 Task: Log into Facebook and post a personal story using ideas from a Google search.
Action: Mouse moved to (127, 30)
Screenshot: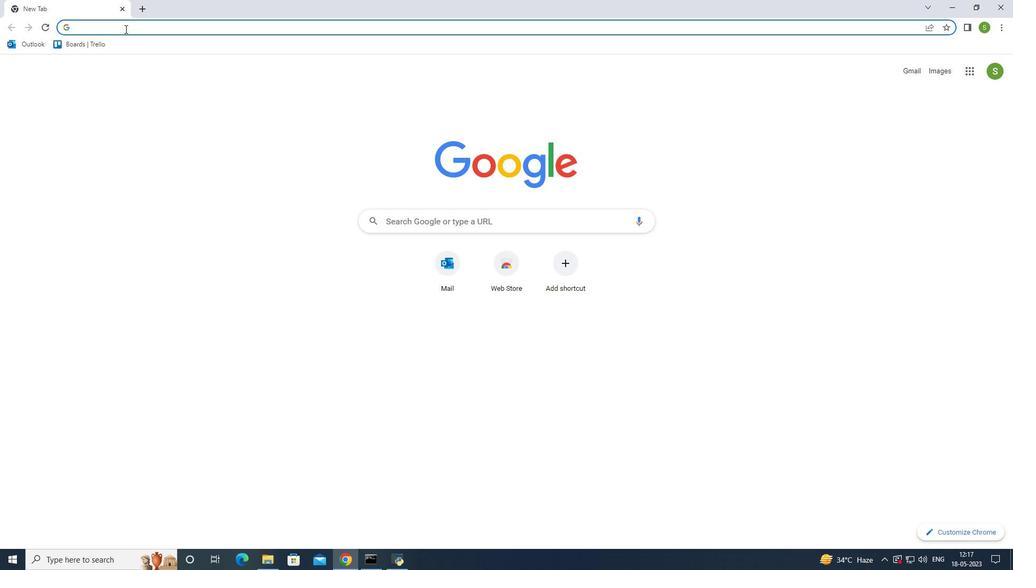 
Action: Key pressed facebook<Key.enter>
Screenshot: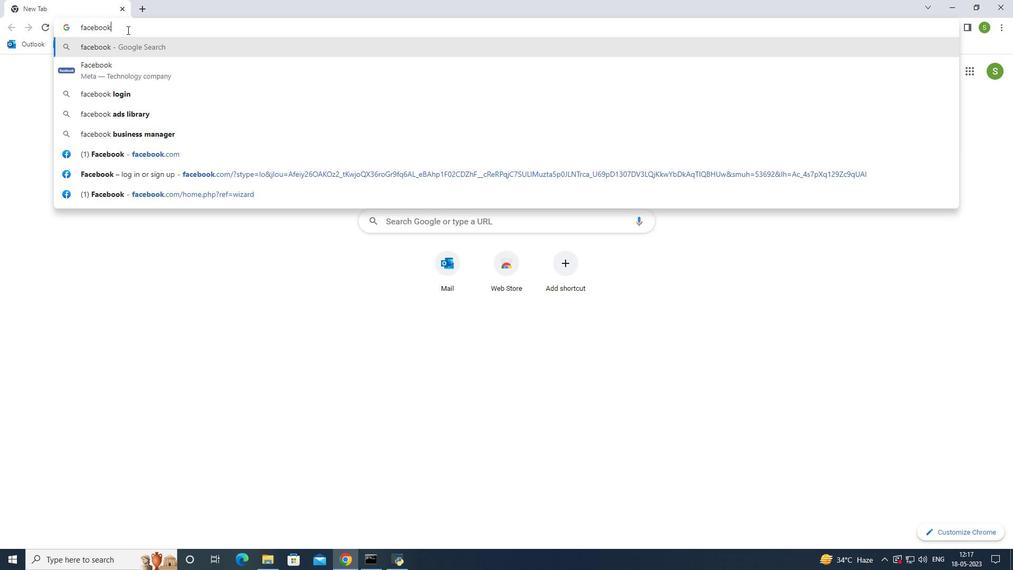 
Action: Mouse moved to (173, 159)
Screenshot: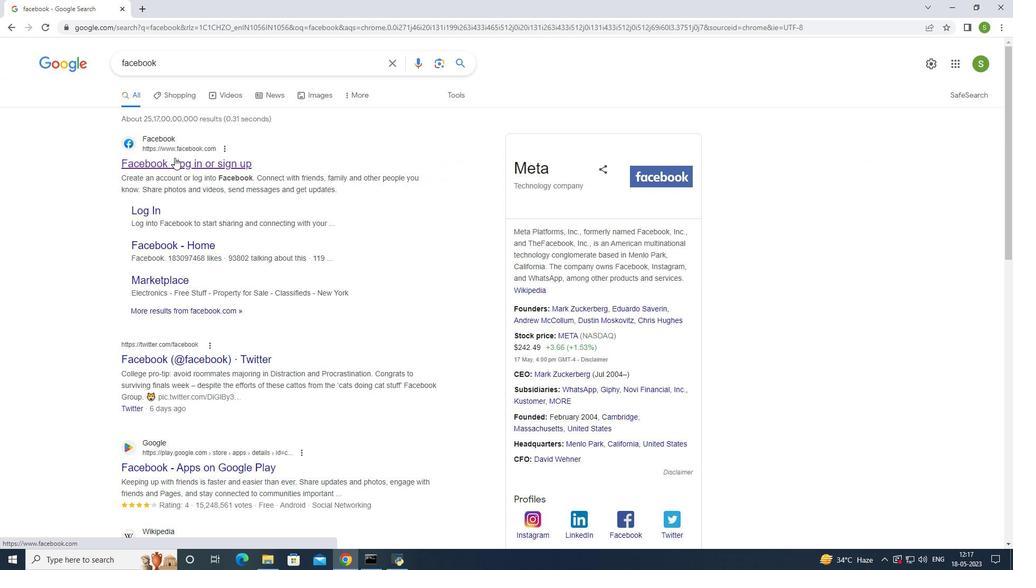 
Action: Mouse pressed left at (173, 159)
Screenshot: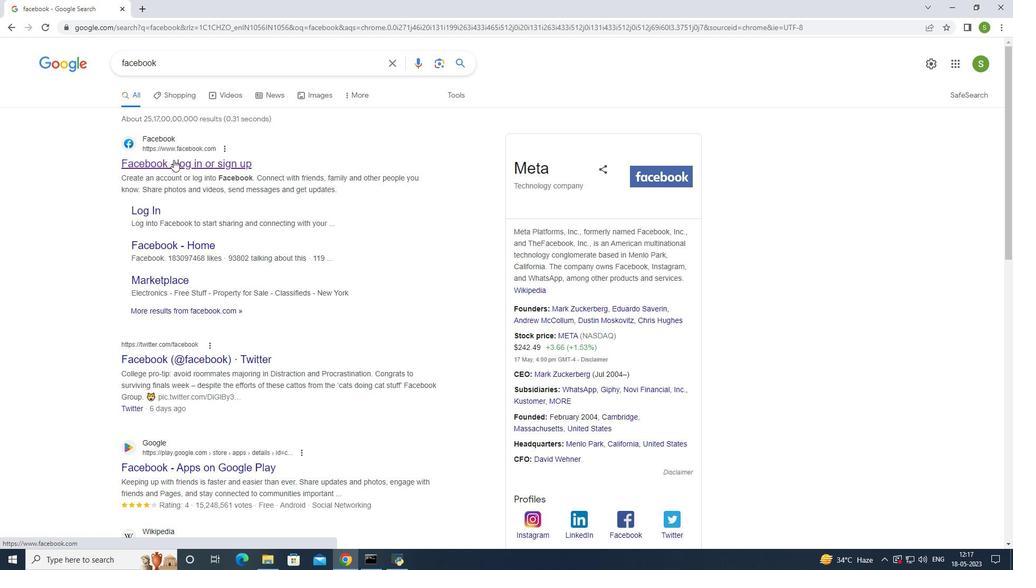 
Action: Mouse moved to (290, 195)
Screenshot: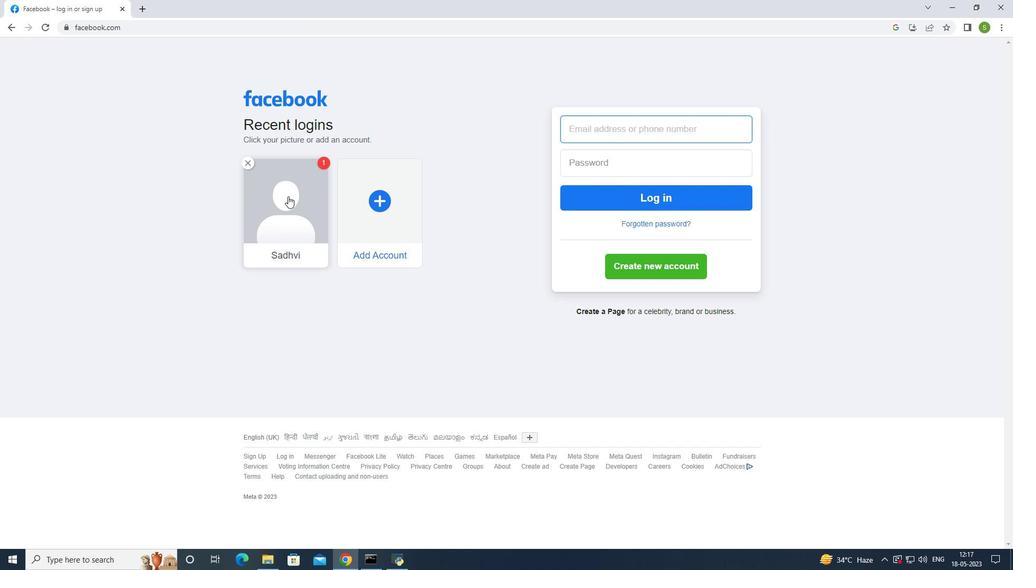 
Action: Mouse pressed left at (290, 195)
Screenshot: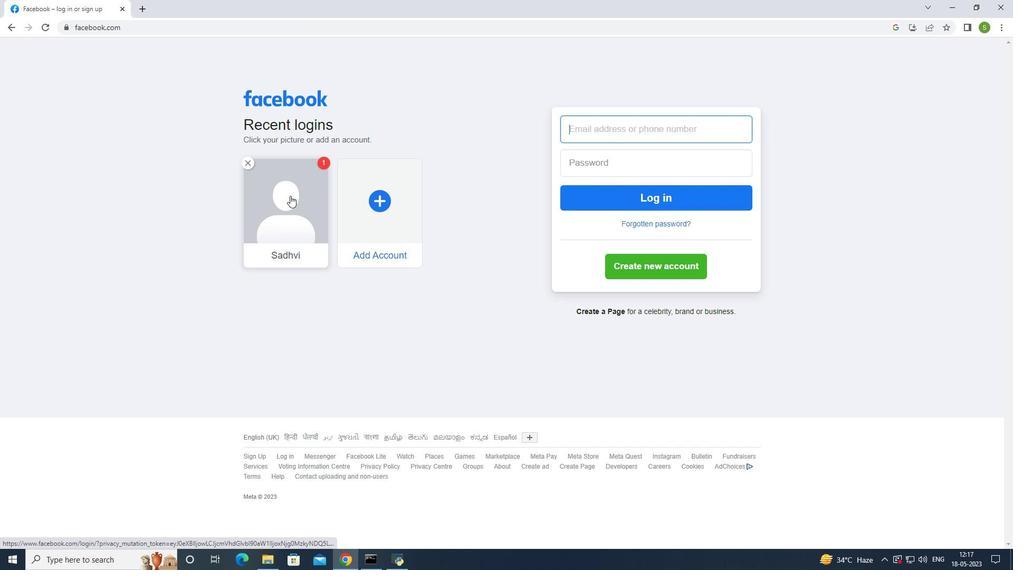 
Action: Mouse moved to (442, 274)
Screenshot: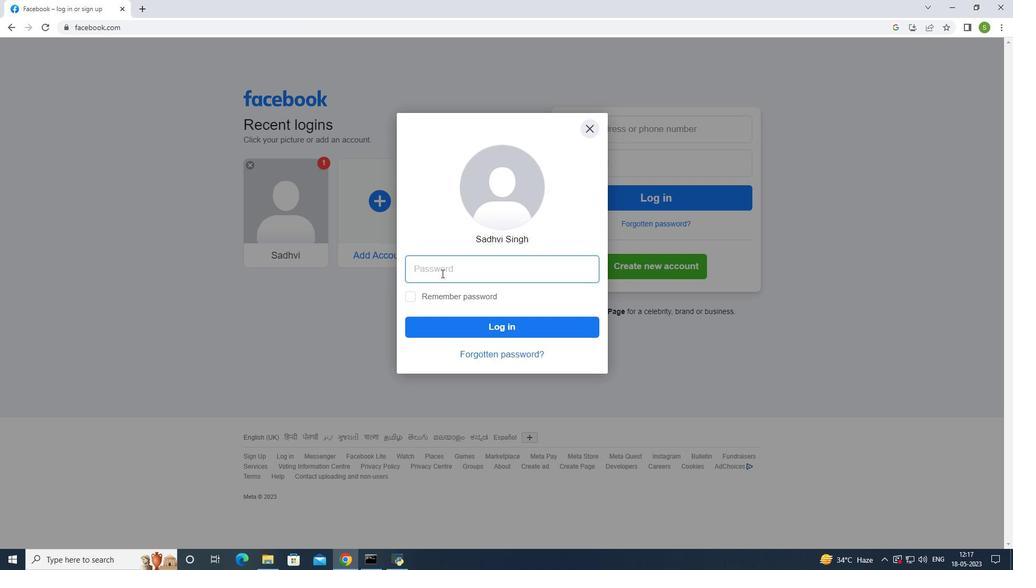 
Action: Key pressed <Key.caps_lock>SOFTAGE<Key.shift>@123<Key.enter>
Screenshot: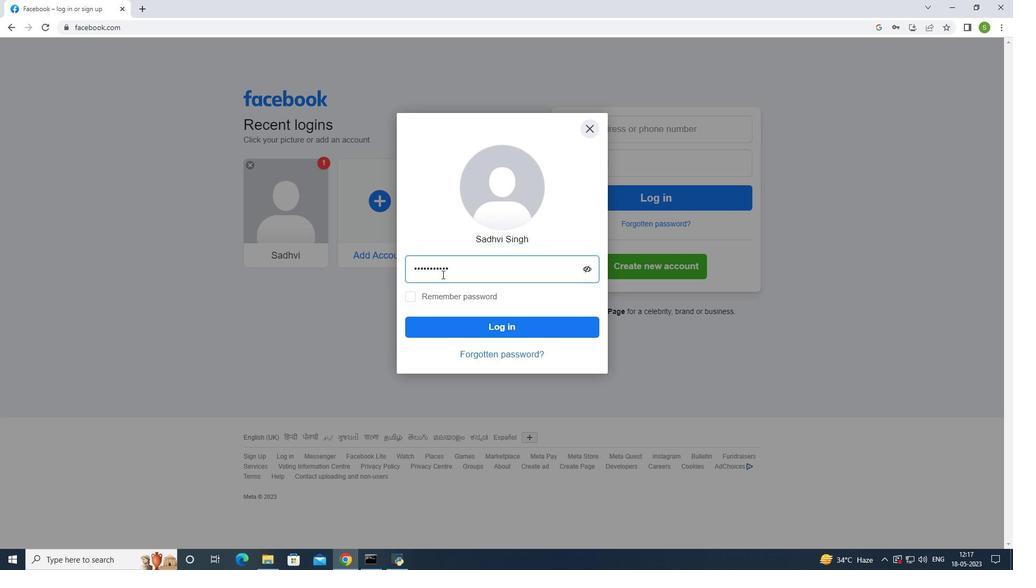 
Action: Mouse moved to (431, 228)
Screenshot: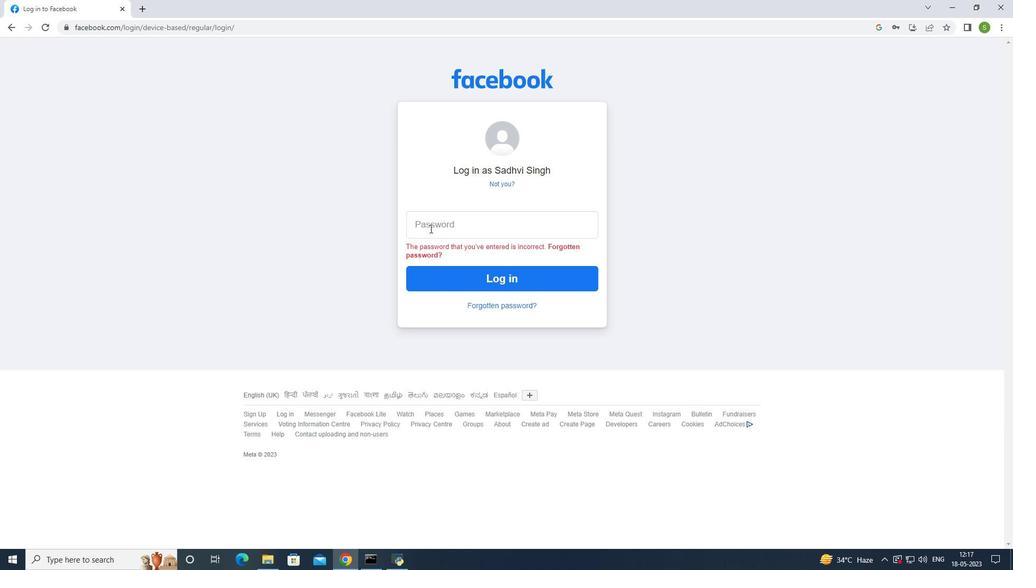 
Action: Mouse pressed left at (431, 228)
Screenshot: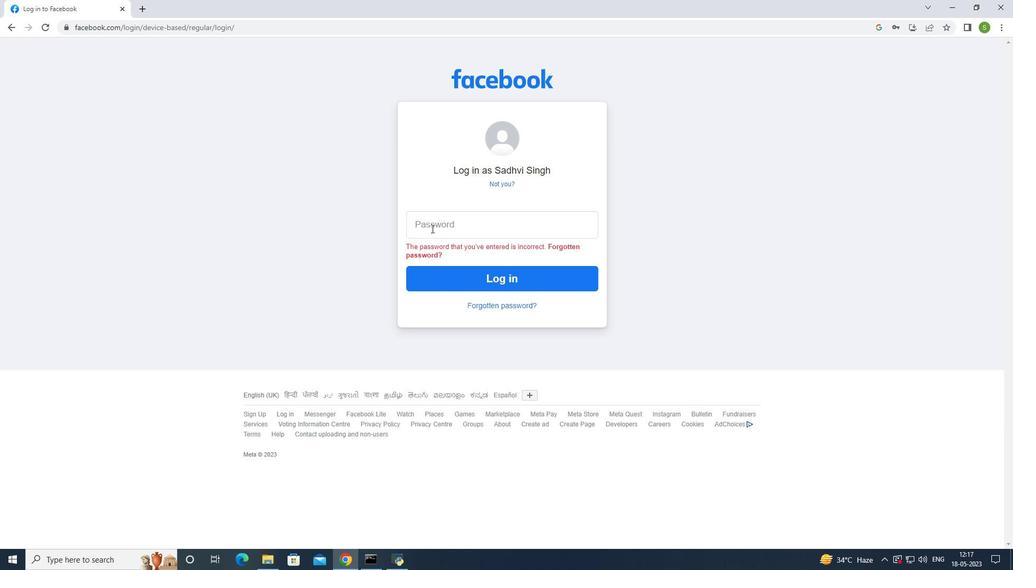 
Action: Key pressed <Key.shift><Key.shift><Key.shift><Key.shift>sOF
Screenshot: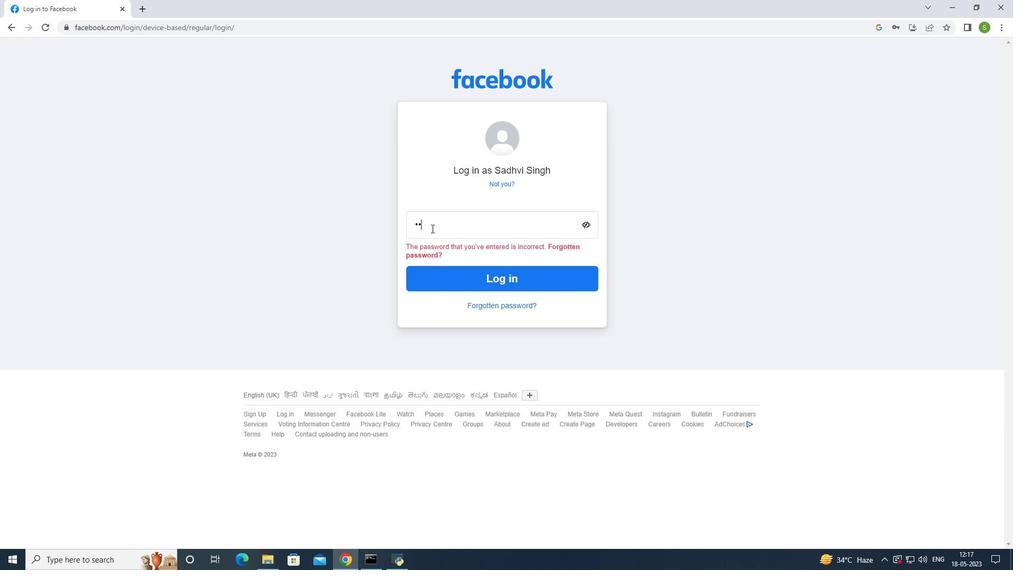 
Action: Mouse moved to (587, 204)
Screenshot: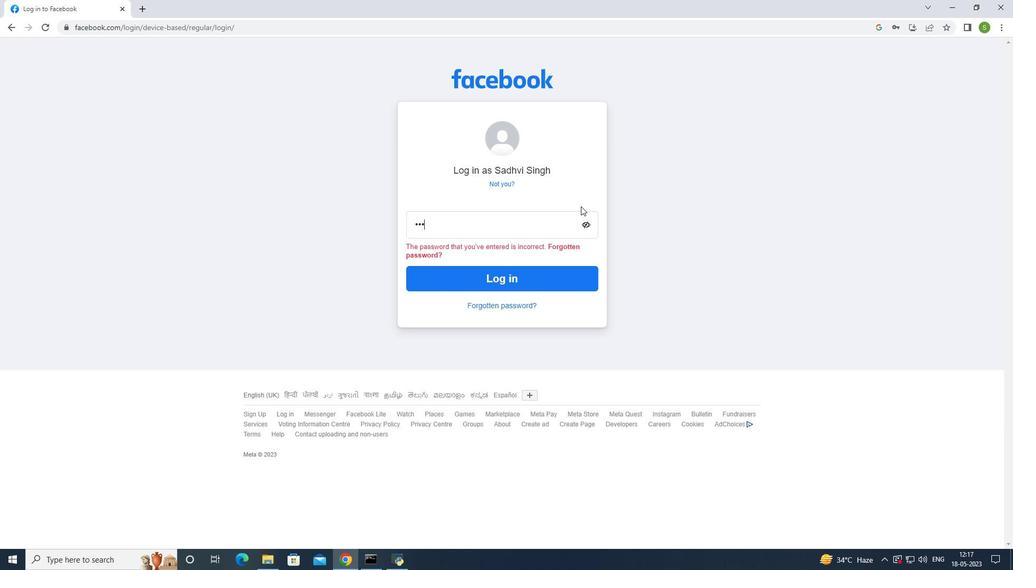 
Action: Key pressed T
Screenshot: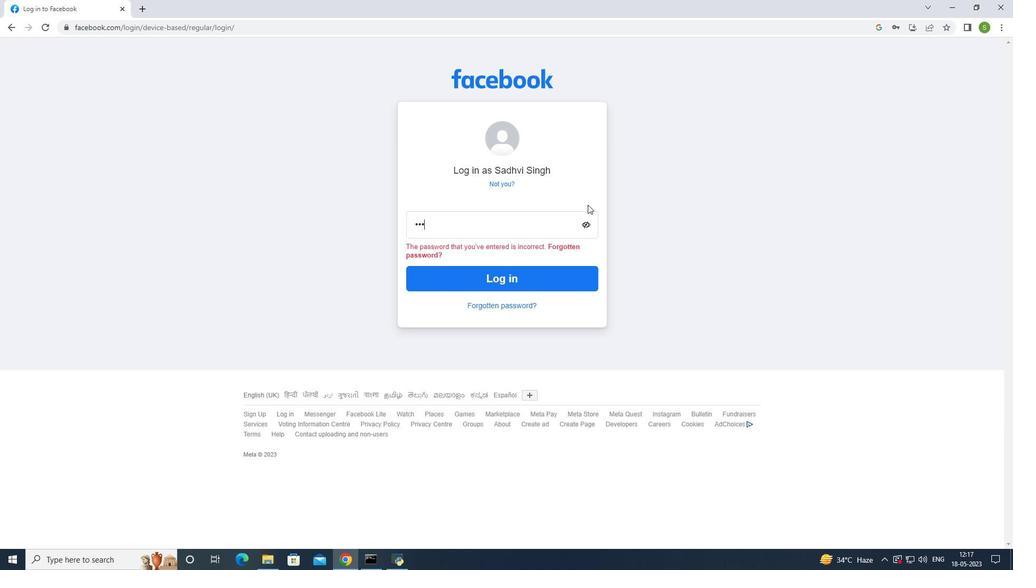 
Action: Mouse moved to (583, 230)
Screenshot: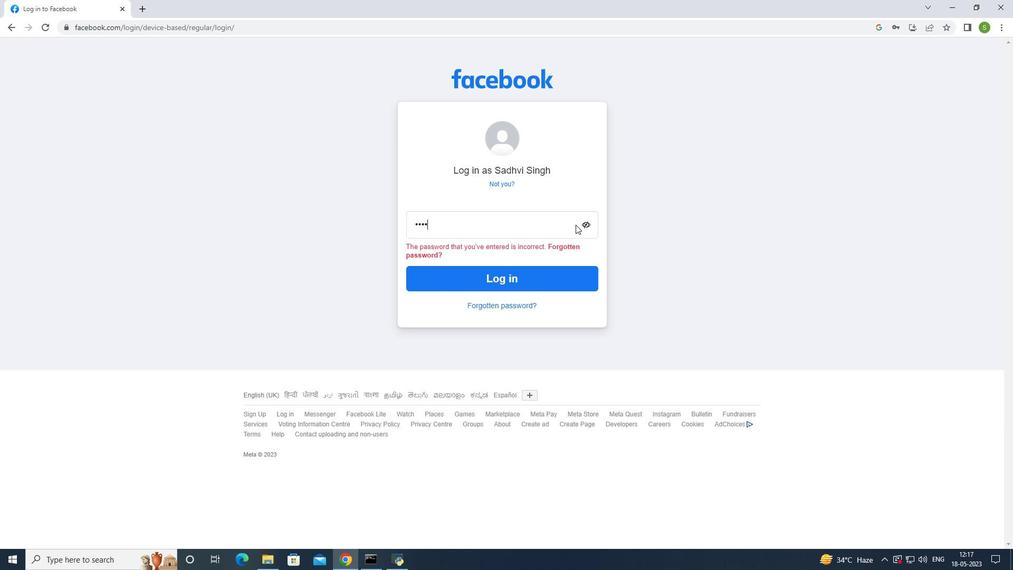 
Action: Key pressed A
Screenshot: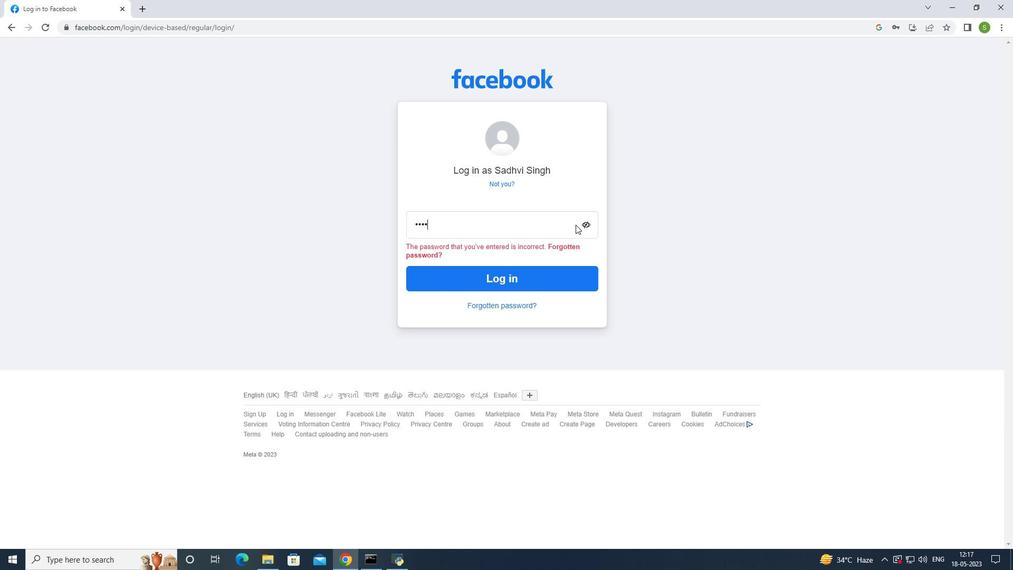 
Action: Mouse moved to (590, 225)
Screenshot: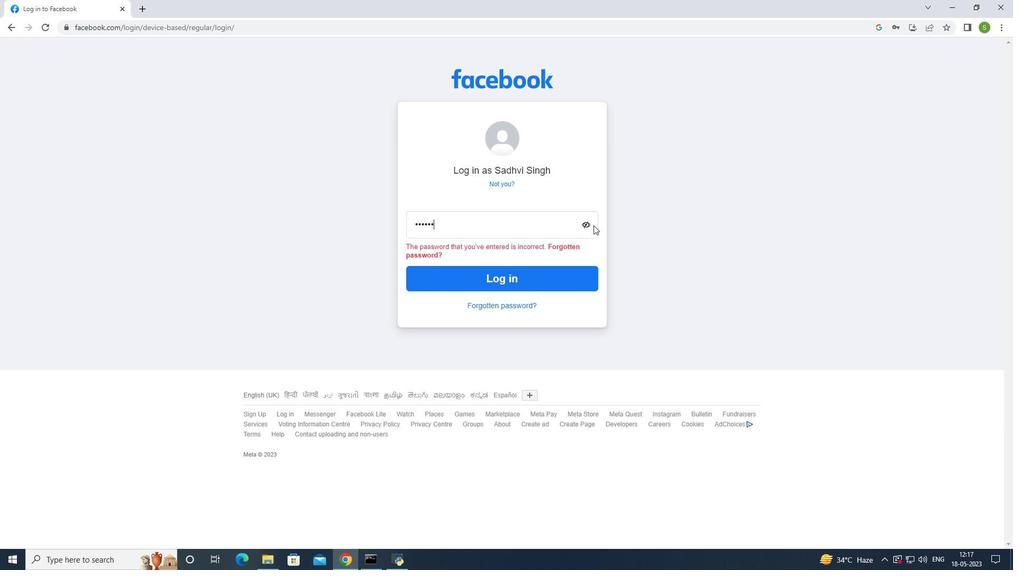 
Action: Key pressed E
Screenshot: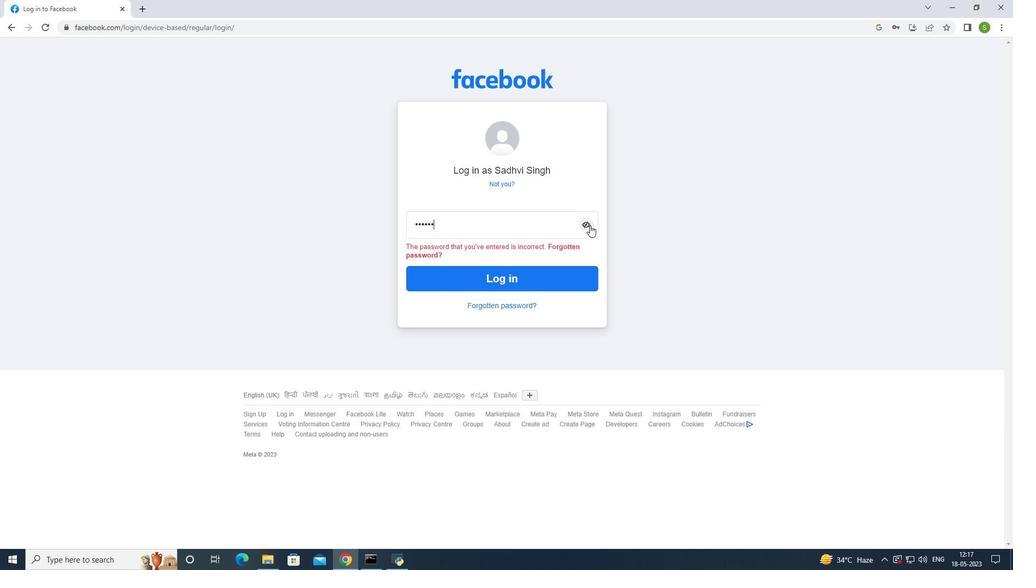 
Action: Mouse moved to (587, 224)
Screenshot: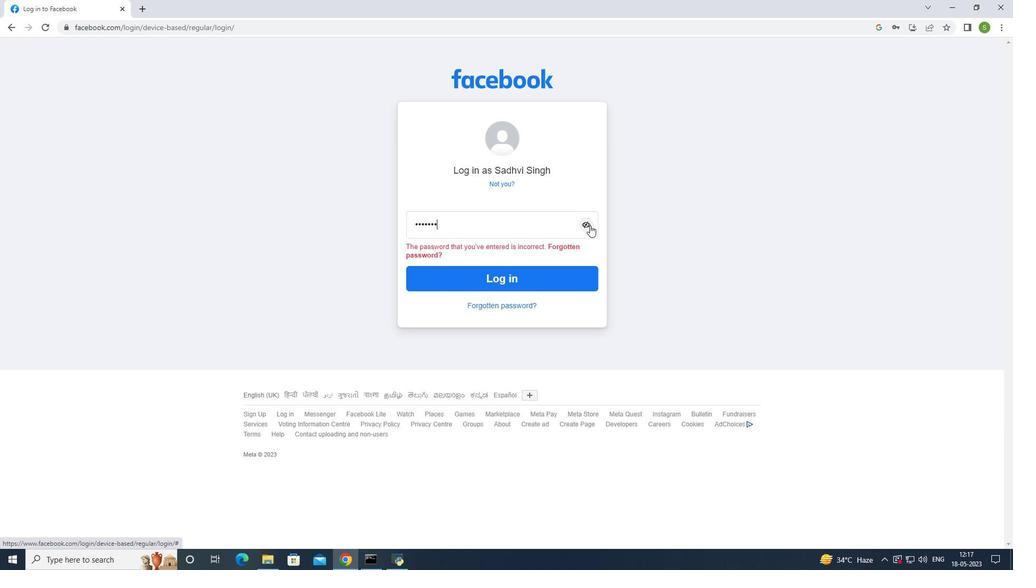 
Action: Mouse pressed left at (587, 224)
Screenshot: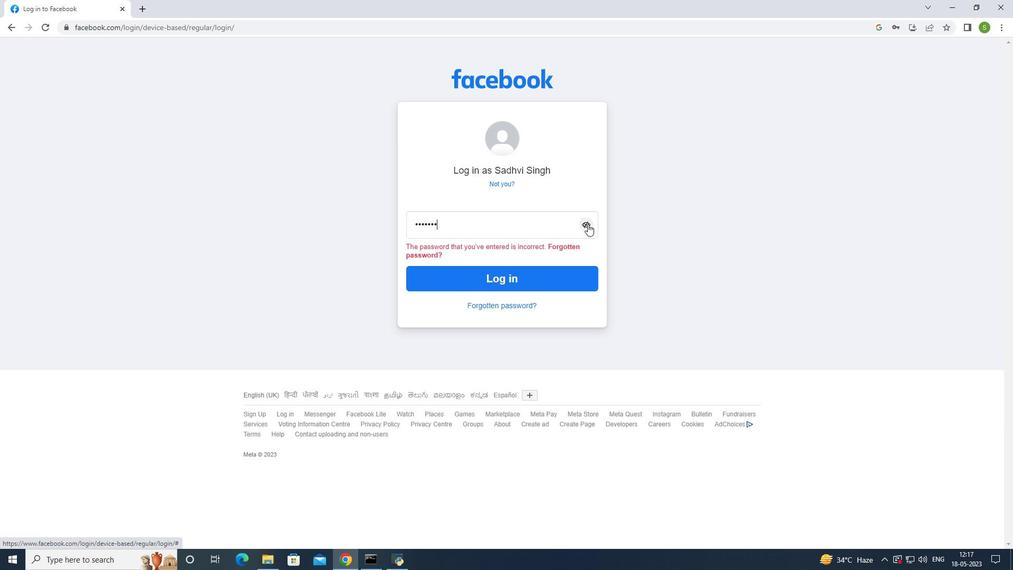 
Action: Key pressed <Key.backspace><Key.backspace><Key.backspace><Key.backspace>
Screenshot: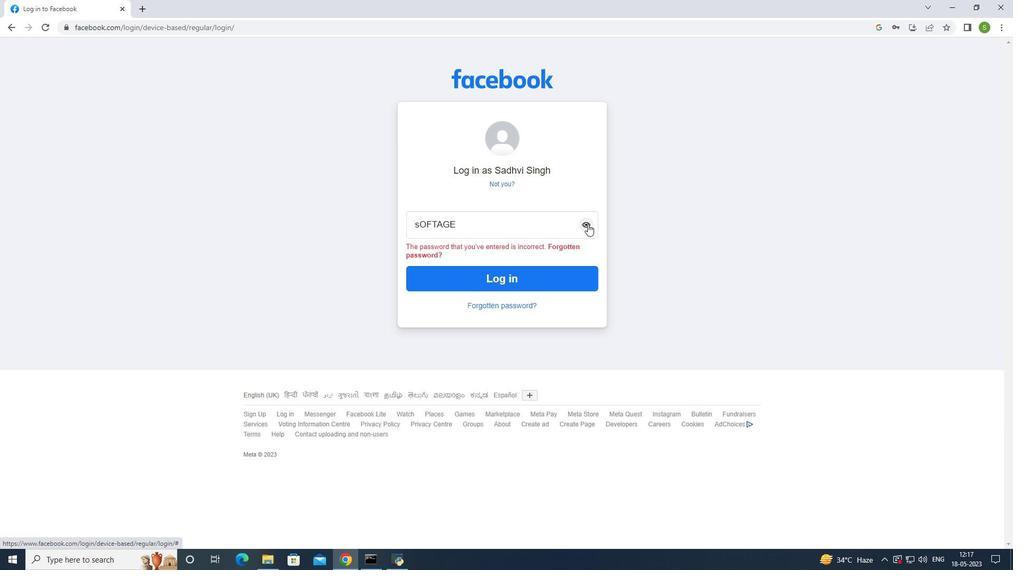 
Action: Mouse pressed left at (587, 224)
Screenshot: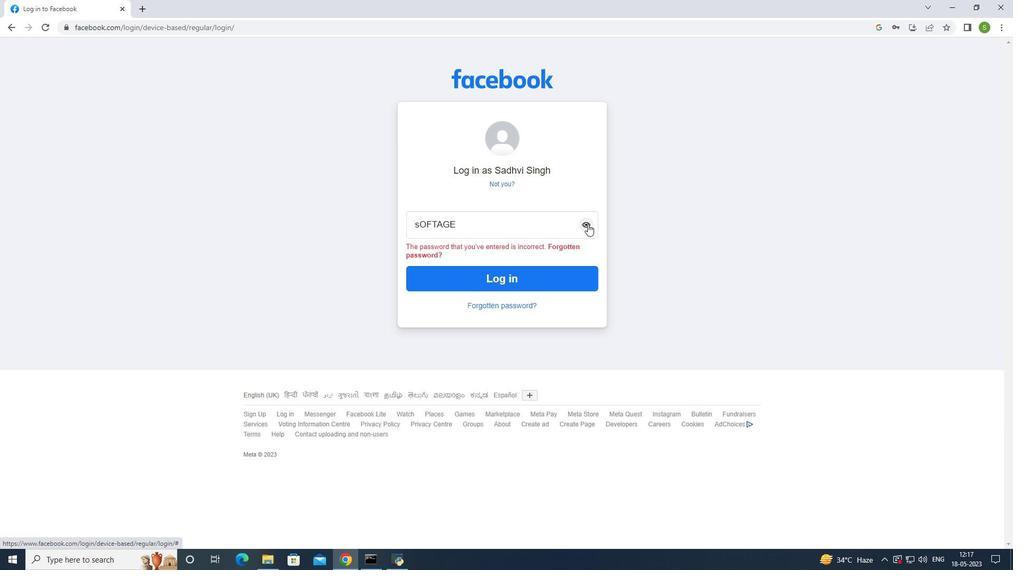 
Action: Mouse moved to (451, 221)
Screenshot: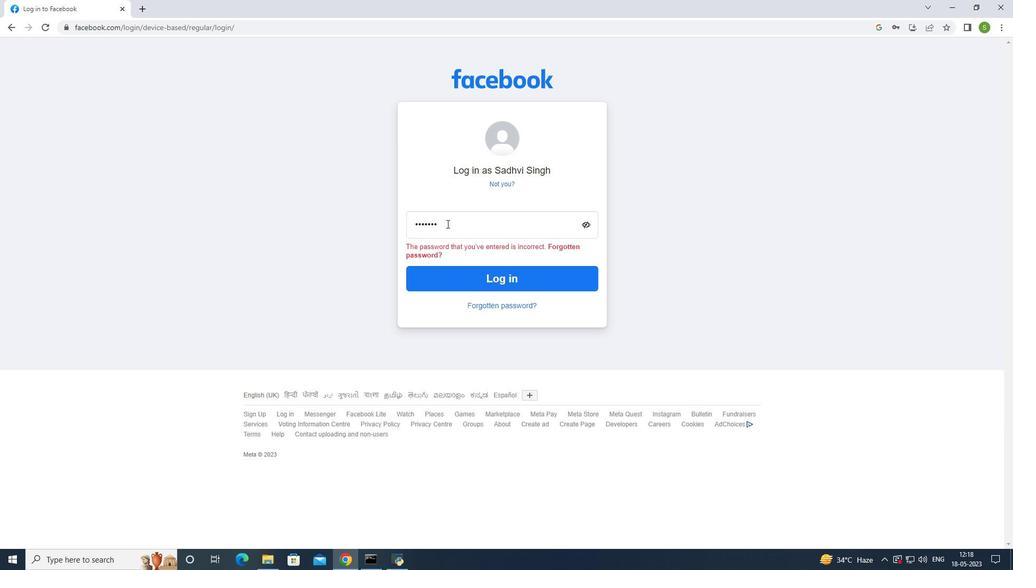 
Action: Mouse pressed left at (451, 221)
Screenshot: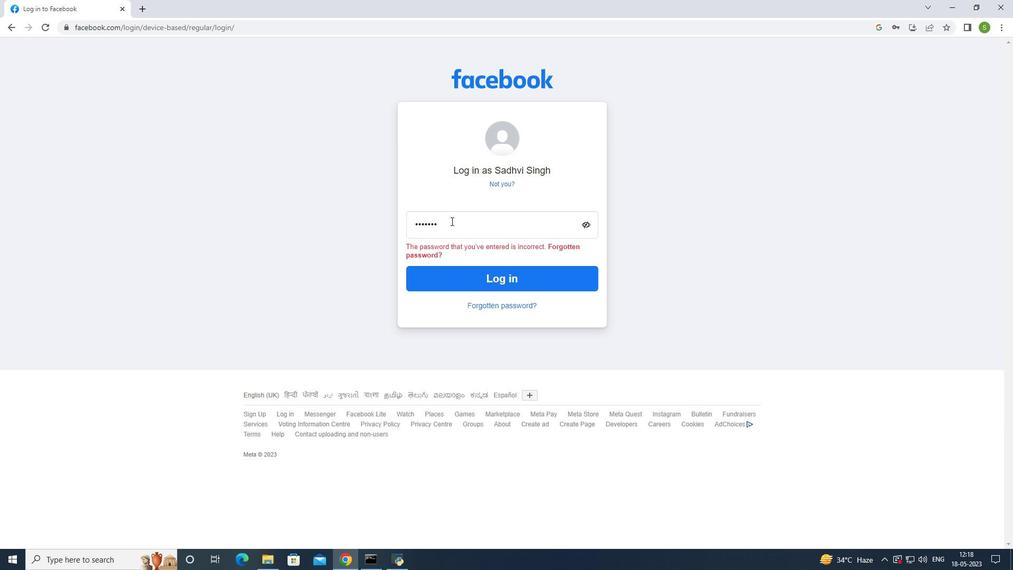 
Action: Mouse moved to (451, 221)
Screenshot: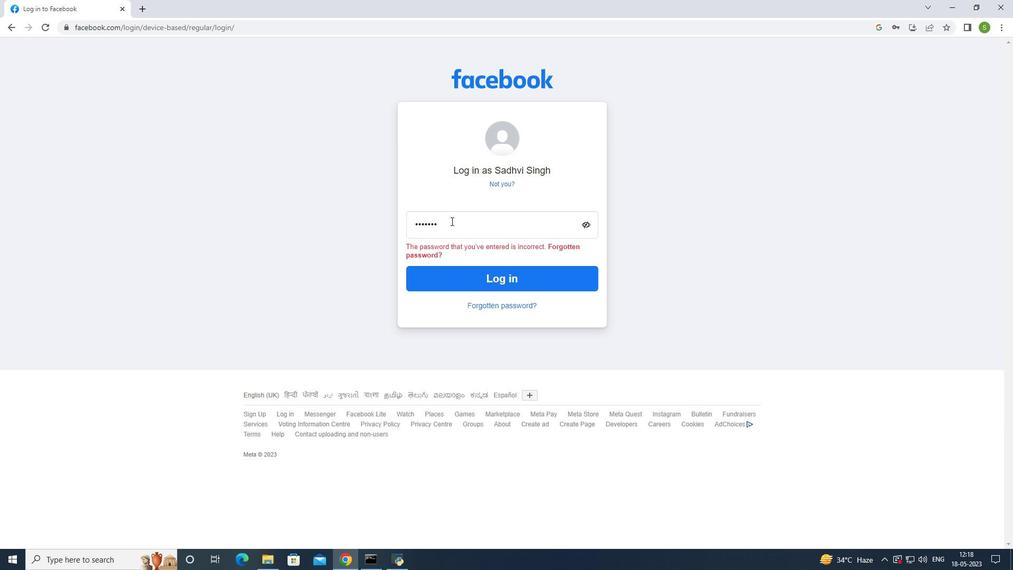 
Action: Key pressed <Key.backspace><Key.backspace><Key.backspace><Key.backspace><Key.backspace><Key.backspace><Key.backspace><Key.backspace><Key.backspace><Key.backspace><Key.backspace><Key.backspace><Key.backspace><Key.caps_lock><Key.caps_lock>S<Key.caps_lock>
Screenshot: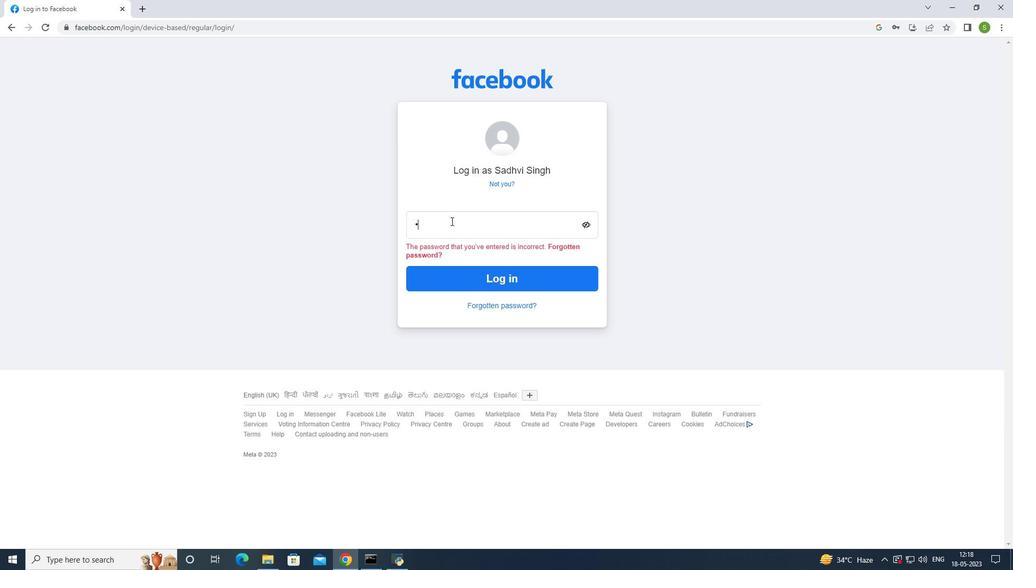 
Action: Mouse moved to (582, 214)
Screenshot: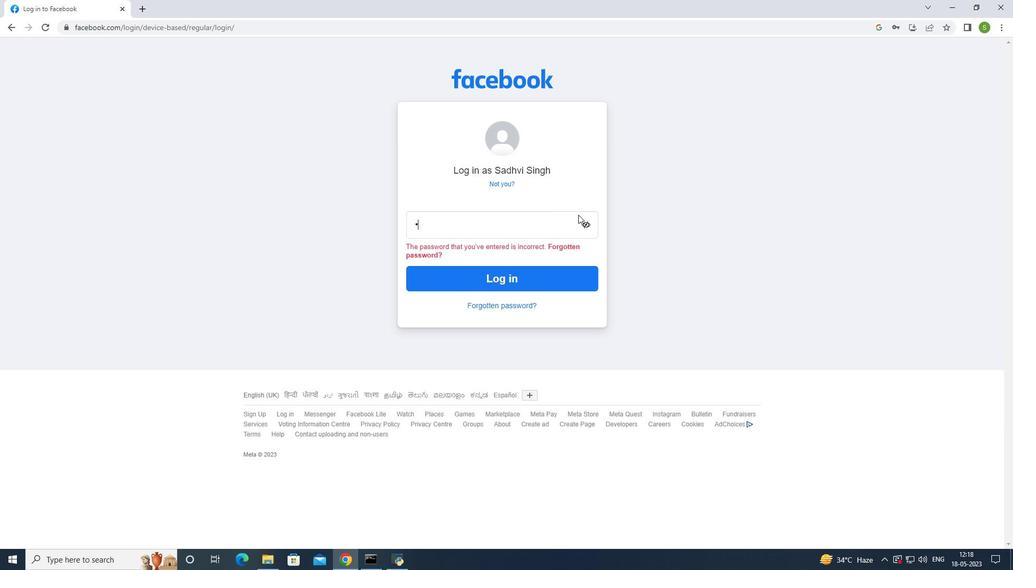 
Action: Key pressed o
Screenshot: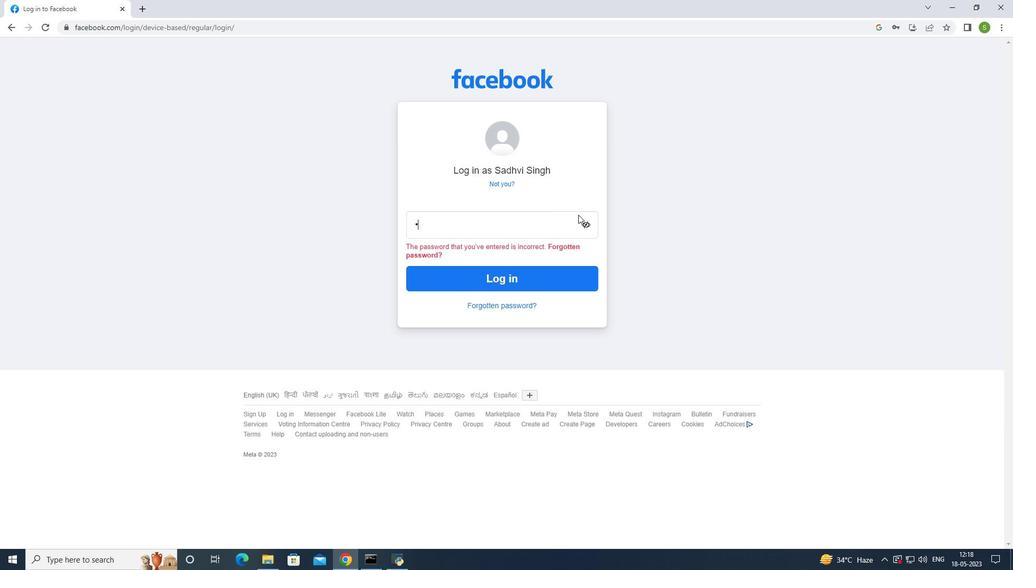 
Action: Mouse moved to (584, 224)
Screenshot: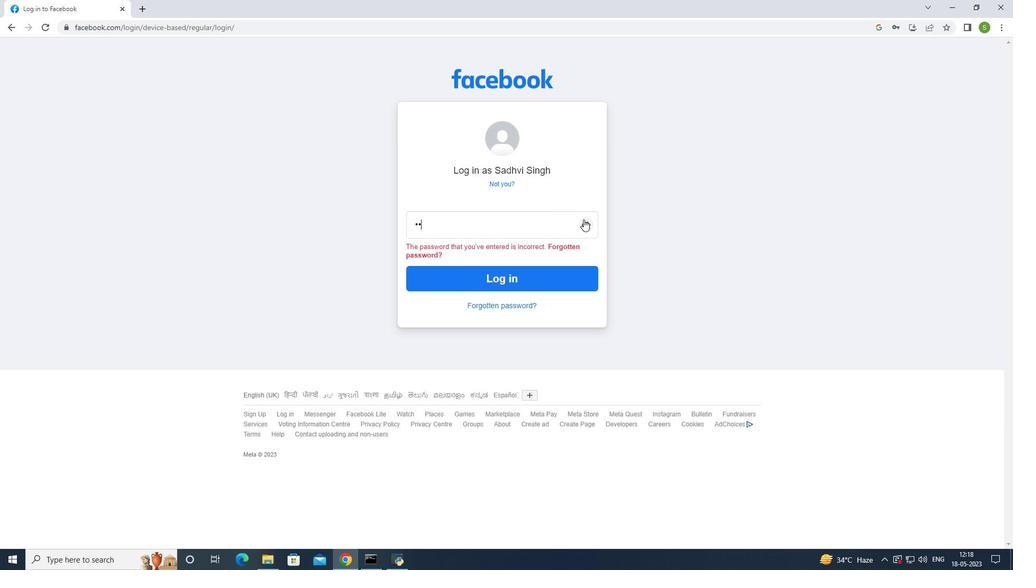 
Action: Key pressed fyage<Key.shift>@123
Screenshot: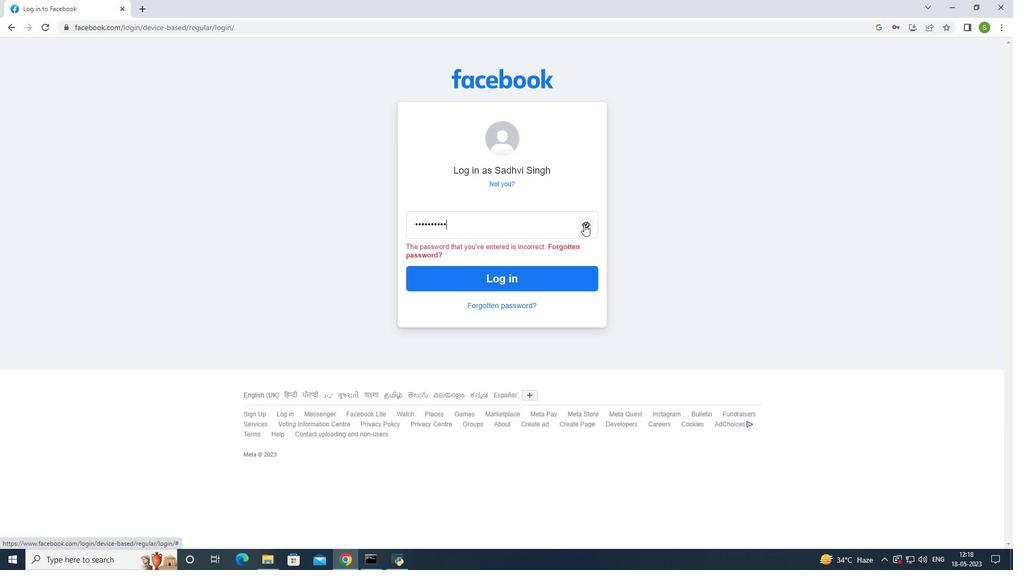 
Action: Mouse moved to (500, 278)
Screenshot: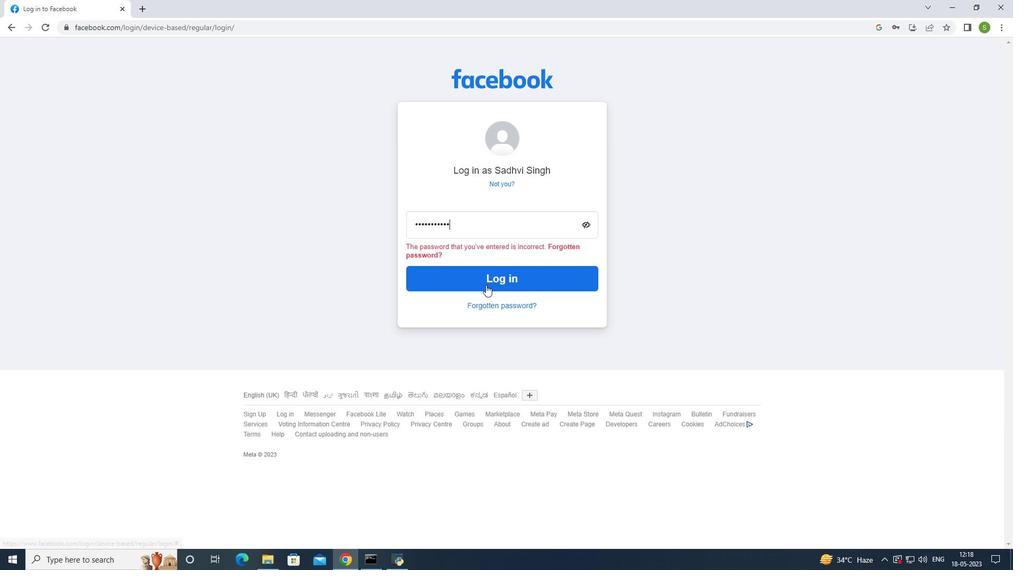 
Action: Mouse pressed left at (500, 278)
Screenshot: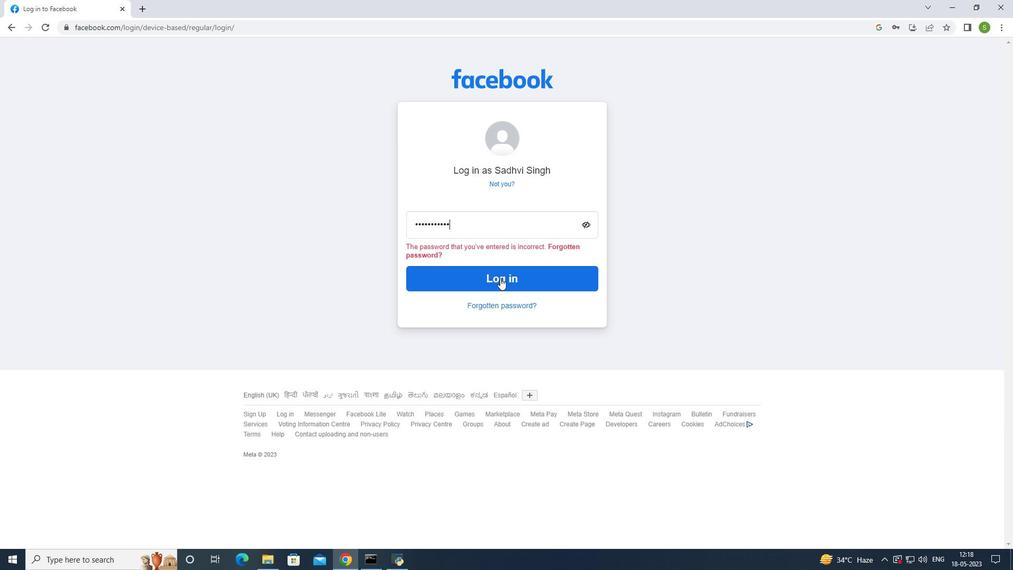 
Action: Mouse moved to (561, 247)
Screenshot: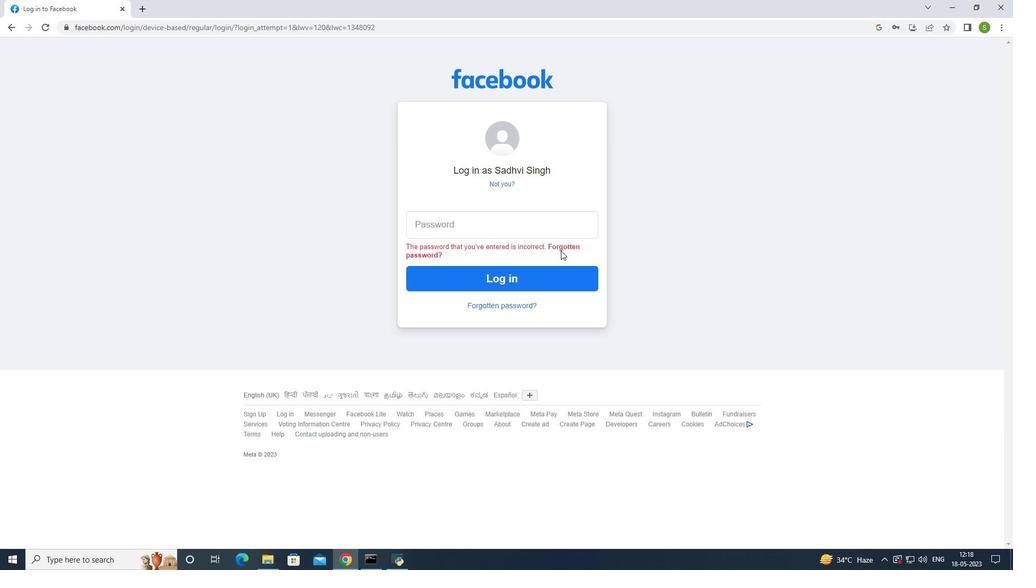 
Action: Mouse pressed left at (561, 247)
Screenshot: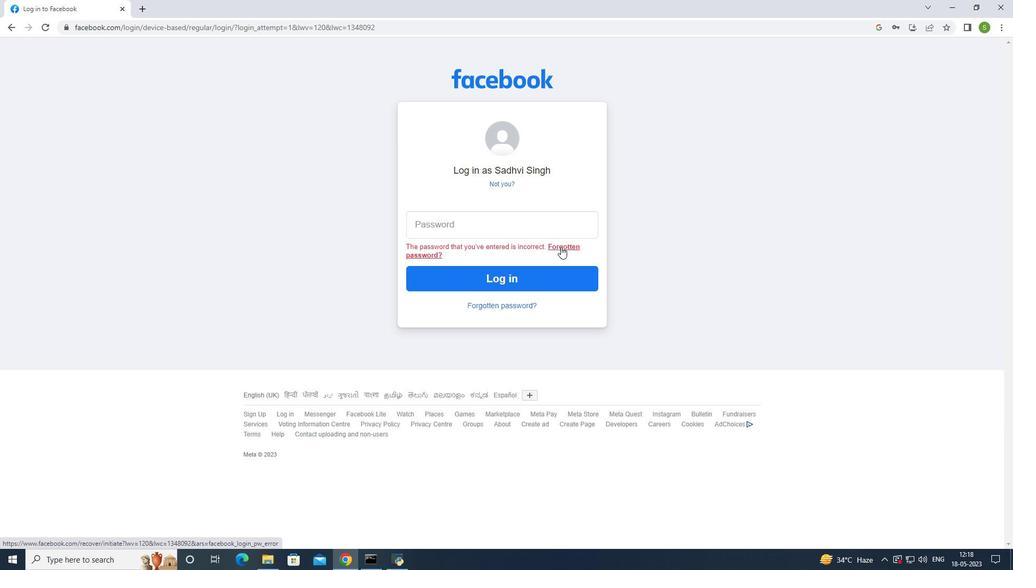 
Action: Mouse moved to (584, 239)
Screenshot: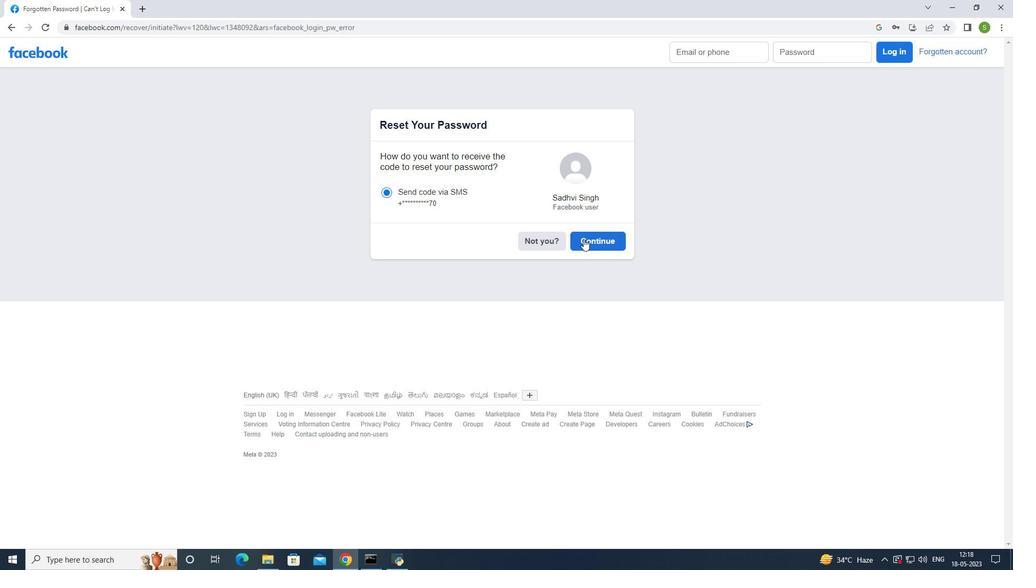 
Action: Mouse pressed left at (584, 239)
Screenshot: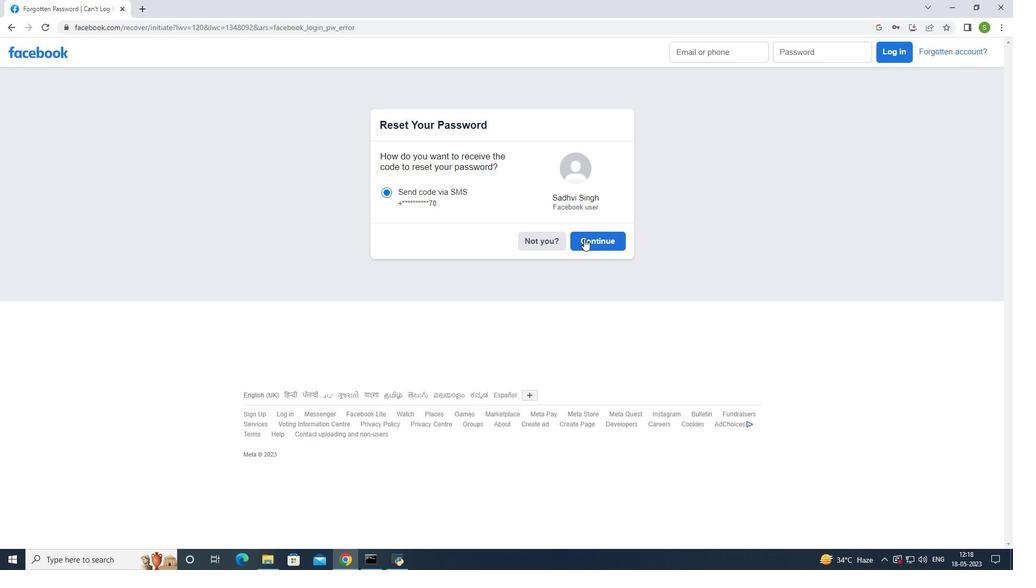 
Action: Mouse moved to (593, 234)
Screenshot: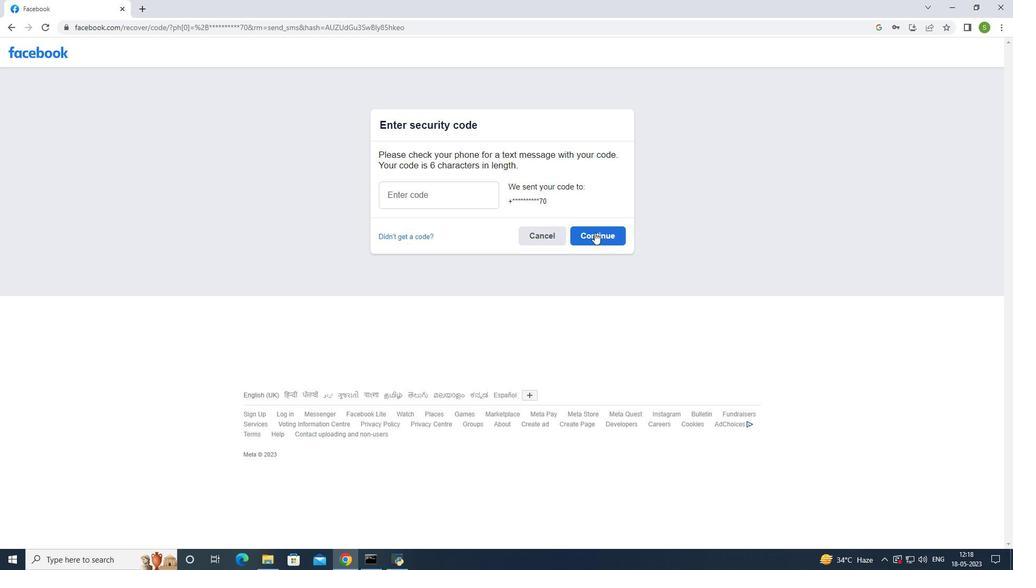 
Action: Mouse pressed left at (593, 234)
Screenshot: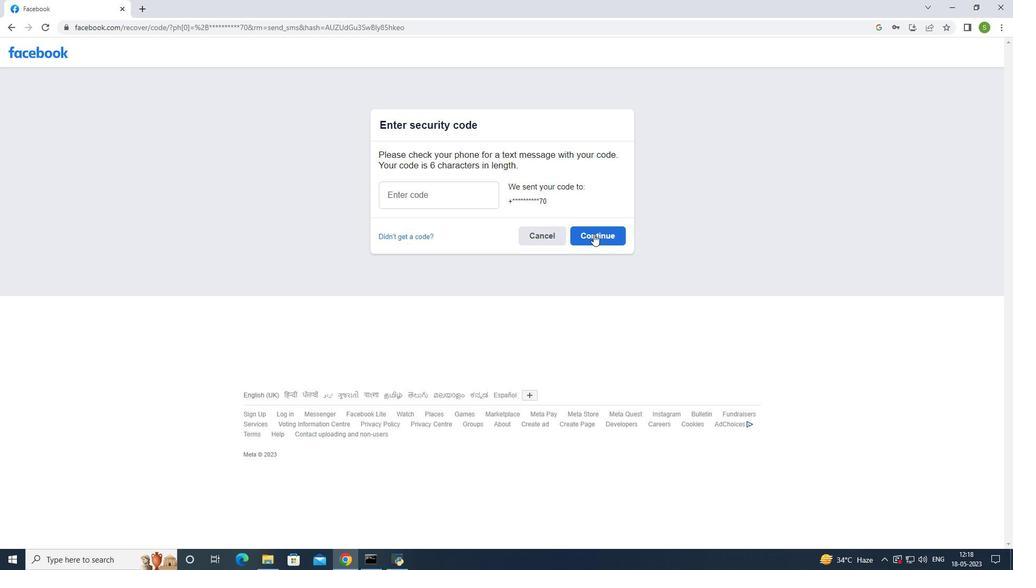 
Action: Mouse moved to (446, 158)
Screenshot: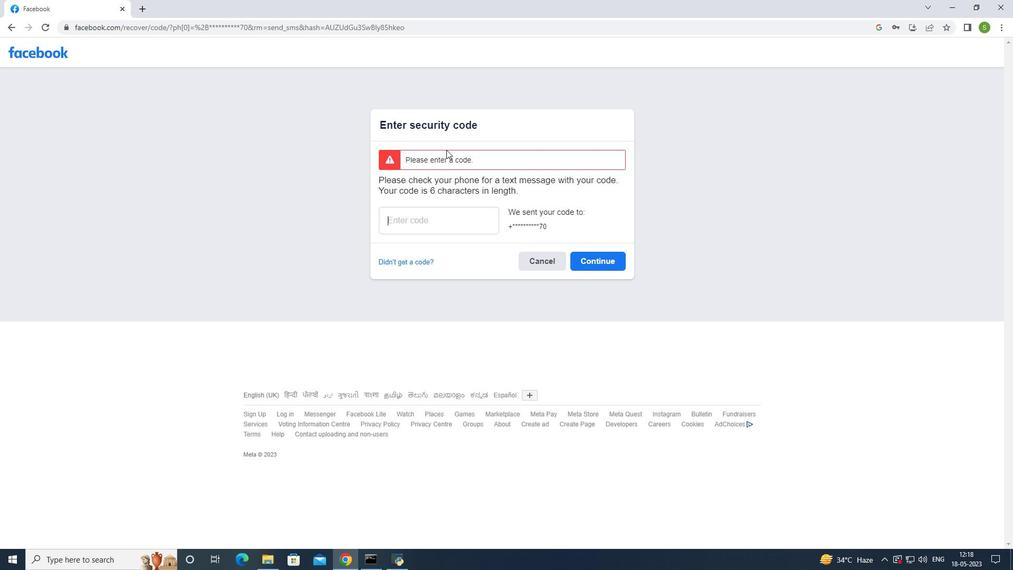 
Action: Mouse pressed left at (446, 158)
Screenshot: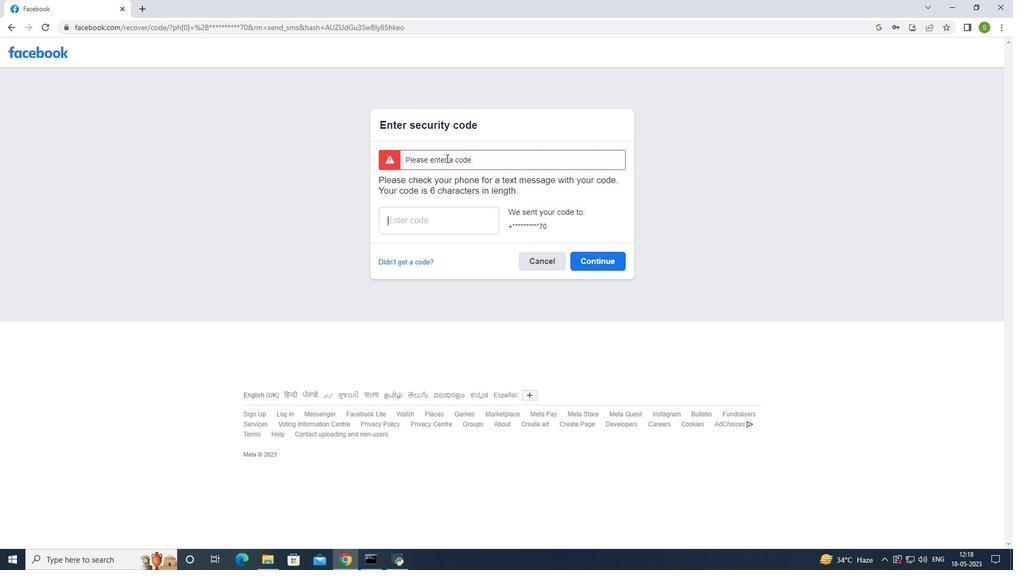
Action: Mouse moved to (448, 159)
Screenshot: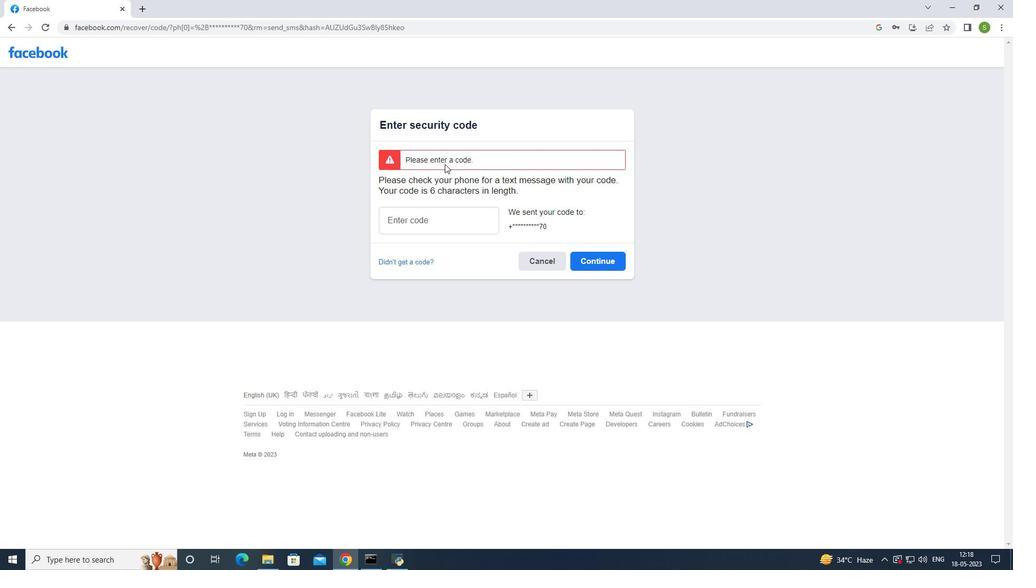 
Action: Mouse pressed left at (448, 159)
Screenshot: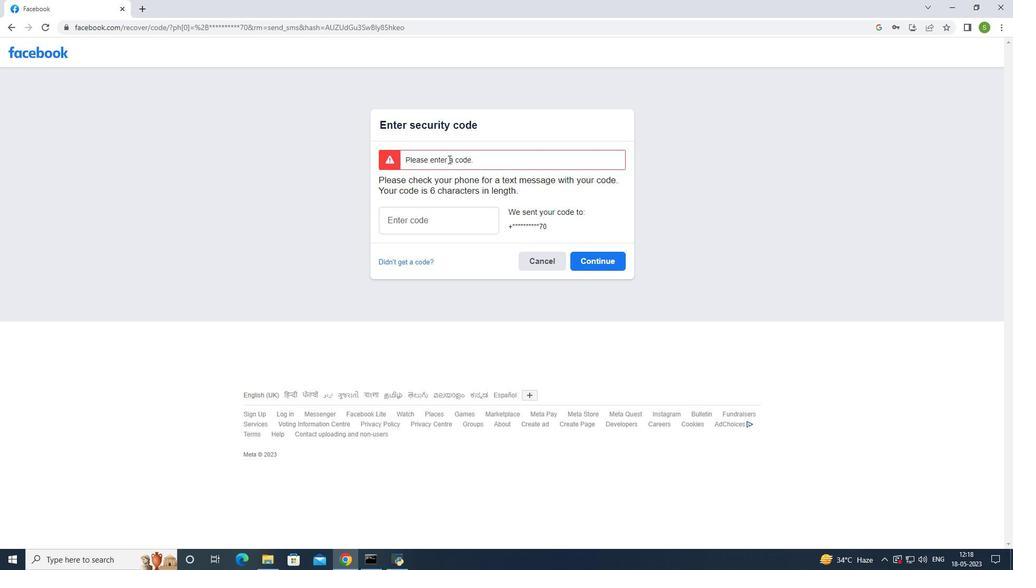 
Action: Mouse moved to (424, 223)
Screenshot: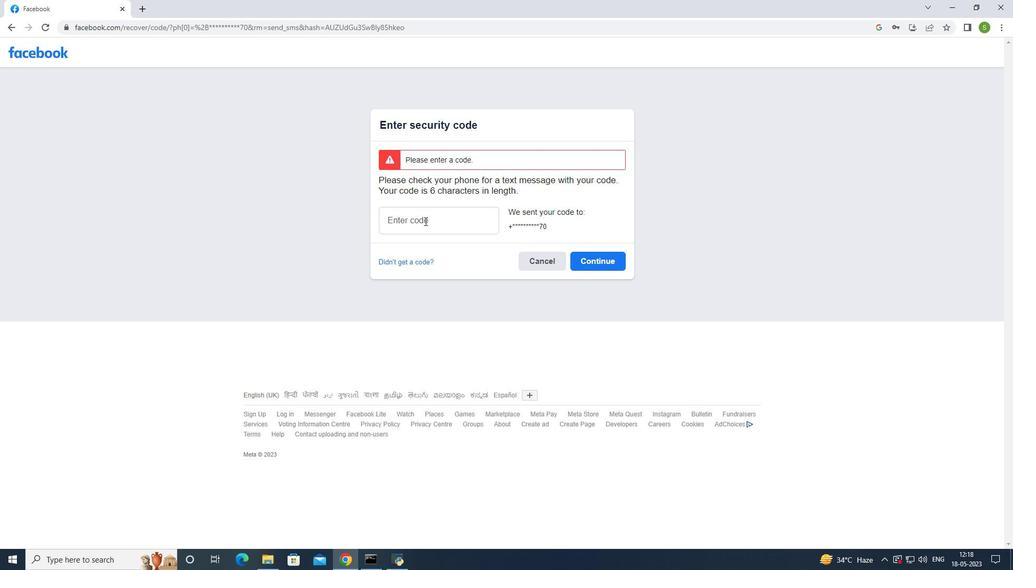 
Action: Mouse pressed left at (424, 223)
Screenshot: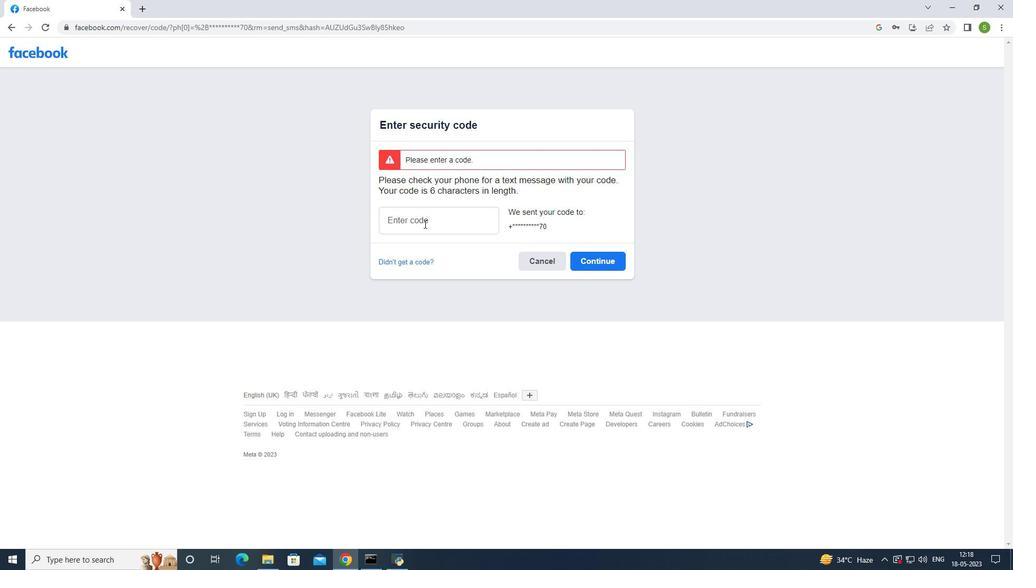 
Action: Mouse moved to (659, 163)
Screenshot: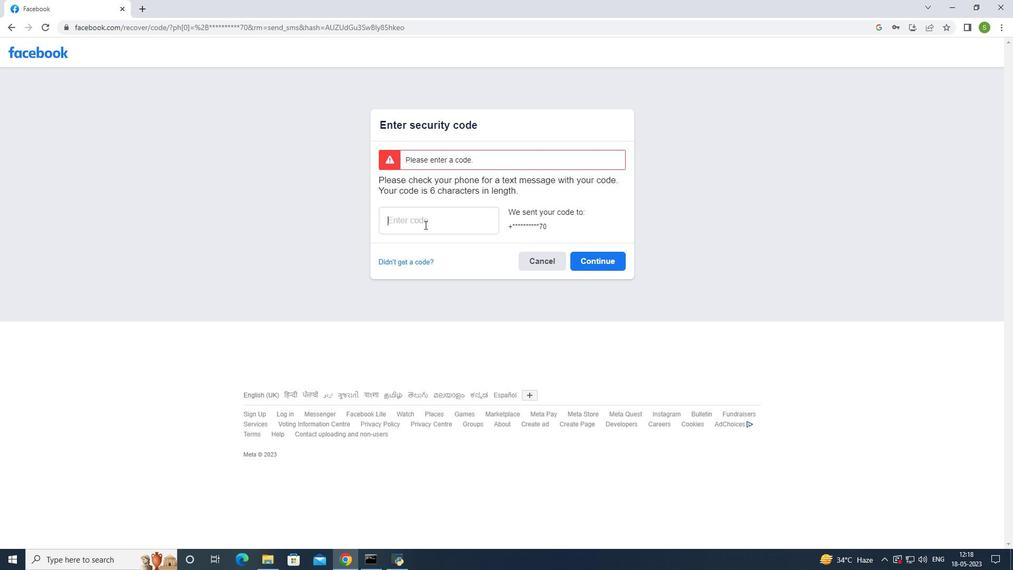 
Action: Key pressed 198
Screenshot: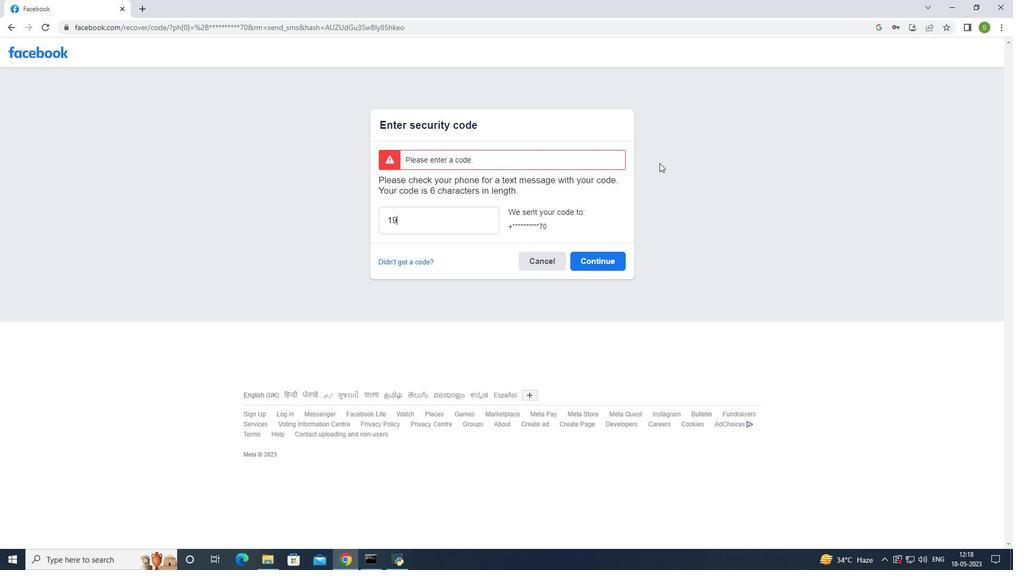 
Action: Mouse moved to (679, 154)
Screenshot: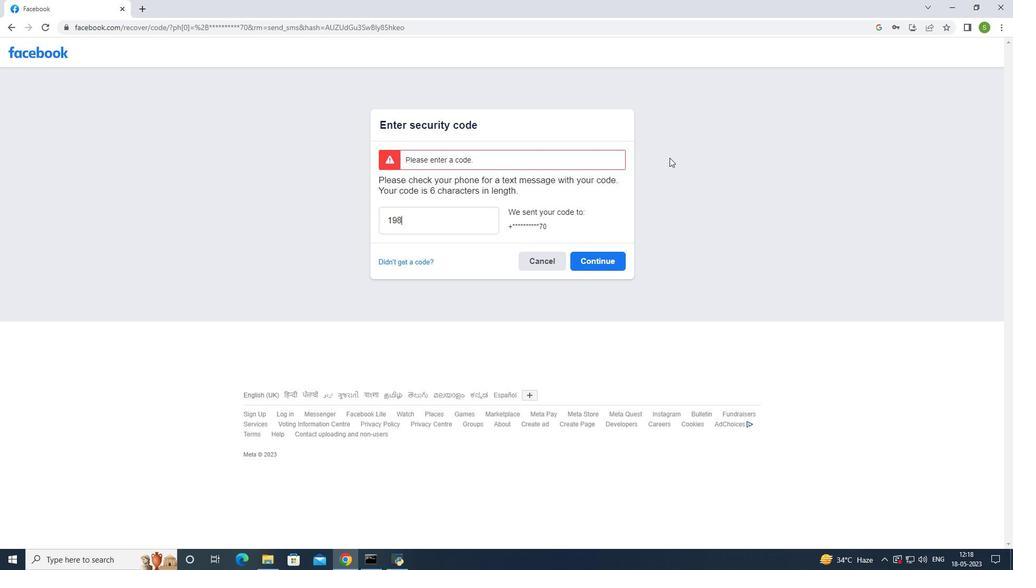 
Action: Key pressed 5
Screenshot: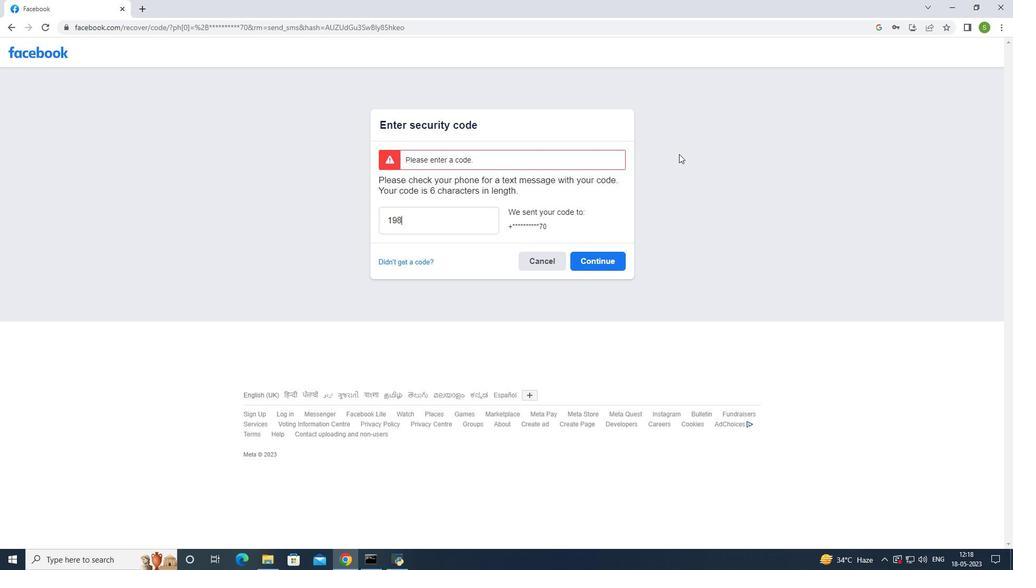 
Action: Mouse moved to (813, 201)
Screenshot: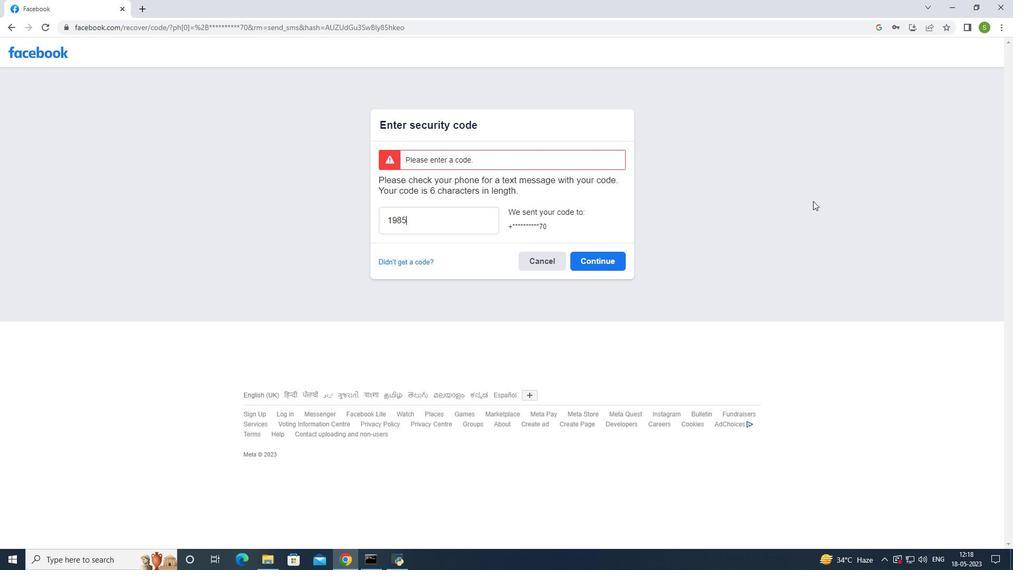 
Action: Key pressed 36
Screenshot: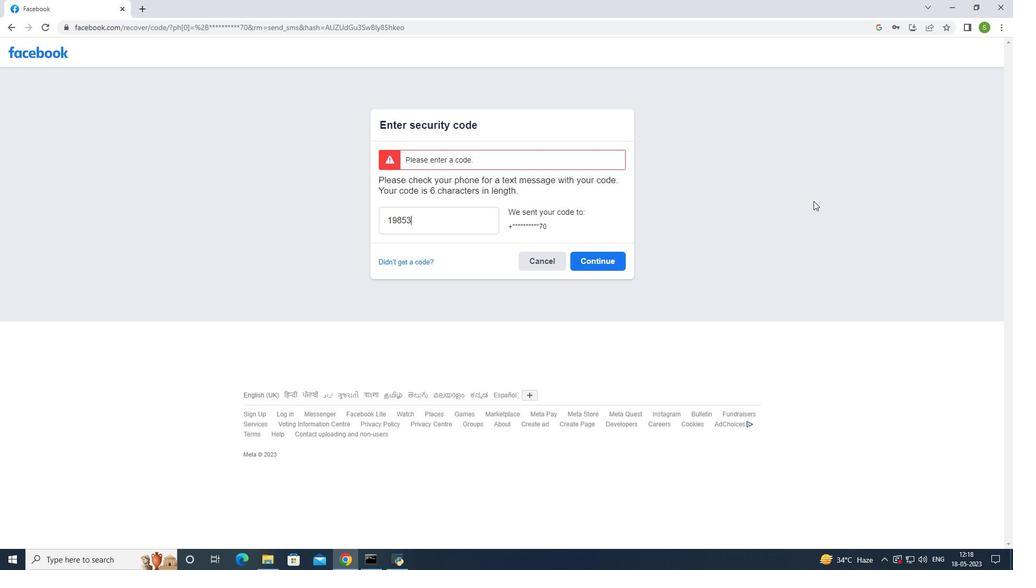 
Action: Mouse moved to (597, 257)
Screenshot: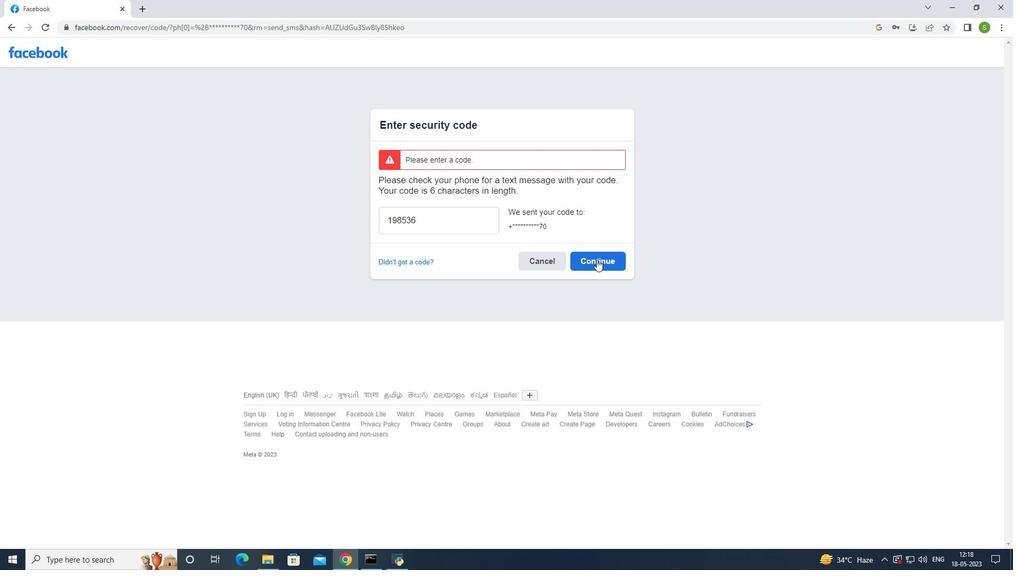 
Action: Mouse pressed left at (597, 257)
Screenshot: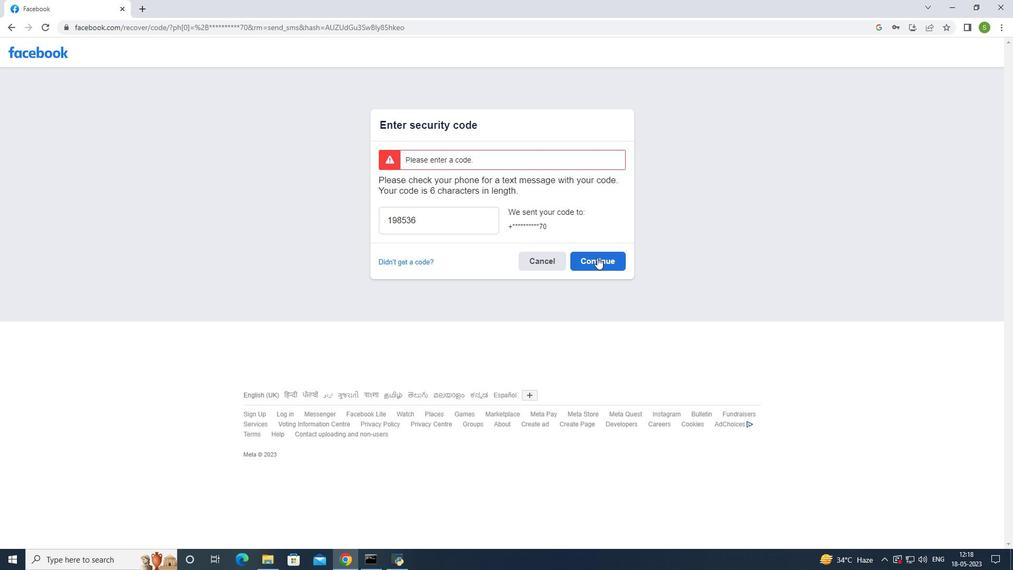 
Action: Mouse moved to (442, 201)
Screenshot: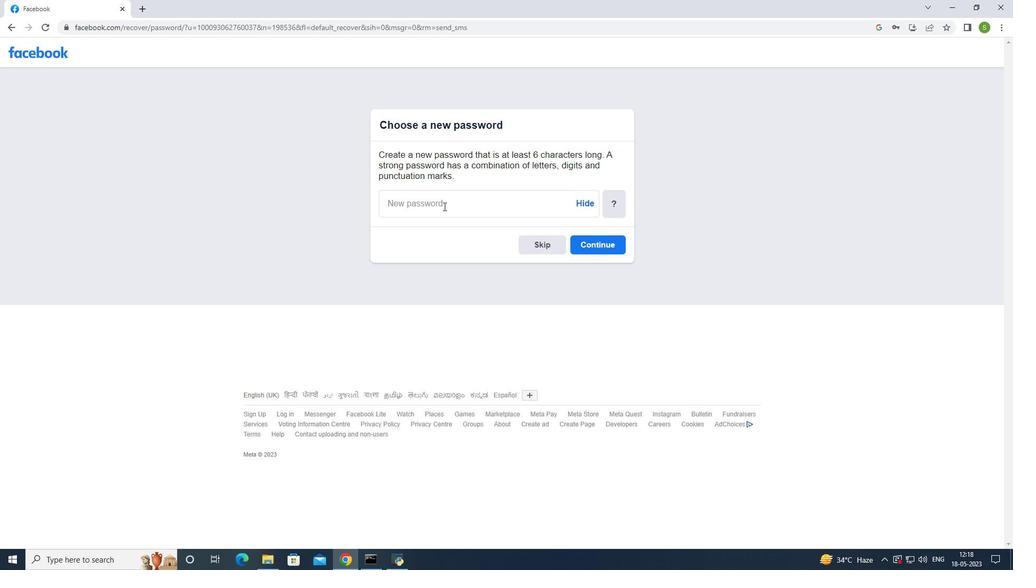 
Action: Mouse pressed left at (442, 201)
Screenshot: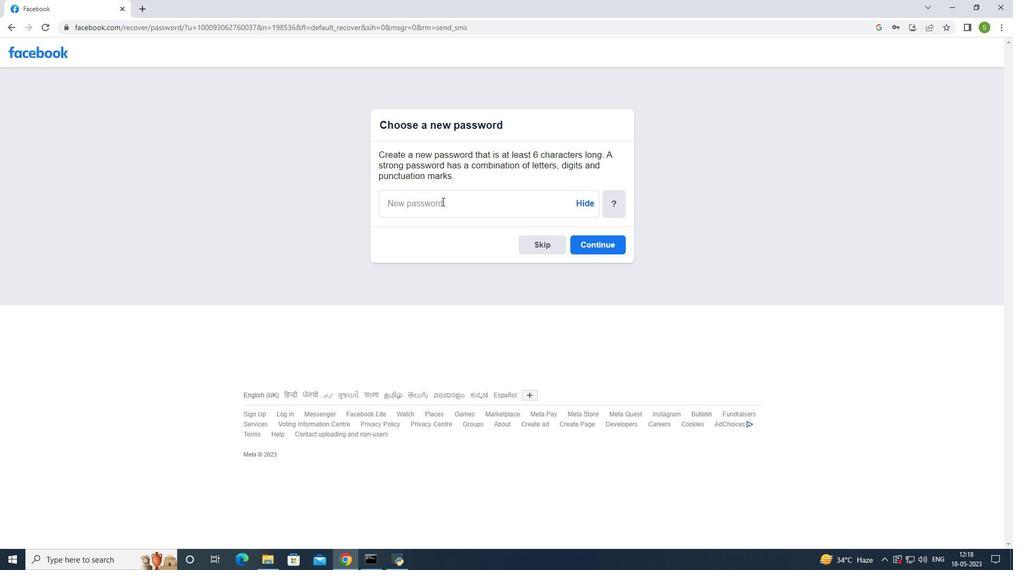 
Action: Mouse moved to (624, 181)
Screenshot: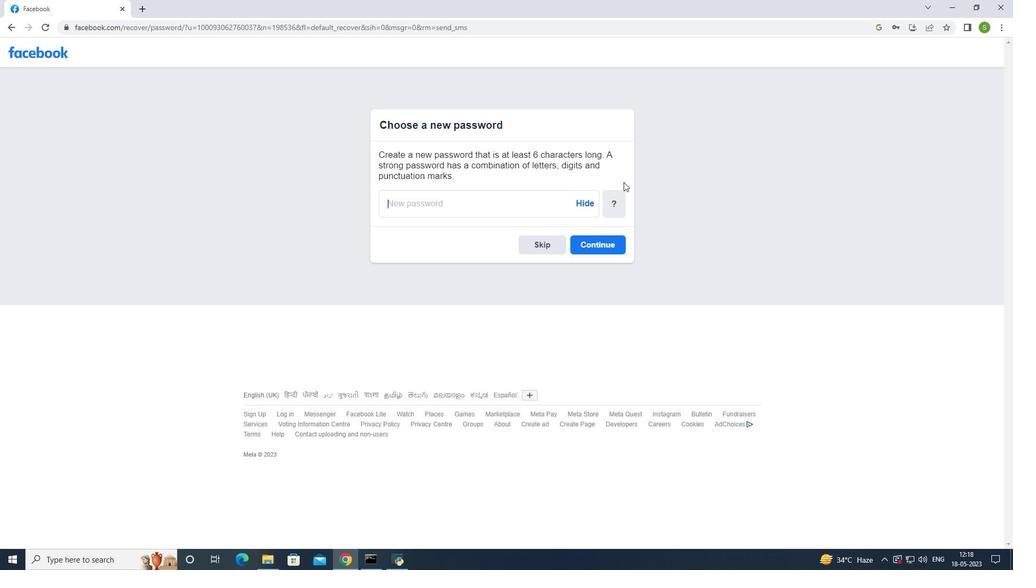 
Action: Key pressed <Key.caps_lock>
Screenshot: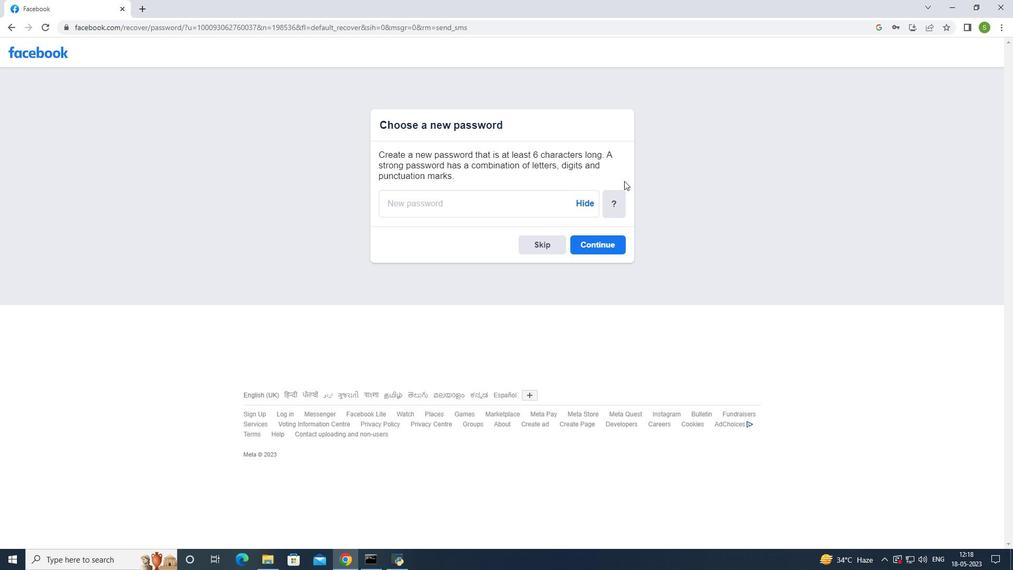 
Action: Mouse moved to (614, 180)
Screenshot: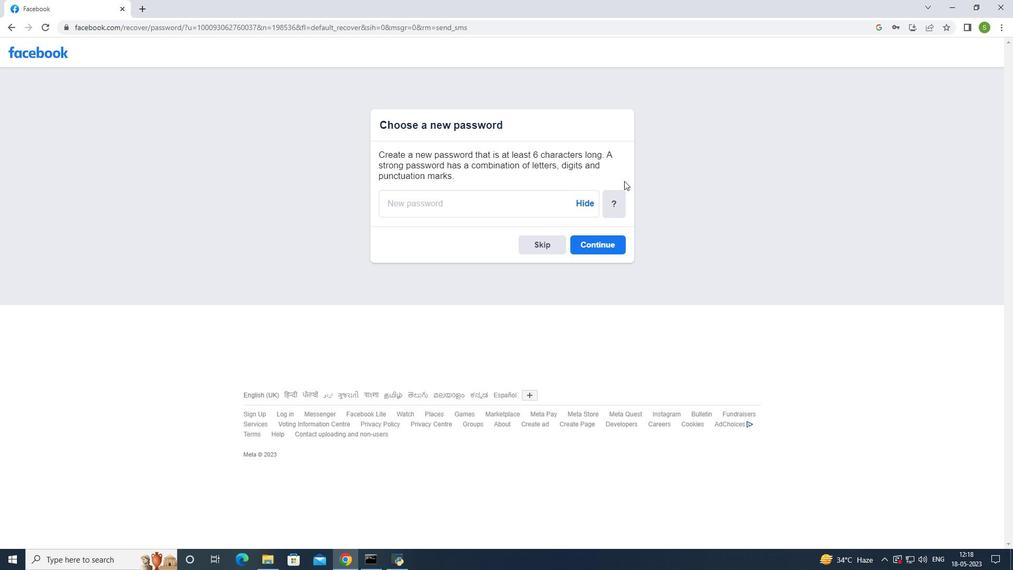 
Action: Key pressed S
Screenshot: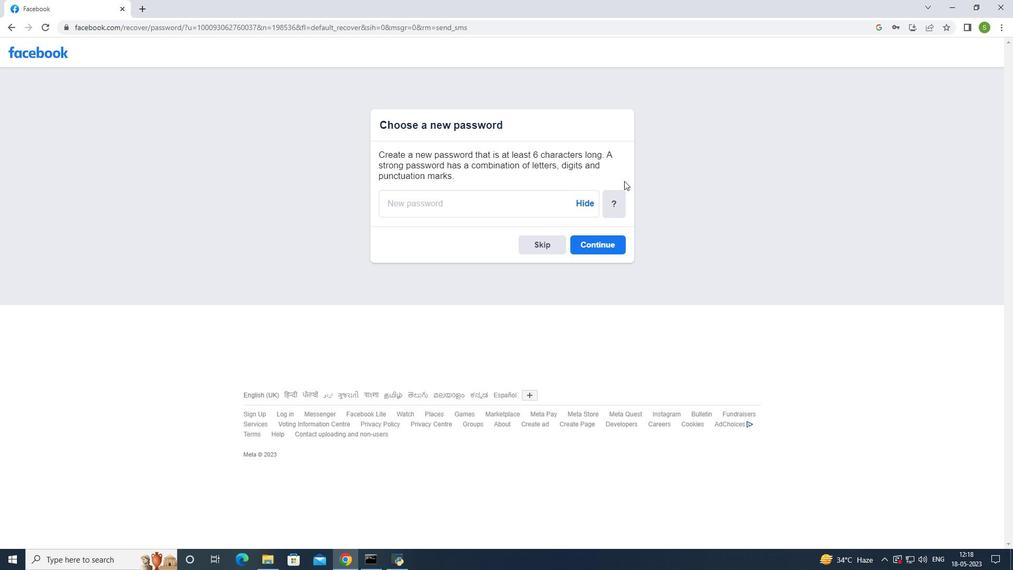 
Action: Mouse moved to (577, 204)
Screenshot: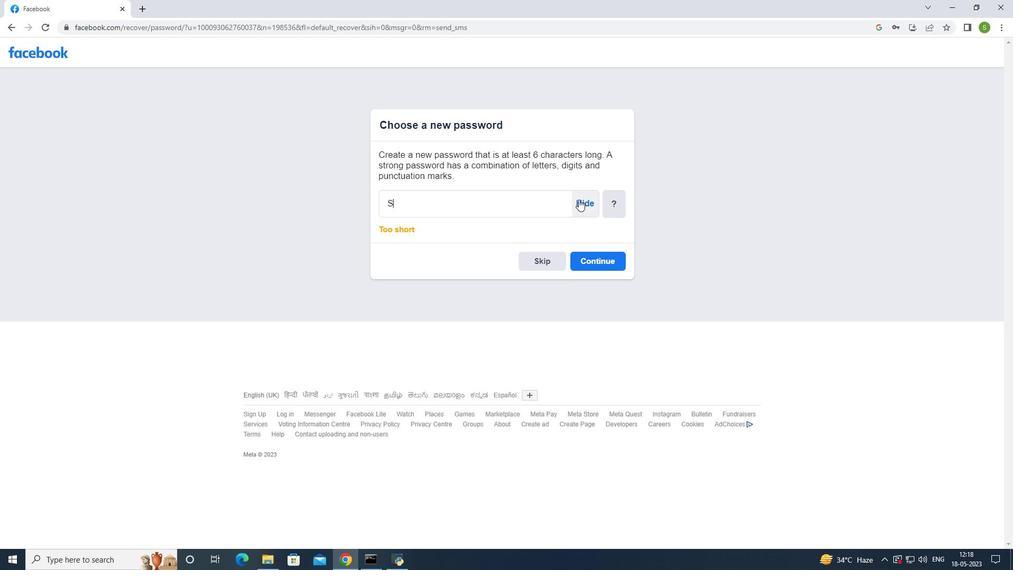 
Action: Key pressed <Key.caps_lock>
Screenshot: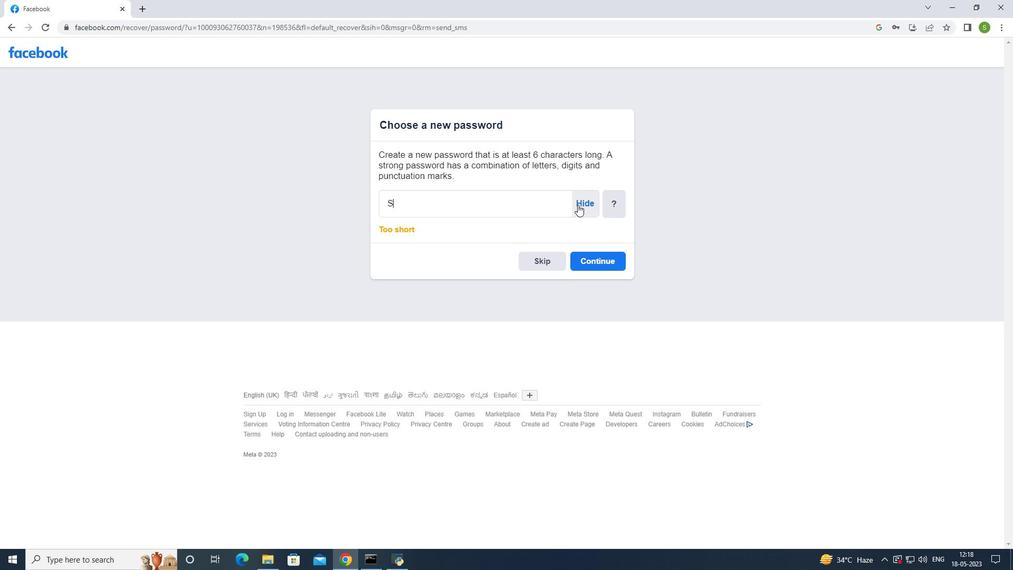 
Action: Mouse moved to (596, 224)
Screenshot: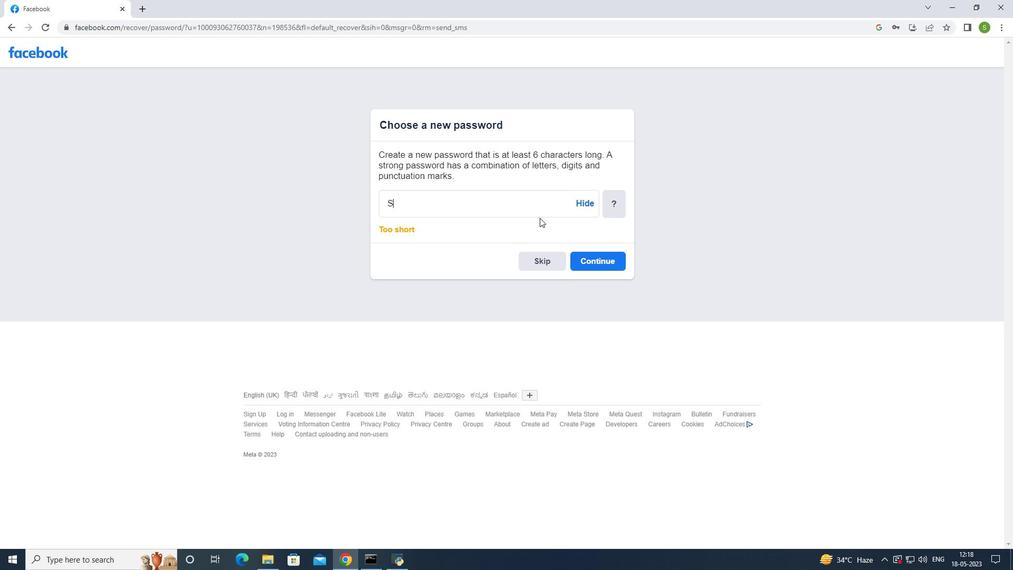 
Action: Key pressed o
Screenshot: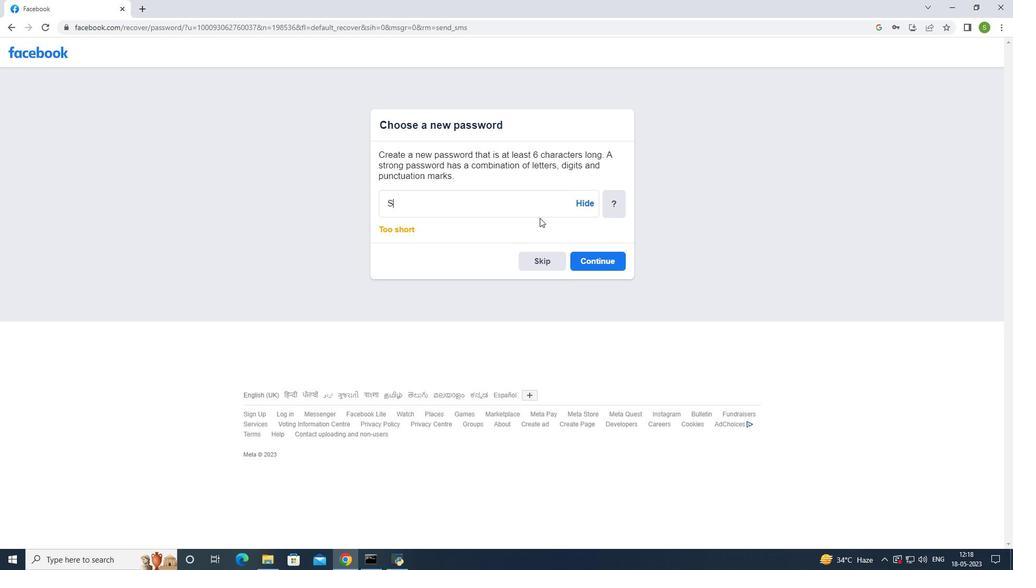 
Action: Mouse moved to (608, 223)
Screenshot: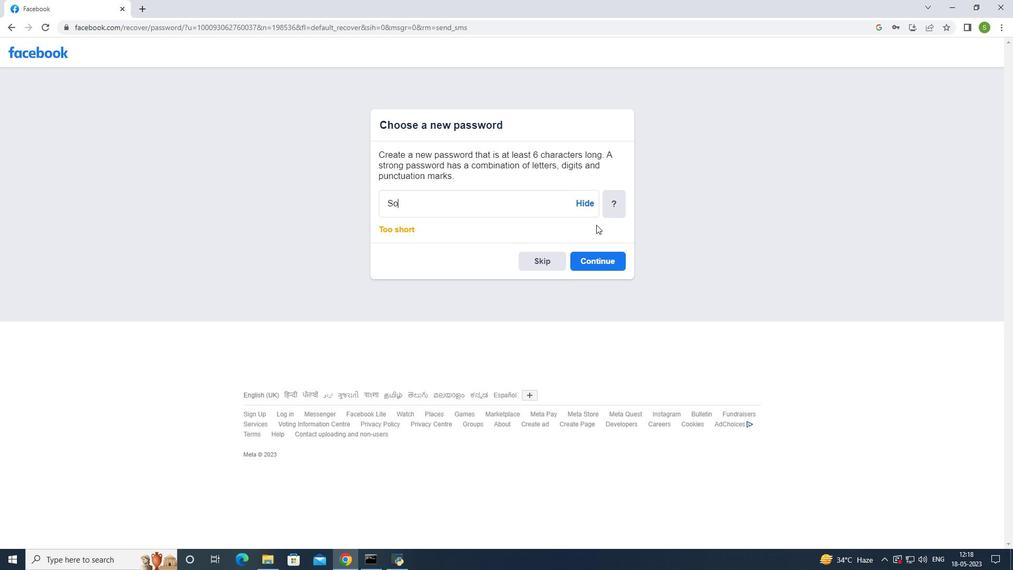 
Action: Key pressed ftage<Key.shift>@123
Screenshot: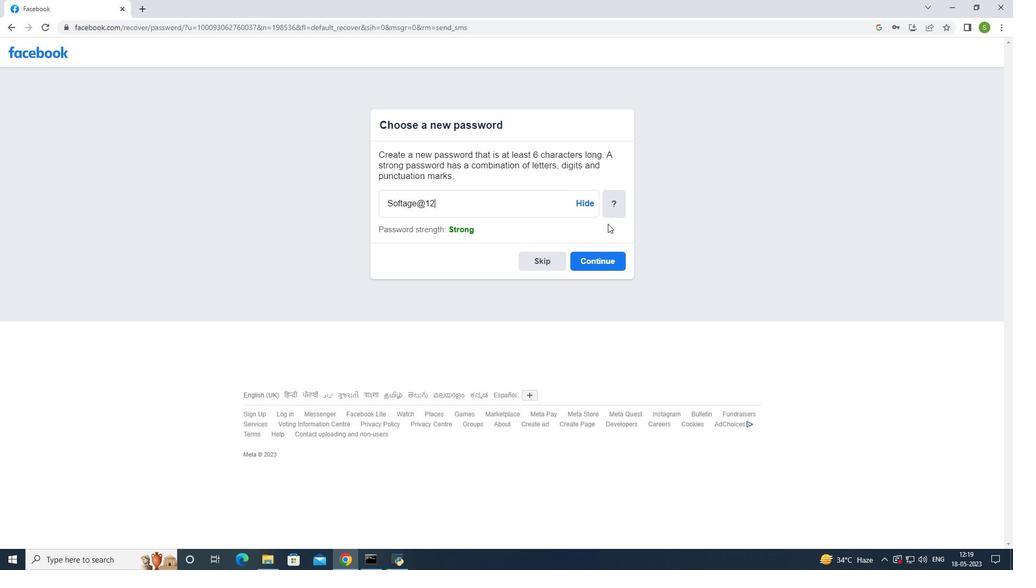 
Action: Mouse moved to (607, 259)
Screenshot: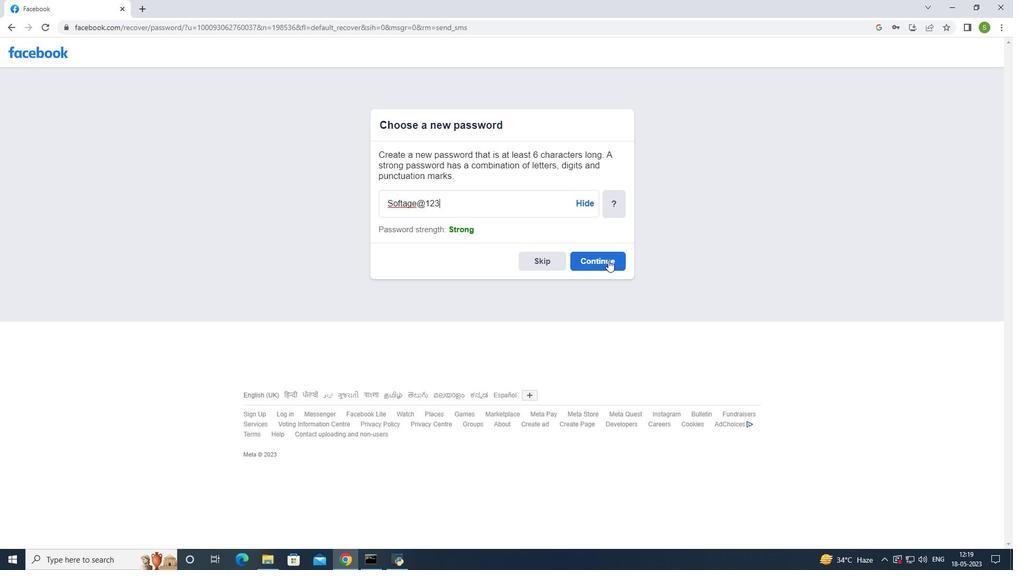 
Action: Mouse pressed left at (607, 259)
Screenshot: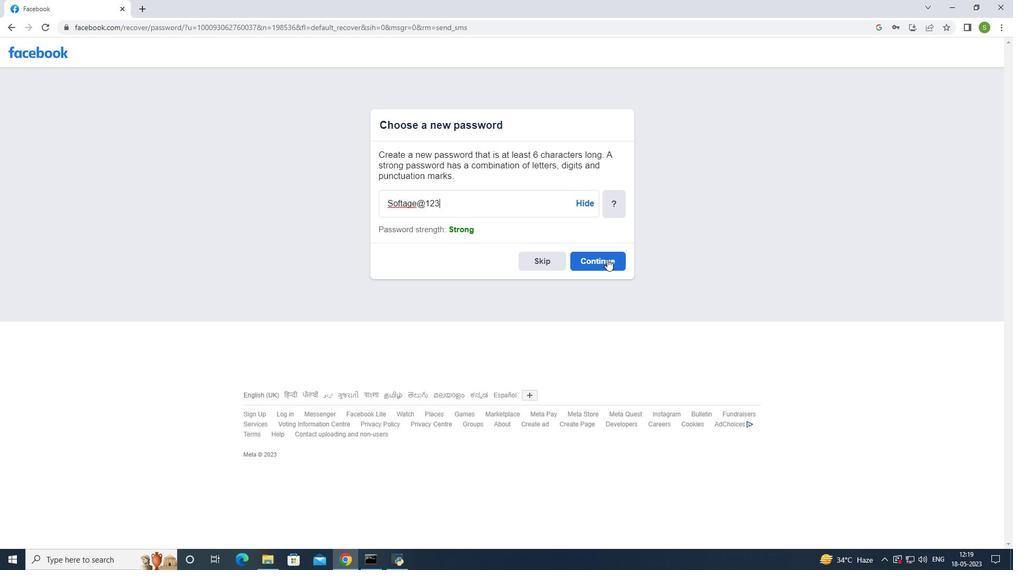 
Action: Mouse moved to (56, 145)
Screenshot: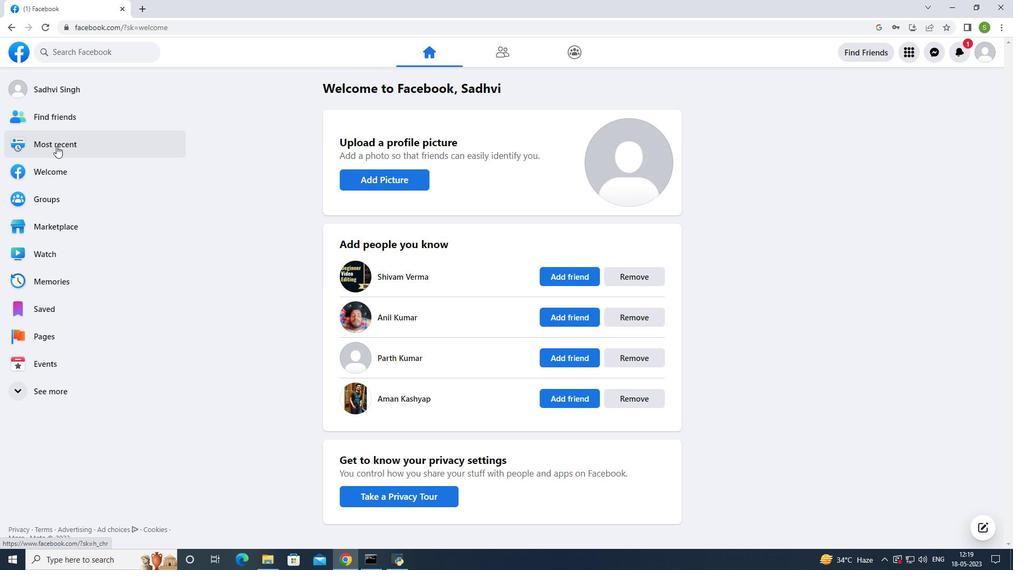 
Action: Mouse pressed left at (56, 145)
Screenshot: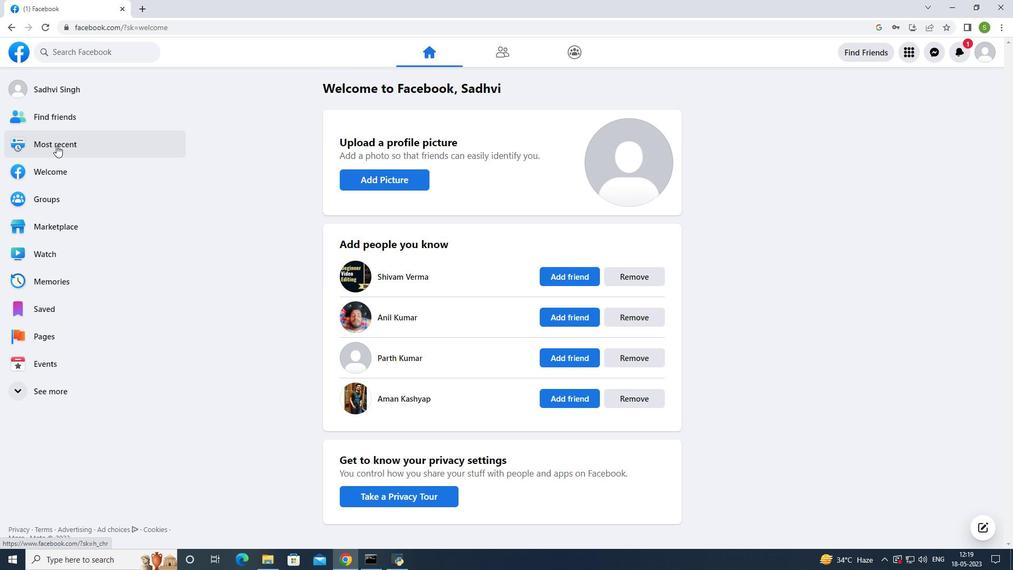 
Action: Mouse moved to (140, 5)
Screenshot: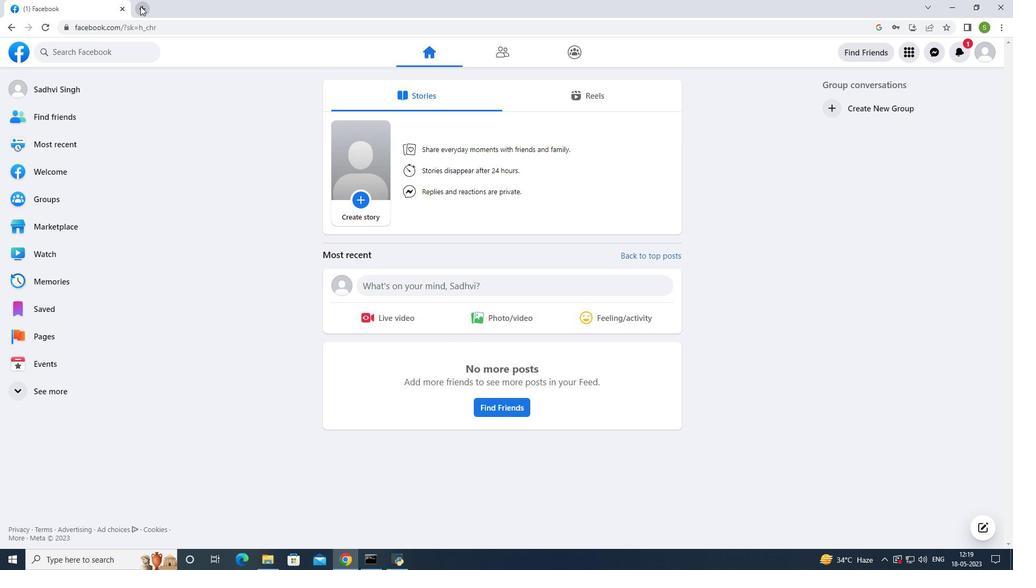
Action: Mouse pressed left at (140, 5)
Screenshot: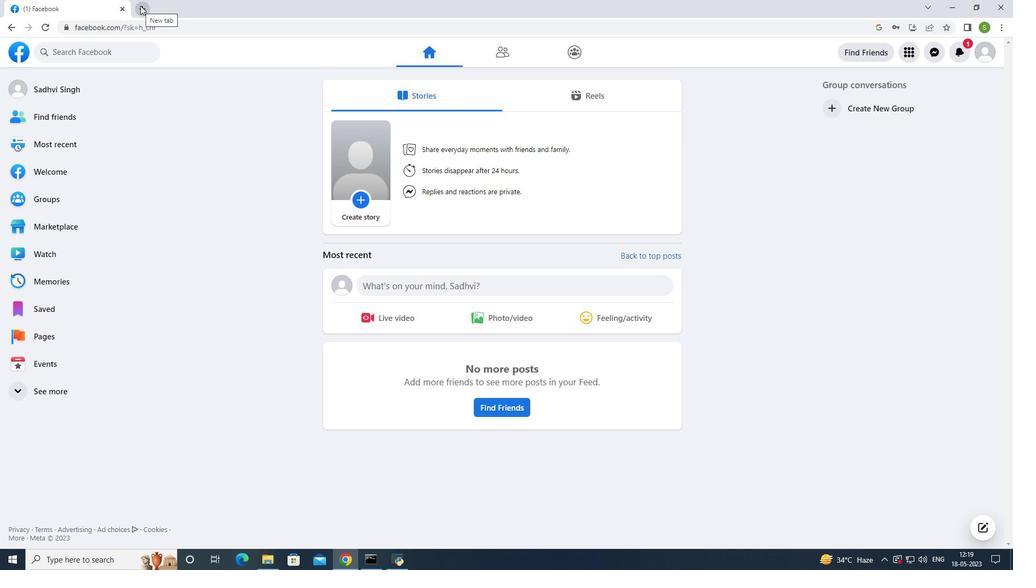 
Action: Mouse moved to (337, 24)
Screenshot: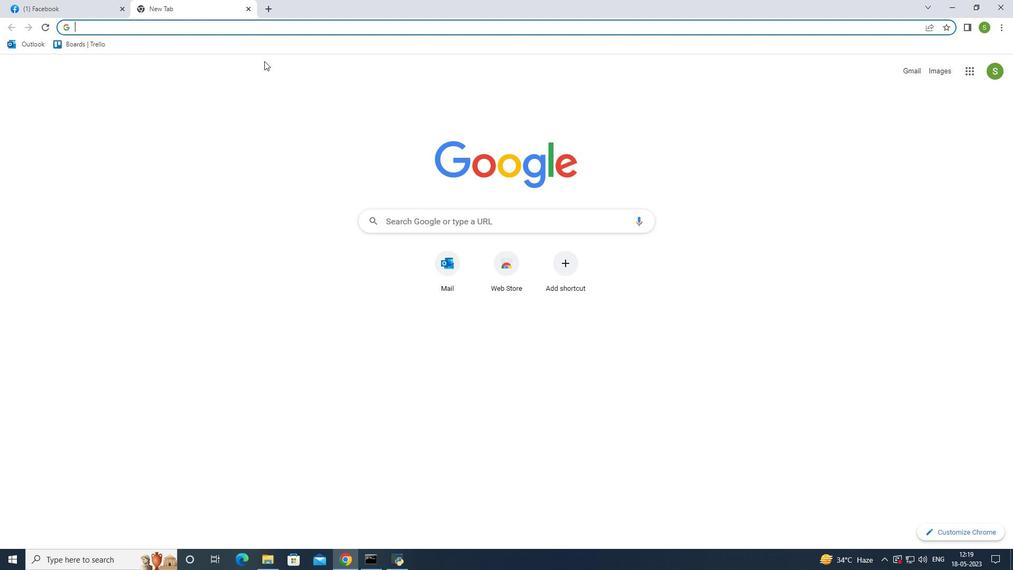 
Action: Key pressed pera<Key.backspace>sonal<Key.space>story<Key.space>
Screenshot: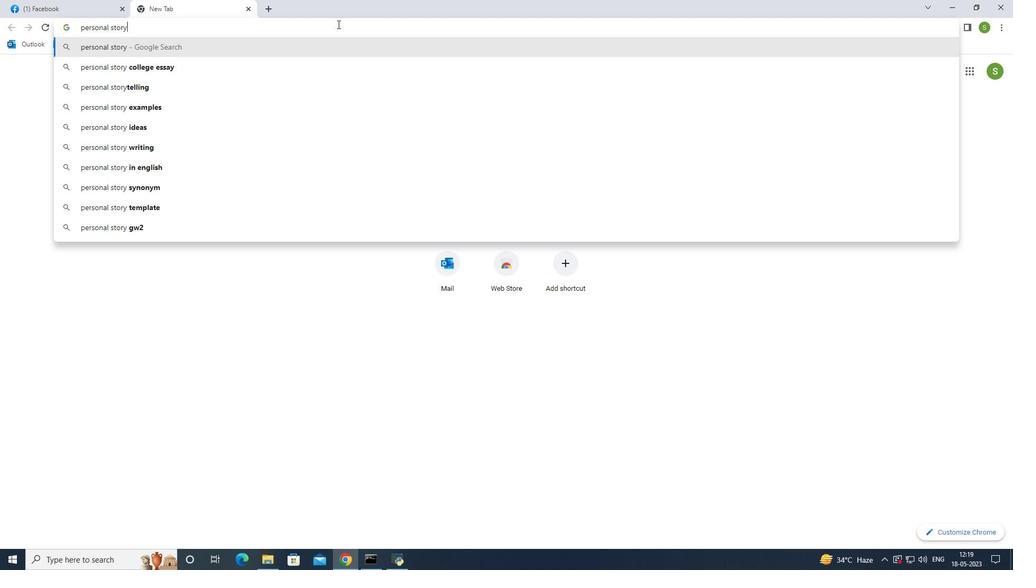 
Action: Mouse moved to (136, 109)
Screenshot: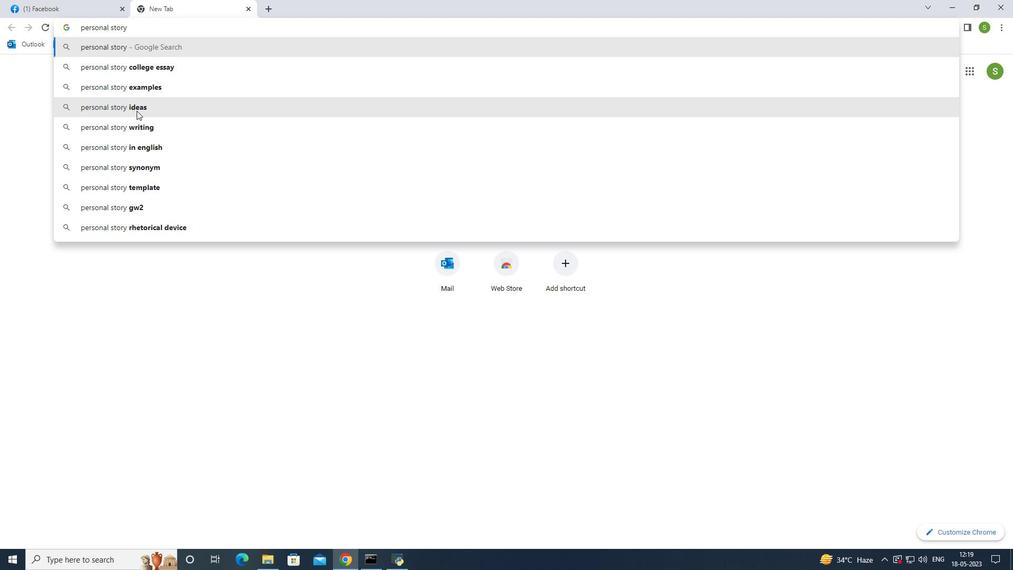 
Action: Mouse pressed left at (136, 109)
Screenshot: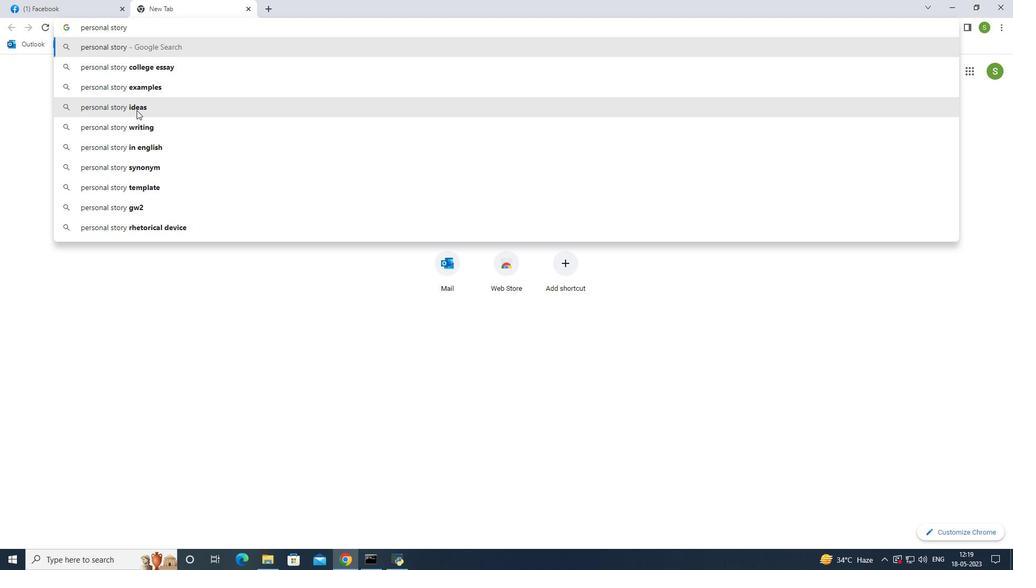 
Action: Mouse moved to (178, 99)
Screenshot: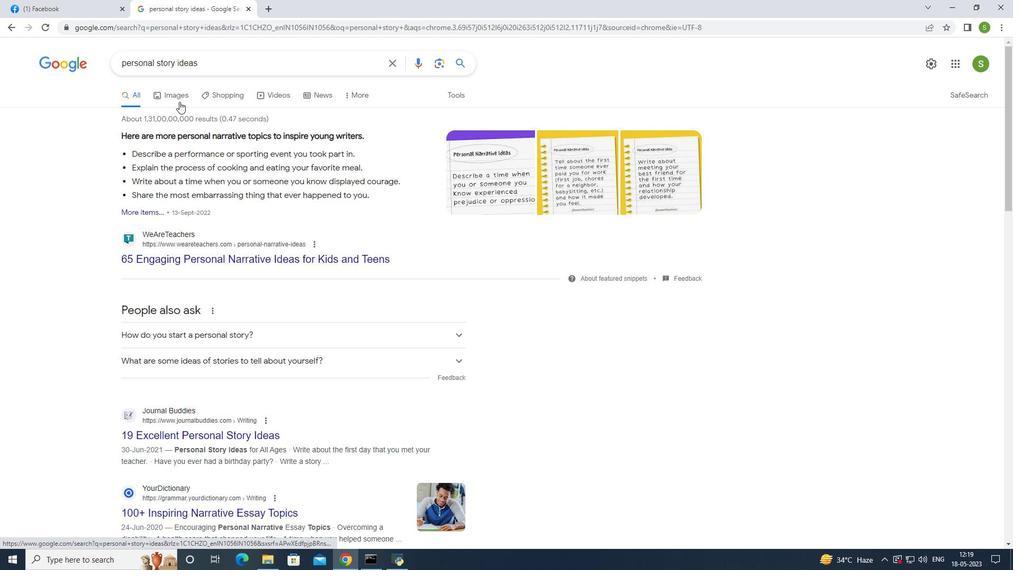 
Action: Mouse pressed left at (178, 99)
Screenshot: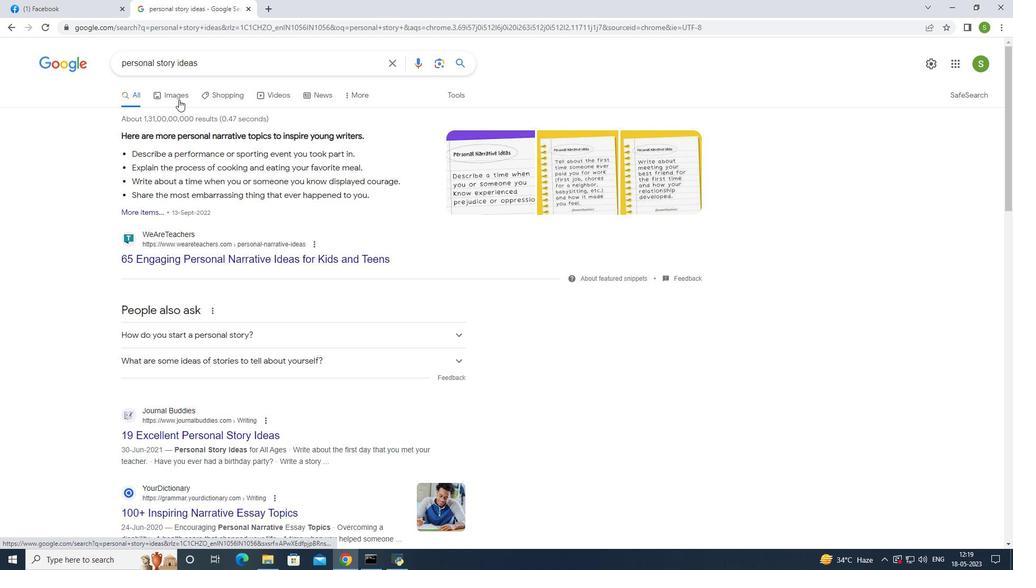 
Action: Mouse moved to (576, 339)
Screenshot: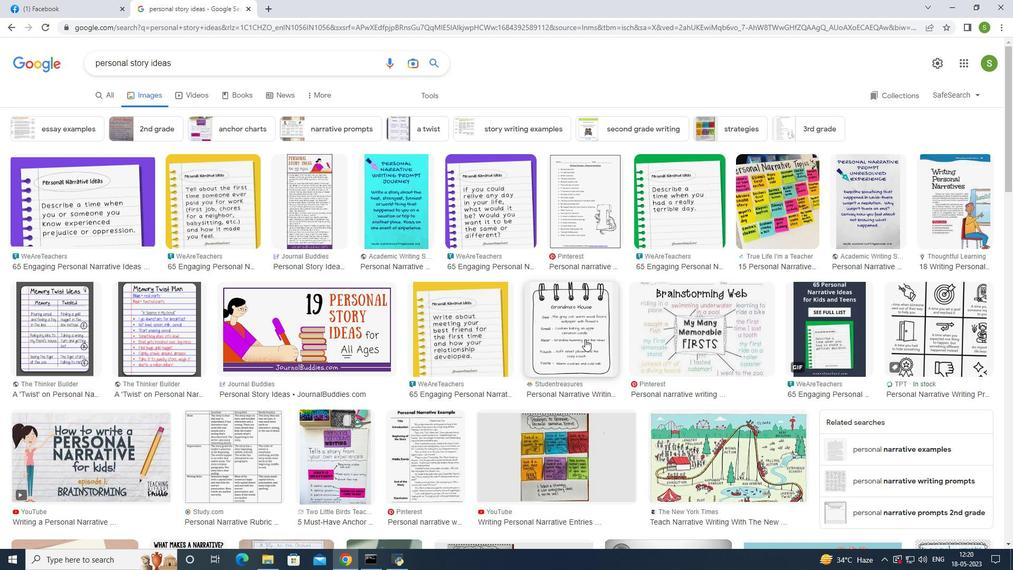 
Action: Mouse pressed left at (576, 339)
Screenshot: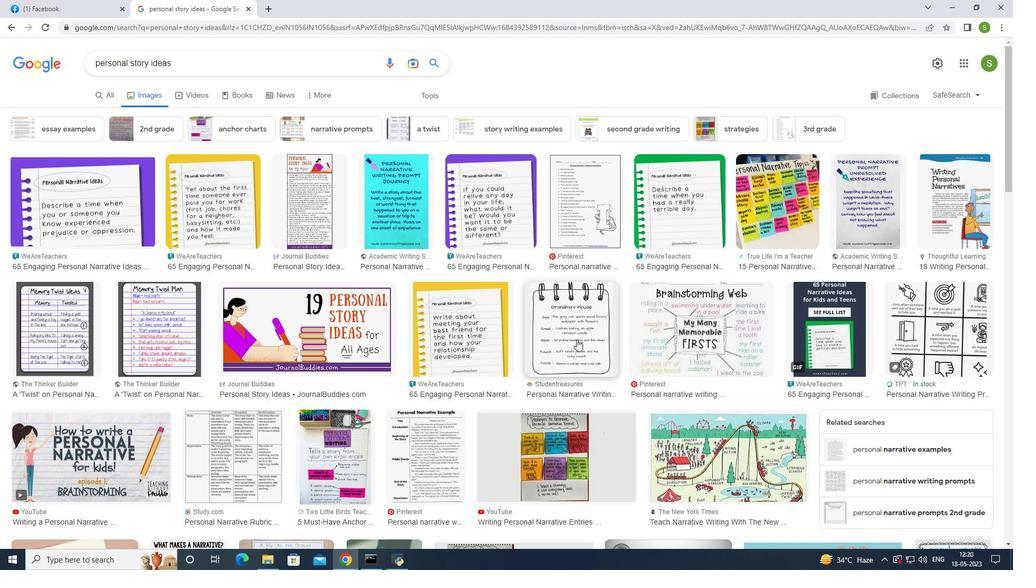 
Action: Mouse moved to (778, 284)
Screenshot: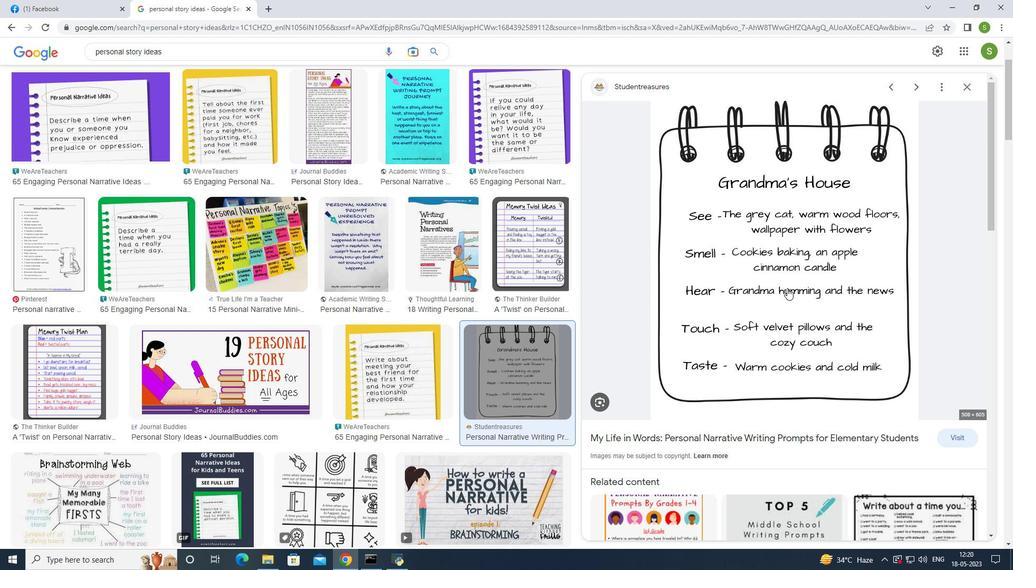 
Action: Mouse pressed right at (778, 284)
Screenshot: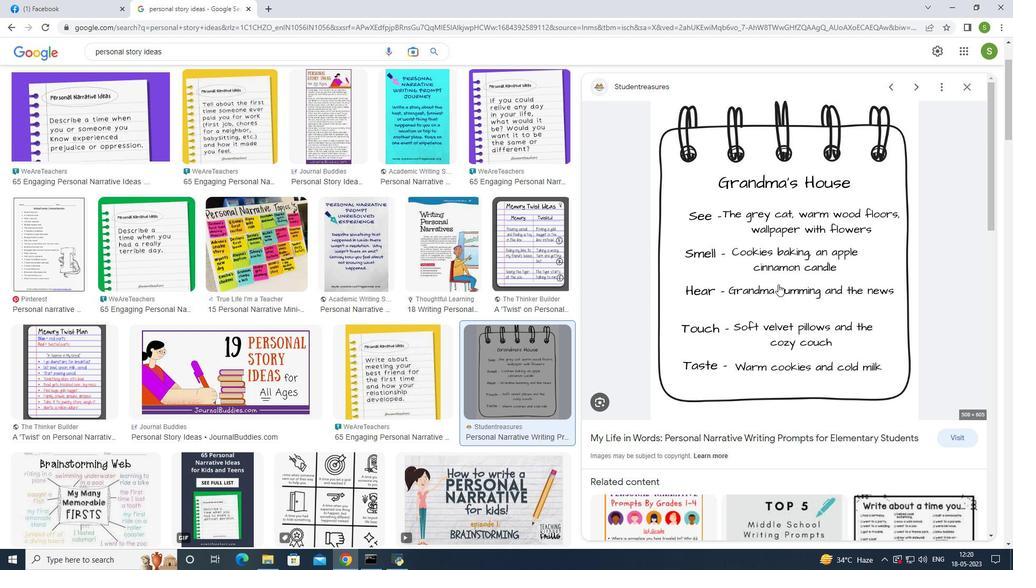 
Action: Mouse moved to (830, 397)
Screenshot: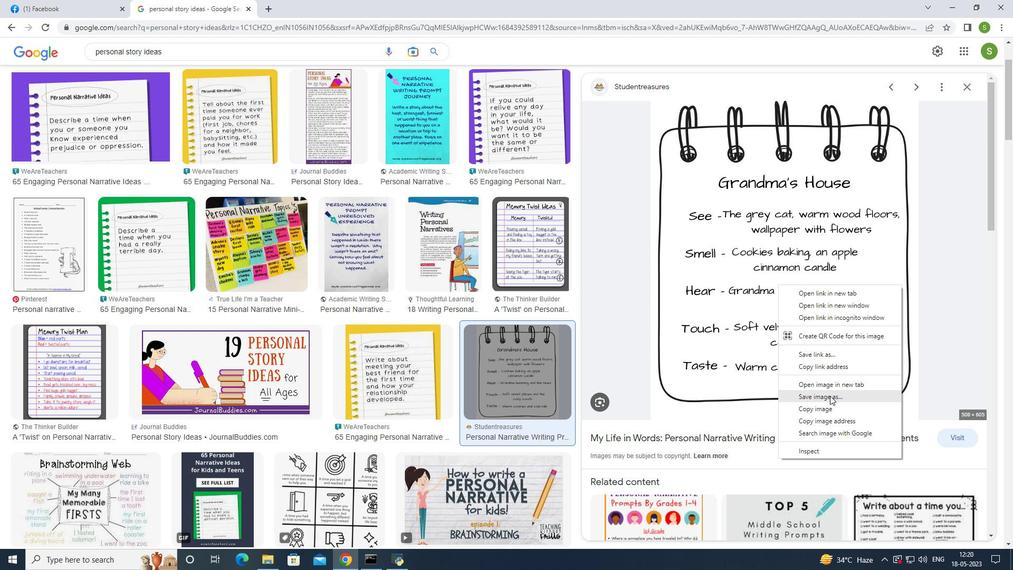 
Action: Mouse pressed left at (830, 397)
Screenshot: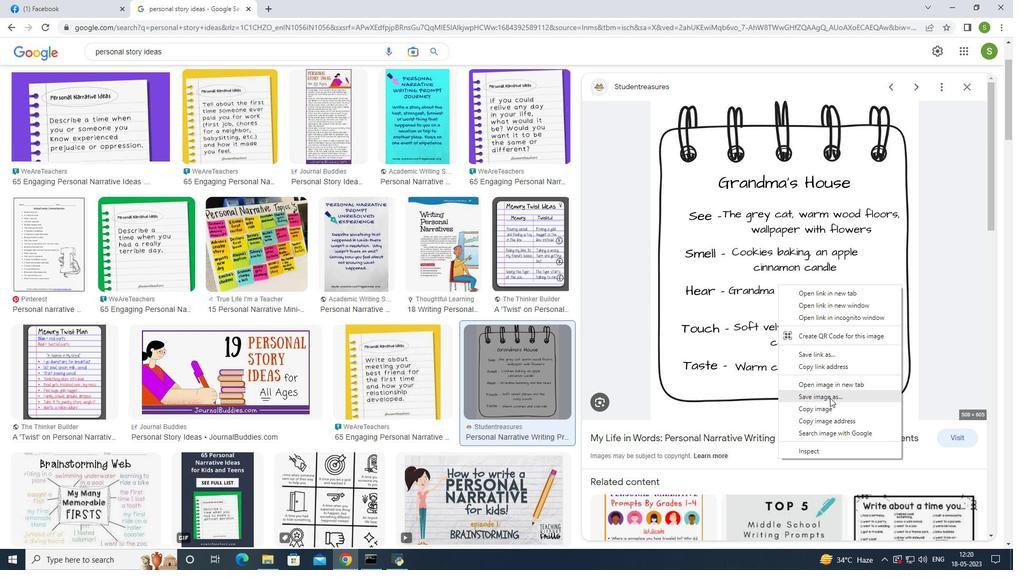 
Action: Mouse moved to (29, 89)
Screenshot: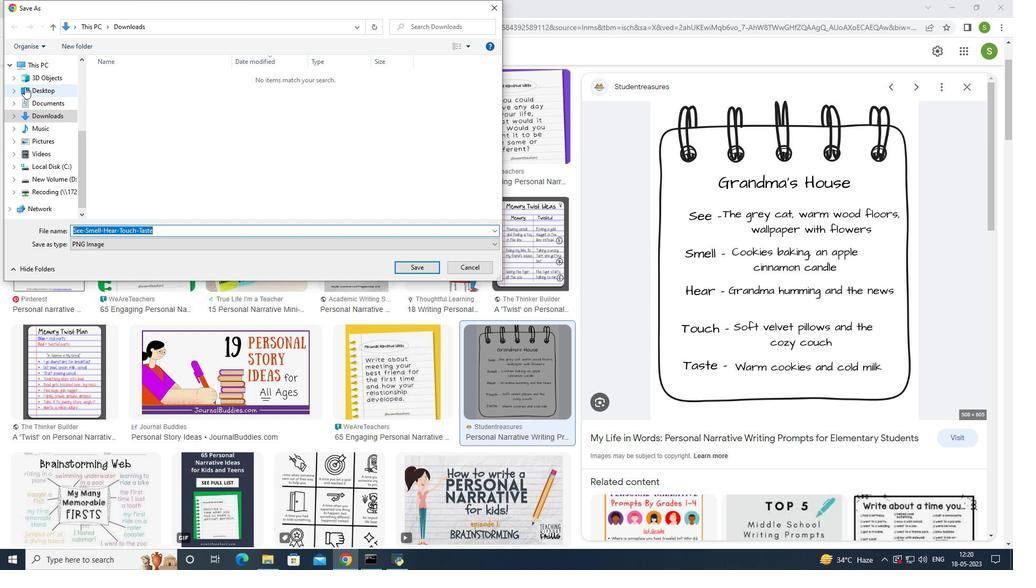 
Action: Mouse pressed left at (29, 89)
Screenshot: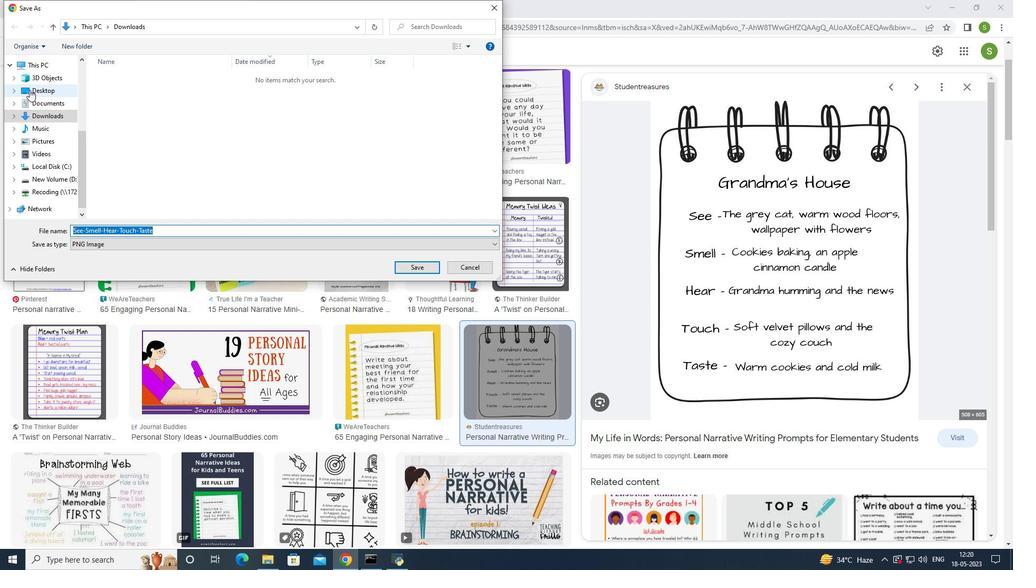 
Action: Mouse moved to (33, 86)
Screenshot: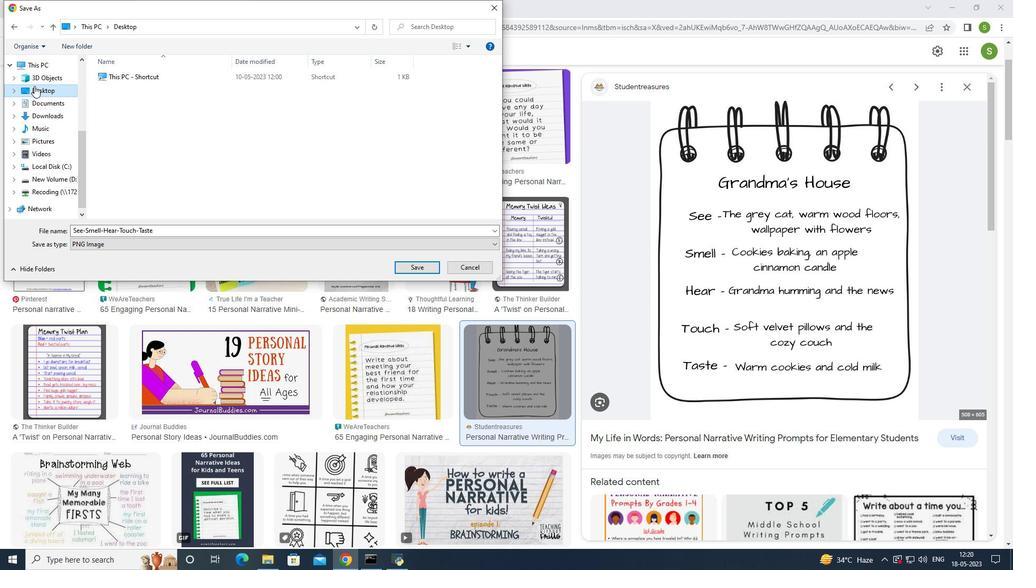 
Action: Mouse pressed left at (33, 86)
Screenshot: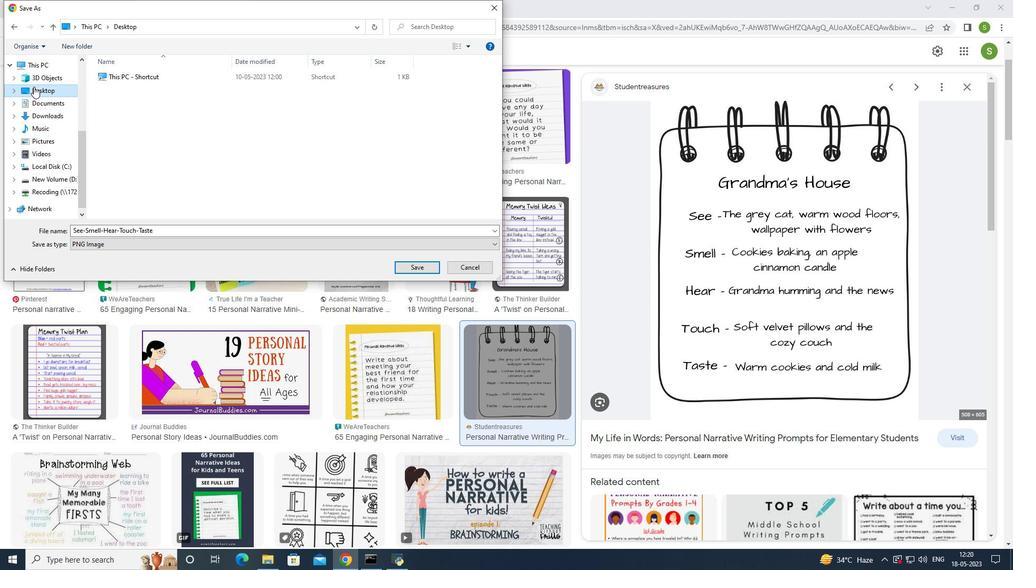 
Action: Mouse moved to (177, 228)
Screenshot: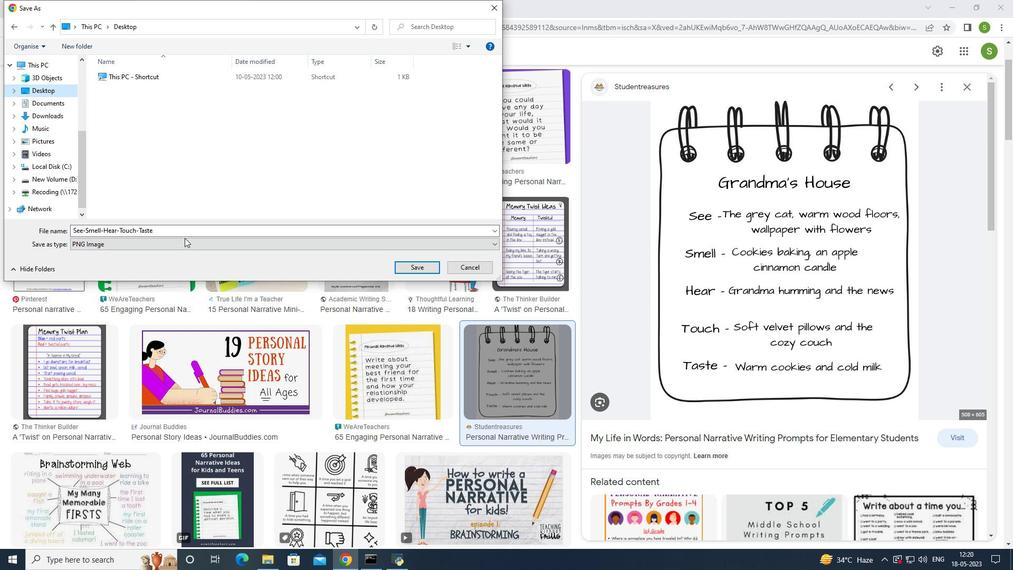
Action: Mouse pressed left at (177, 228)
Screenshot: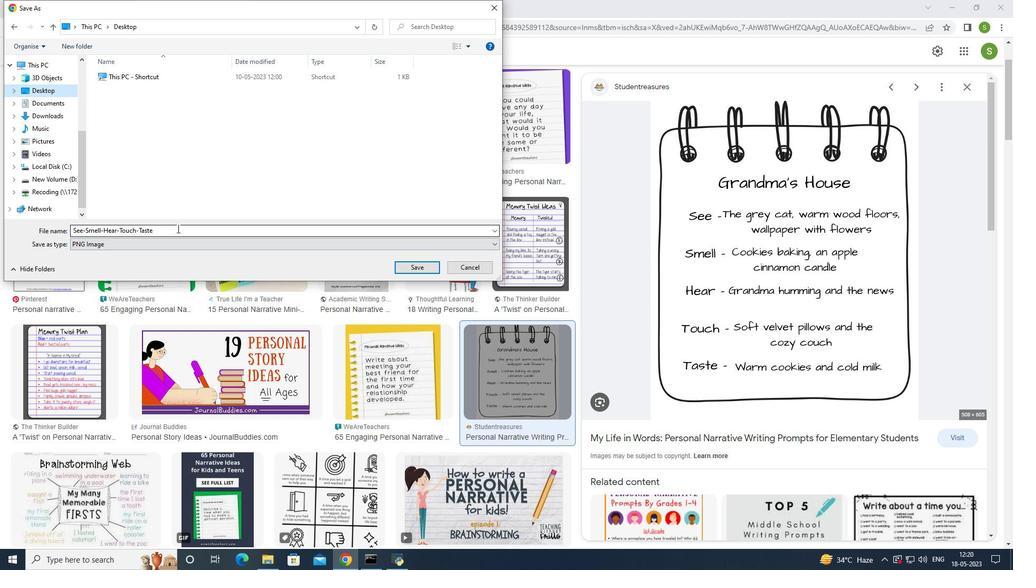 
Action: Key pressed imag
Screenshot: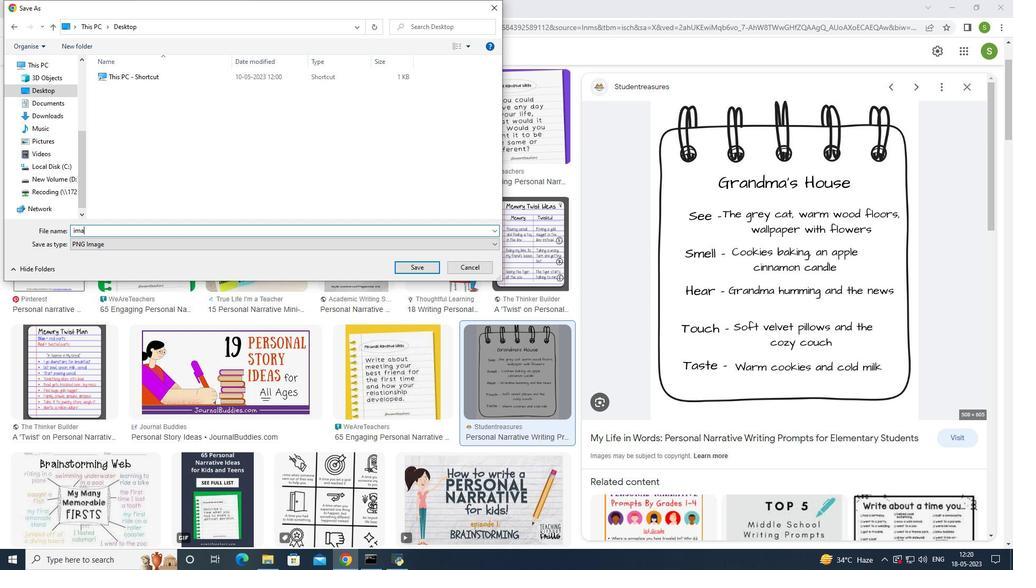
Action: Mouse moved to (177, 227)
Screenshot: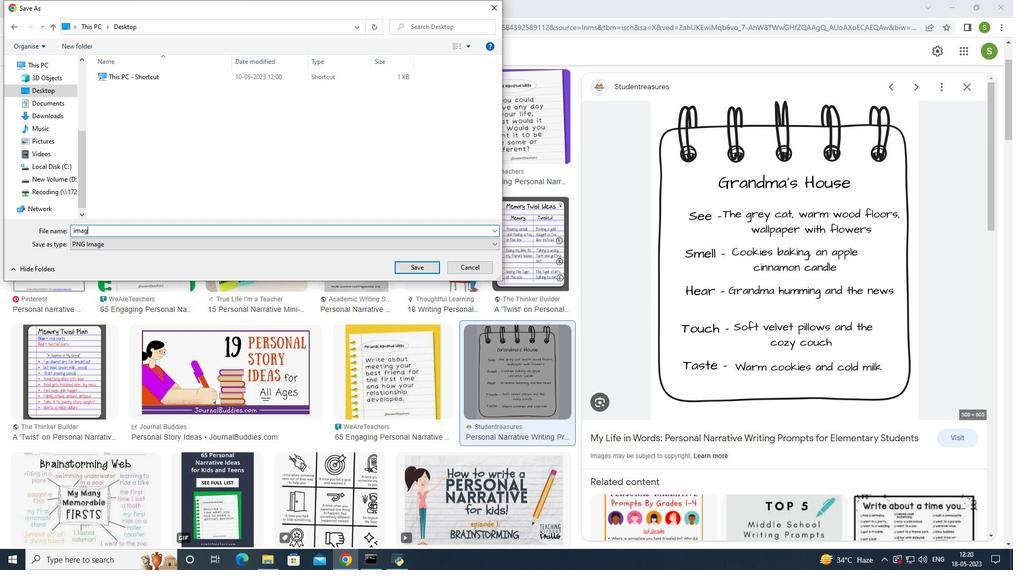 
Action: Key pressed e<Key.enter>
Screenshot: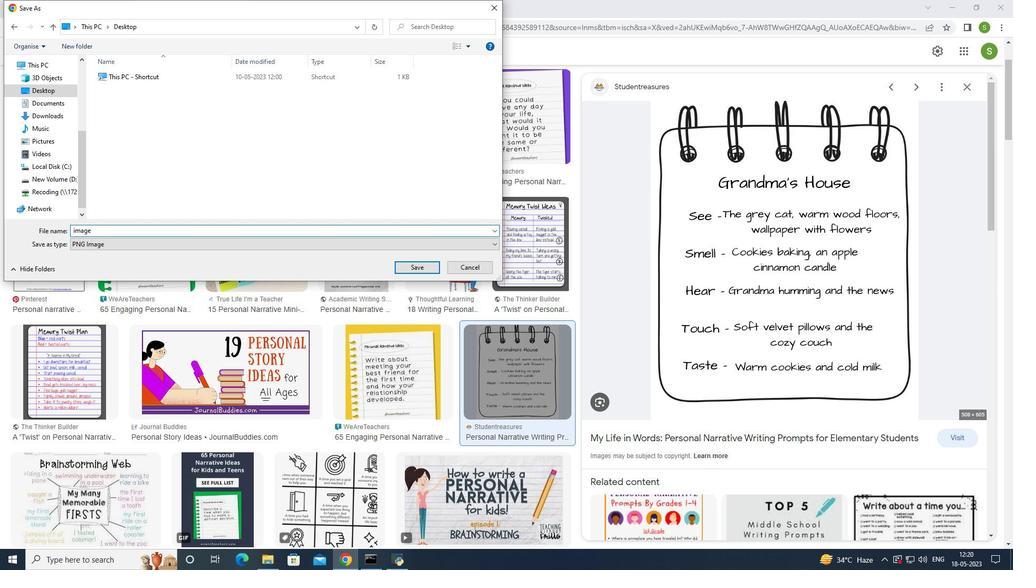 
Action: Mouse moved to (31, 4)
Screenshot: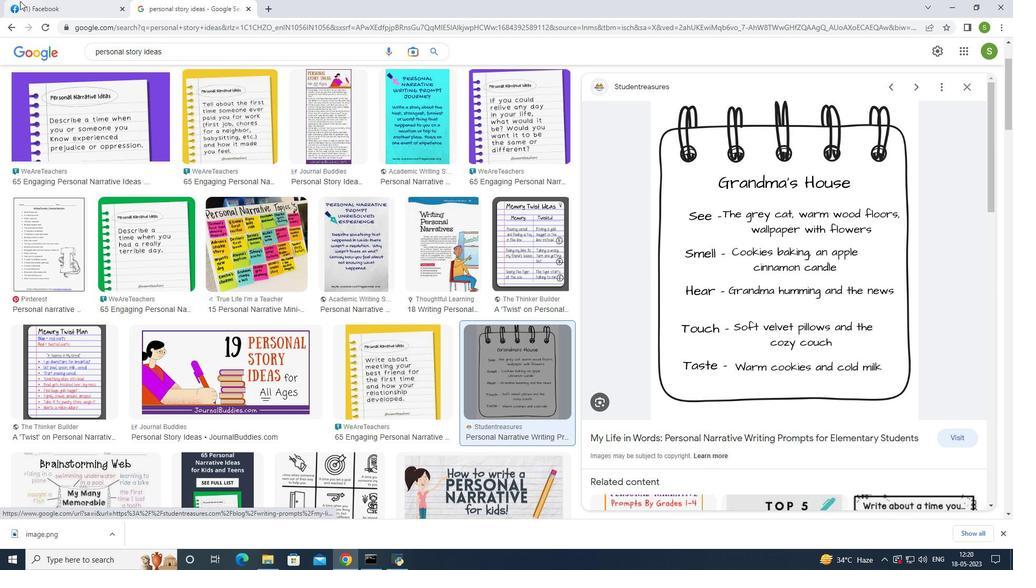 
Action: Mouse pressed left at (31, 4)
Screenshot: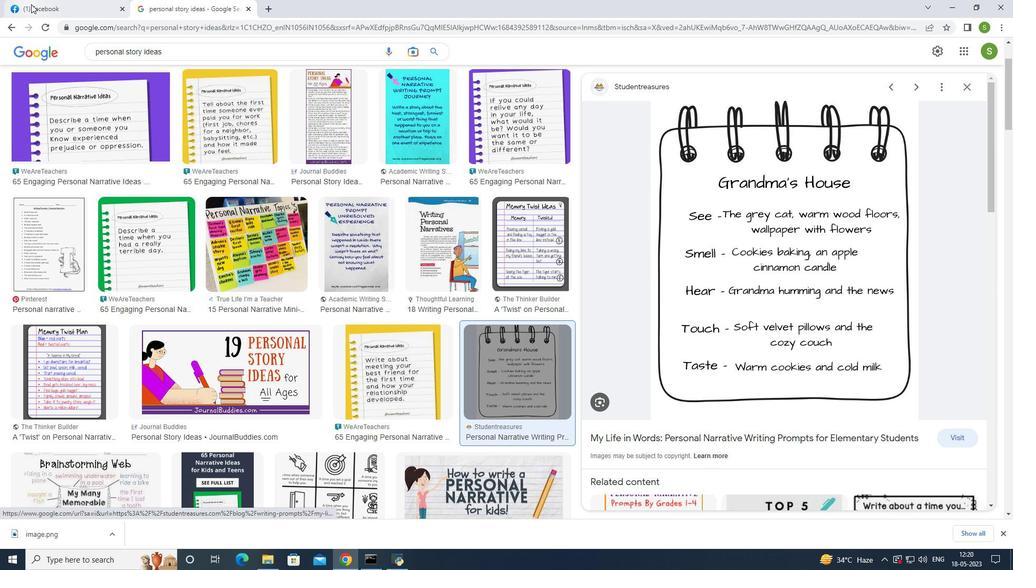 
Action: Mouse moved to (497, 324)
Screenshot: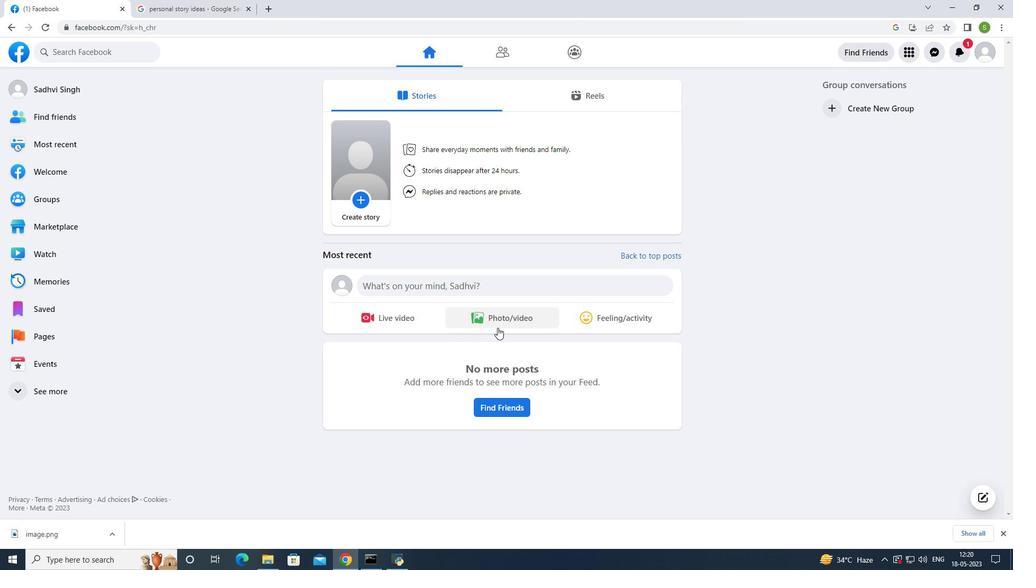 
Action: Mouse pressed left at (497, 324)
Screenshot: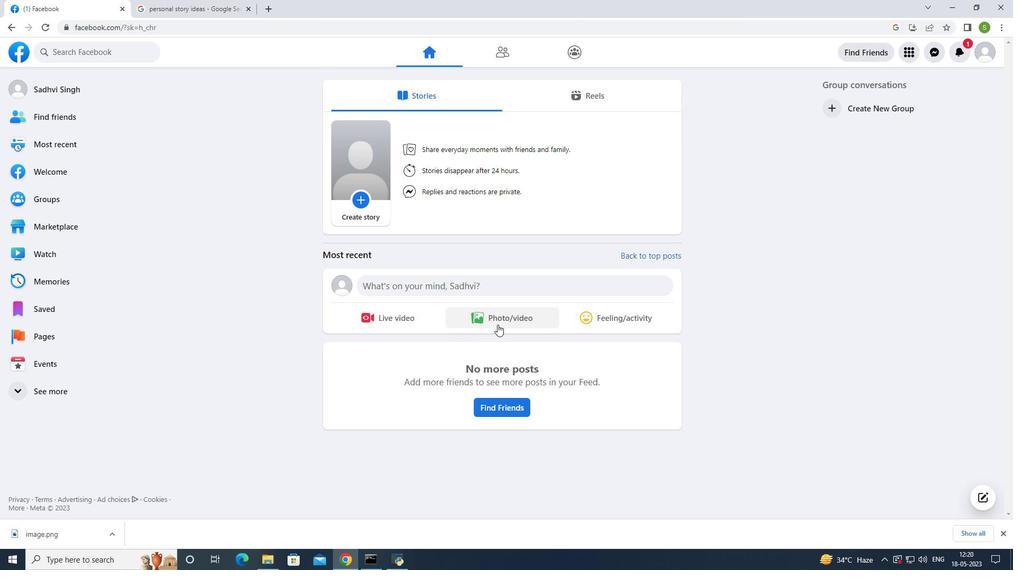 
Action: Mouse moved to (596, 421)
Screenshot: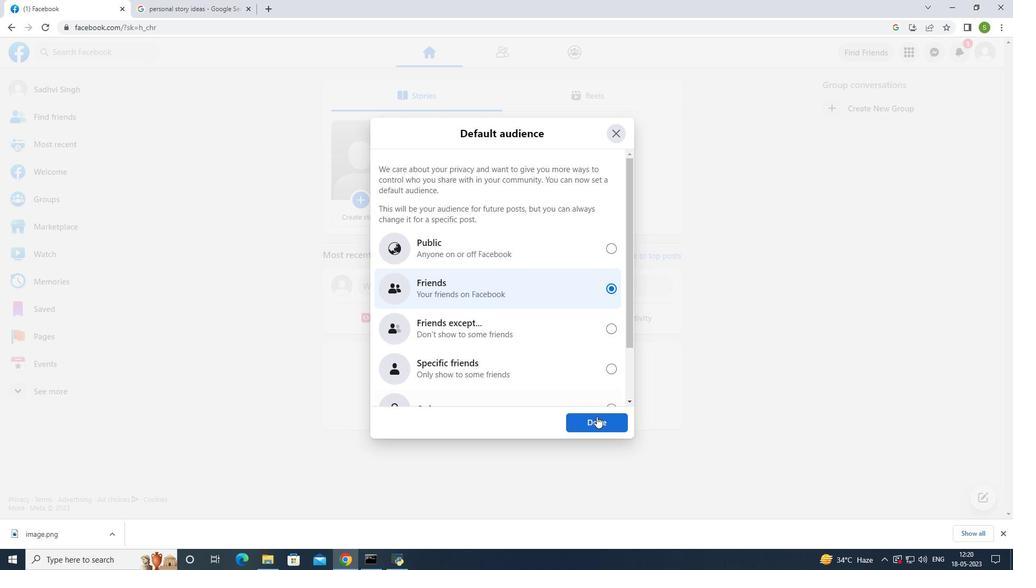 
Action: Mouse pressed left at (596, 421)
Screenshot: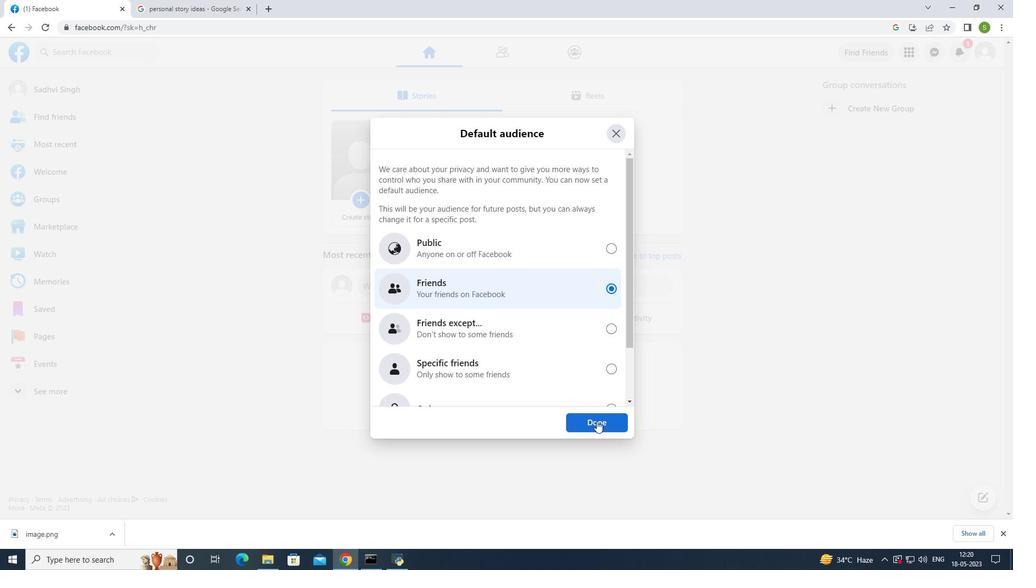 
Action: Mouse moved to (508, 378)
Screenshot: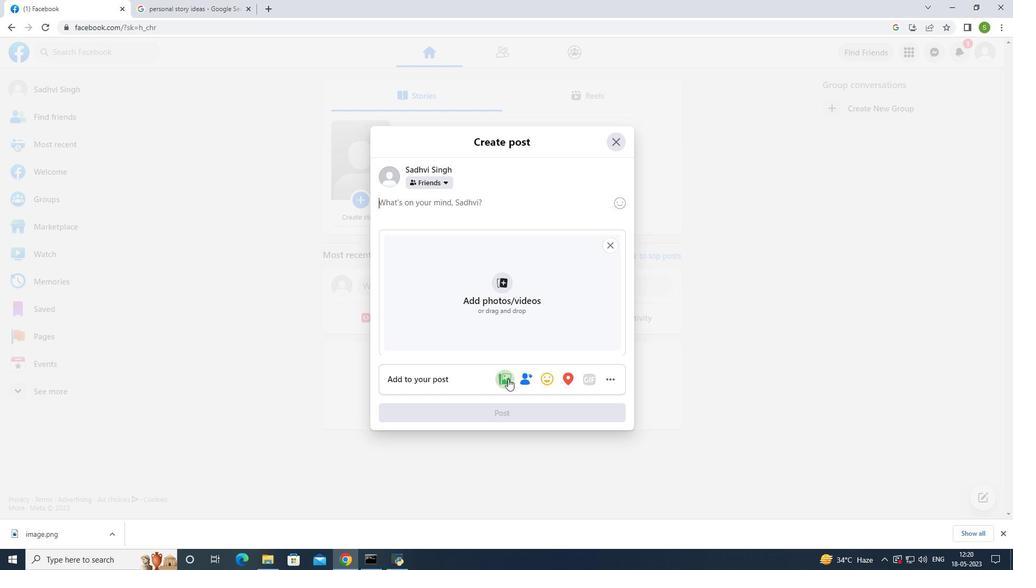 
Action: Mouse pressed left at (508, 378)
Screenshot: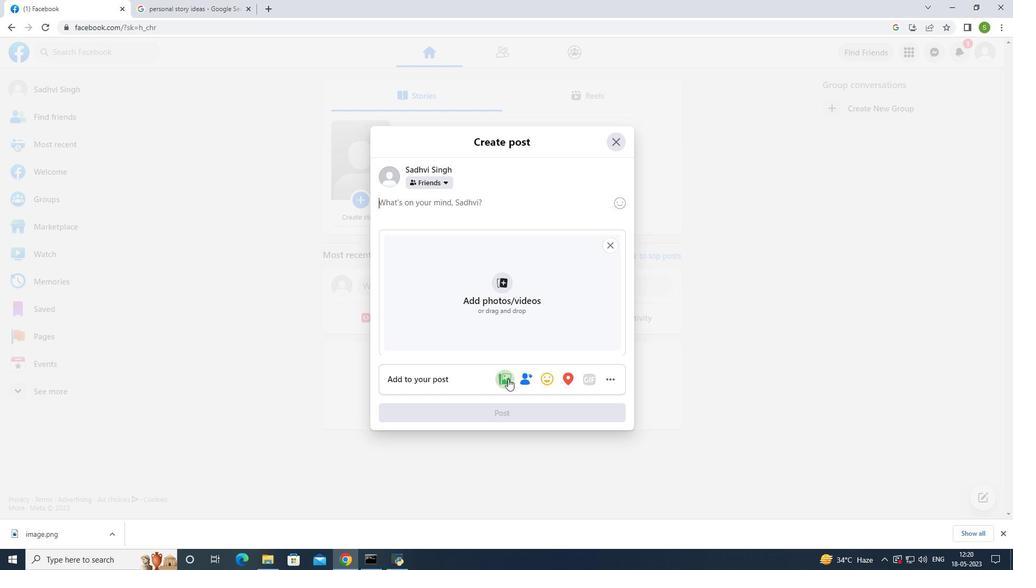 
Action: Mouse moved to (505, 382)
Screenshot: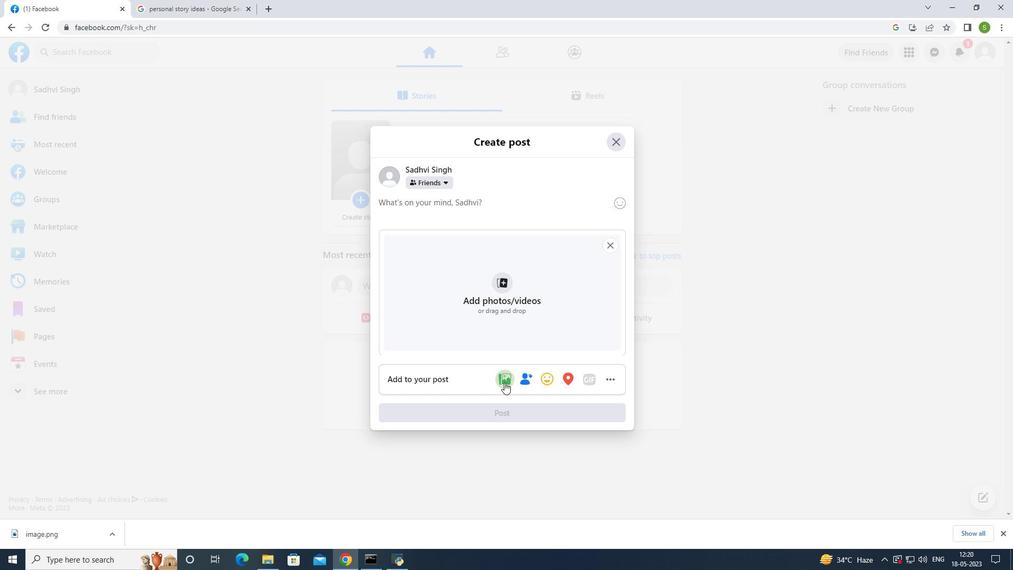 
Action: Mouse pressed left at (505, 382)
Screenshot: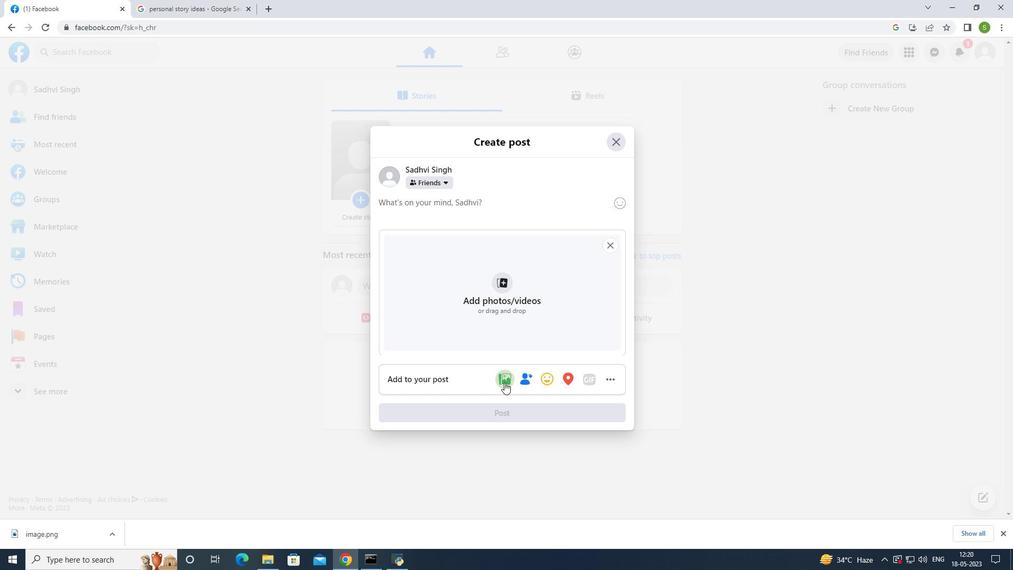 
Action: Mouse moved to (496, 286)
Screenshot: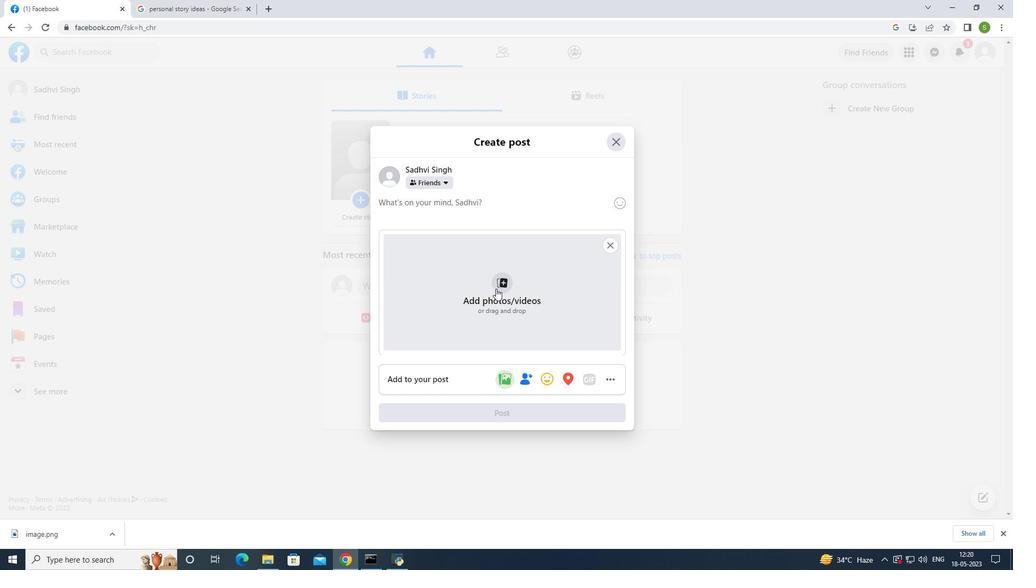 
Action: Mouse pressed left at (496, 286)
Screenshot: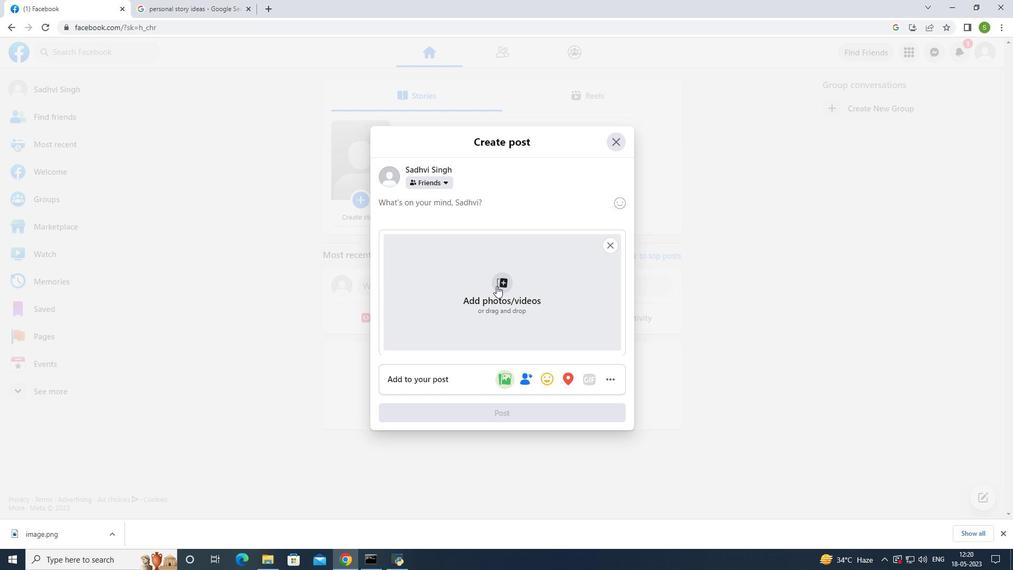 
Action: Mouse moved to (34, 118)
Screenshot: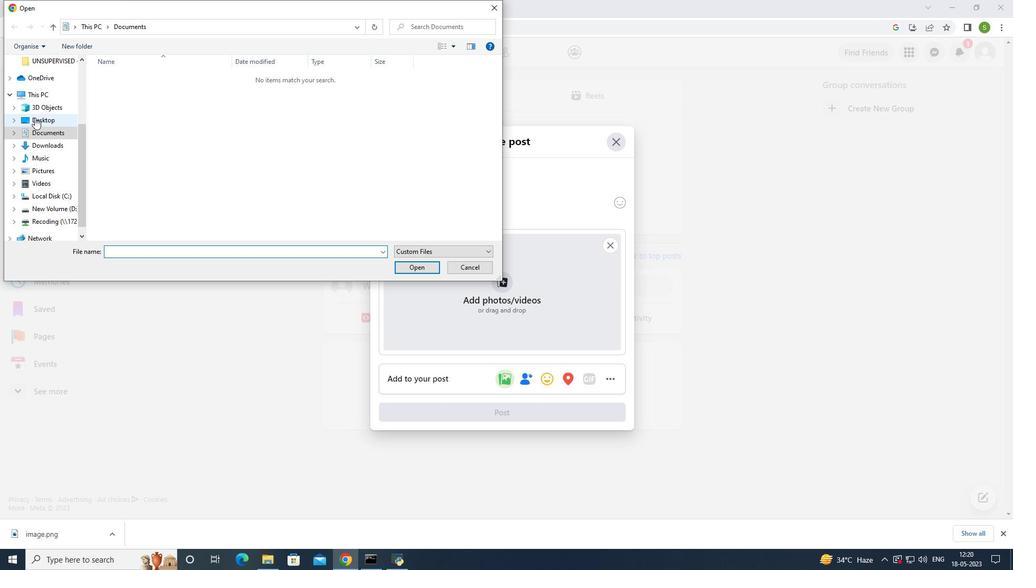 
Action: Mouse pressed left at (34, 118)
Screenshot: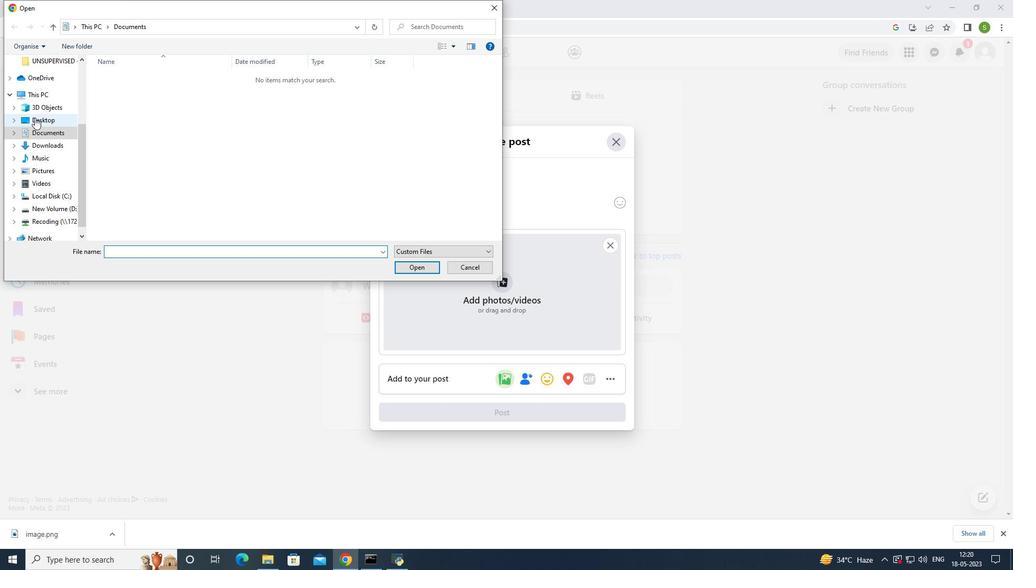 
Action: Mouse moved to (121, 90)
Screenshot: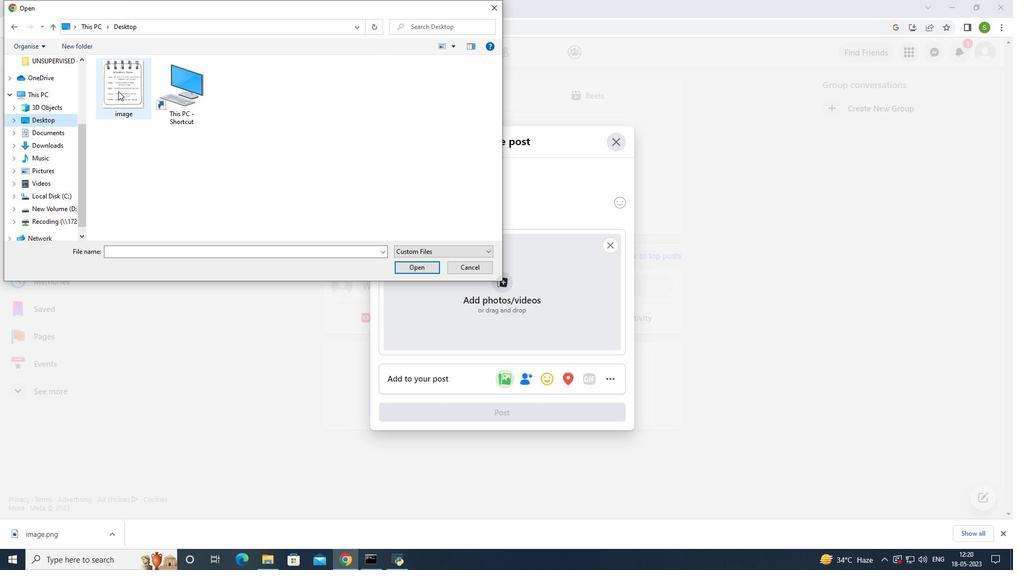 
Action: Mouse pressed left at (121, 90)
Screenshot: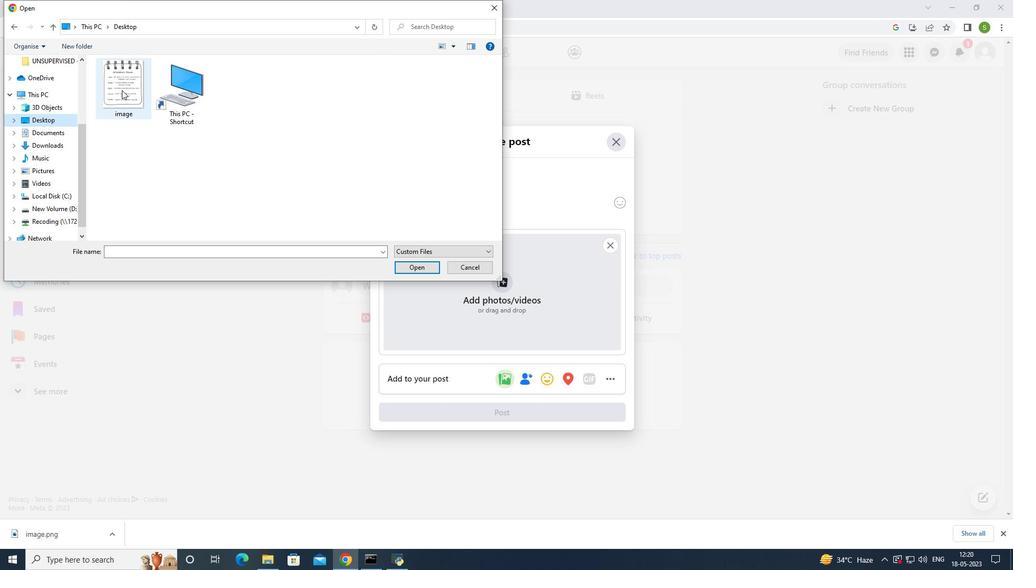 
Action: Mouse moved to (420, 262)
Screenshot: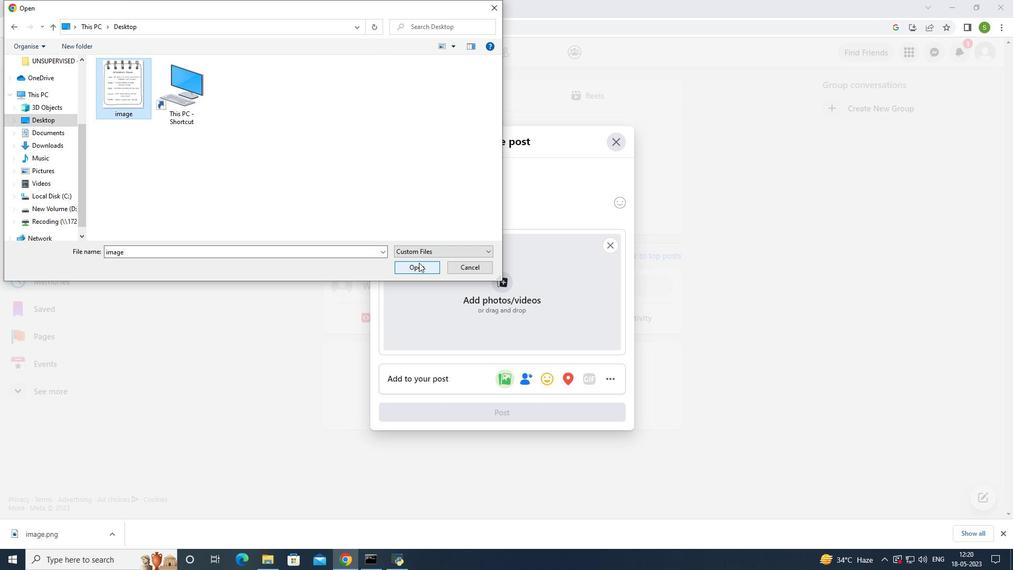 
Action: Mouse pressed left at (420, 262)
Screenshot: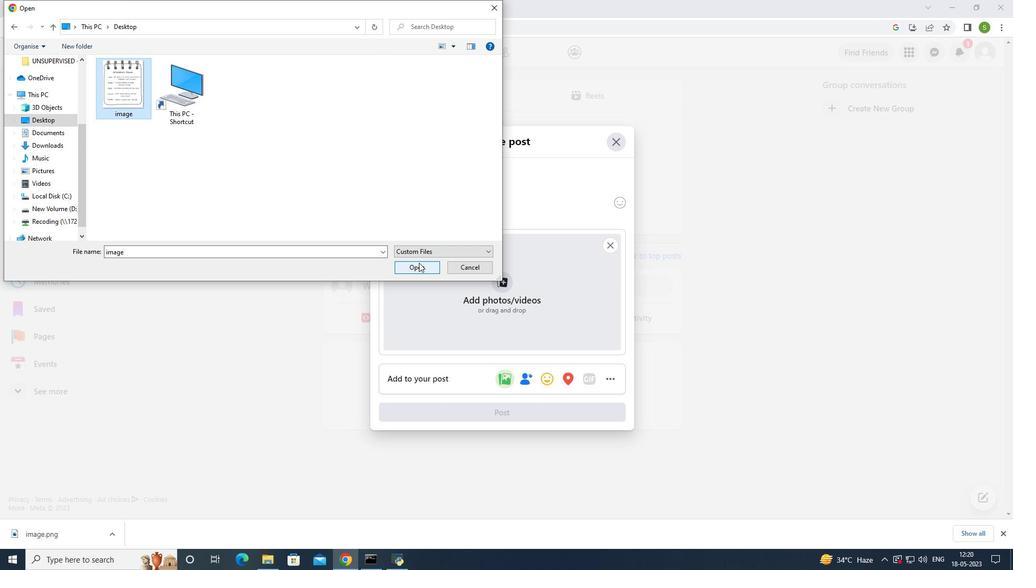 
Action: Mouse moved to (517, 457)
Screenshot: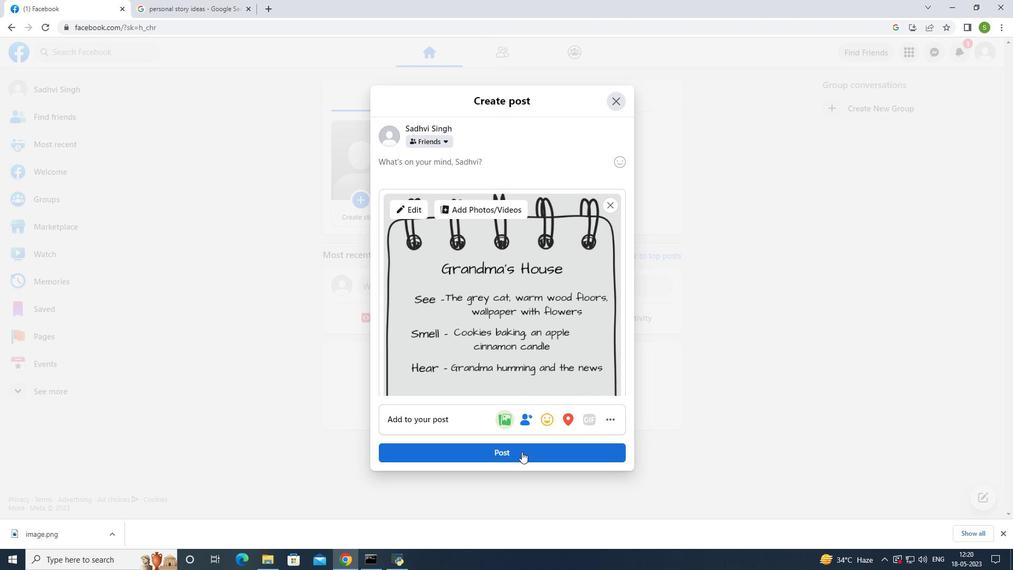 
Action: Mouse pressed left at (517, 457)
Screenshot: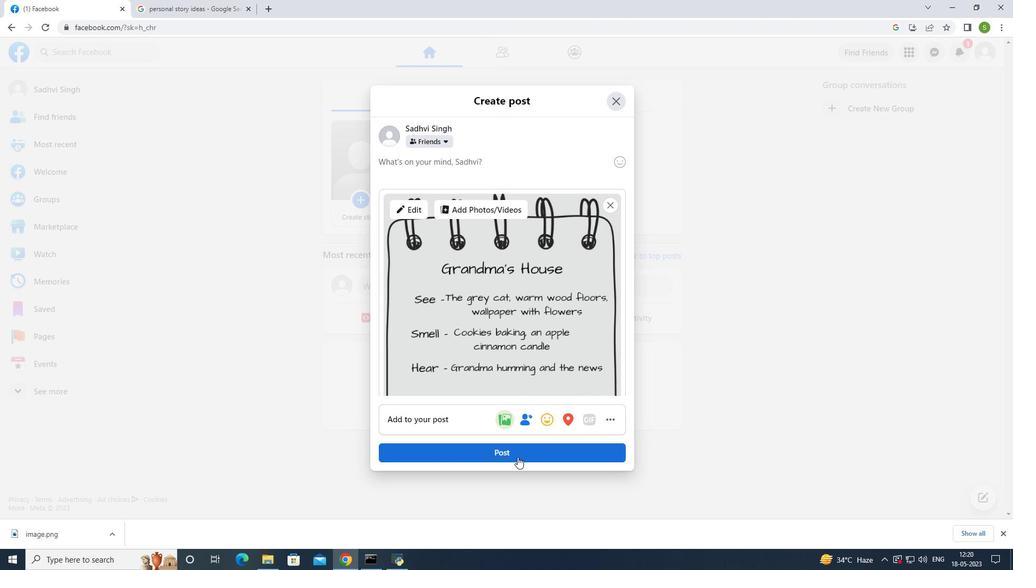 
Action: Mouse moved to (488, 192)
Screenshot: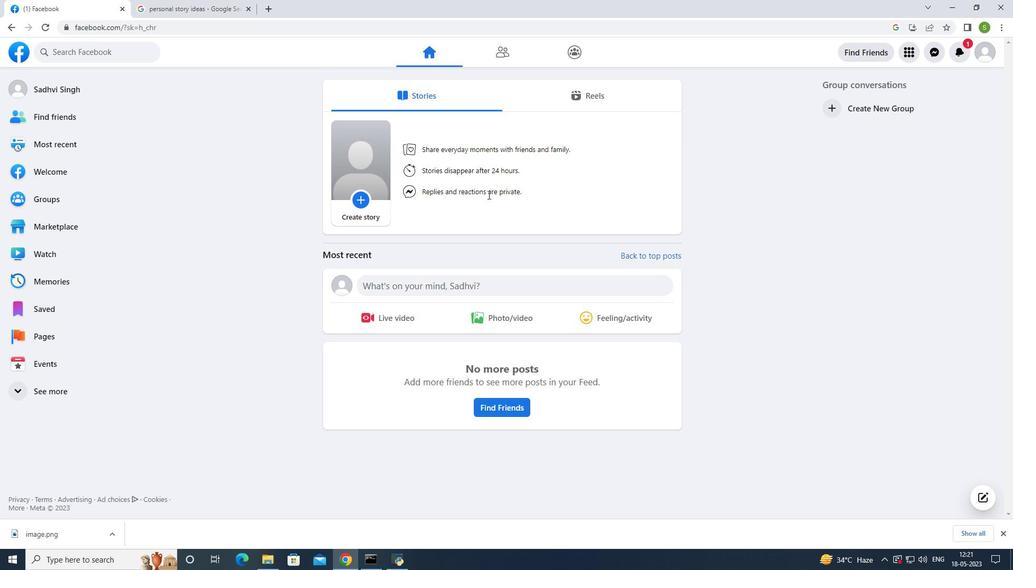 
Action: Mouse scrolled (488, 191) with delta (0, 0)
Screenshot: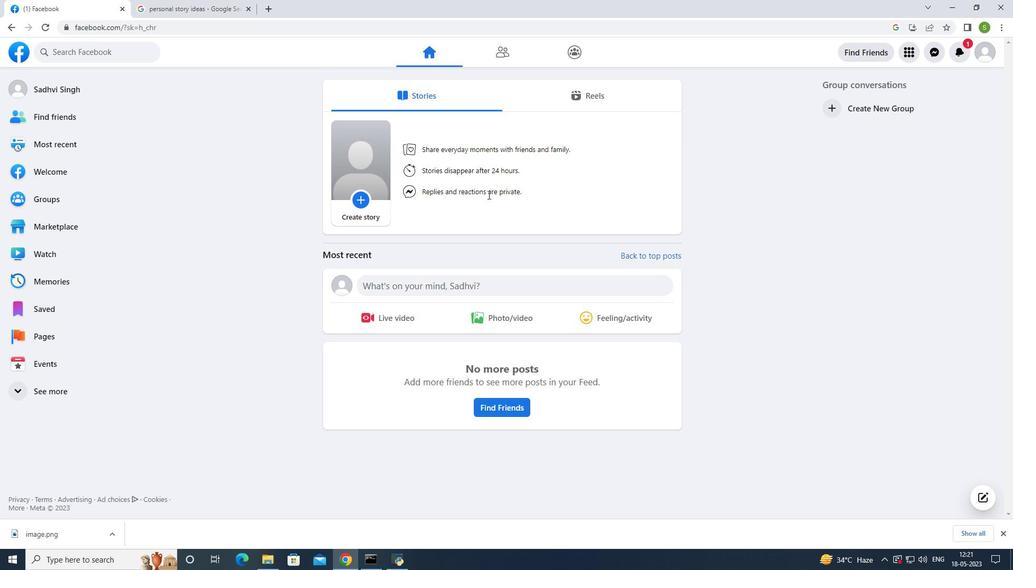 
Action: Mouse moved to (489, 212)
Screenshot: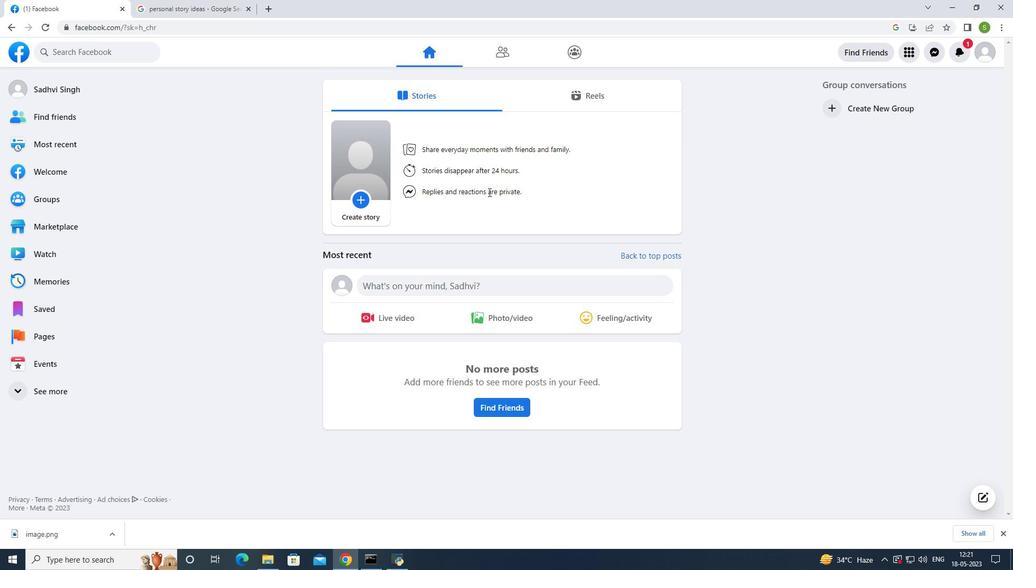 
Action: Mouse scrolled (489, 207) with delta (0, 0)
Screenshot: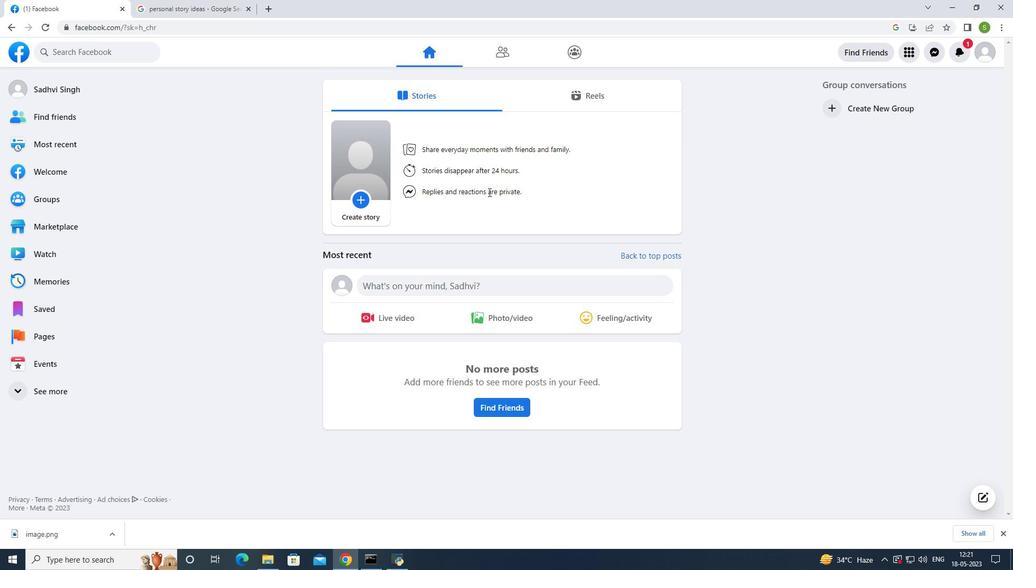 
Action: Mouse moved to (492, 302)
Screenshot: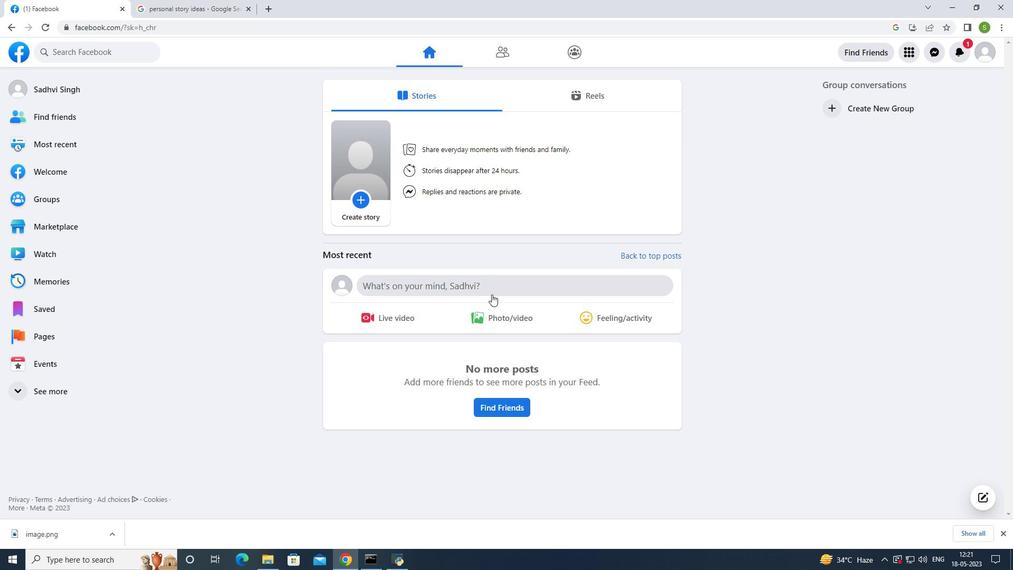 
Action: Mouse scrolled (492, 301) with delta (0, 0)
Screenshot: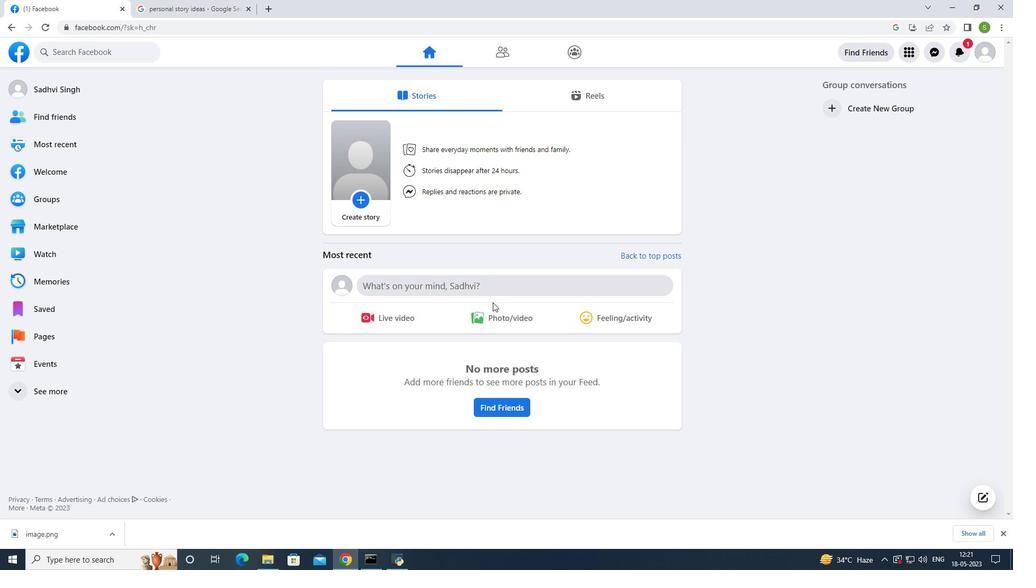 
Action: Mouse moved to (492, 303)
Screenshot: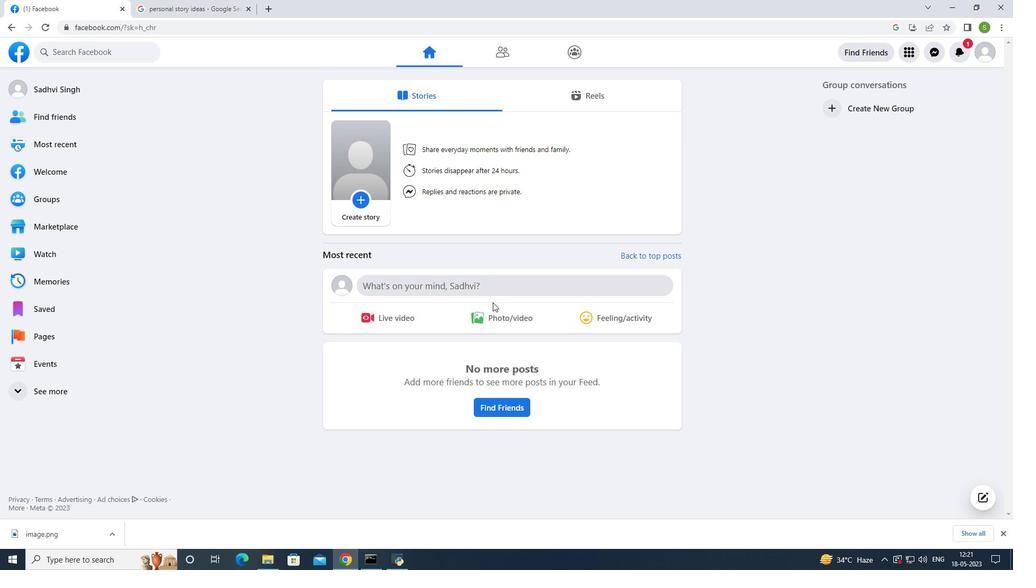 
Action: Mouse scrolled (492, 302) with delta (0, 0)
Screenshot: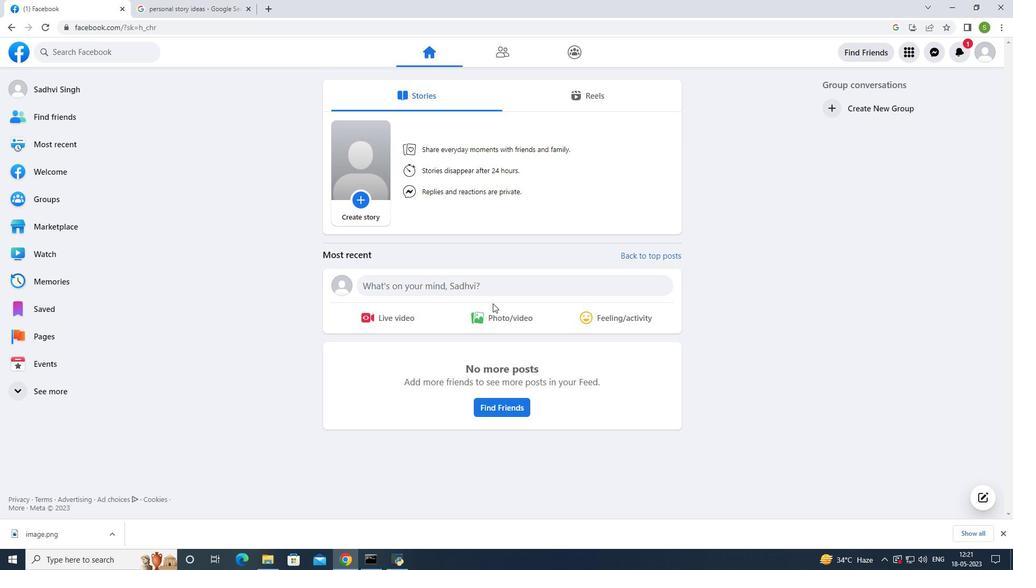 
Action: Mouse moved to (503, 409)
Screenshot: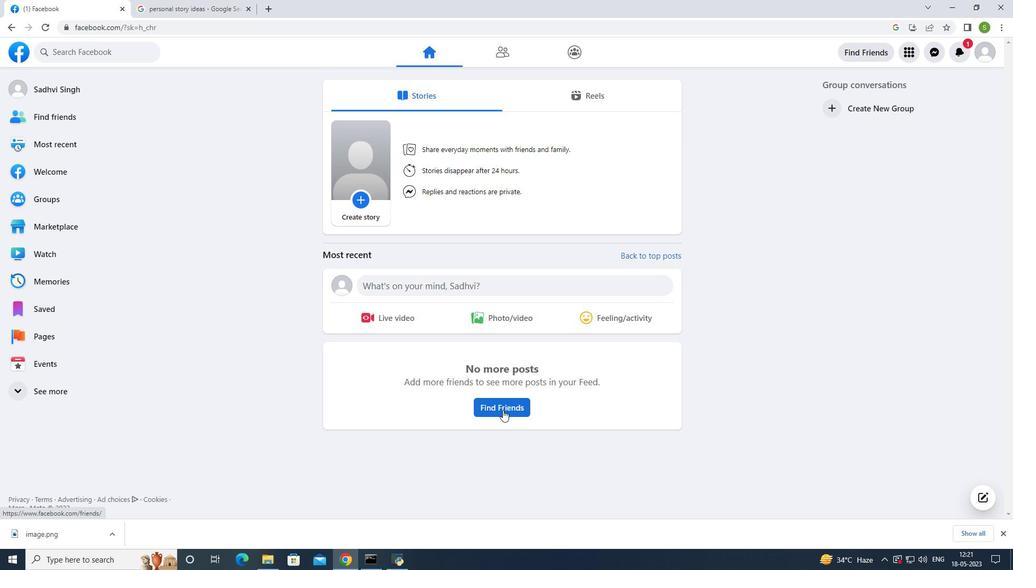 
Action: Mouse pressed left at (503, 409)
Screenshot: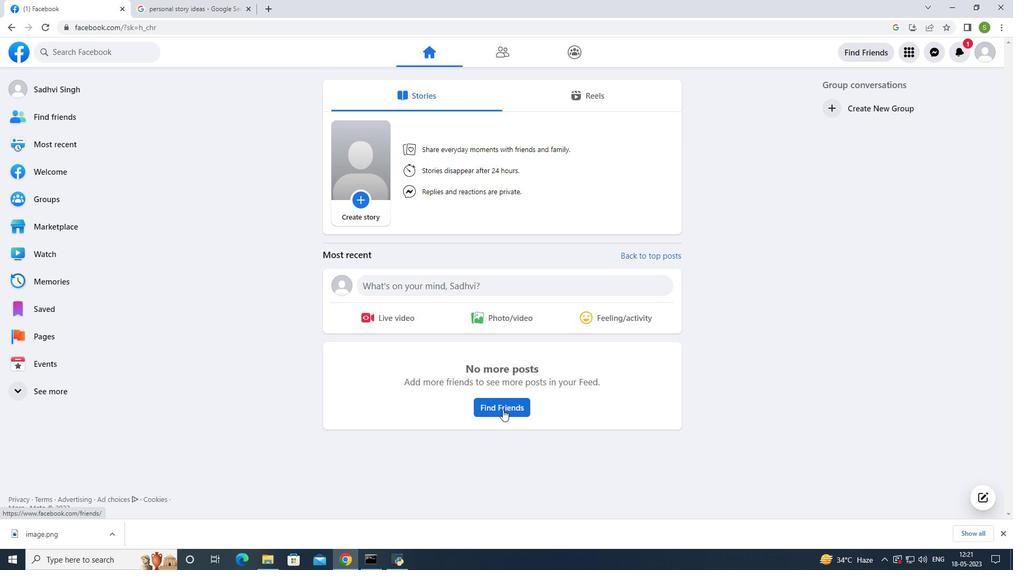 
Action: Mouse moved to (343, 253)
Screenshot: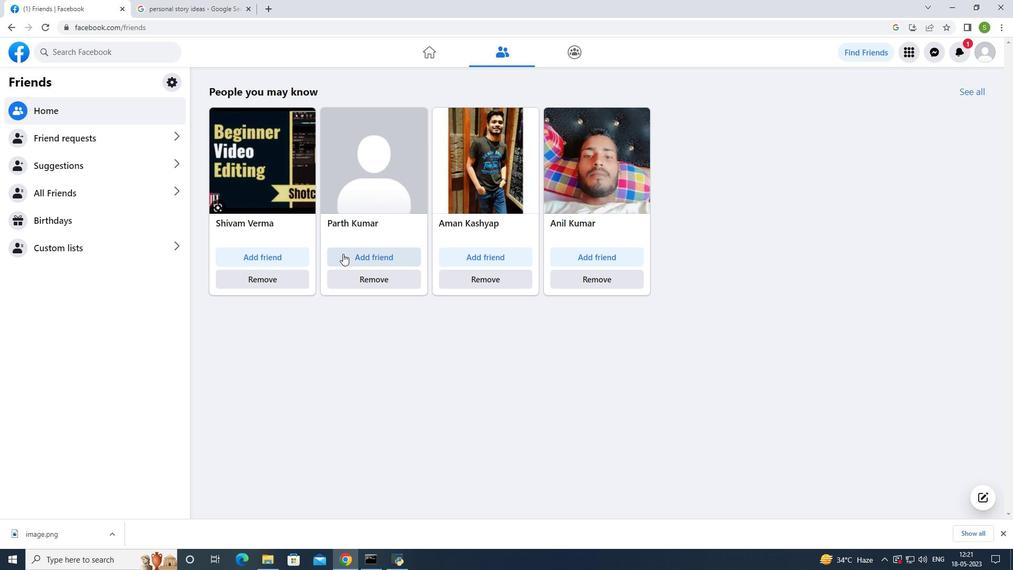 
Action: Mouse pressed left at (343, 253)
Screenshot: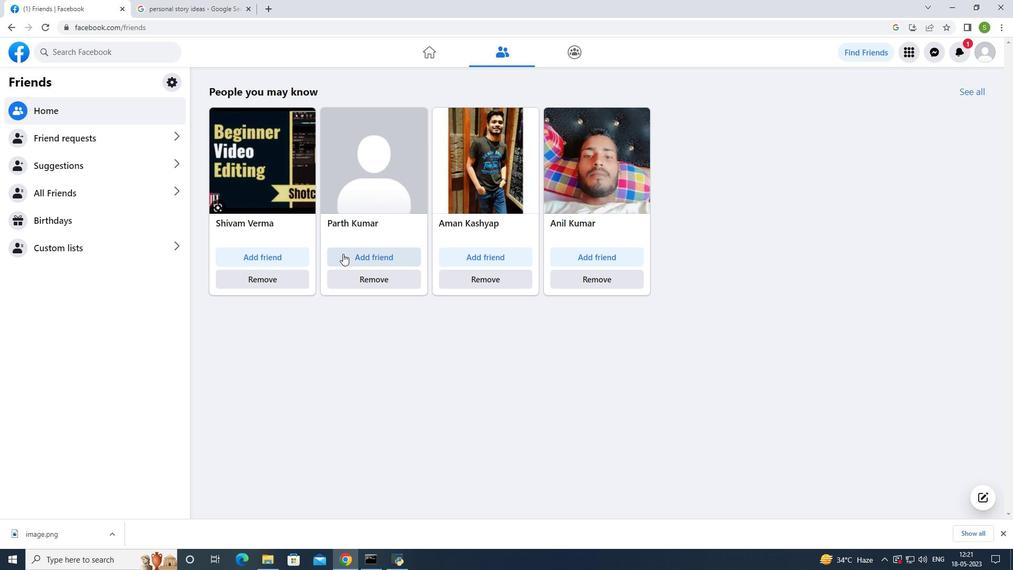 
Action: Mouse moved to (96, 137)
Screenshot: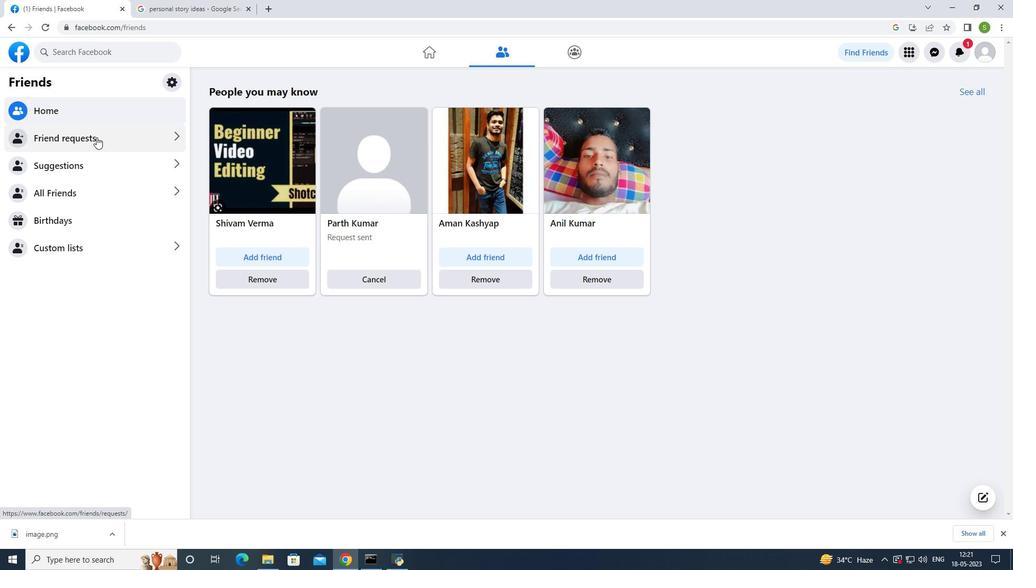 
Action: Mouse pressed left at (96, 137)
Screenshot: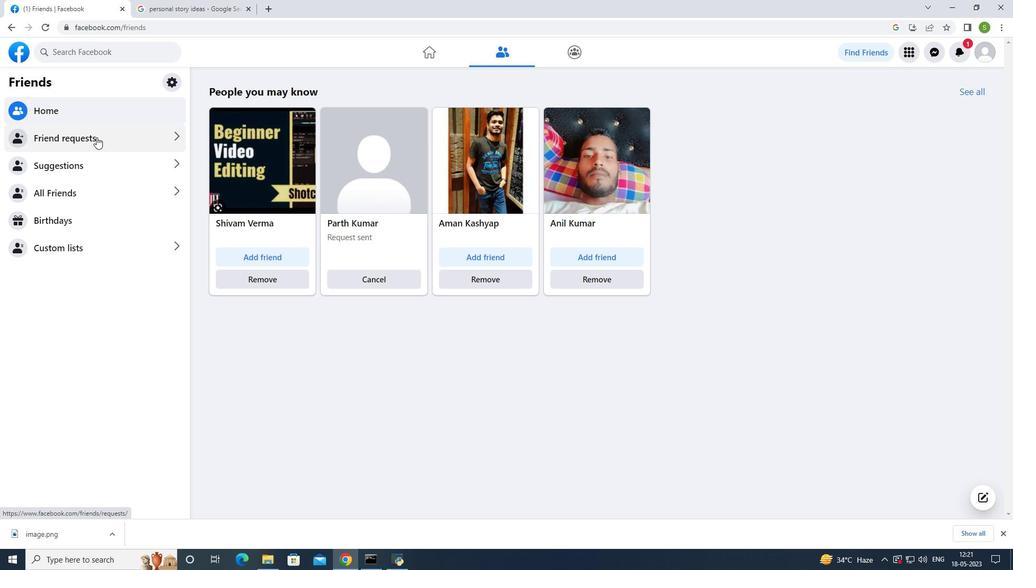 
Action: Mouse moved to (15, 53)
Screenshot: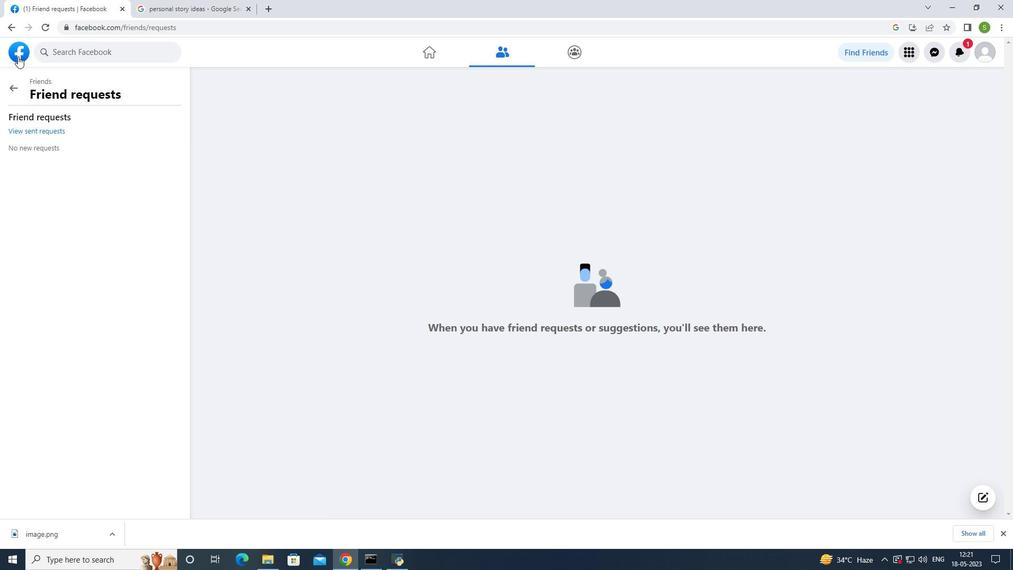 
Action: Mouse pressed left at (15, 53)
Screenshot: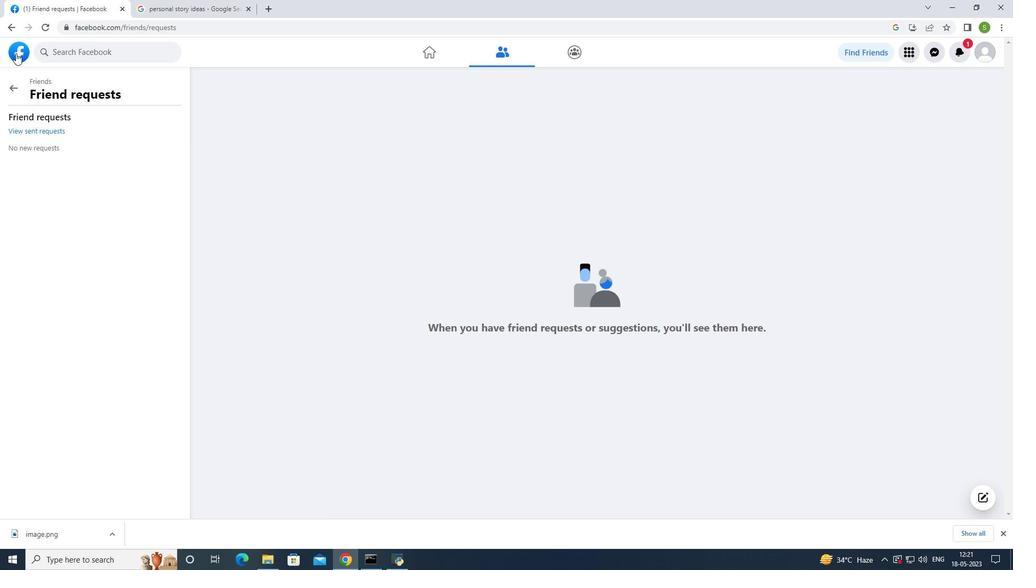 
Action: Mouse moved to (339, 203)
Screenshot: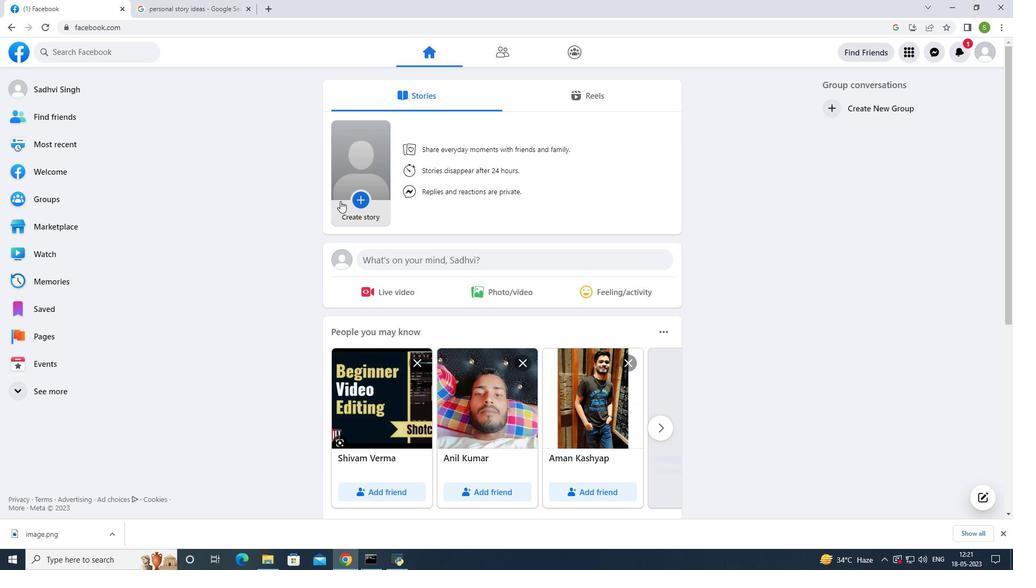 
Action: Mouse scrolled (339, 204) with delta (0, 0)
Screenshot: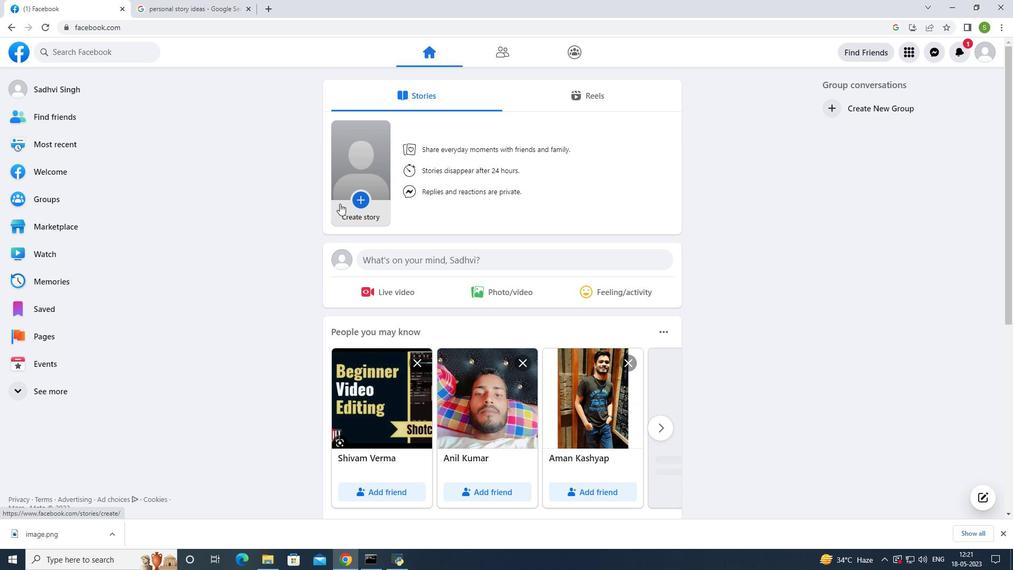 
Action: Mouse scrolled (339, 204) with delta (0, 0)
Screenshot: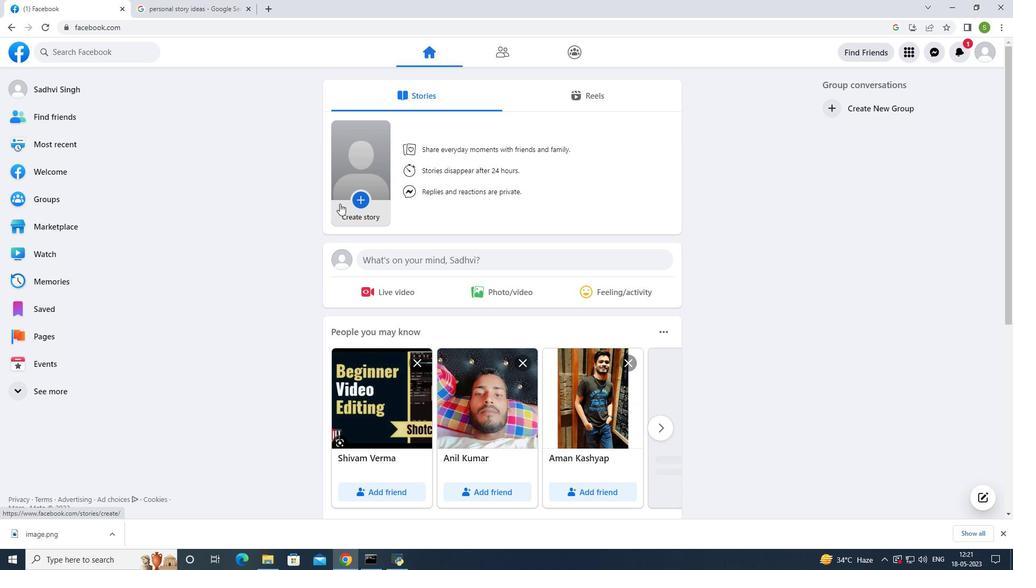 
Action: Mouse moved to (12, 27)
Screenshot: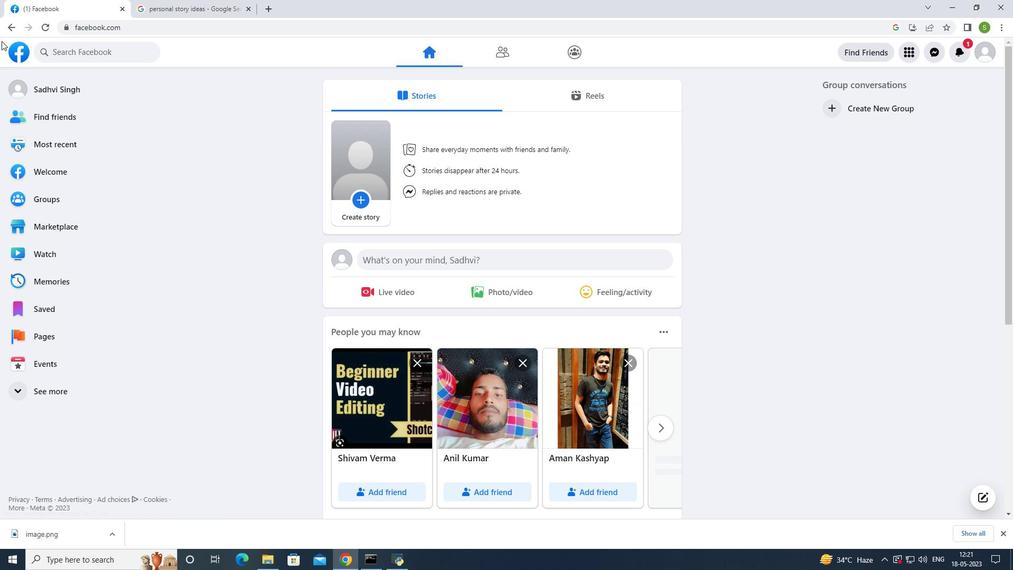 
Action: Mouse pressed left at (12, 27)
Screenshot: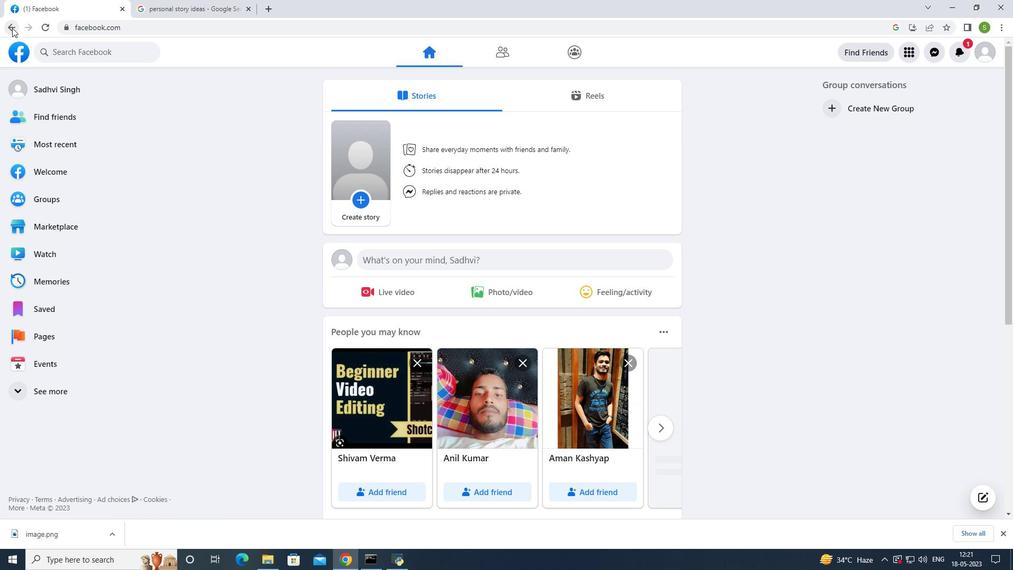 
Action: Mouse moved to (7, 87)
Screenshot: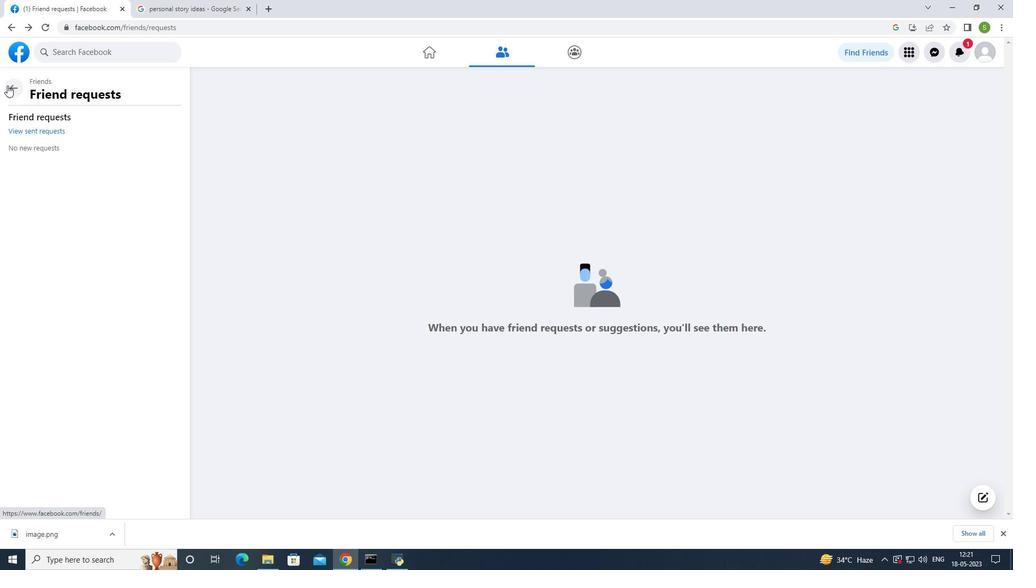 
Action: Mouse pressed left at (7, 87)
Screenshot: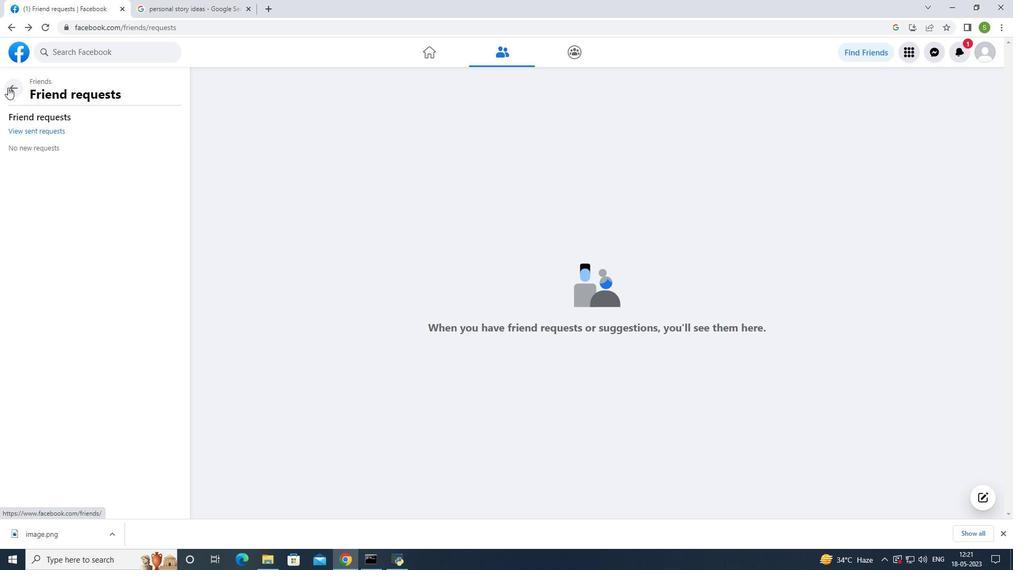 
Action: Mouse moved to (80, 197)
Screenshot: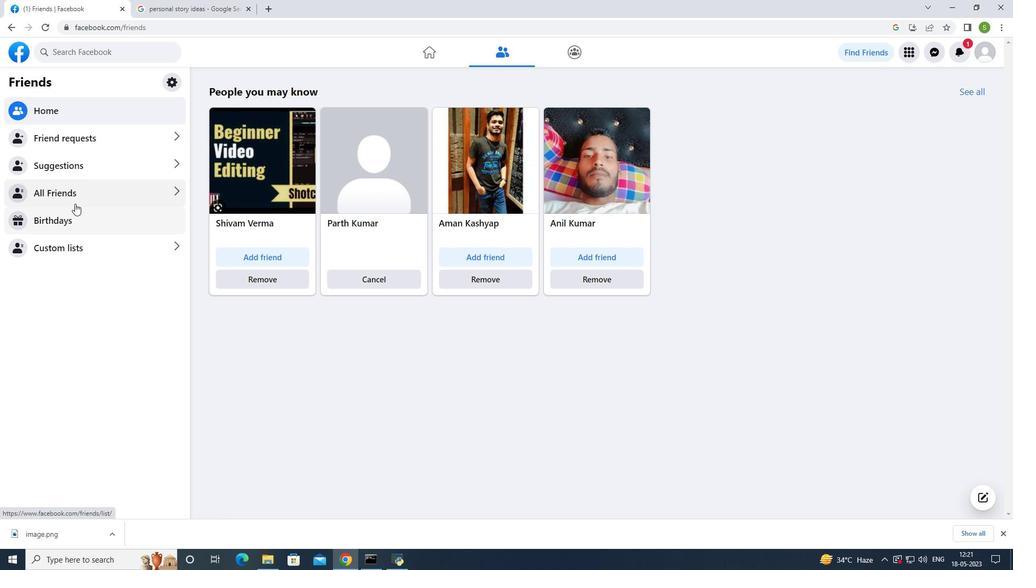 
Action: Mouse pressed left at (80, 197)
Screenshot: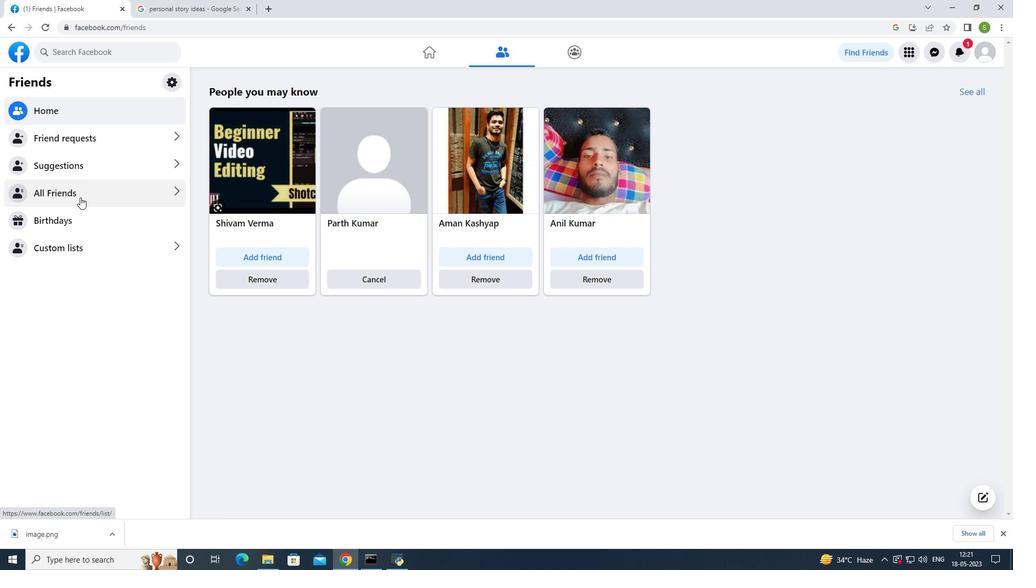 
Action: Mouse moved to (10, 86)
Screenshot: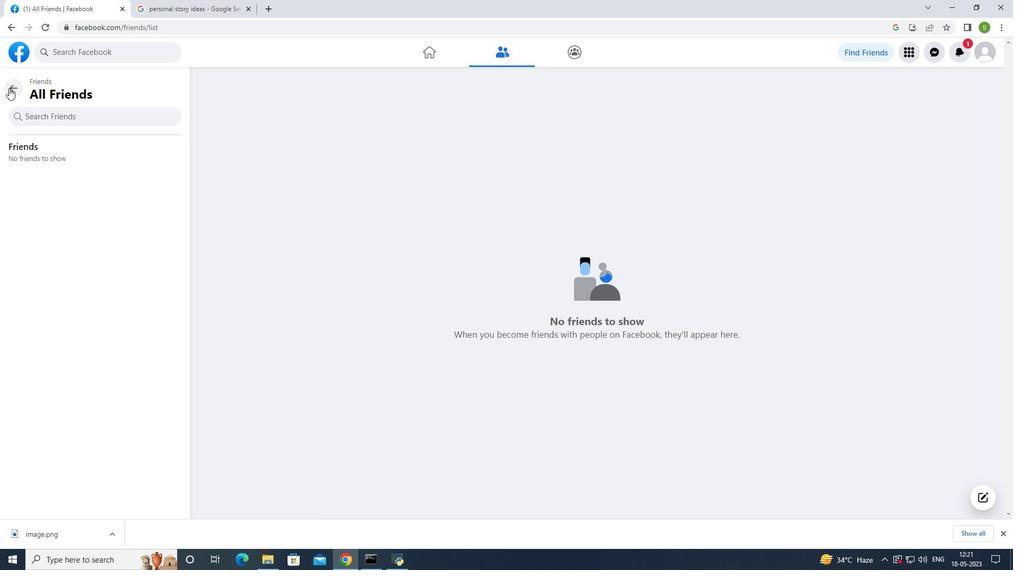 
Action: Mouse pressed left at (10, 86)
Screenshot: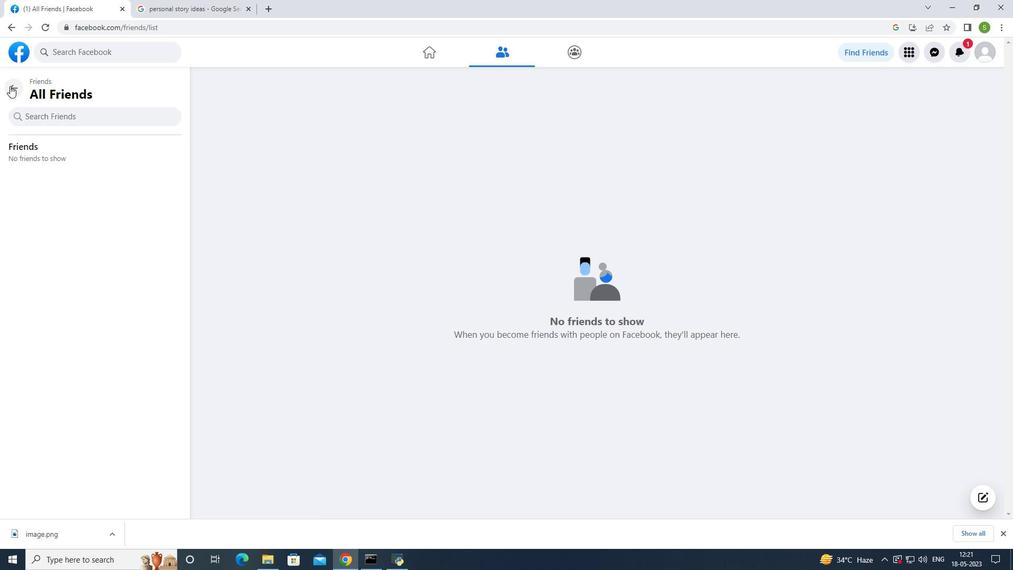 
Action: Mouse moved to (428, 53)
Screenshot: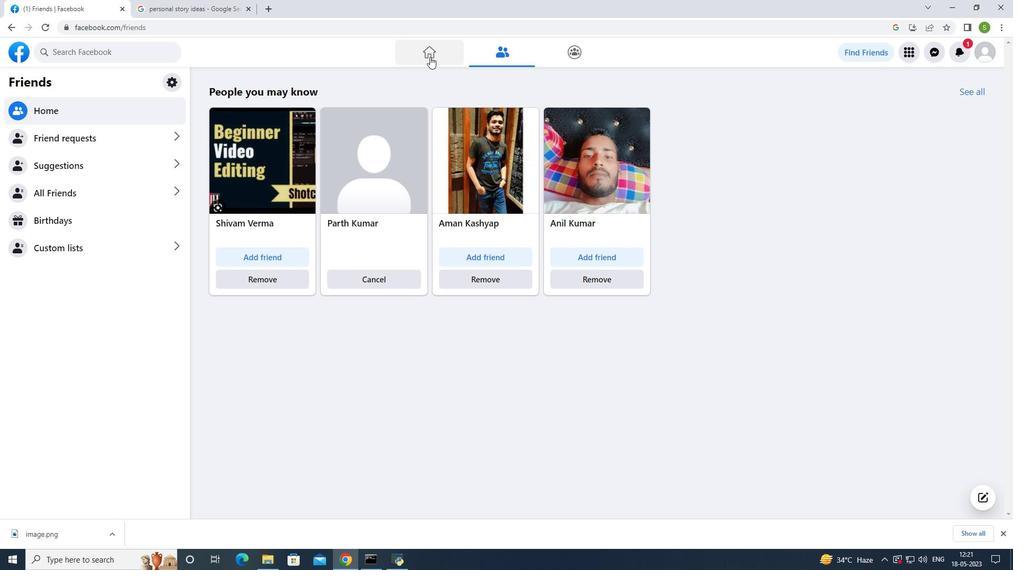 
Action: Mouse pressed left at (428, 53)
Screenshot: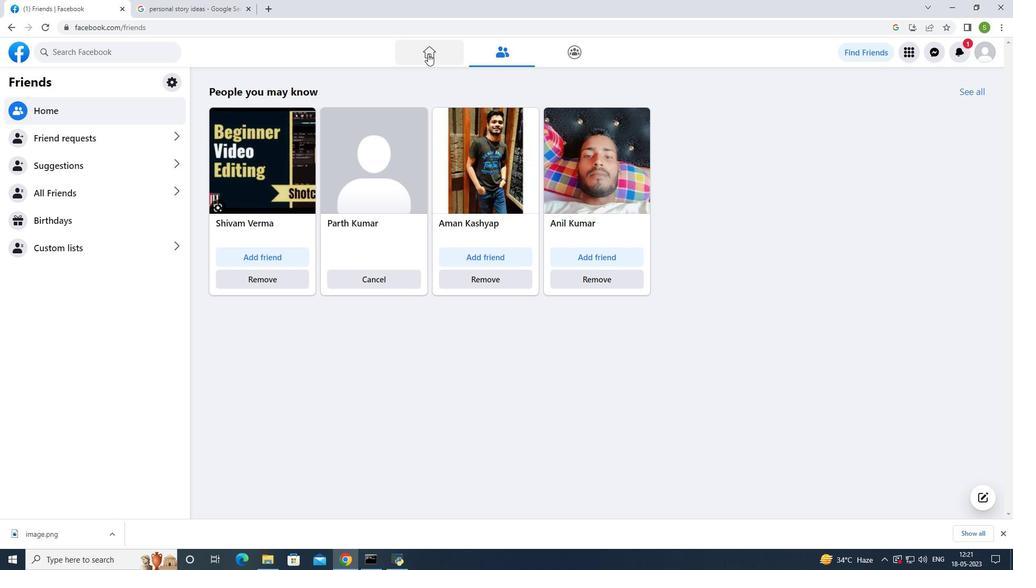 
Action: Mouse moved to (488, 300)
Screenshot: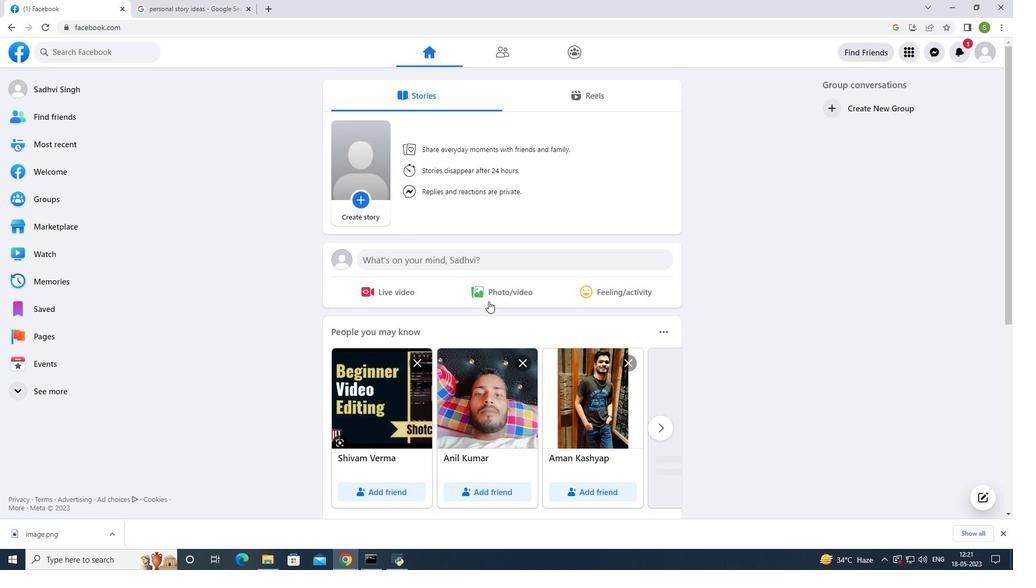 
Action: Mouse scrolled (488, 299) with delta (0, 0)
Screenshot: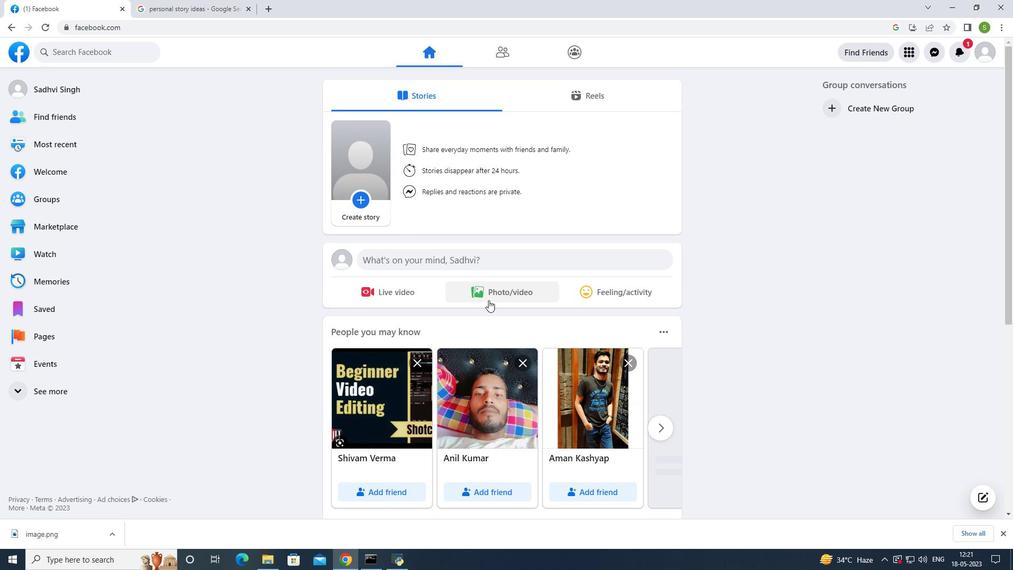 
Action: Mouse scrolled (488, 299) with delta (0, 0)
Screenshot: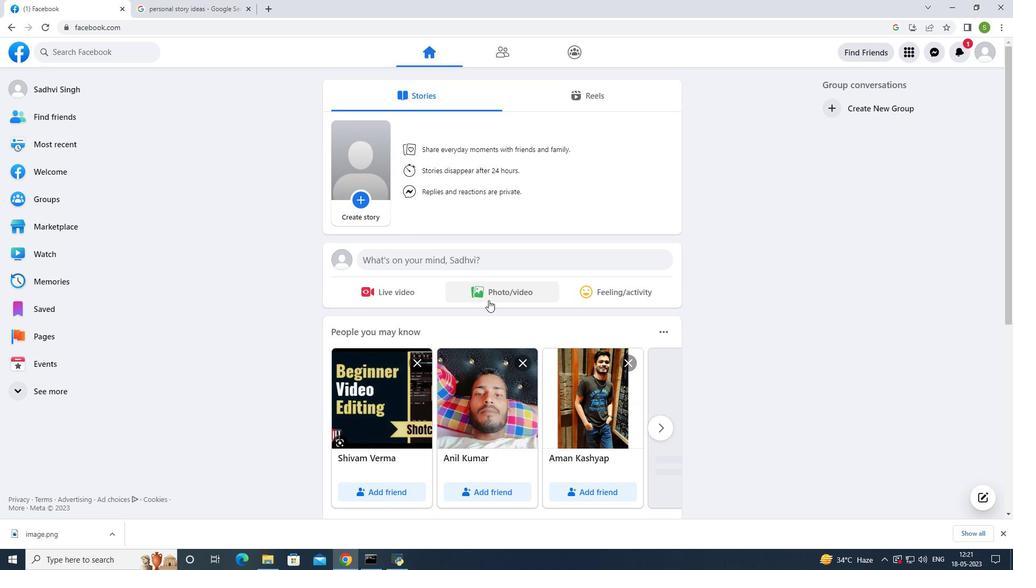 
Action: Mouse scrolled (488, 299) with delta (0, 0)
Screenshot: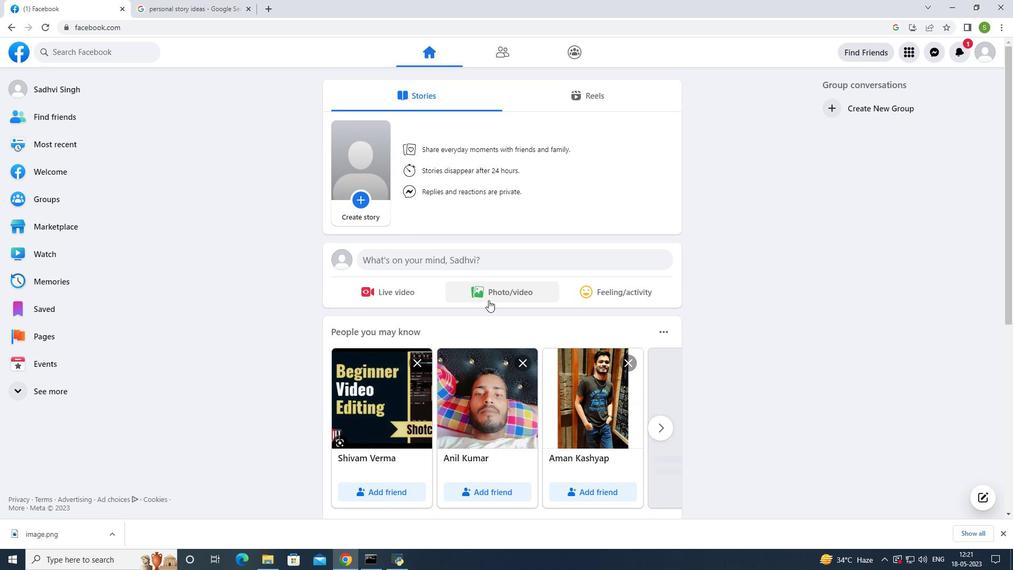 
Action: Mouse moved to (484, 312)
Screenshot: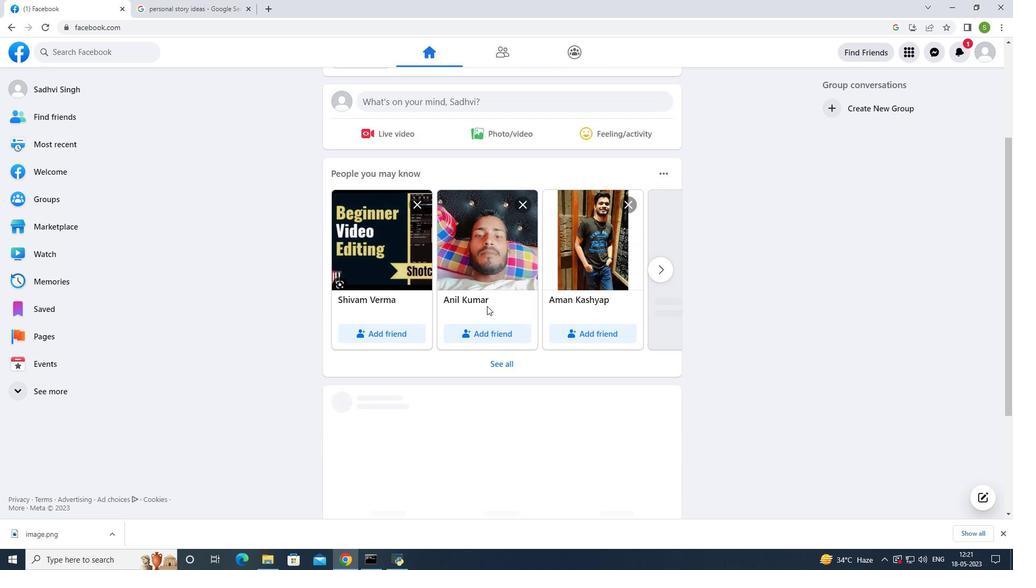 
Action: Mouse scrolled (484, 311) with delta (0, 0)
Screenshot: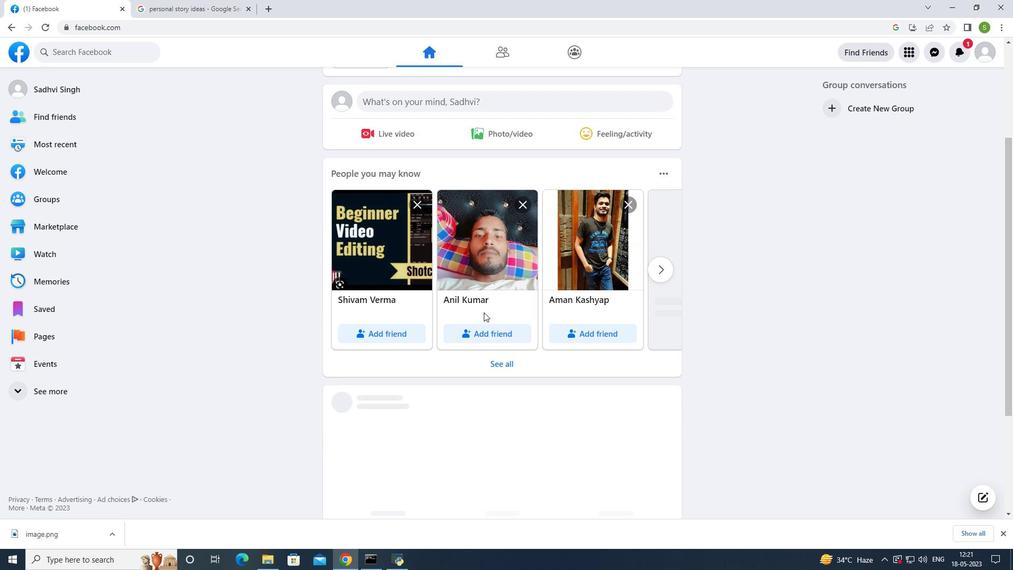 
Action: Mouse scrolled (484, 311) with delta (0, 0)
Screenshot: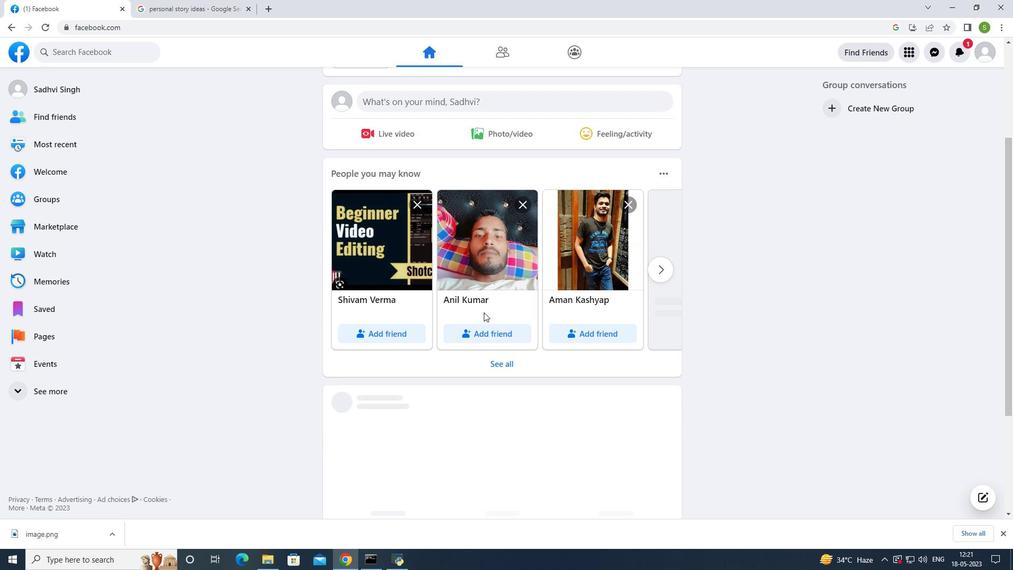 
Action: Mouse scrolled (484, 311) with delta (0, 0)
Screenshot: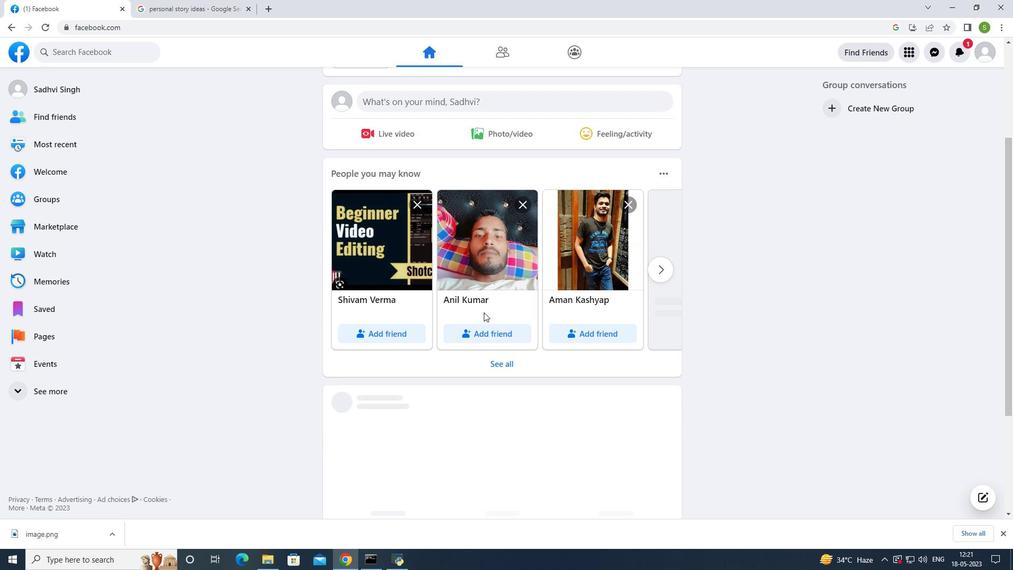 
Action: Mouse scrolled (484, 311) with delta (0, 0)
Screenshot: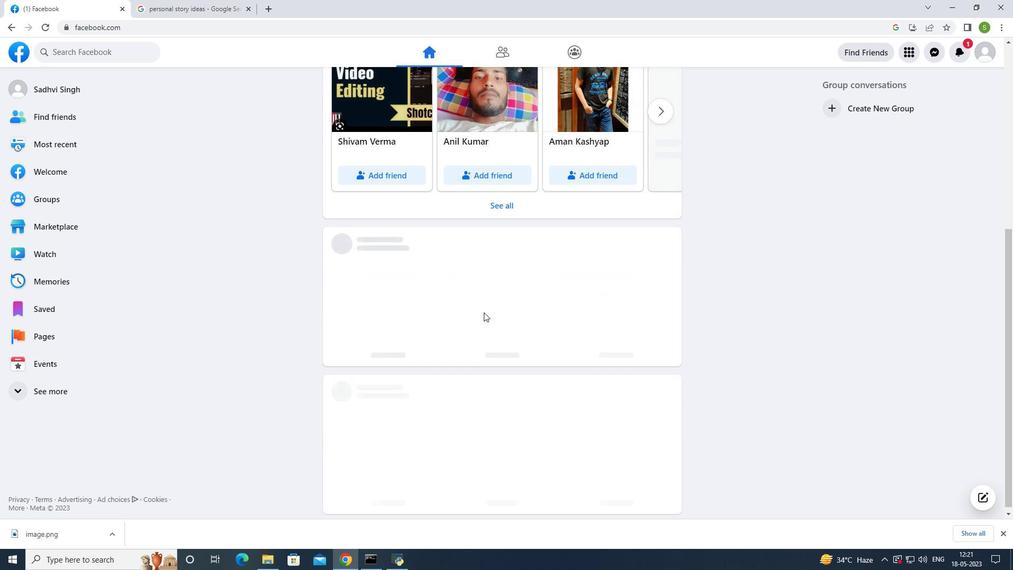 
Action: Mouse scrolled (484, 311) with delta (0, 0)
Screenshot: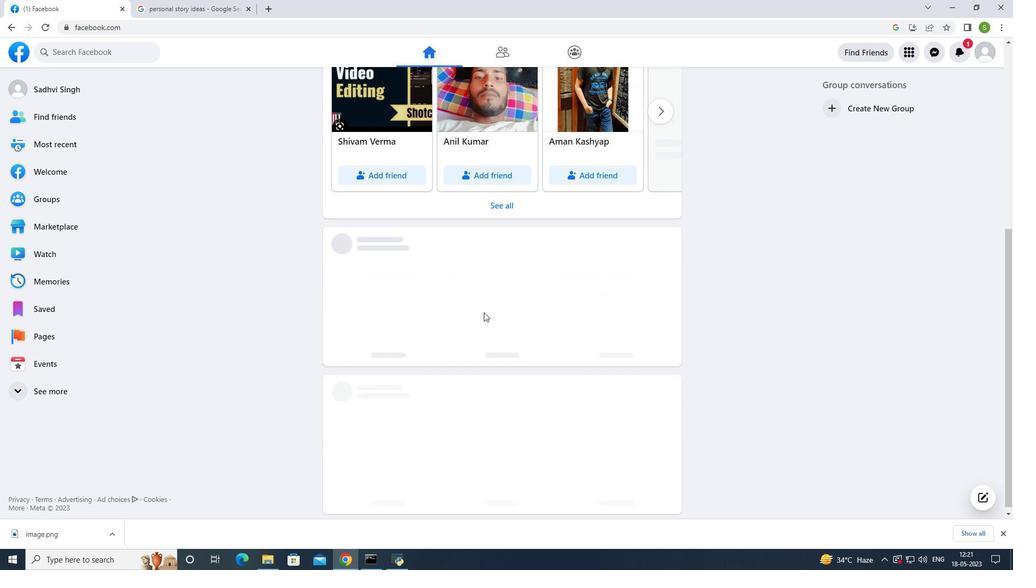 
Action: Mouse scrolled (484, 311) with delta (0, 0)
Screenshot: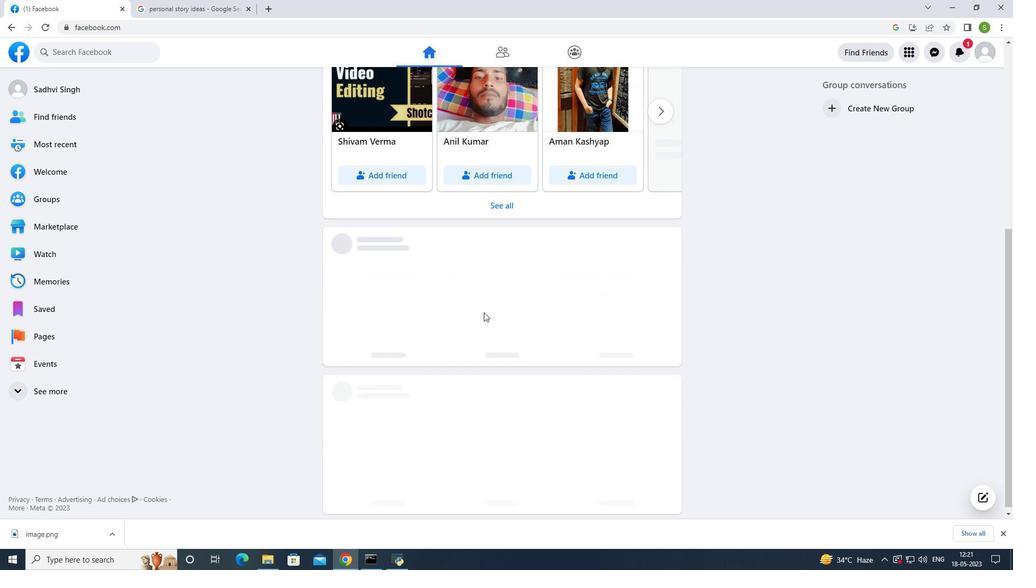 
Action: Mouse scrolled (484, 311) with delta (0, 0)
Screenshot: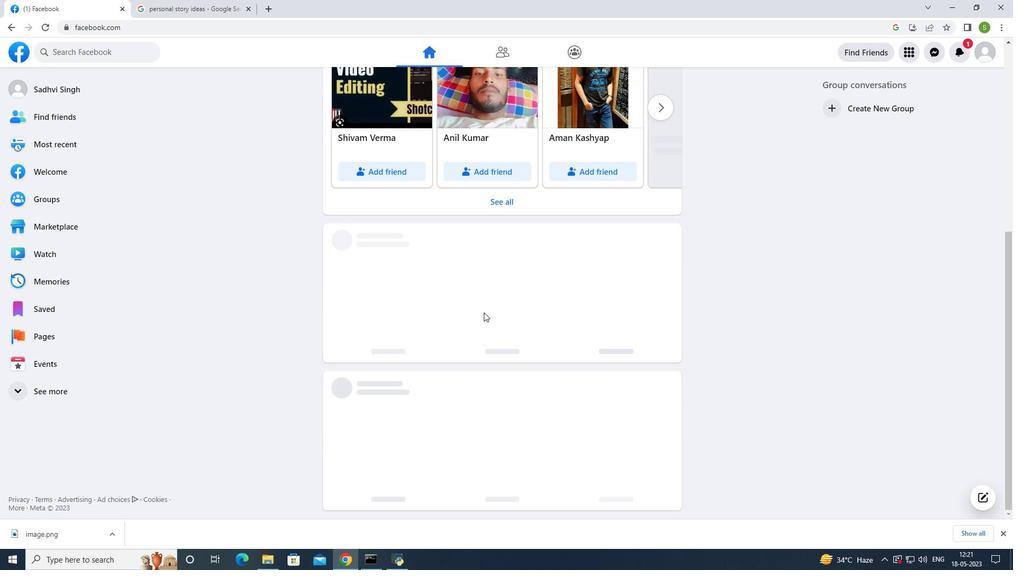 
Action: Mouse scrolled (484, 311) with delta (0, 0)
Screenshot: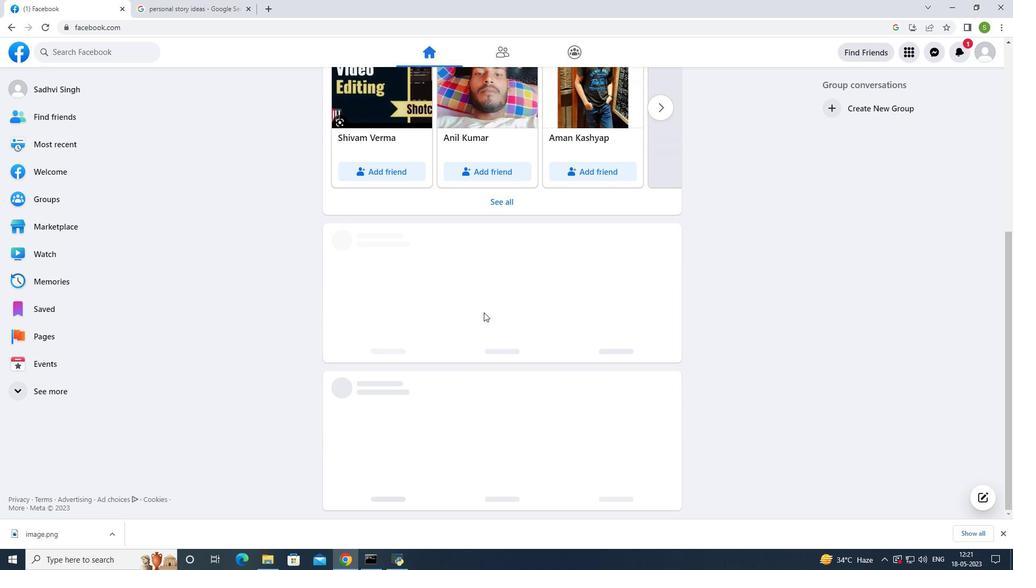 
Action: Mouse moved to (485, 309)
Screenshot: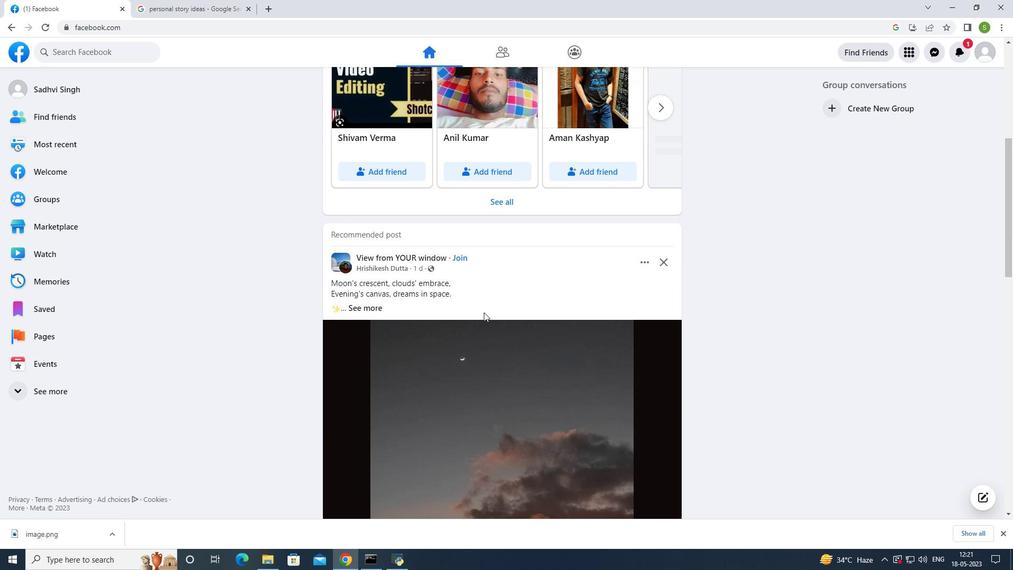 
Action: Mouse scrolled (485, 309) with delta (0, 0)
Screenshot: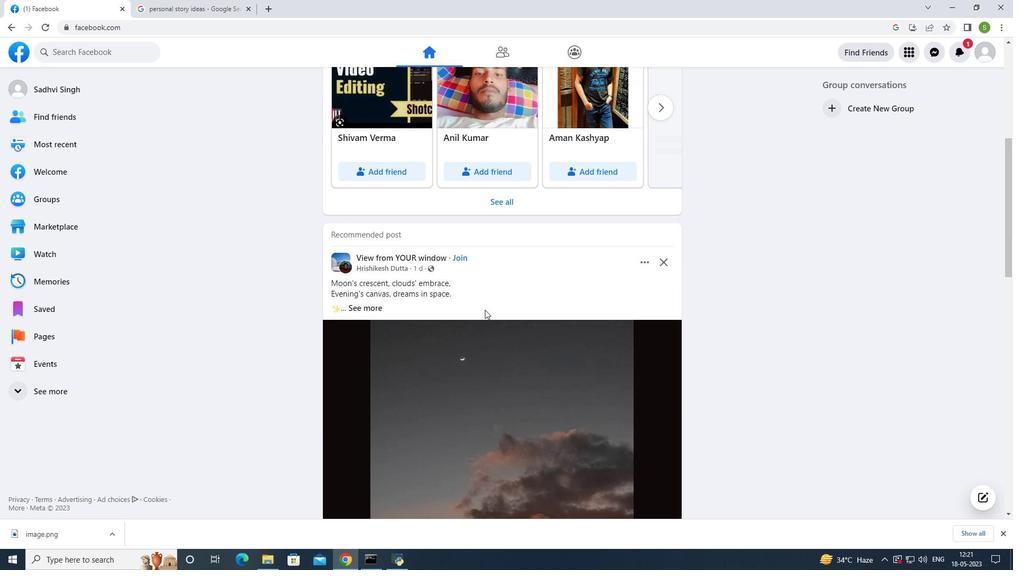 
Action: Mouse scrolled (485, 309) with delta (0, 0)
Screenshot: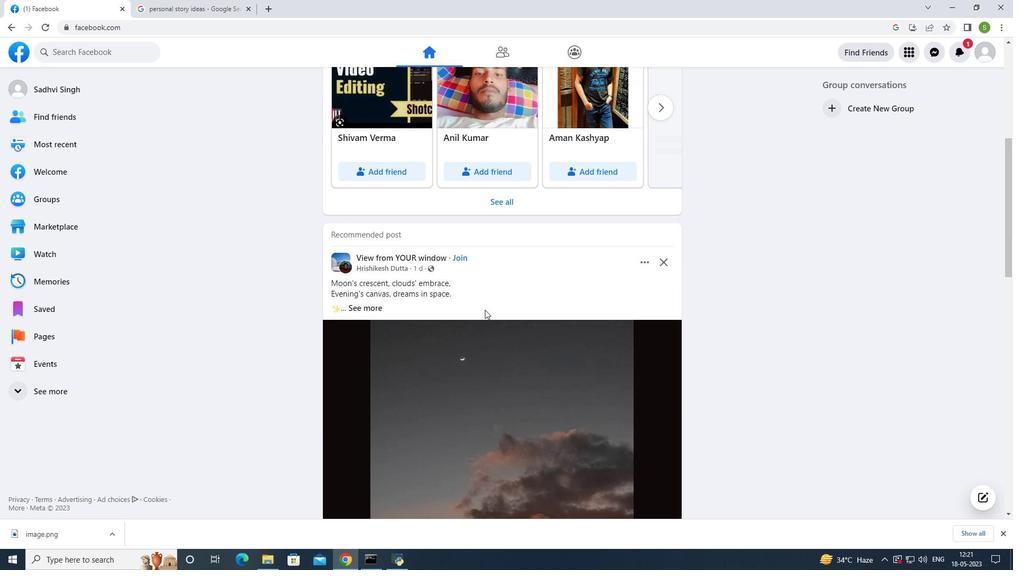 
Action: Mouse scrolled (485, 309) with delta (0, 0)
Screenshot: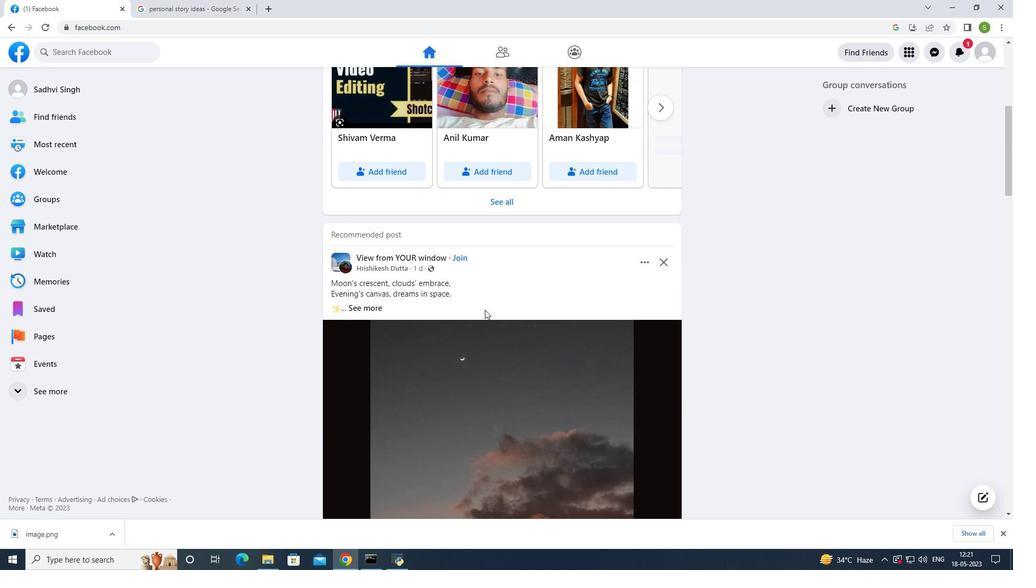 
Action: Mouse scrolled (485, 309) with delta (0, 0)
Screenshot: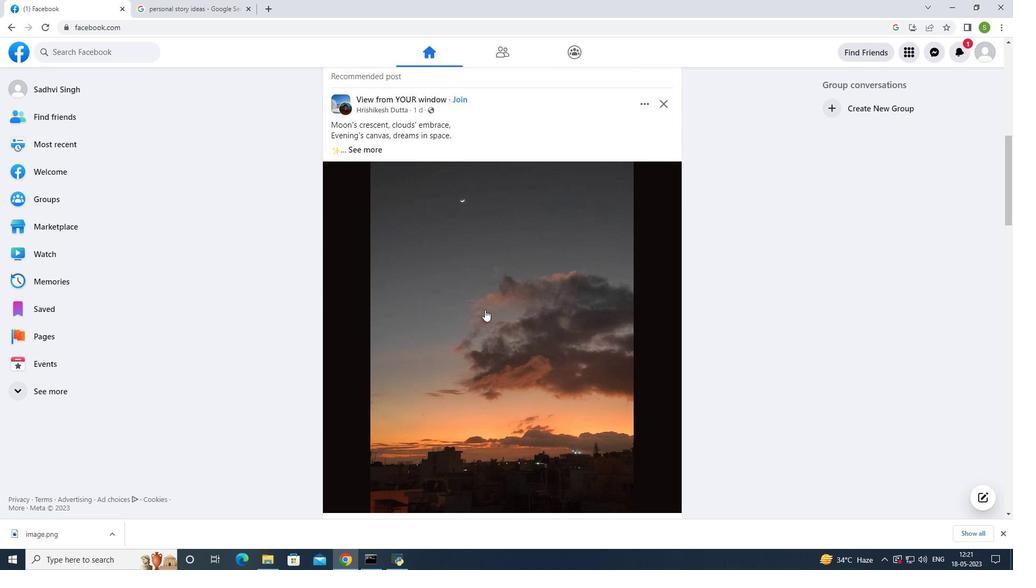 
Action: Mouse scrolled (485, 309) with delta (0, 0)
Screenshot: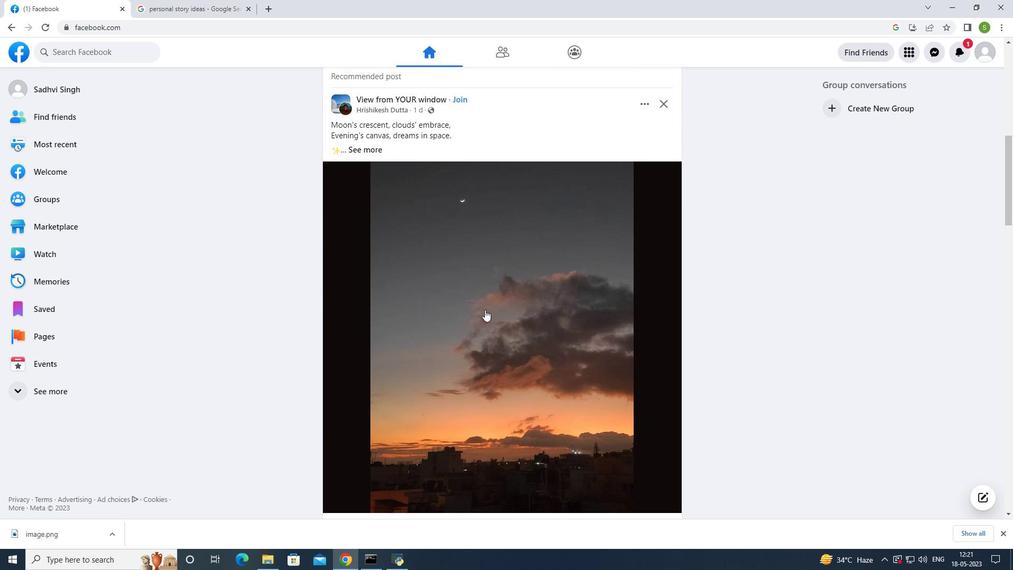 
Action: Mouse scrolled (485, 309) with delta (0, 0)
Screenshot: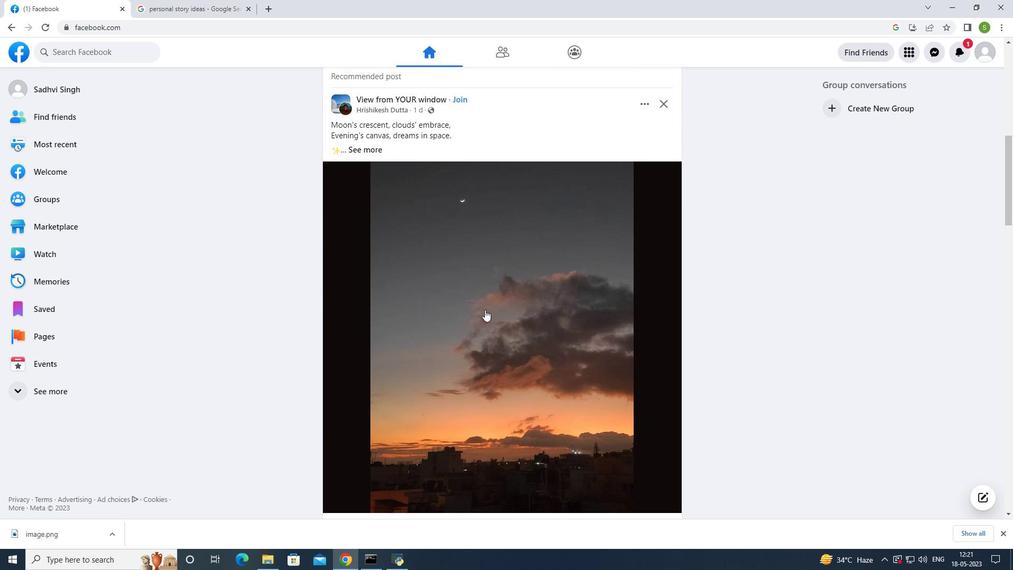 
Action: Mouse scrolled (485, 309) with delta (0, 0)
Screenshot: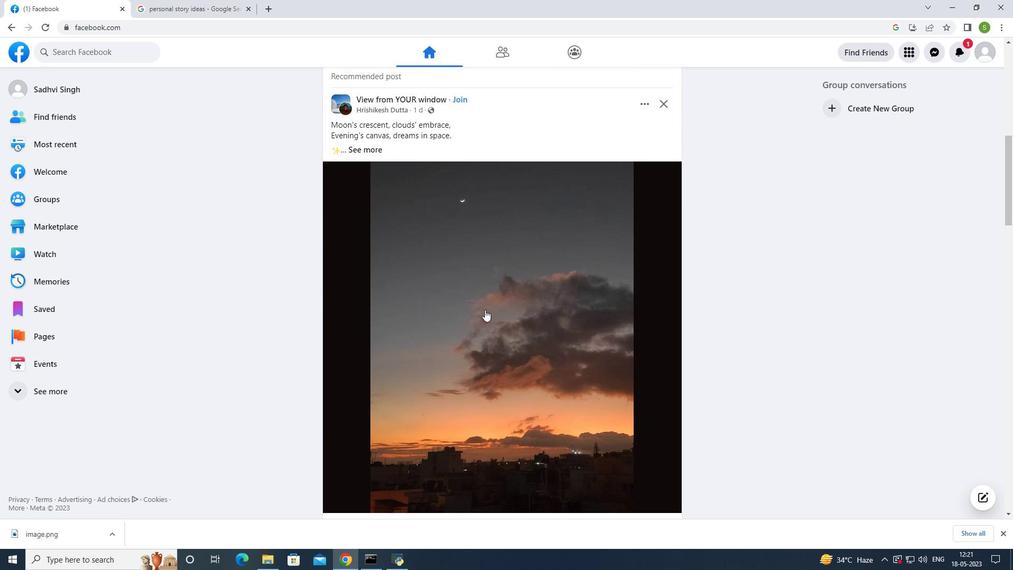
Action: Mouse scrolled (485, 309) with delta (0, 0)
Screenshot: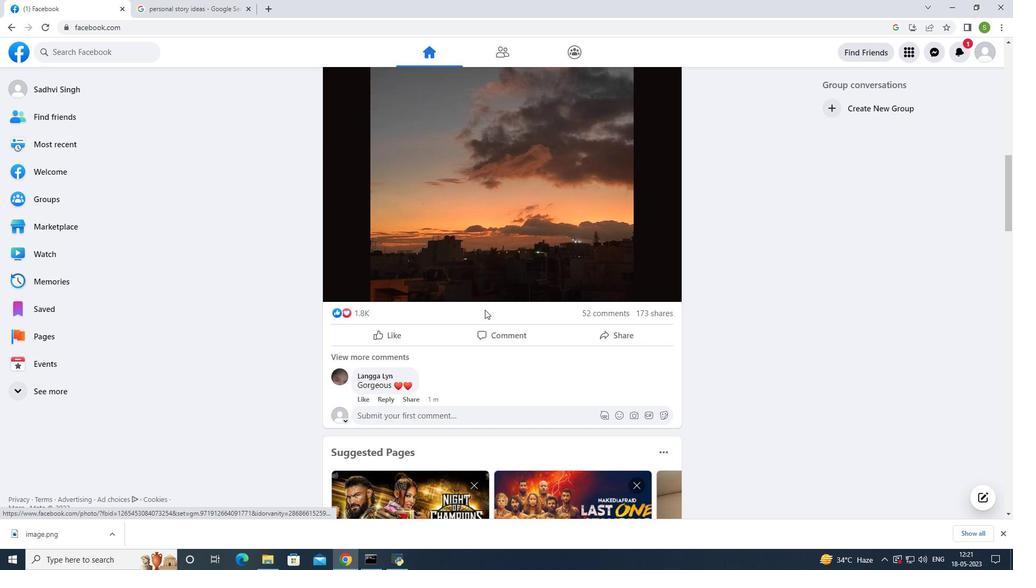 
Action: Mouse scrolled (485, 309) with delta (0, 0)
Screenshot: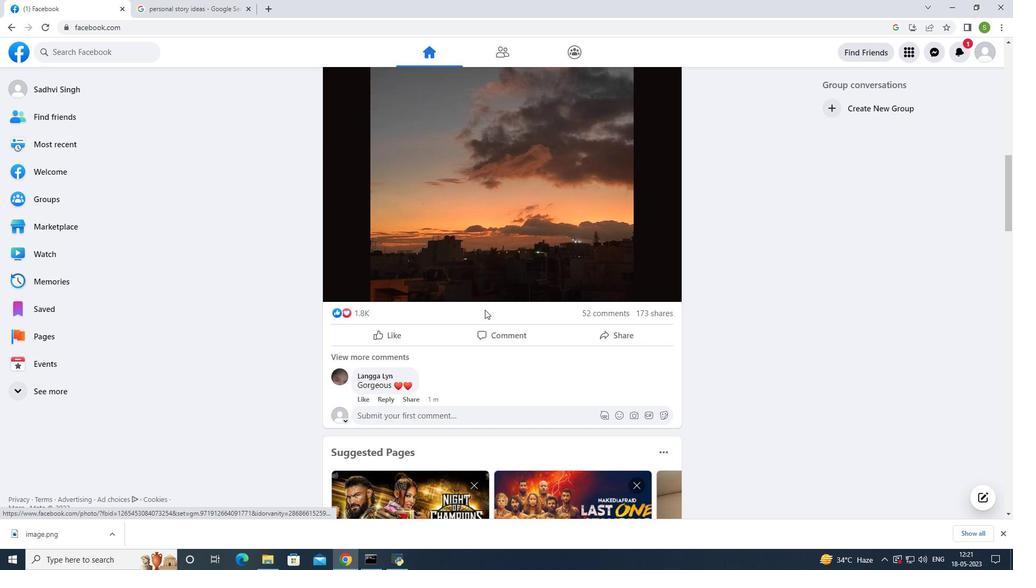 
Action: Mouse scrolled (485, 309) with delta (0, 0)
Screenshot: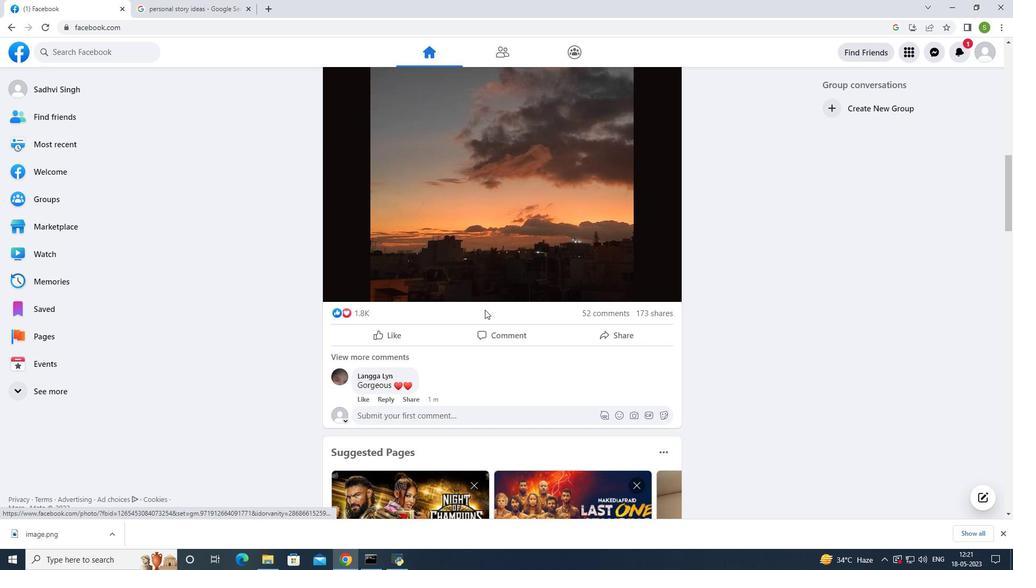 
Action: Mouse scrolled (485, 309) with delta (0, 0)
Screenshot: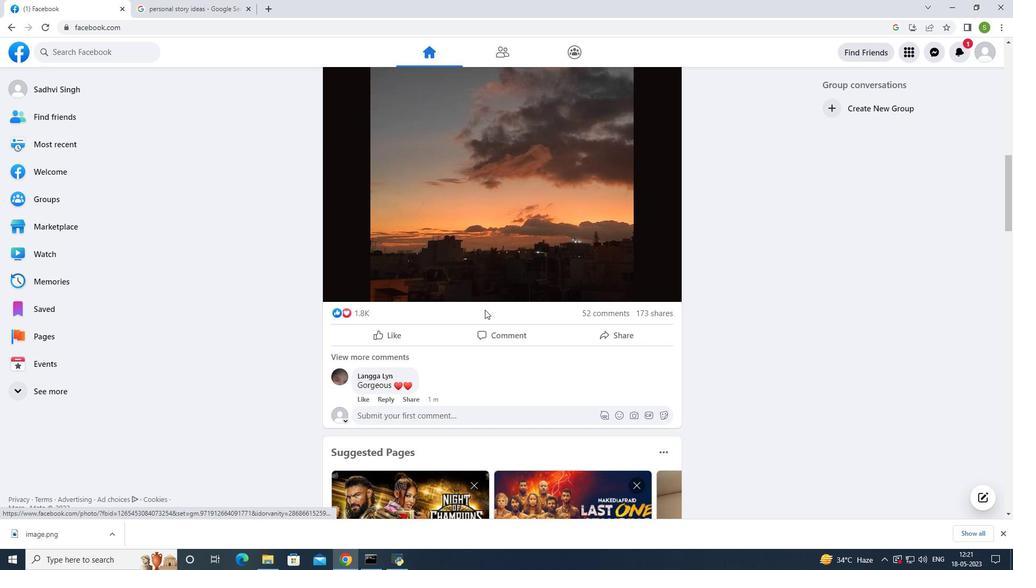 
Action: Mouse scrolled (485, 309) with delta (0, 0)
Screenshot: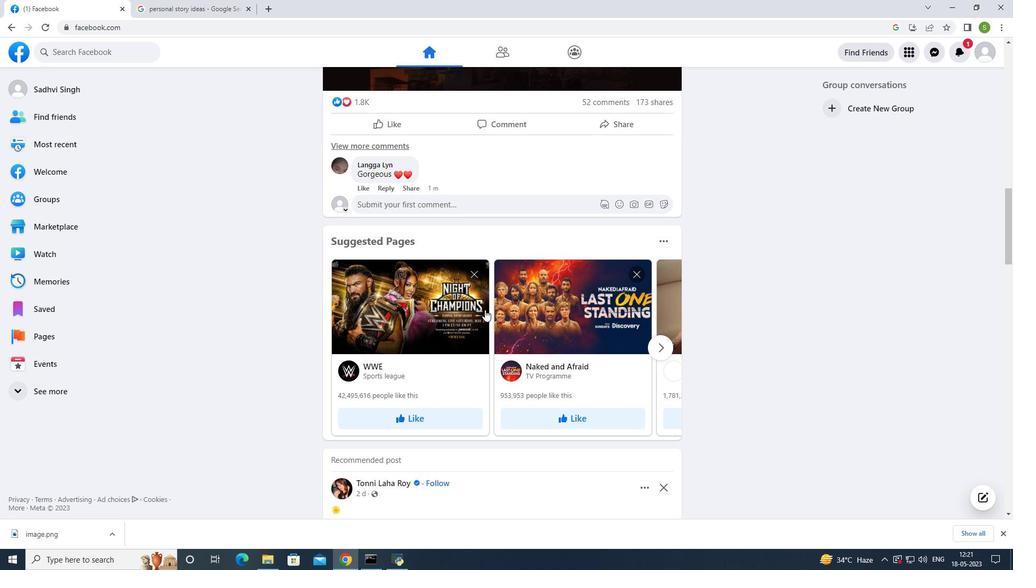 
Action: Mouse scrolled (485, 309) with delta (0, 0)
Screenshot: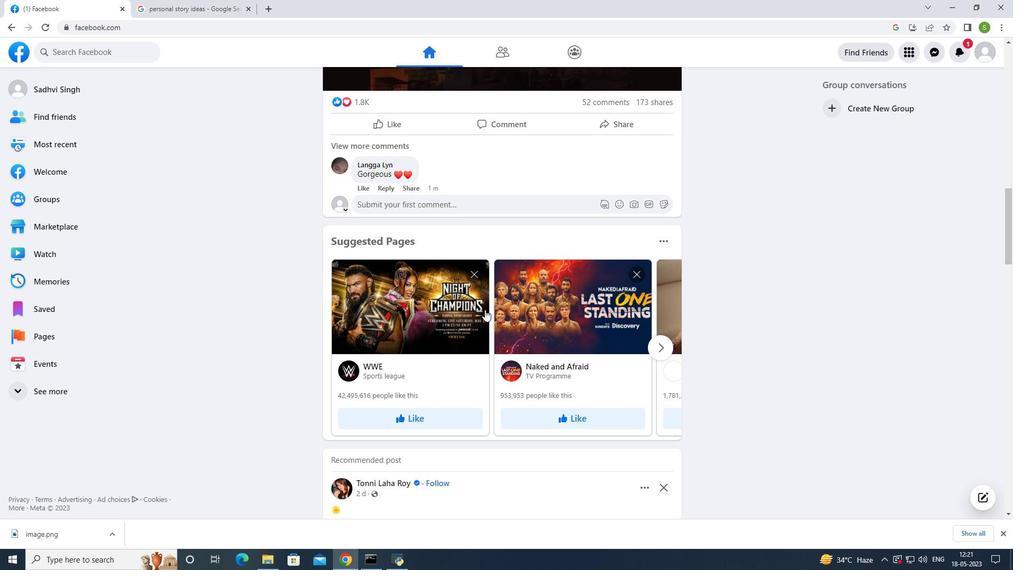 
Action: Mouse scrolled (485, 309) with delta (0, 0)
Screenshot: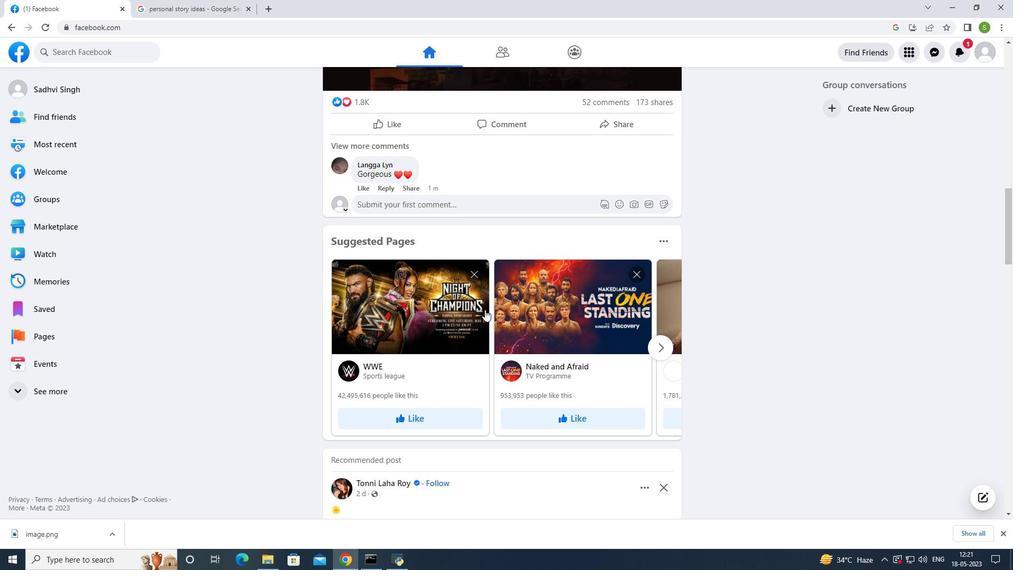 
Action: Mouse scrolled (485, 309) with delta (0, 0)
Screenshot: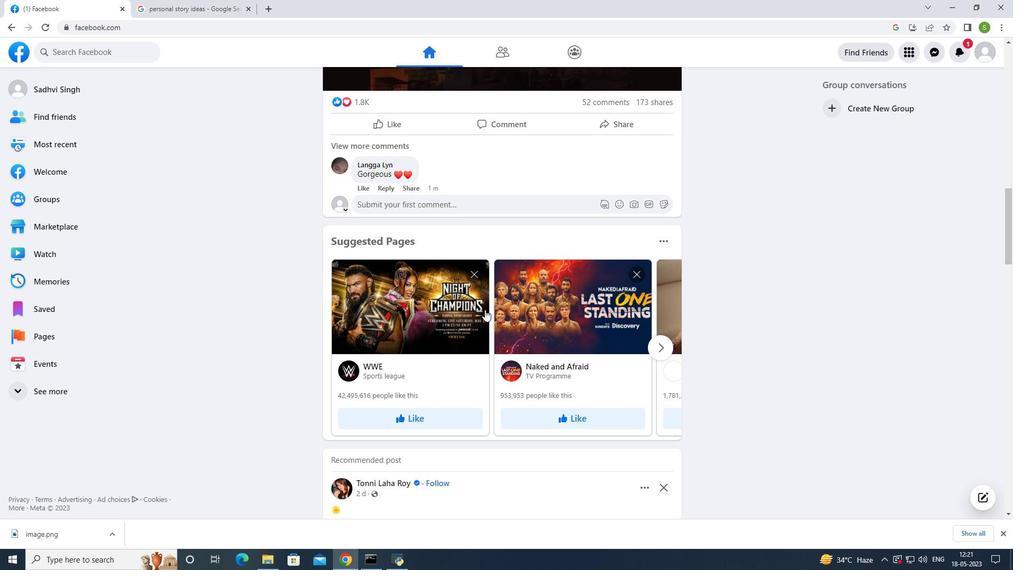 
Action: Mouse moved to (485, 308)
Screenshot: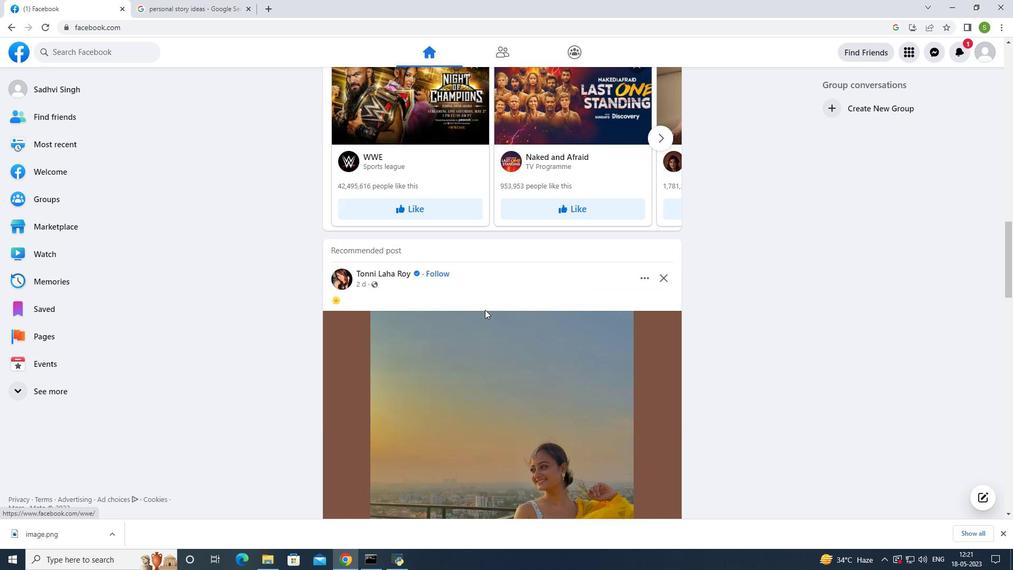 
Action: Mouse scrolled (485, 308) with delta (0, 0)
Screenshot: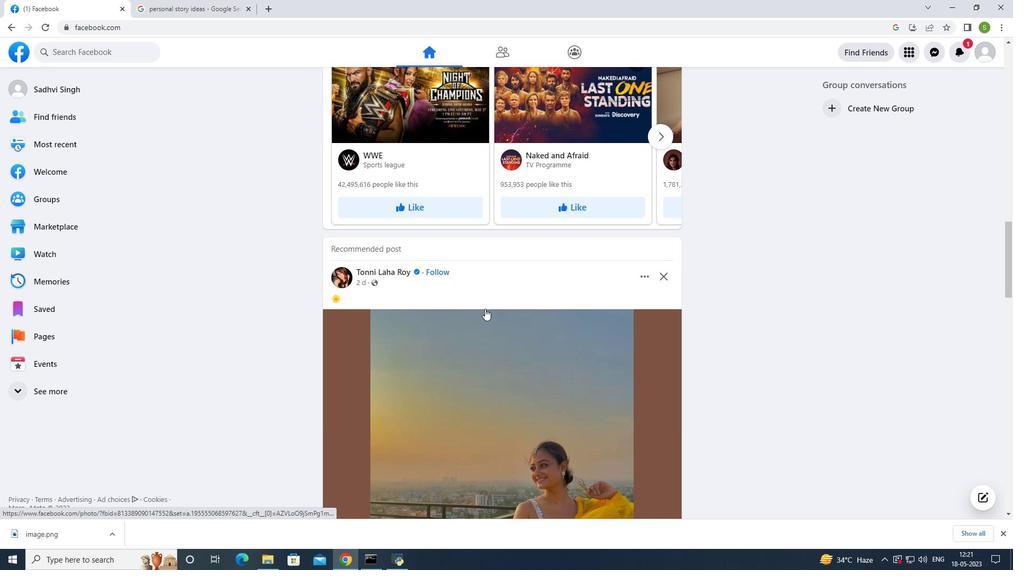 
Action: Mouse scrolled (485, 308) with delta (0, 0)
Screenshot: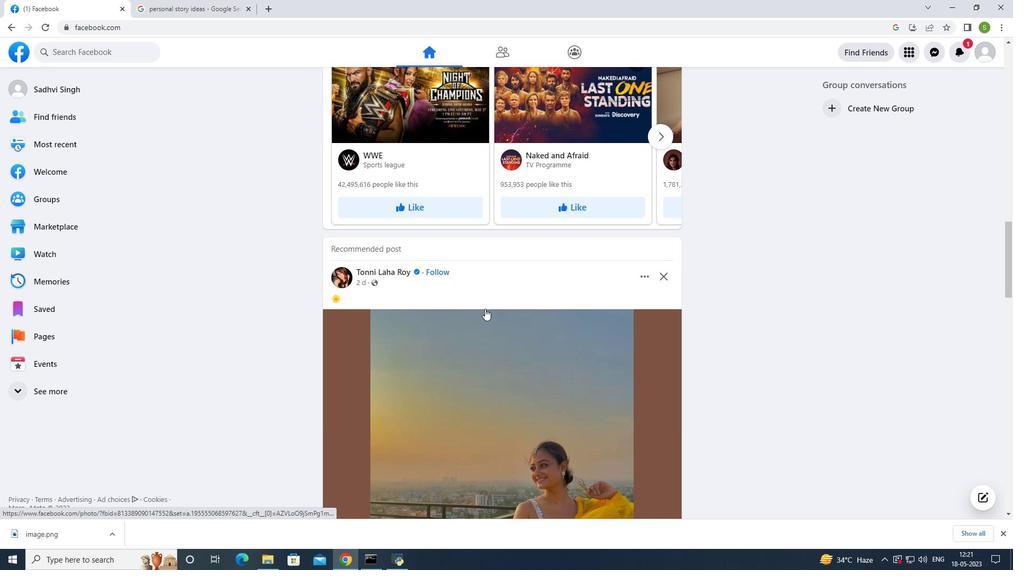 
Action: Mouse scrolled (485, 308) with delta (0, 0)
Screenshot: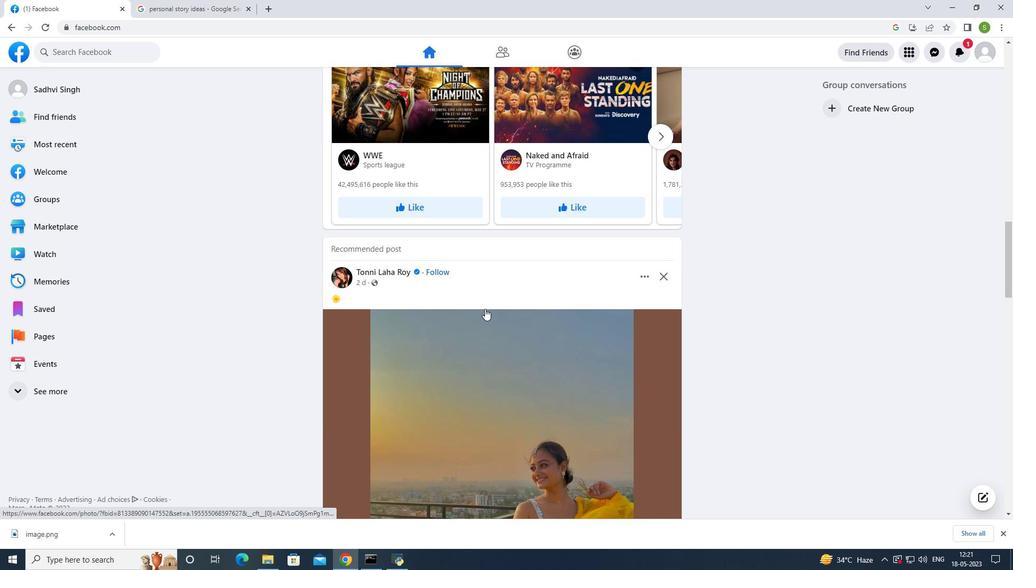 
Action: Mouse scrolled (485, 308) with delta (0, 0)
Screenshot: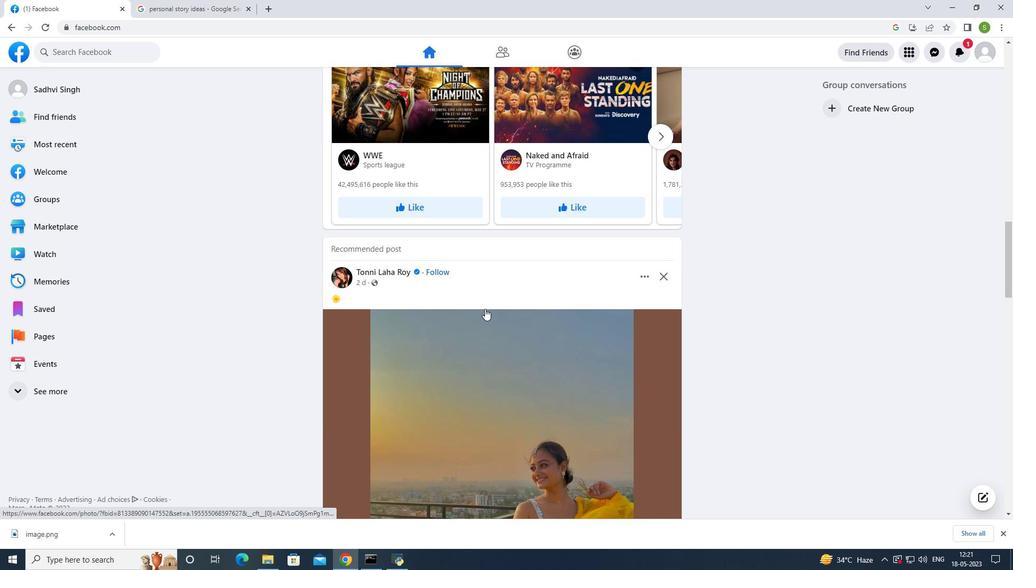 
Action: Mouse scrolled (485, 308) with delta (0, 0)
Screenshot: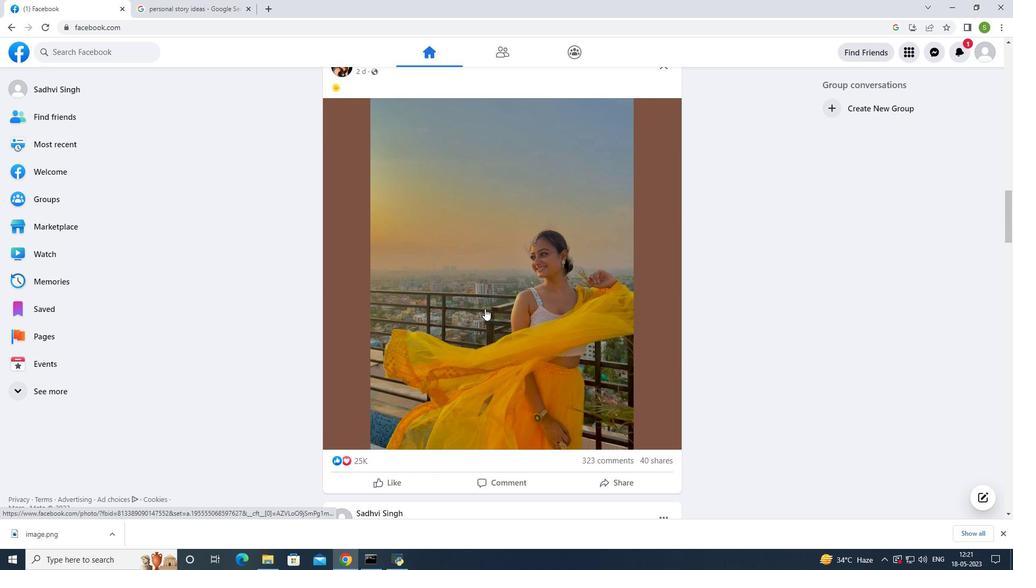 
Action: Mouse scrolled (485, 308) with delta (0, 0)
Screenshot: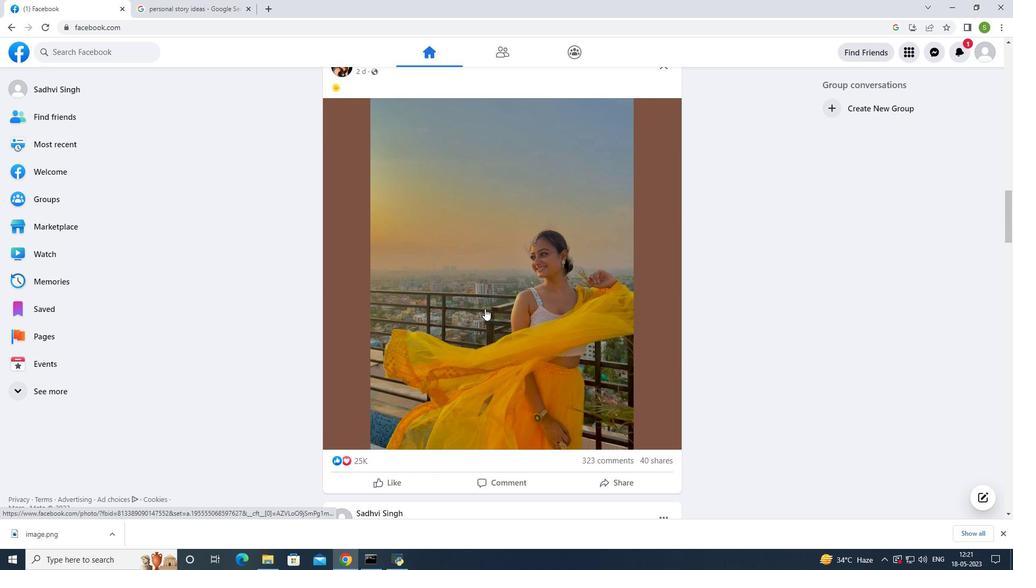 
Action: Mouse scrolled (485, 308) with delta (0, 0)
Screenshot: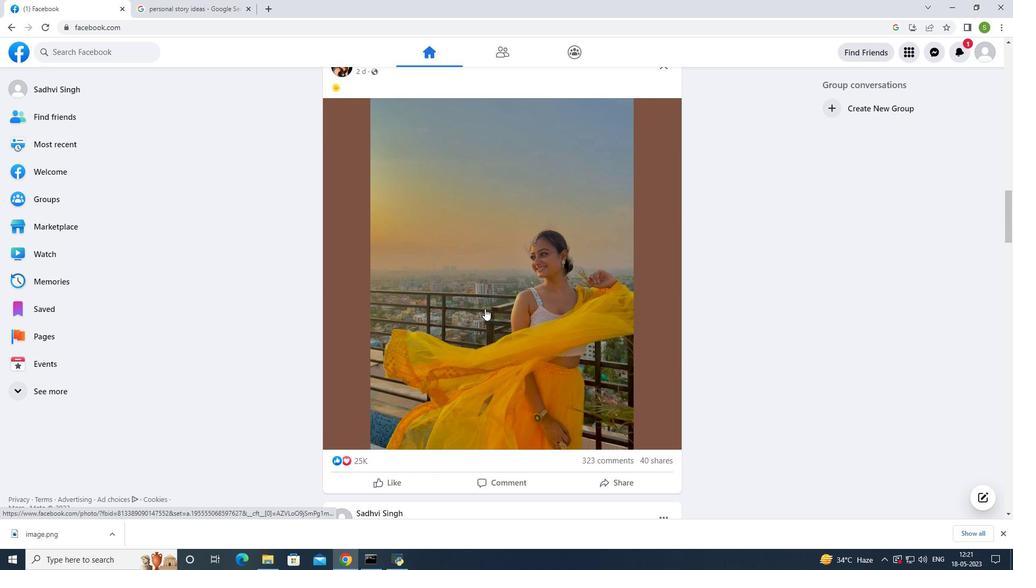 
Action: Mouse scrolled (485, 308) with delta (0, 0)
Screenshot: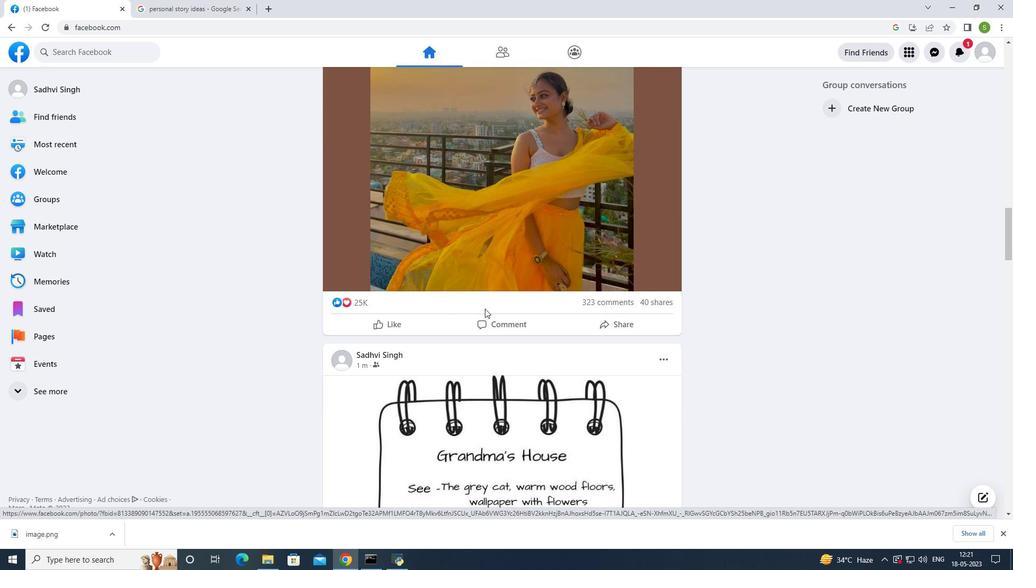 
Action: Mouse scrolled (485, 308) with delta (0, 0)
Screenshot: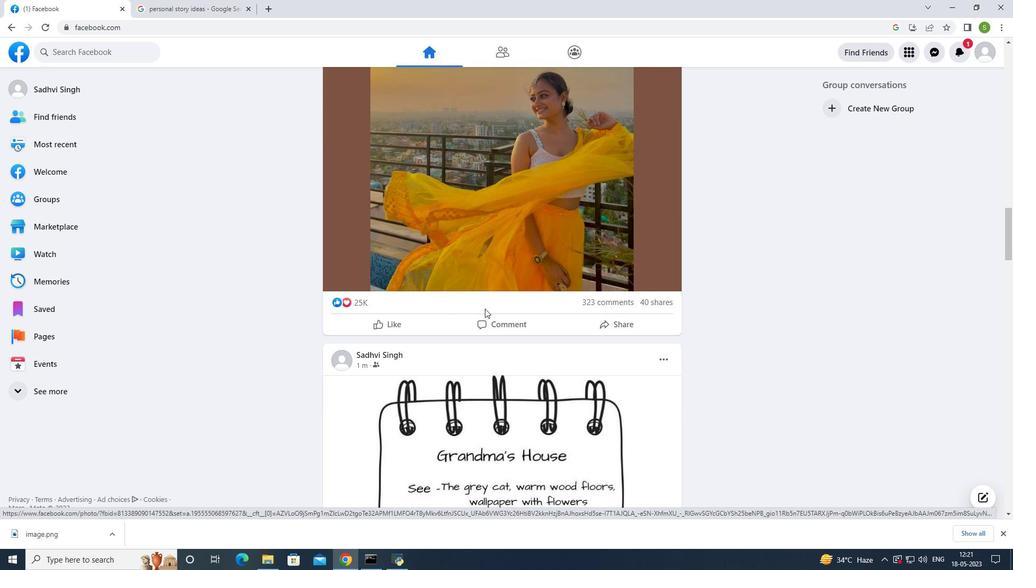 
Action: Mouse scrolled (485, 308) with delta (0, 0)
Screenshot: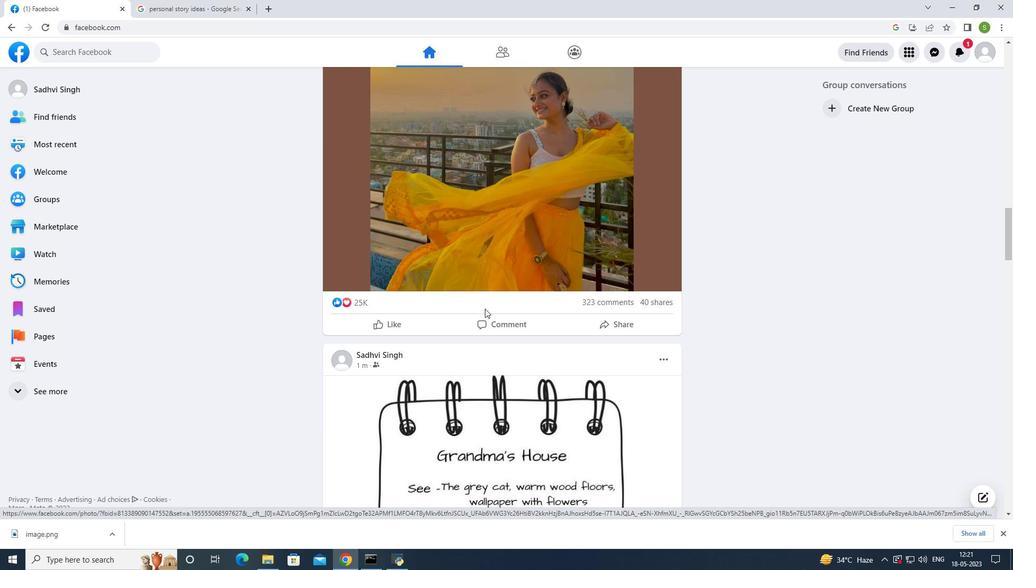 
Action: Mouse scrolled (485, 308) with delta (0, 0)
Screenshot: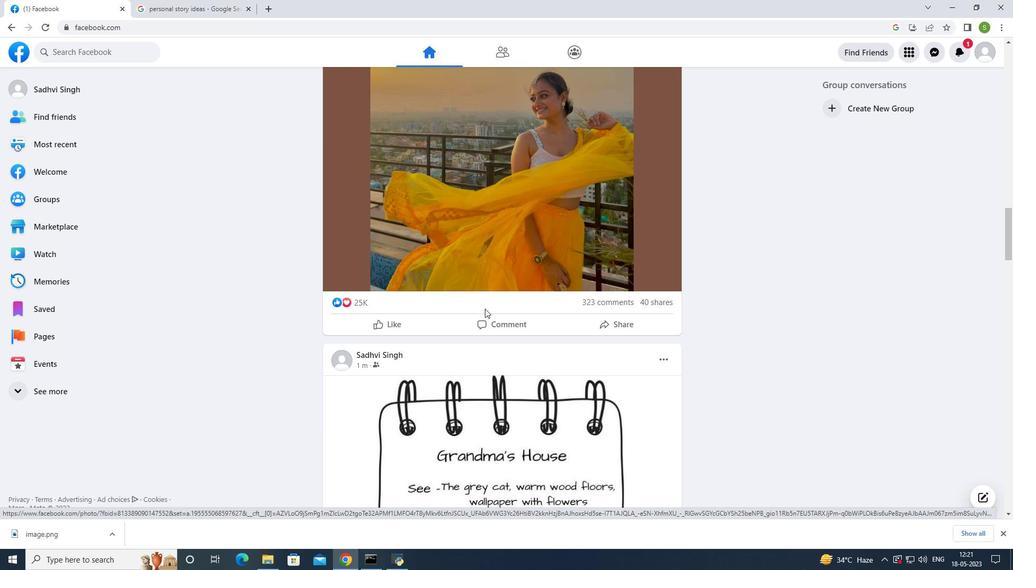 
Action: Mouse moved to (395, 494)
Screenshot: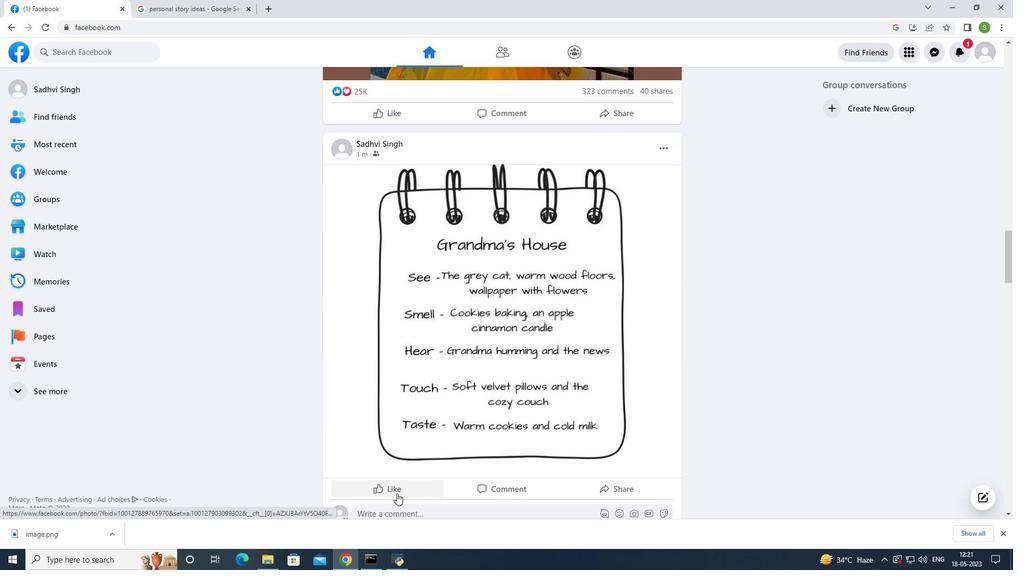 
Action: Mouse pressed left at (395, 494)
Screenshot: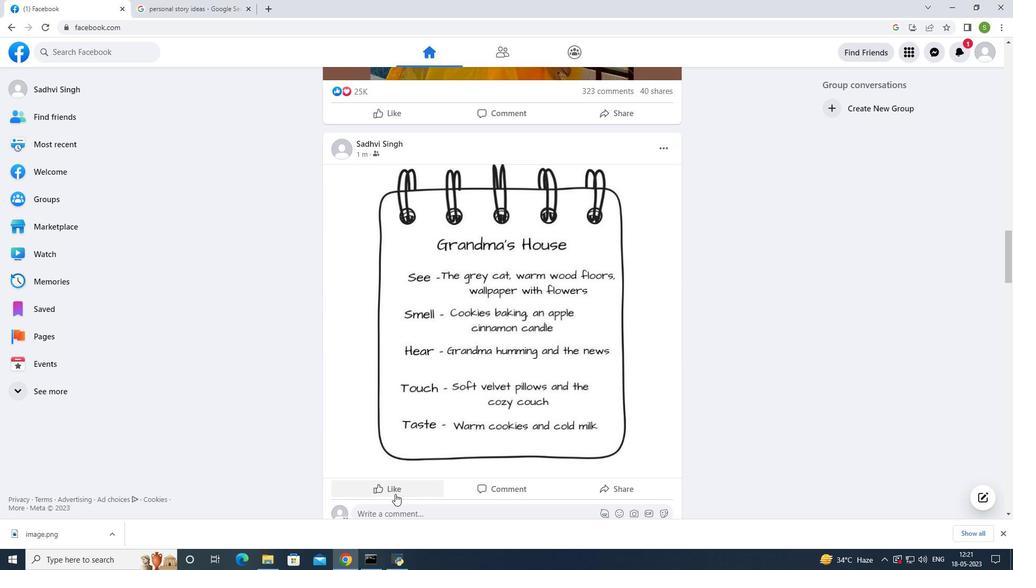 
Action: Mouse moved to (482, 308)
Screenshot: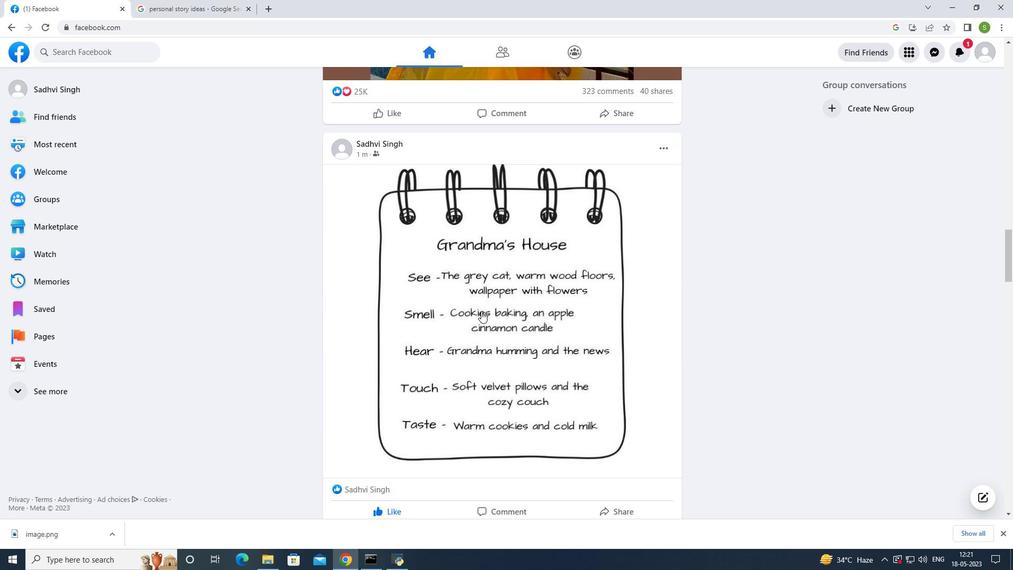 
Action: Mouse scrolled (482, 308) with delta (0, 0)
Screenshot: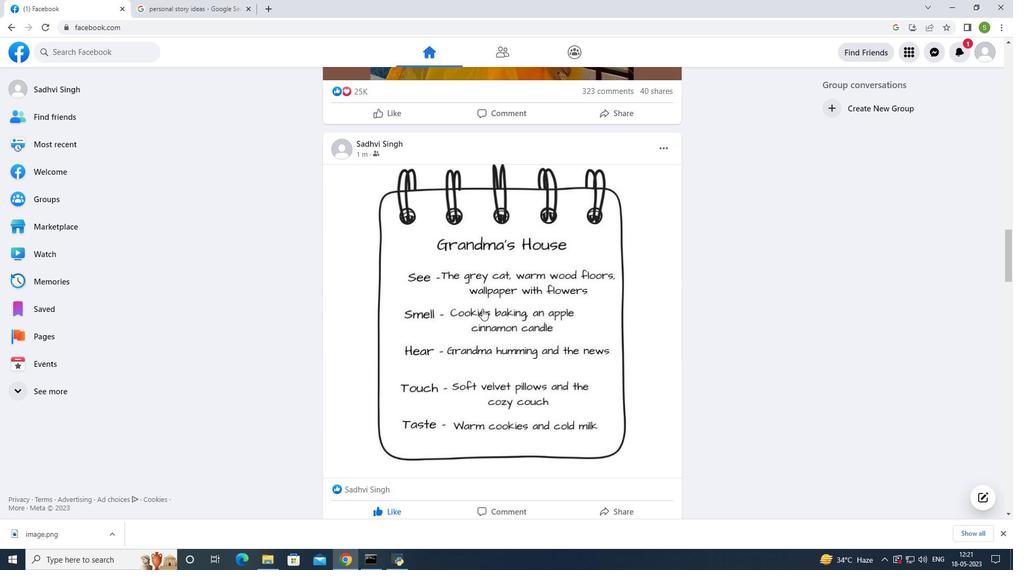 
Action: Mouse scrolled (482, 308) with delta (0, 0)
Screenshot: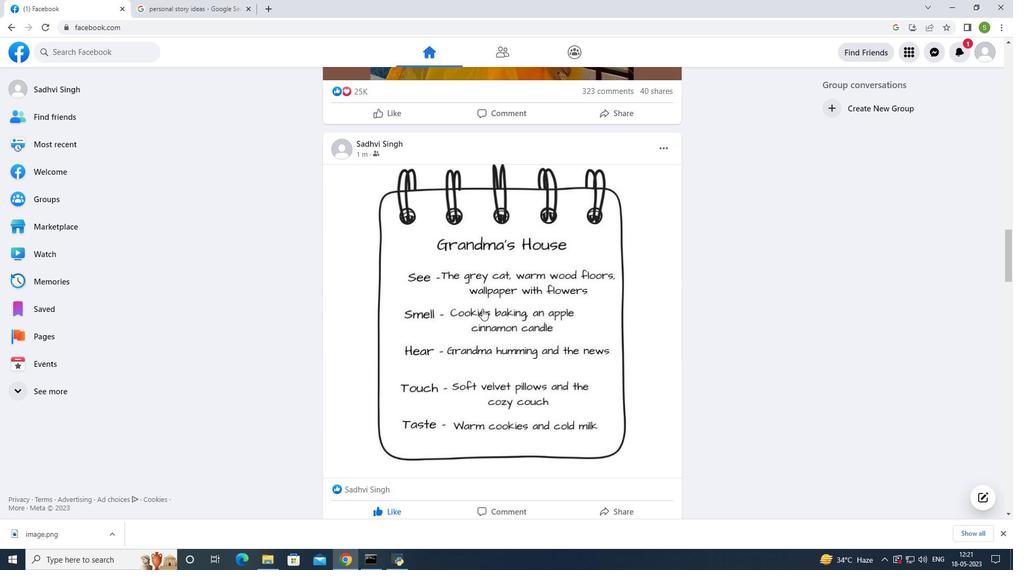 
Action: Mouse scrolled (482, 308) with delta (0, 0)
Screenshot: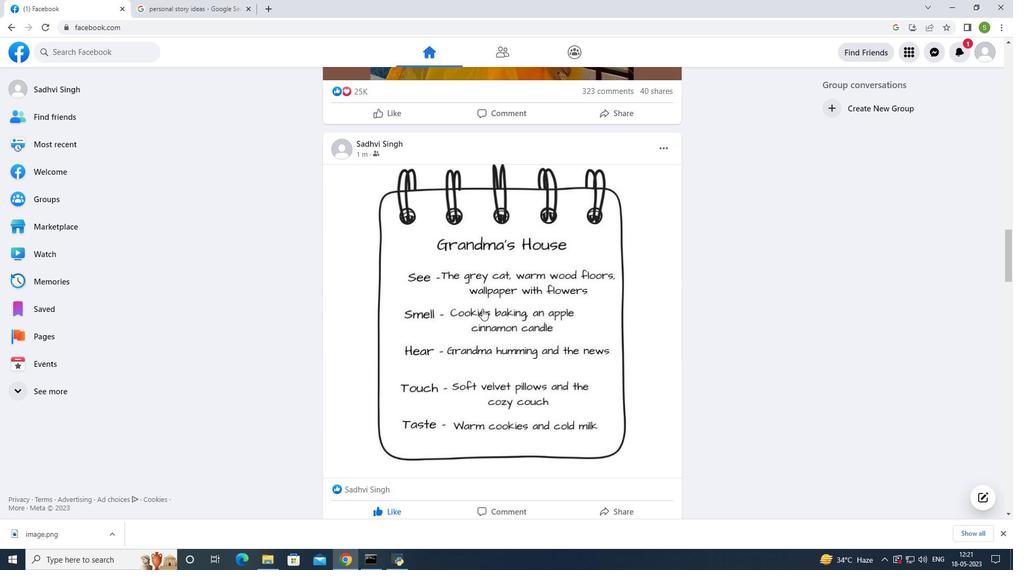 
Action: Mouse scrolled (482, 308) with delta (0, 0)
Screenshot: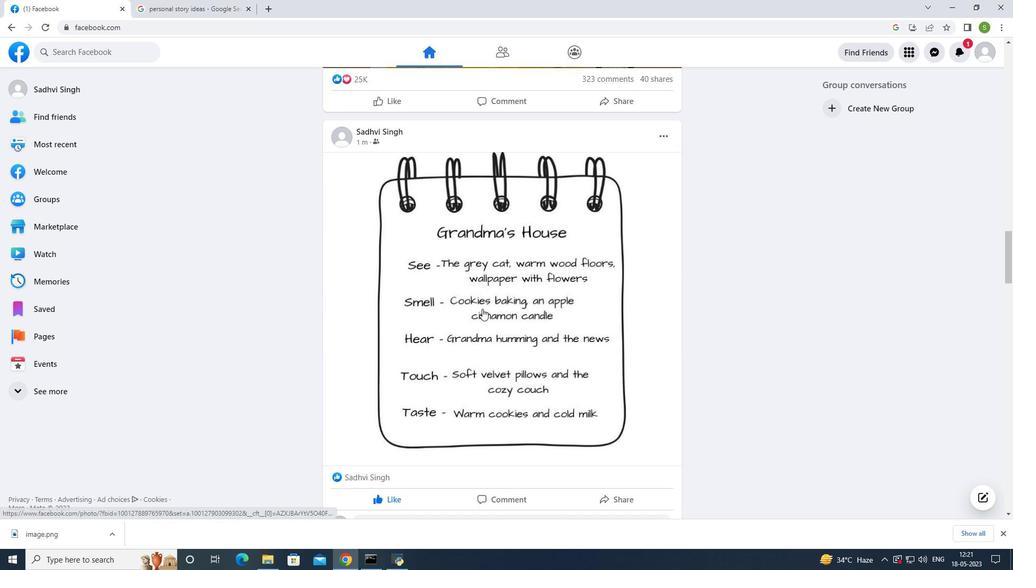
Action: Mouse moved to (482, 307)
Screenshot: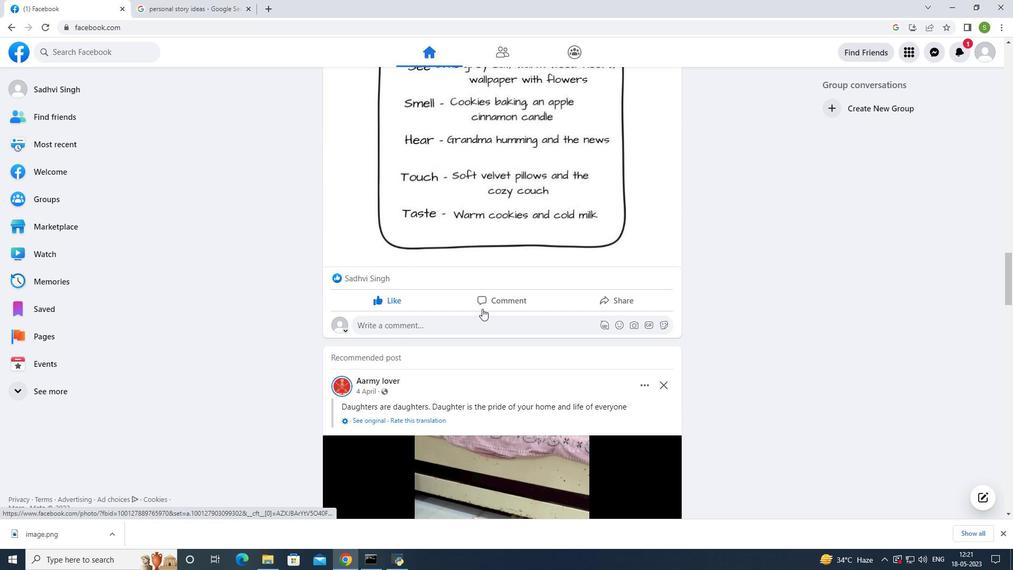 
Action: Mouse scrolled (482, 307) with delta (0, 0)
Screenshot: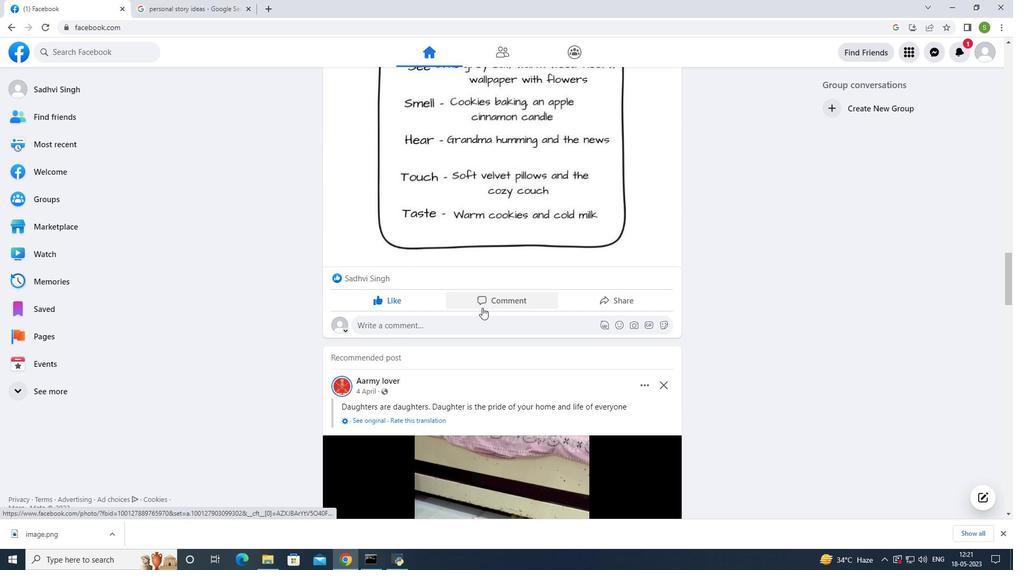 
Action: Mouse scrolled (482, 307) with delta (0, 0)
Screenshot: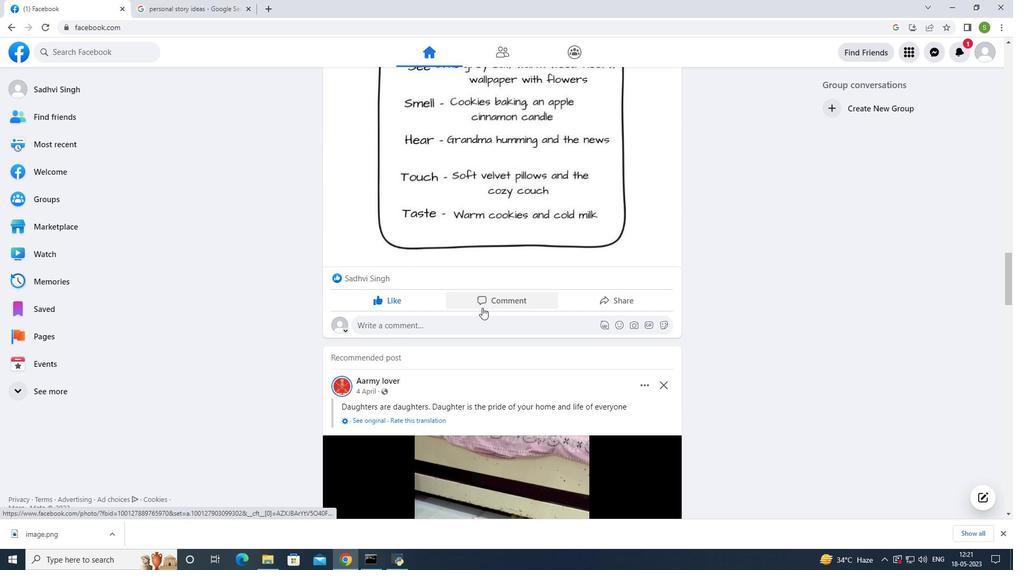 
Action: Mouse scrolled (482, 307) with delta (0, 0)
Screenshot: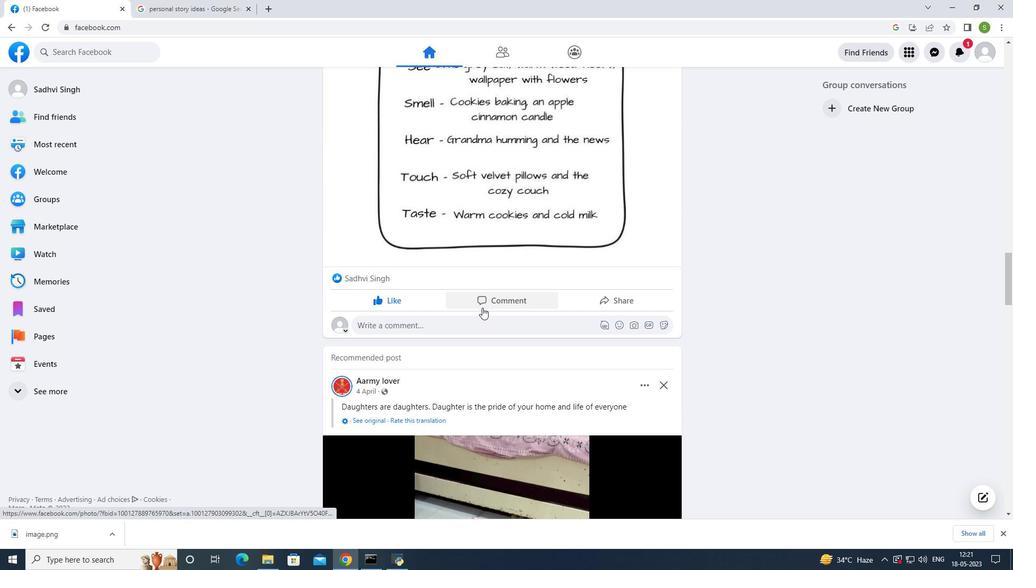 
Action: Mouse scrolled (482, 307) with delta (0, 0)
Screenshot: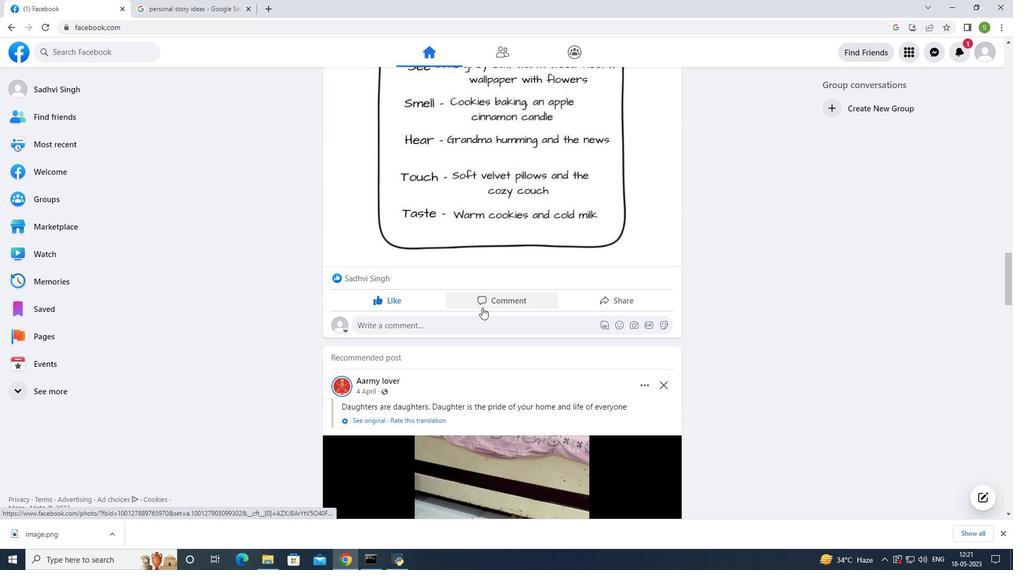
Action: Mouse moved to (481, 309)
Screenshot: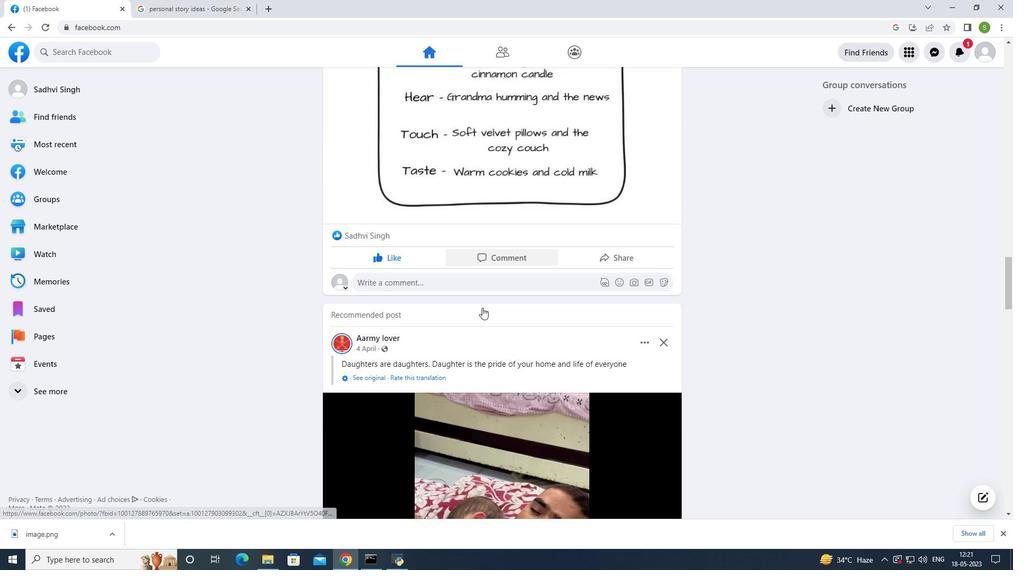 
Action: Mouse scrolled (481, 308) with delta (0, 0)
Screenshot: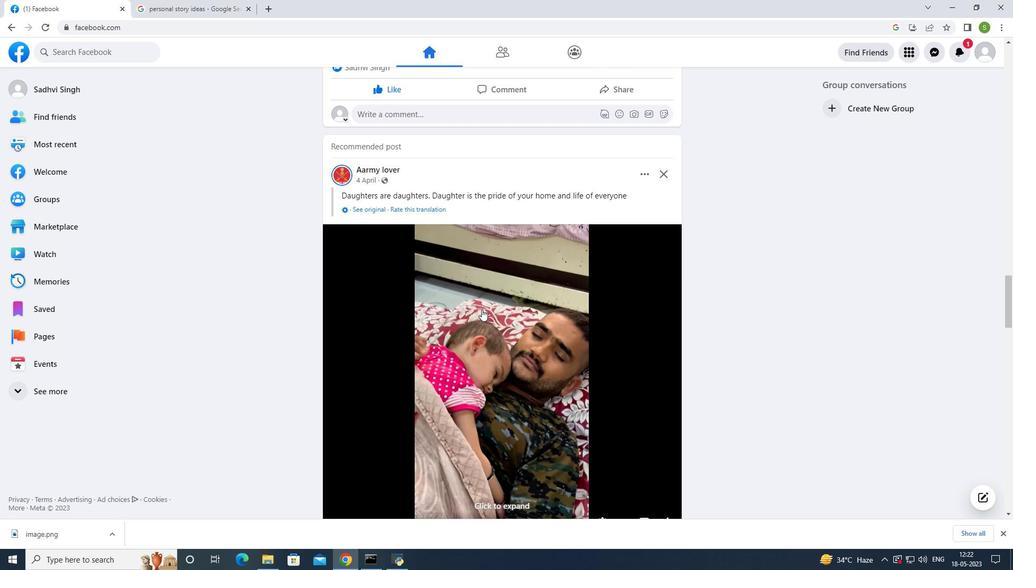
Action: Mouse scrolled (481, 308) with delta (0, 0)
Screenshot: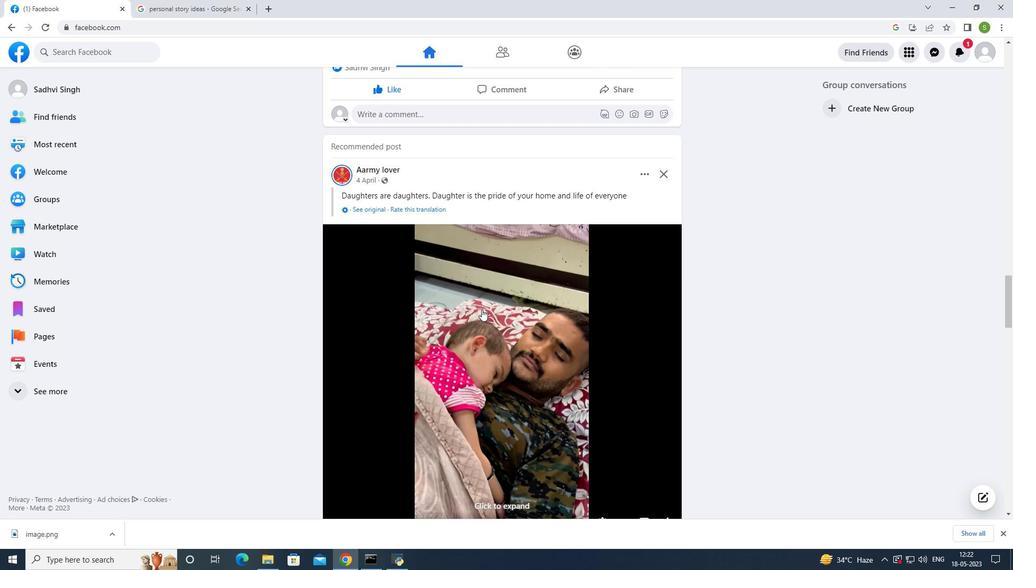 
Action: Mouse scrolled (481, 308) with delta (0, 0)
Screenshot: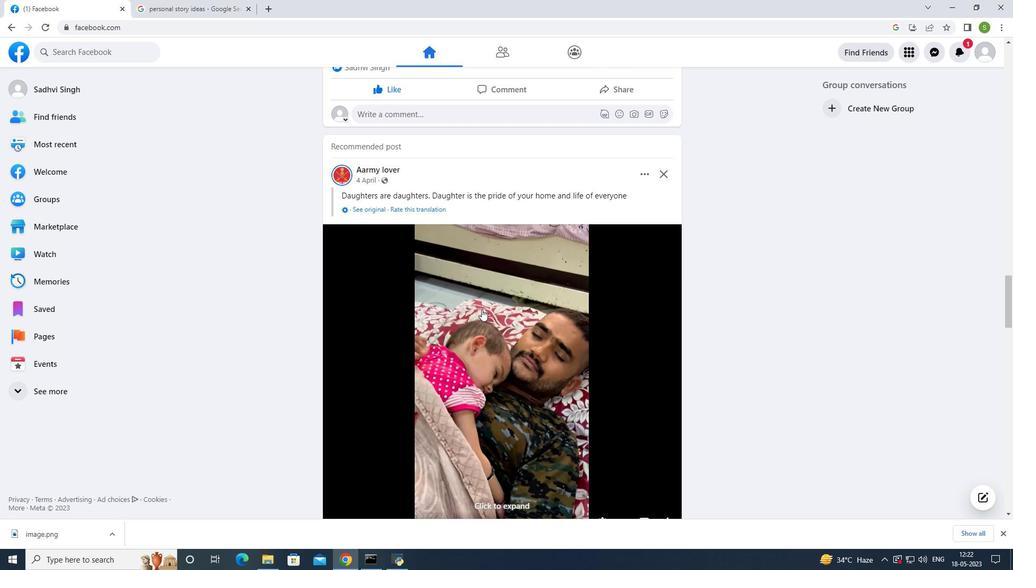
Action: Mouse scrolled (481, 308) with delta (0, 0)
Screenshot: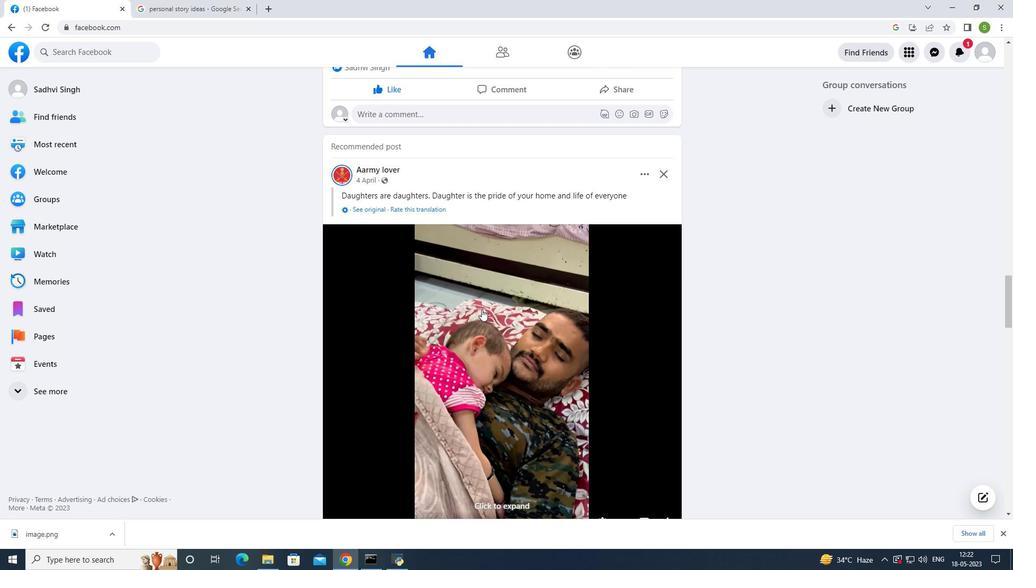 
Action: Mouse scrolled (481, 308) with delta (0, 0)
Screenshot: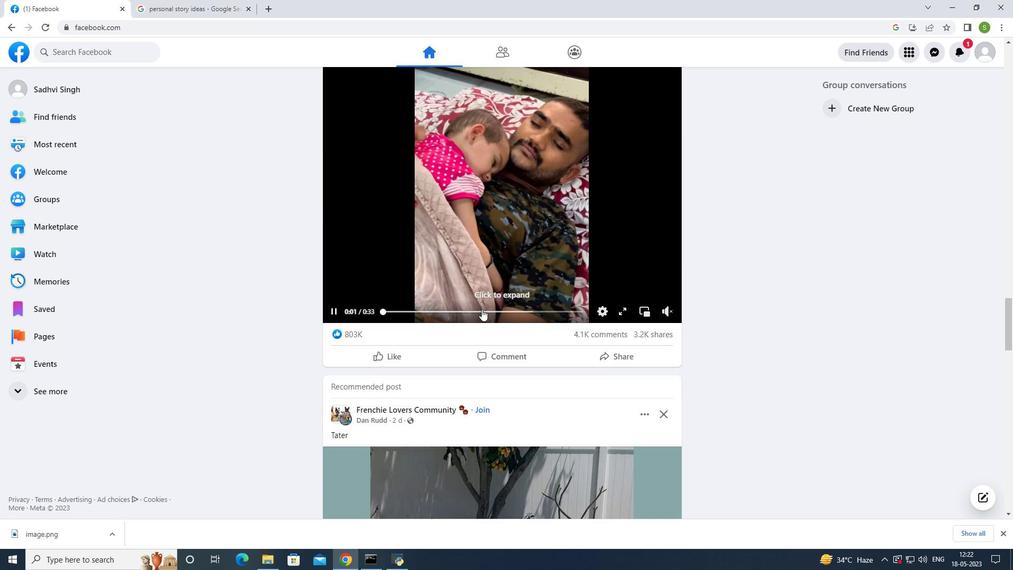 
Action: Mouse scrolled (481, 308) with delta (0, 0)
Screenshot: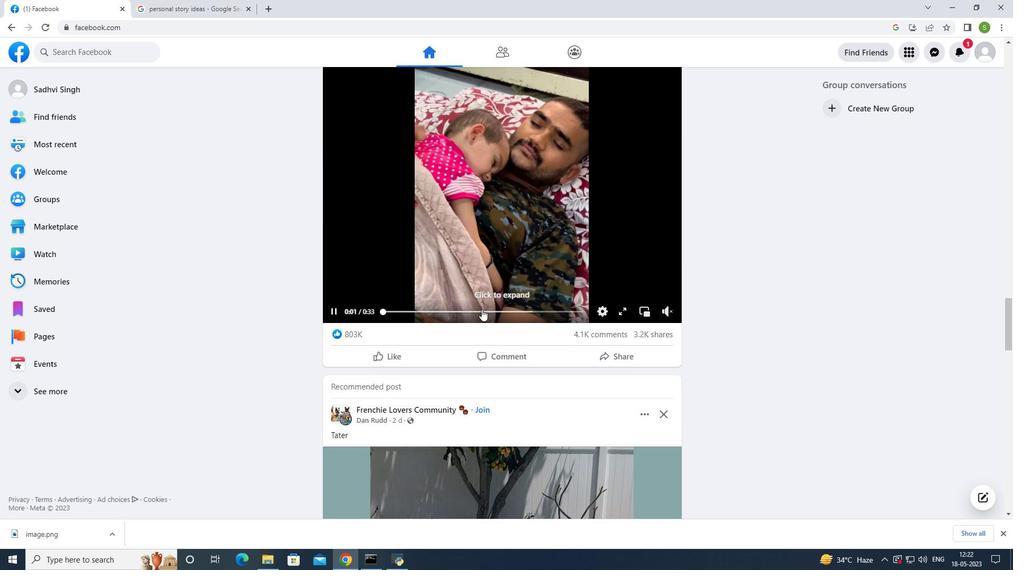 
Action: Mouse scrolled (481, 308) with delta (0, 0)
Screenshot: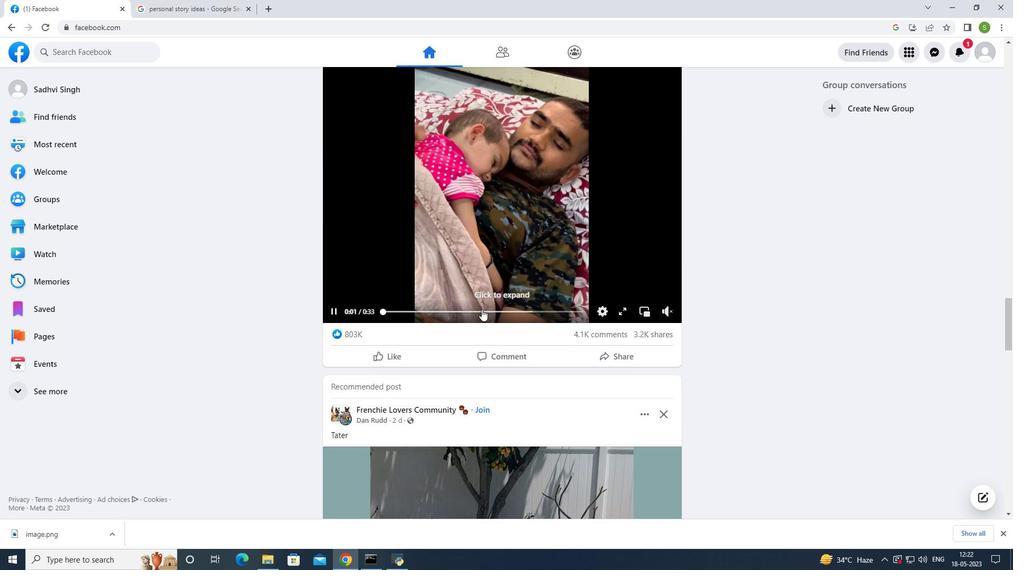 
Action: Mouse scrolled (481, 308) with delta (0, 0)
Screenshot: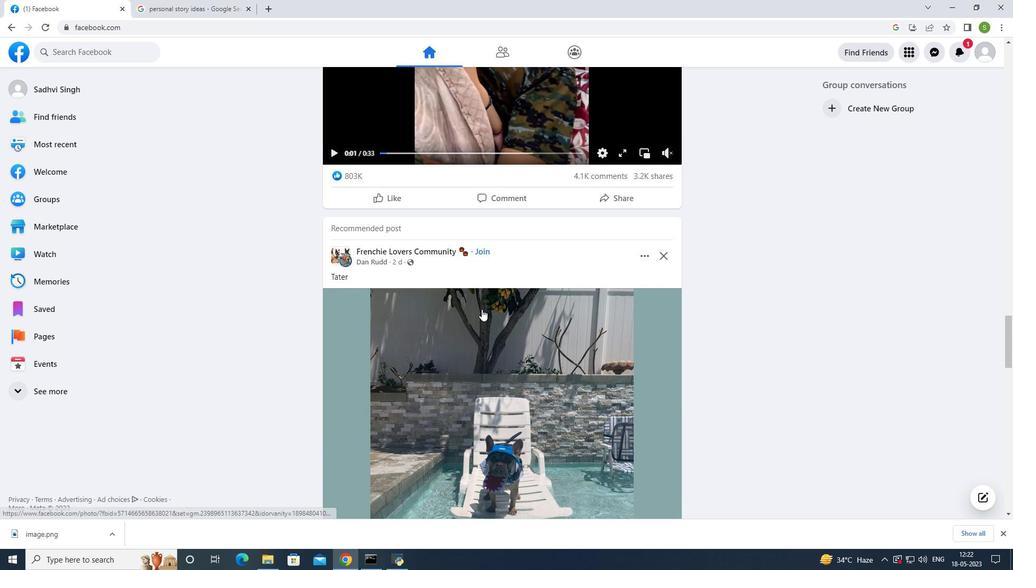 
Action: Mouse scrolled (481, 308) with delta (0, 0)
Screenshot: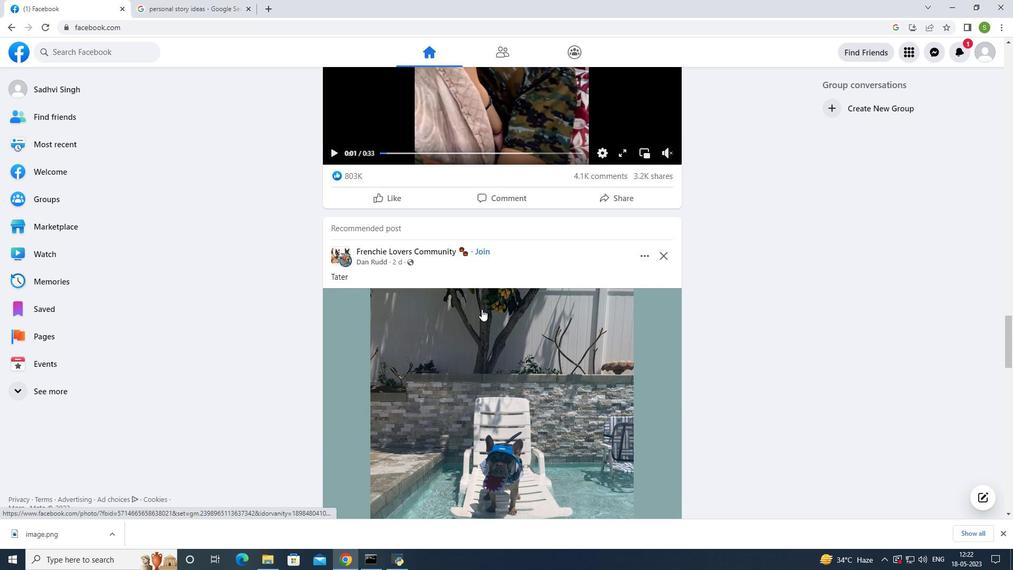 
Action: Mouse scrolled (481, 308) with delta (0, 0)
Screenshot: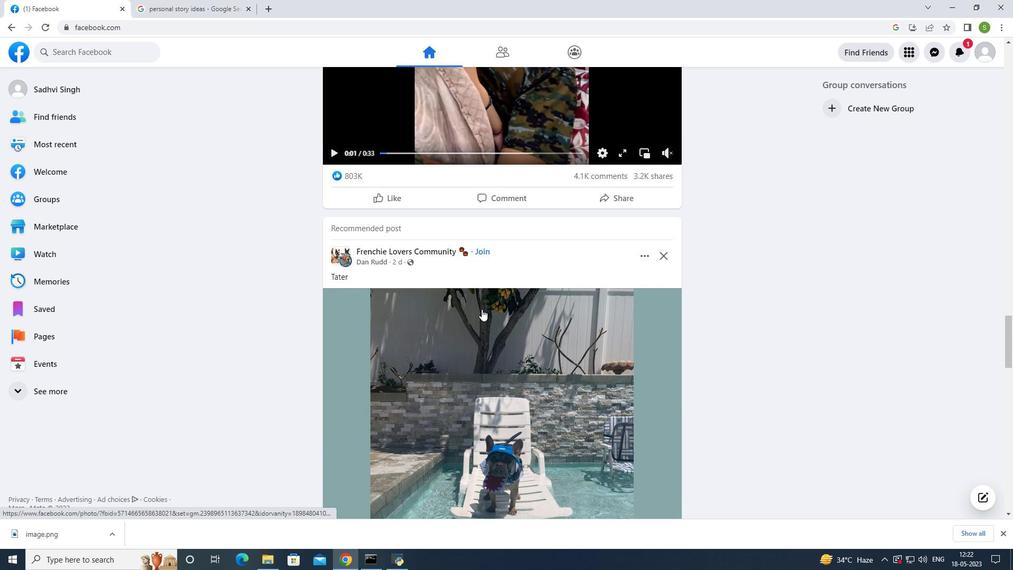 
Action: Mouse scrolled (481, 308) with delta (0, 0)
Screenshot: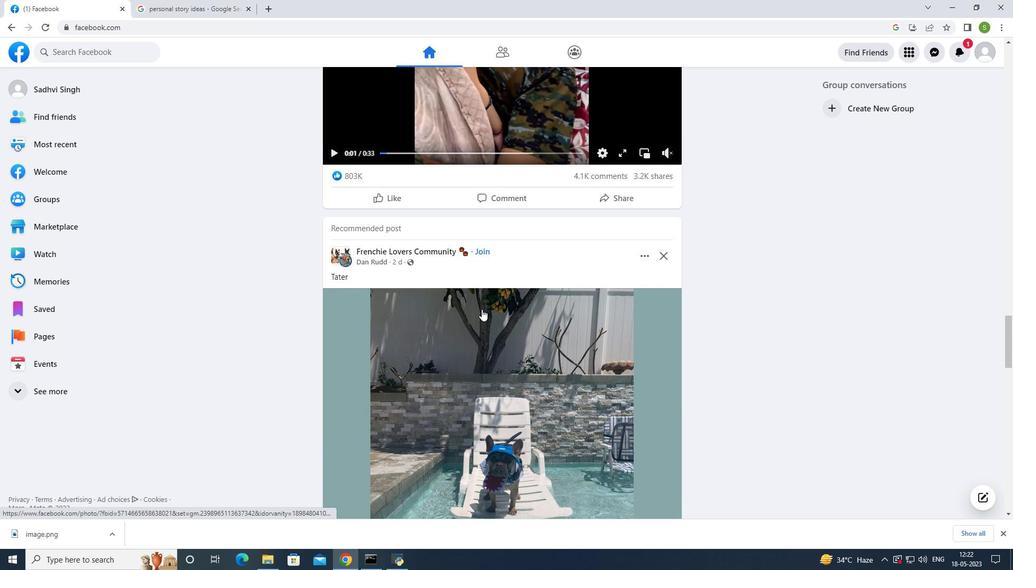 
Action: Mouse scrolled (481, 308) with delta (0, 0)
Screenshot: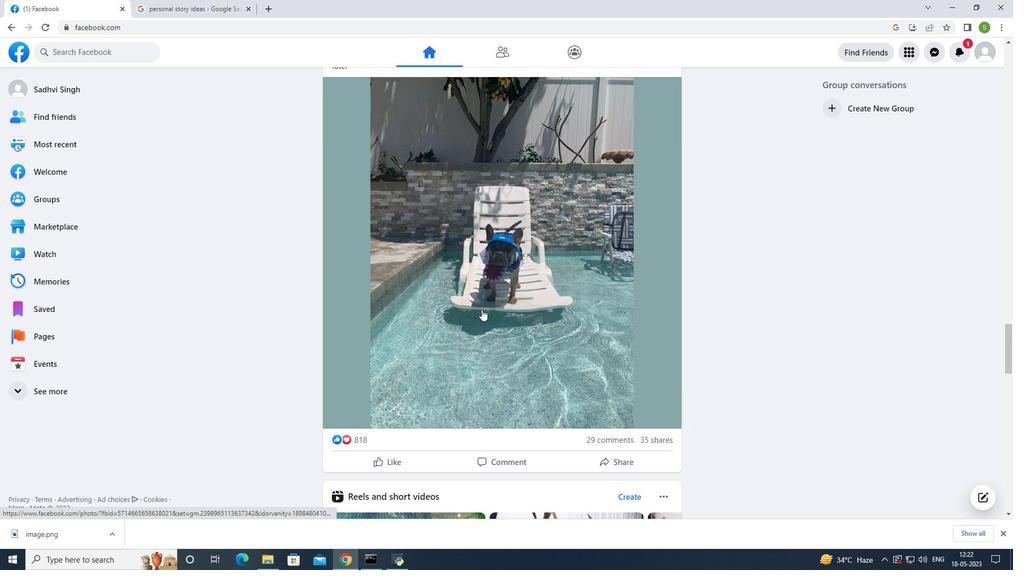 
Action: Mouse scrolled (481, 308) with delta (0, 0)
Screenshot: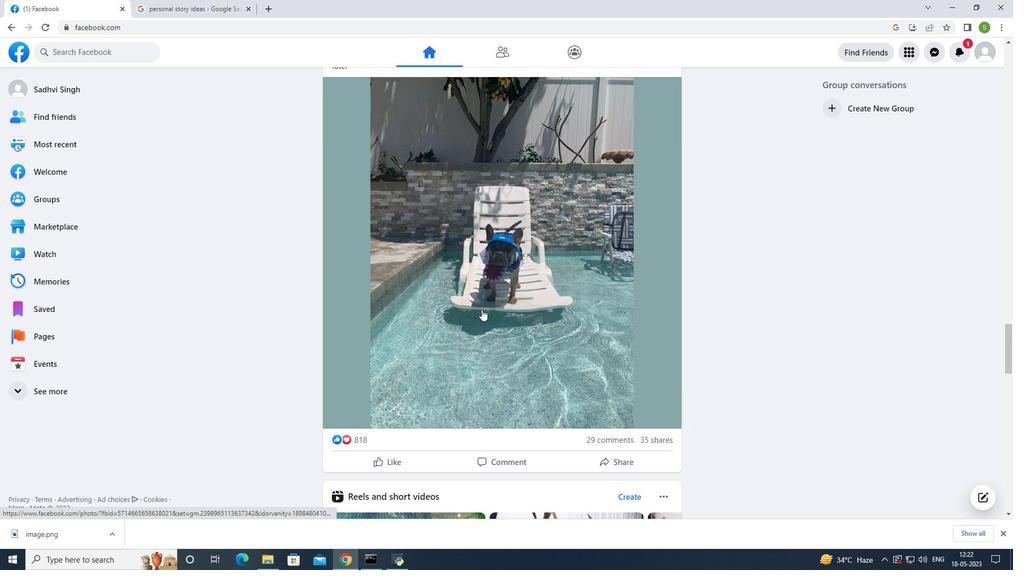 
Action: Mouse scrolled (481, 308) with delta (0, 0)
Screenshot: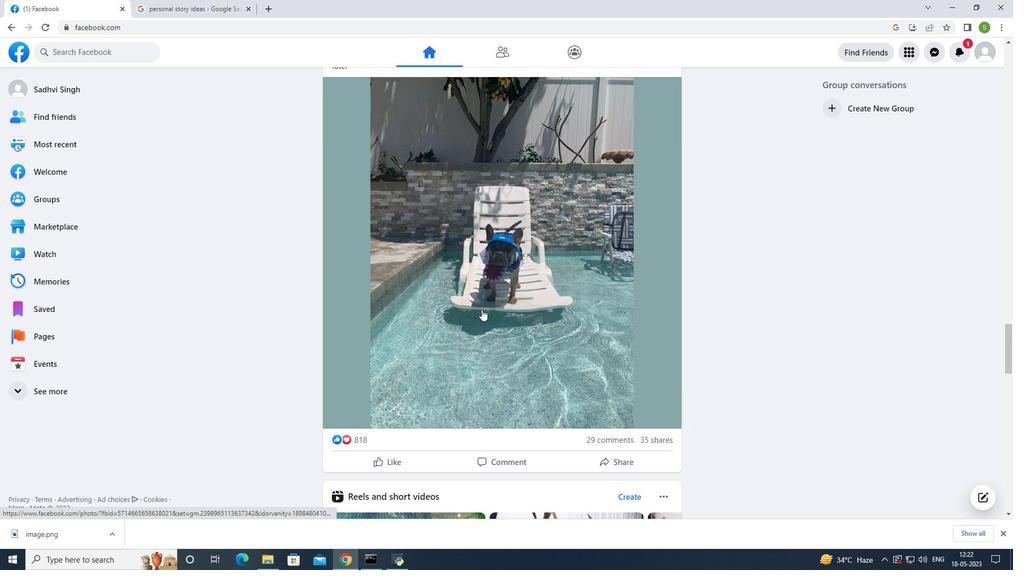 
Action: Mouse moved to (481, 310)
Screenshot: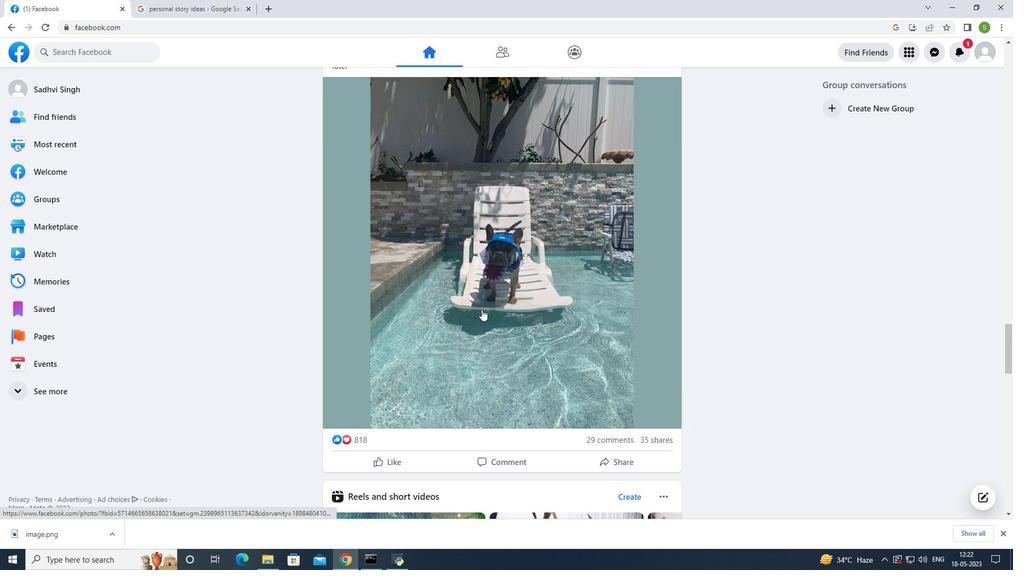 
Action: Mouse scrolled (481, 309) with delta (0, 0)
Screenshot: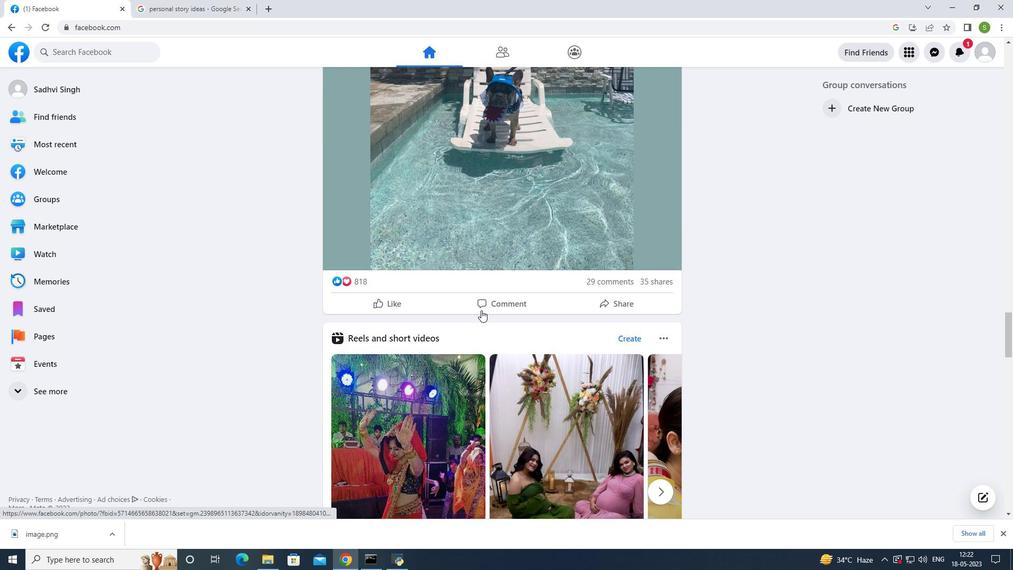 
Action: Mouse scrolled (481, 309) with delta (0, 0)
Screenshot: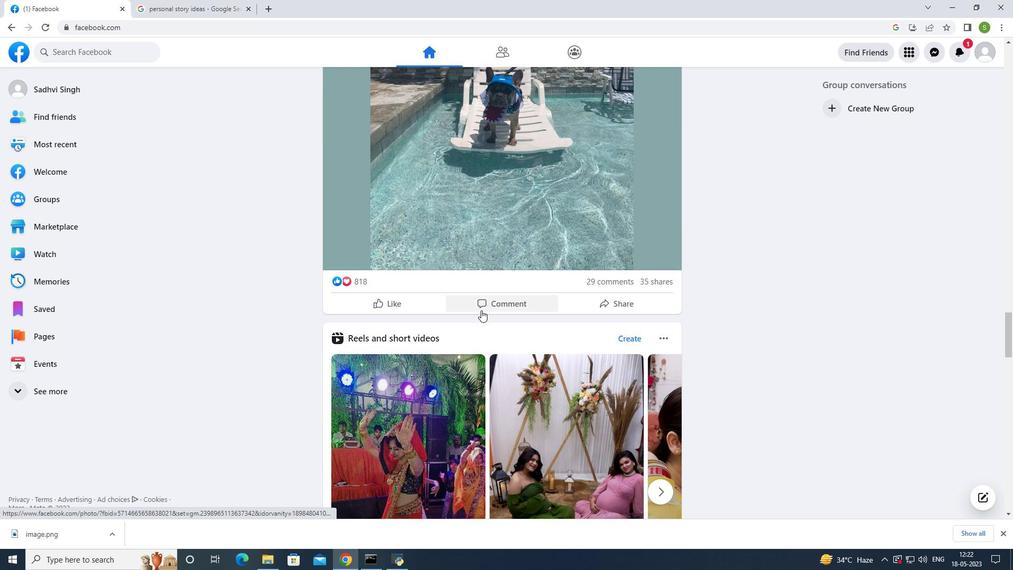 
Action: Mouse scrolled (481, 309) with delta (0, 0)
Screenshot: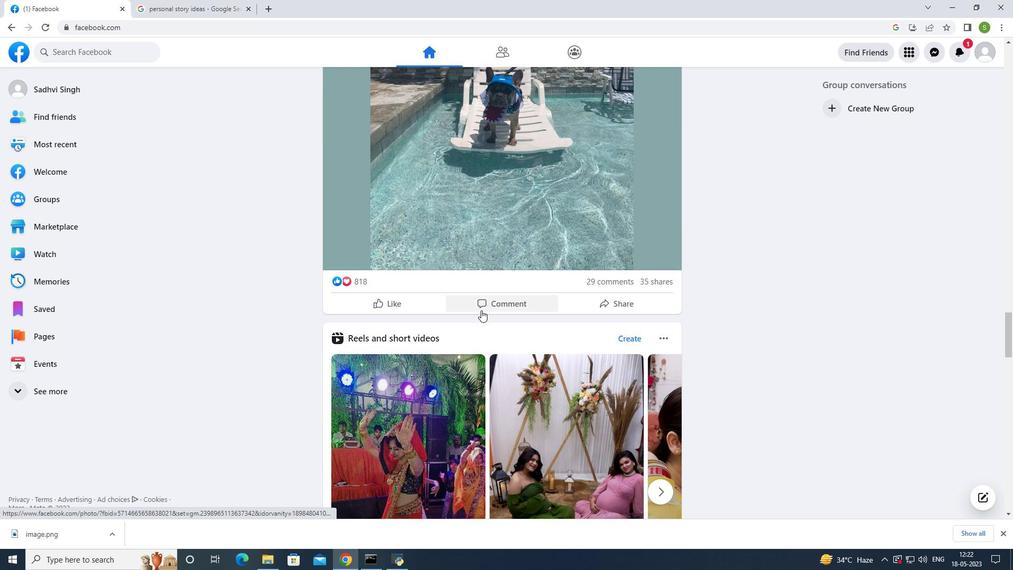 
Action: Mouse scrolled (481, 309) with delta (0, 0)
Screenshot: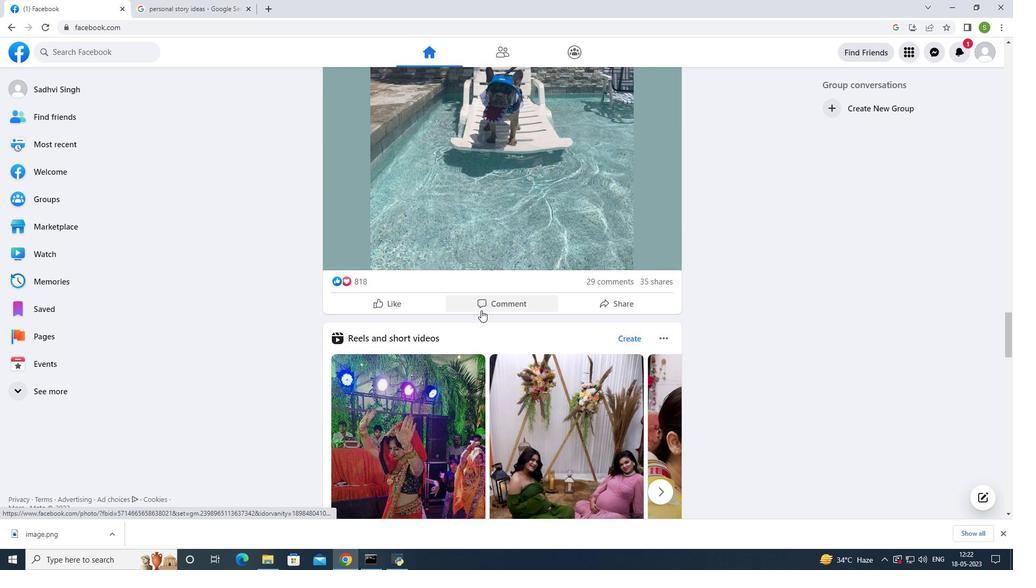 
Action: Mouse scrolled (481, 309) with delta (0, 0)
Screenshot: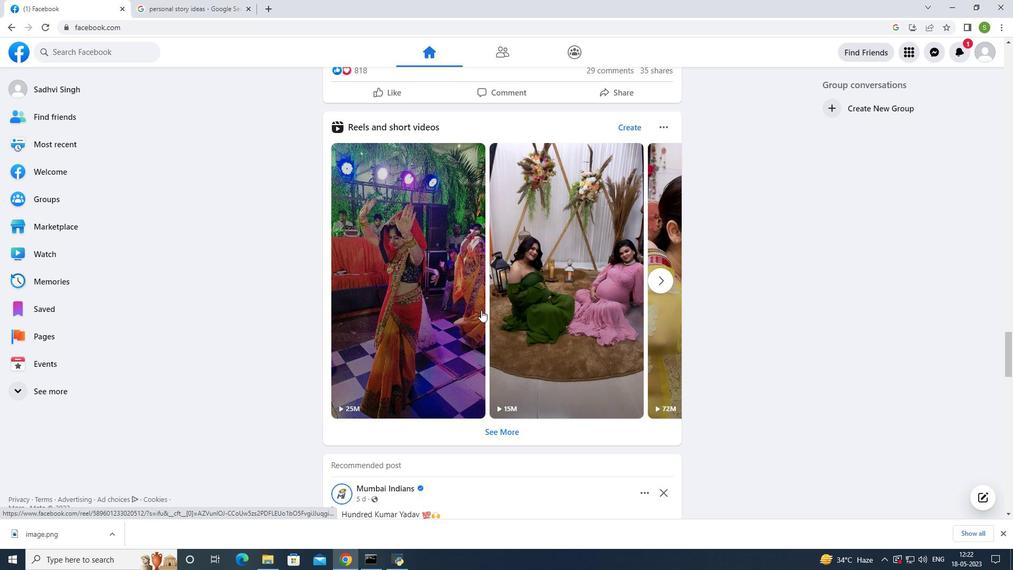 
Action: Mouse scrolled (481, 309) with delta (0, 0)
Screenshot: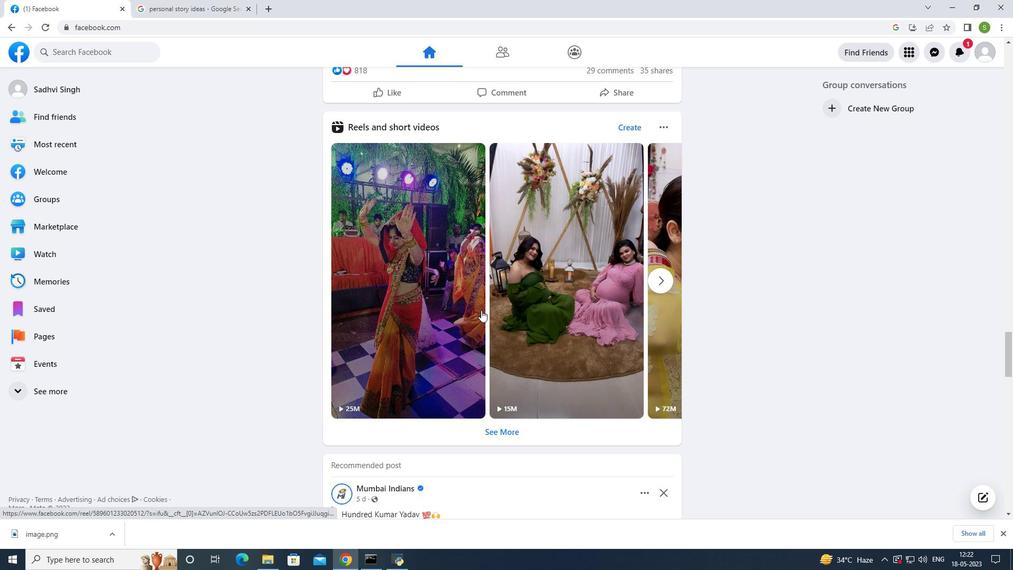 
Action: Mouse scrolled (481, 309) with delta (0, 0)
Screenshot: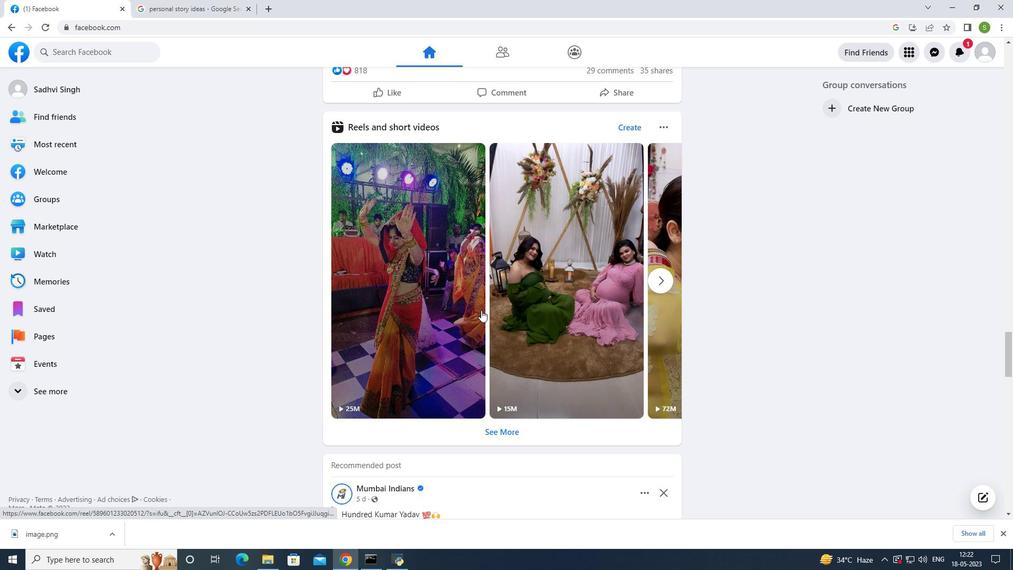 
Action: Mouse scrolled (481, 309) with delta (0, 0)
Screenshot: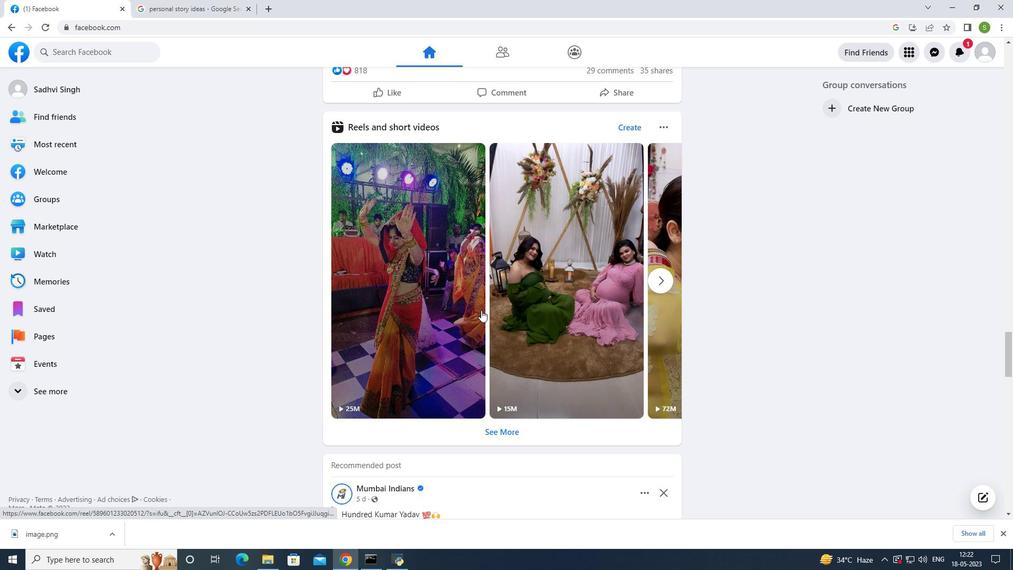 
Action: Mouse scrolled (481, 309) with delta (0, 0)
Screenshot: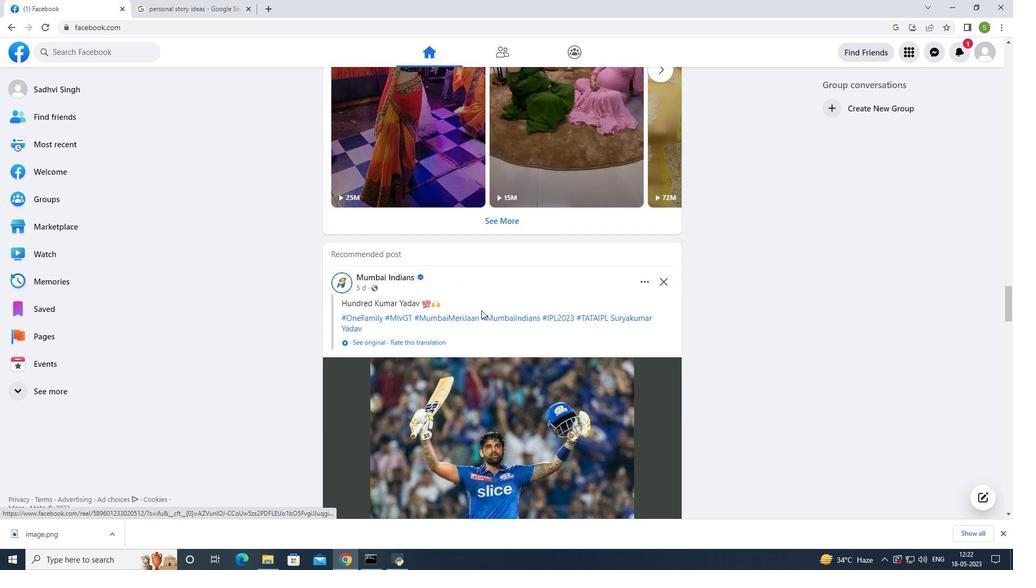
Action: Mouse scrolled (481, 309) with delta (0, 0)
Screenshot: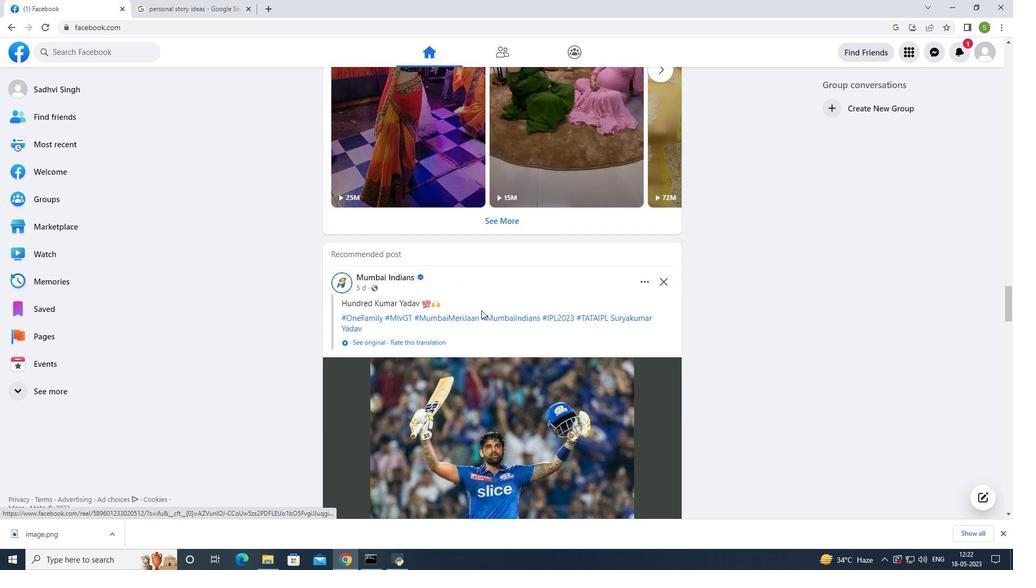 
Action: Mouse scrolled (481, 309) with delta (0, 0)
Screenshot: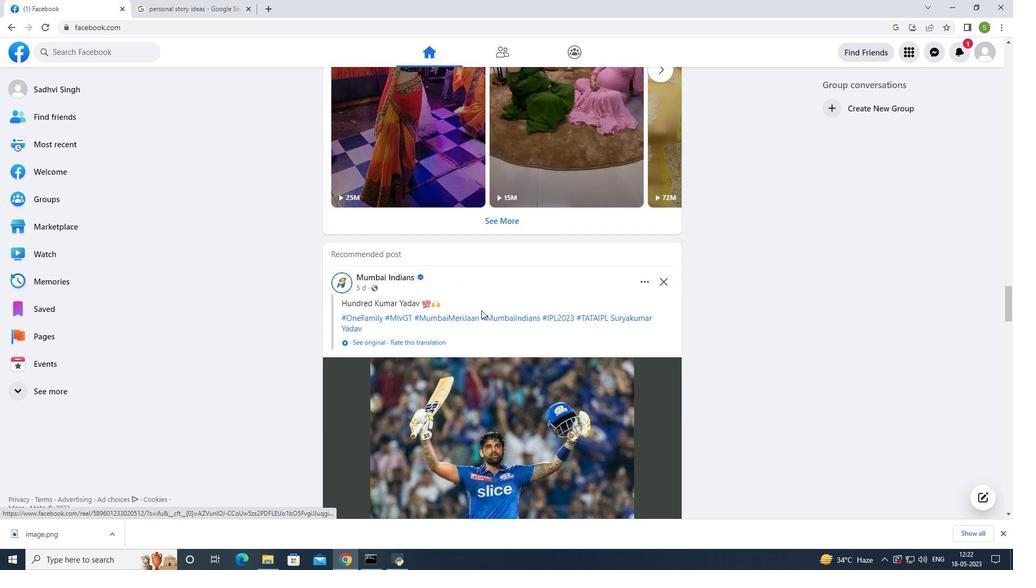 
Action: Mouse scrolled (481, 309) with delta (0, 0)
Screenshot: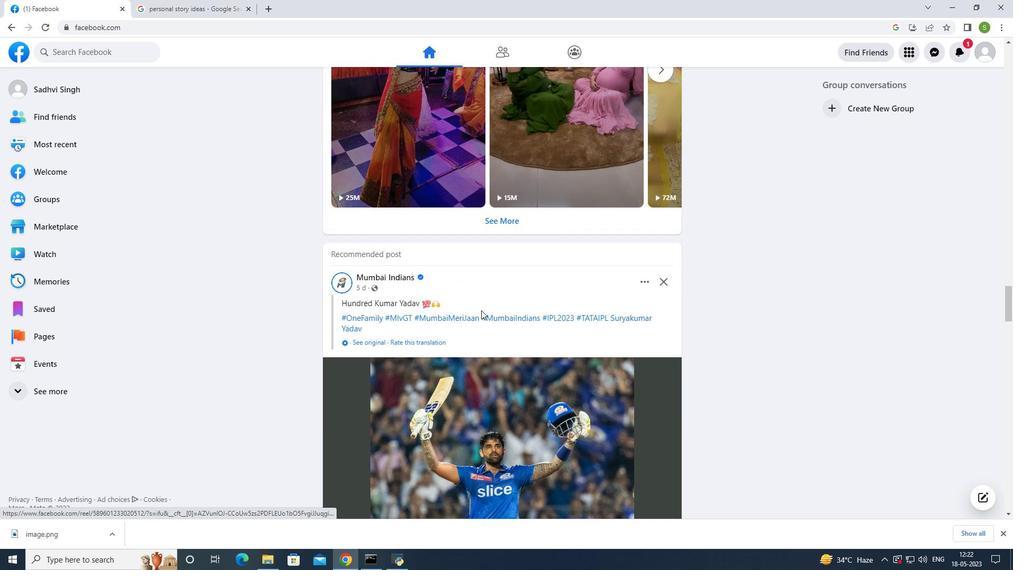 
Action: Mouse scrolled (481, 309) with delta (0, 0)
Screenshot: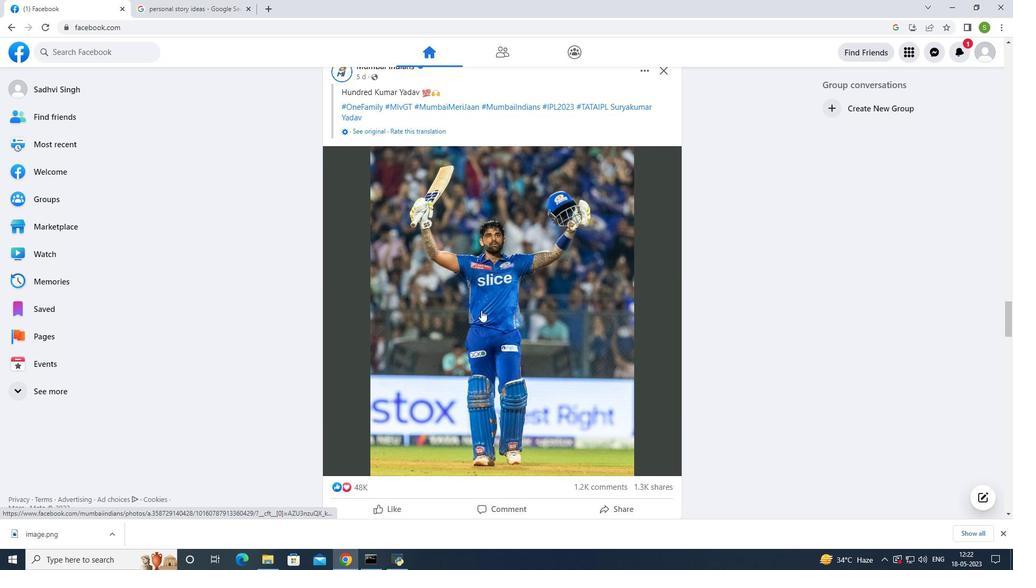 
Action: Mouse scrolled (481, 309) with delta (0, 0)
Screenshot: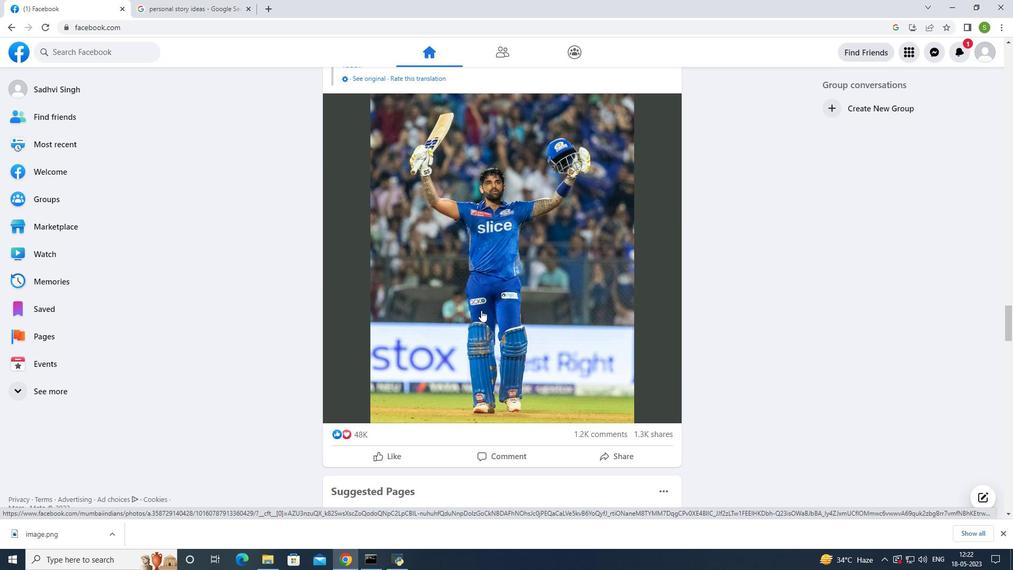 
Action: Mouse scrolled (481, 309) with delta (0, 0)
Screenshot: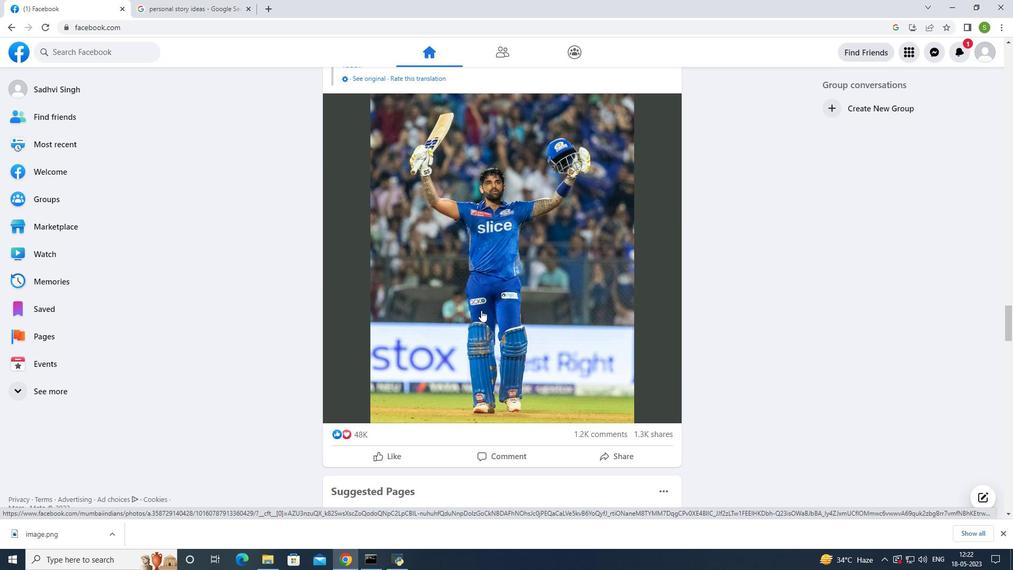 
Action: Mouse scrolled (481, 309) with delta (0, 0)
Screenshot: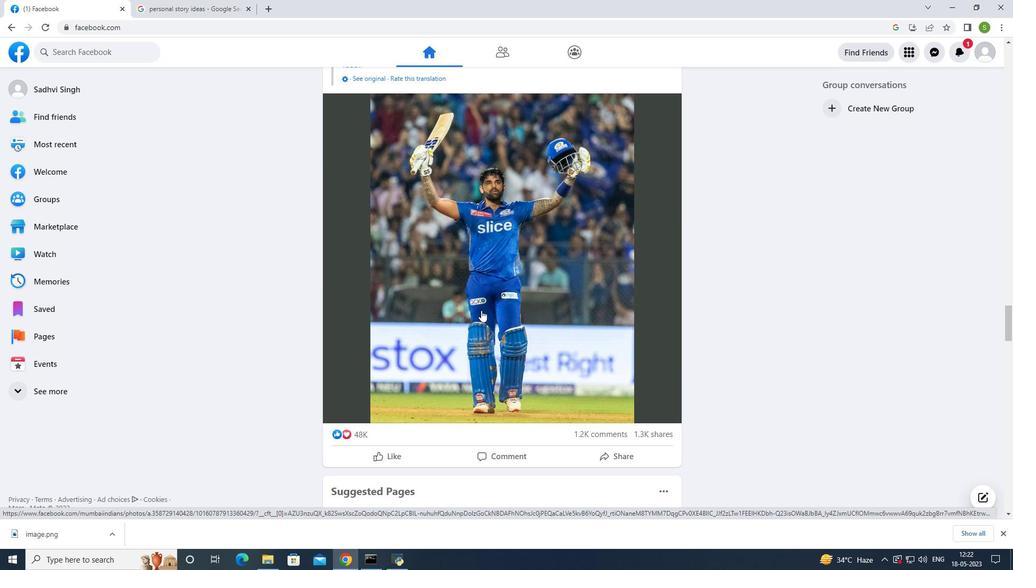 
Action: Mouse scrolled (481, 309) with delta (0, 0)
Screenshot: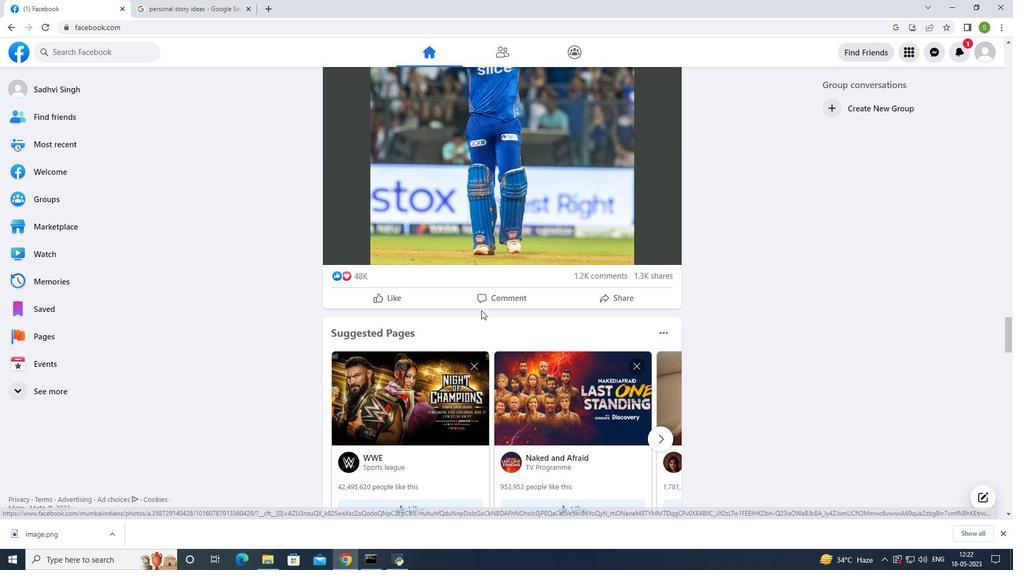 
Action: Mouse scrolled (481, 309) with delta (0, 0)
Screenshot: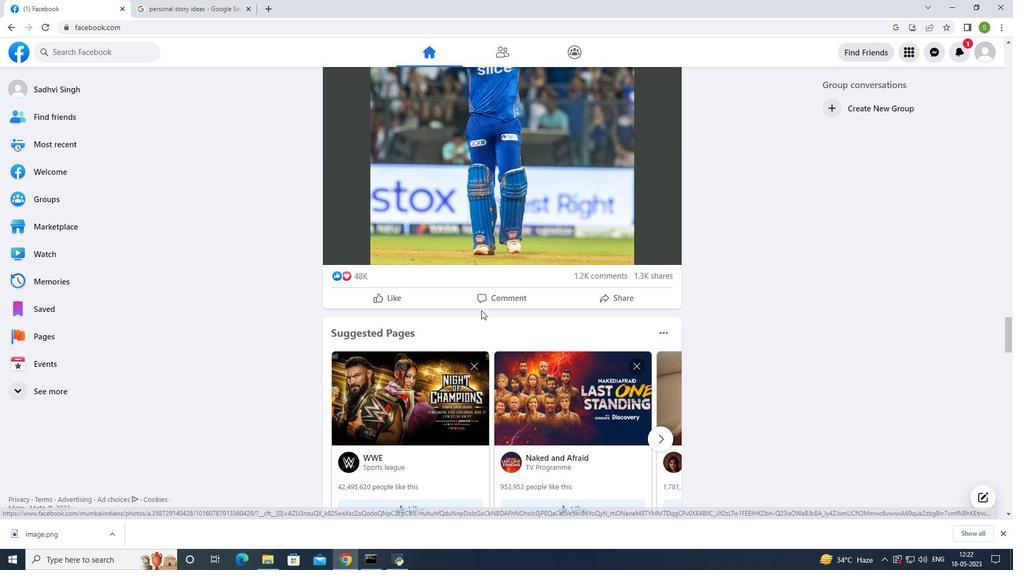 
Action: Mouse scrolled (481, 309) with delta (0, 0)
Screenshot: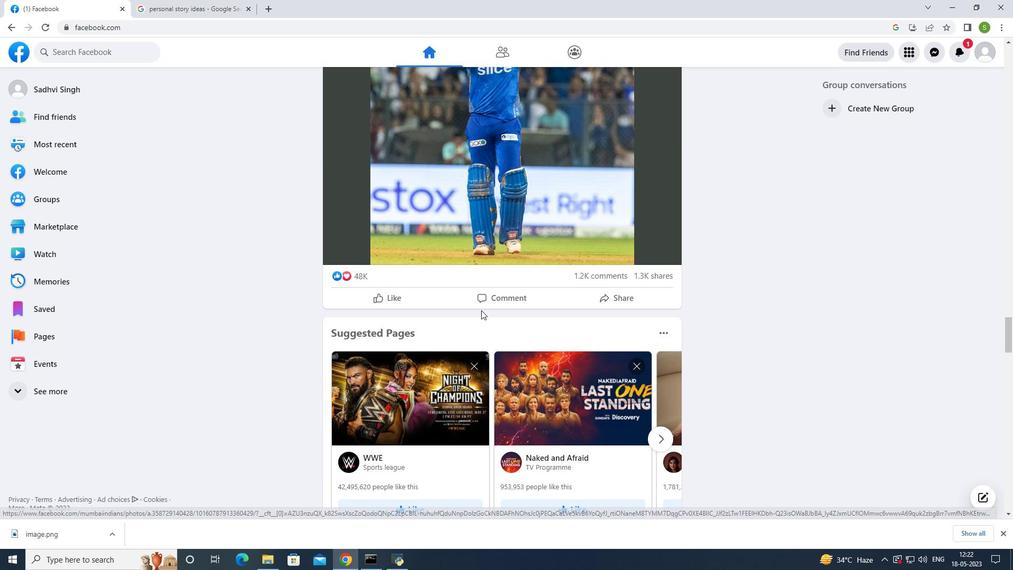 
Action: Mouse scrolled (481, 309) with delta (0, 0)
Screenshot: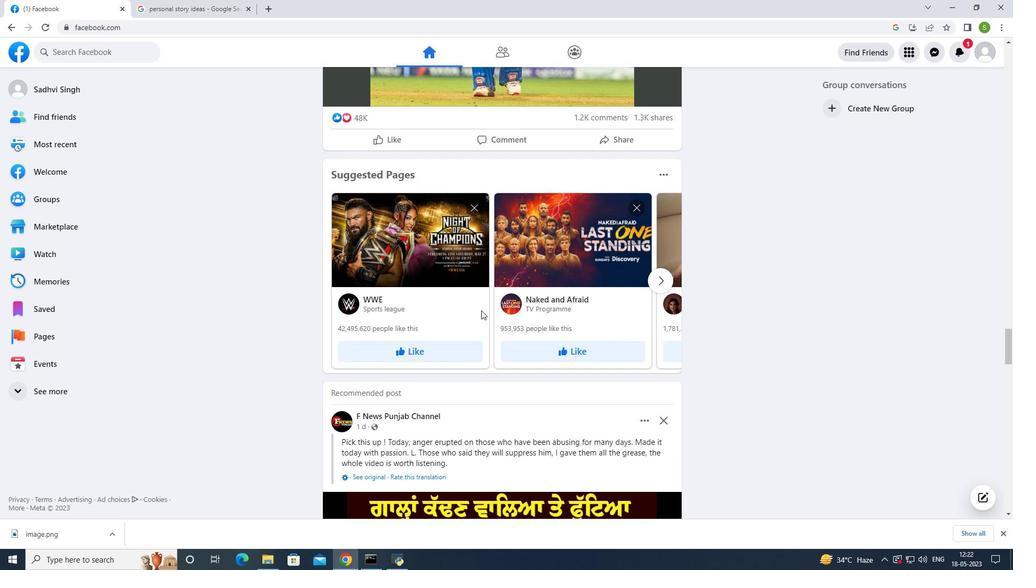 
Action: Mouse scrolled (481, 309) with delta (0, 0)
Screenshot: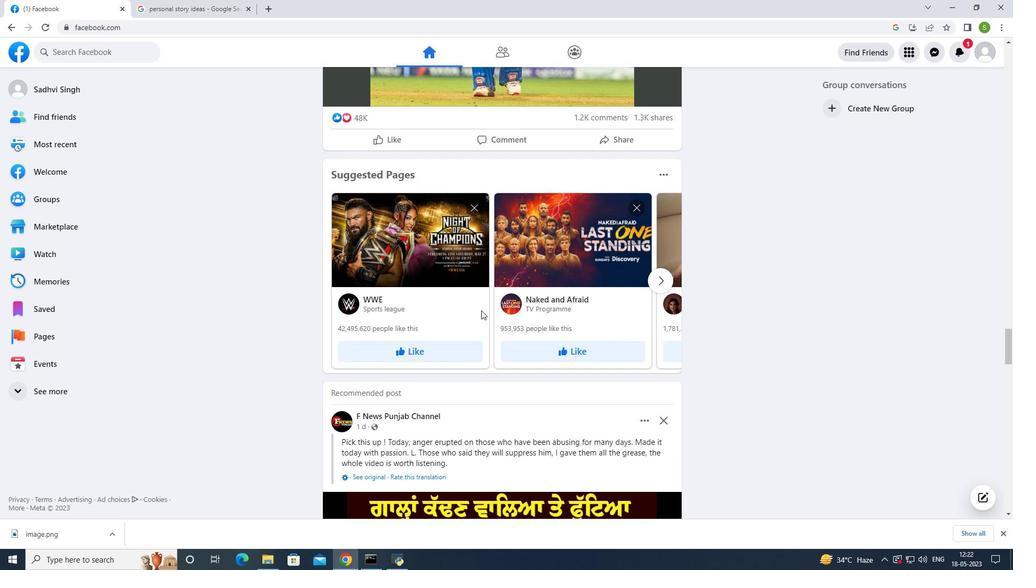 
Action: Mouse scrolled (481, 309) with delta (0, 0)
Screenshot: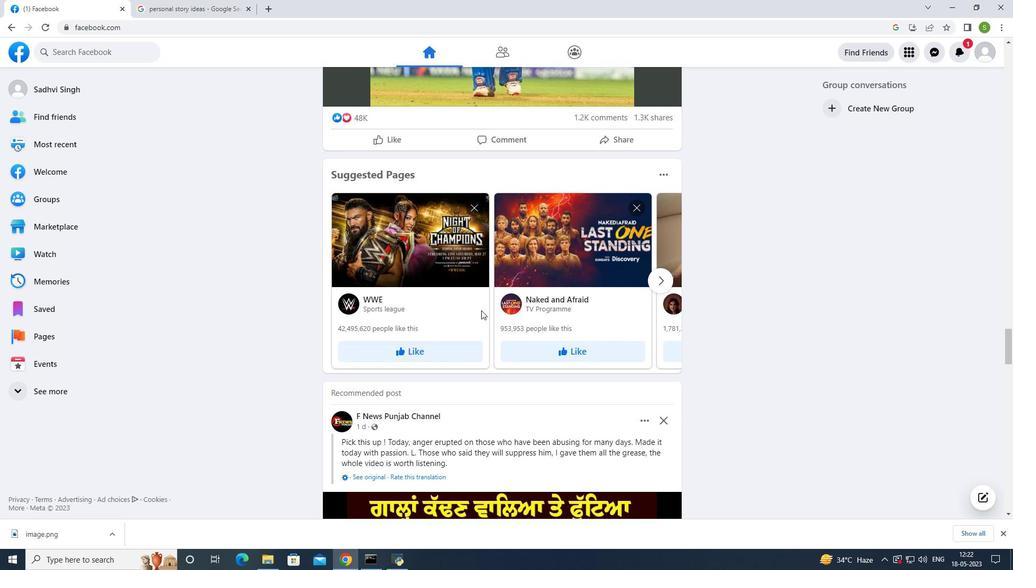 
Action: Mouse scrolled (481, 309) with delta (0, 0)
Screenshot: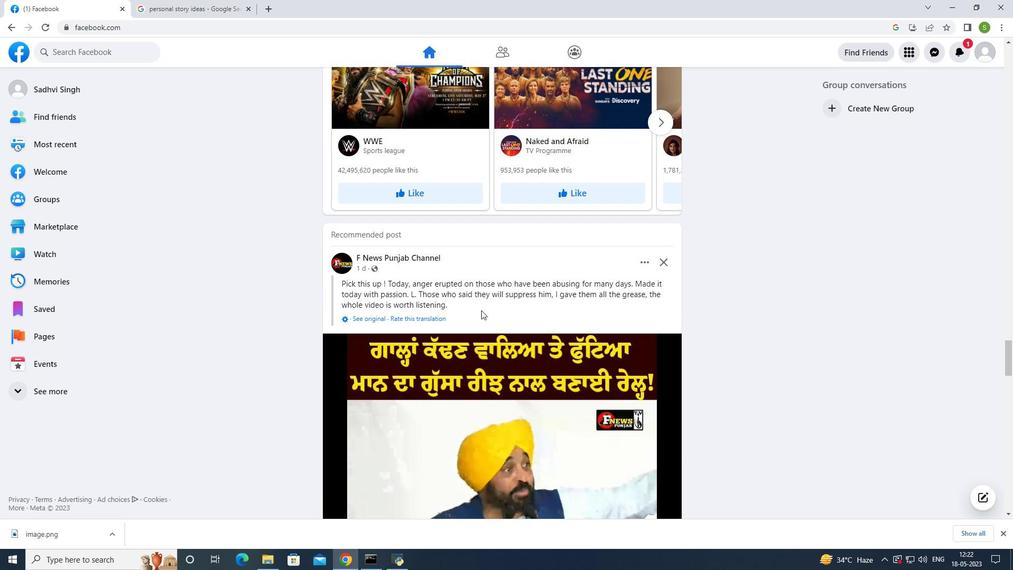
Action: Mouse scrolled (481, 309) with delta (0, 0)
Screenshot: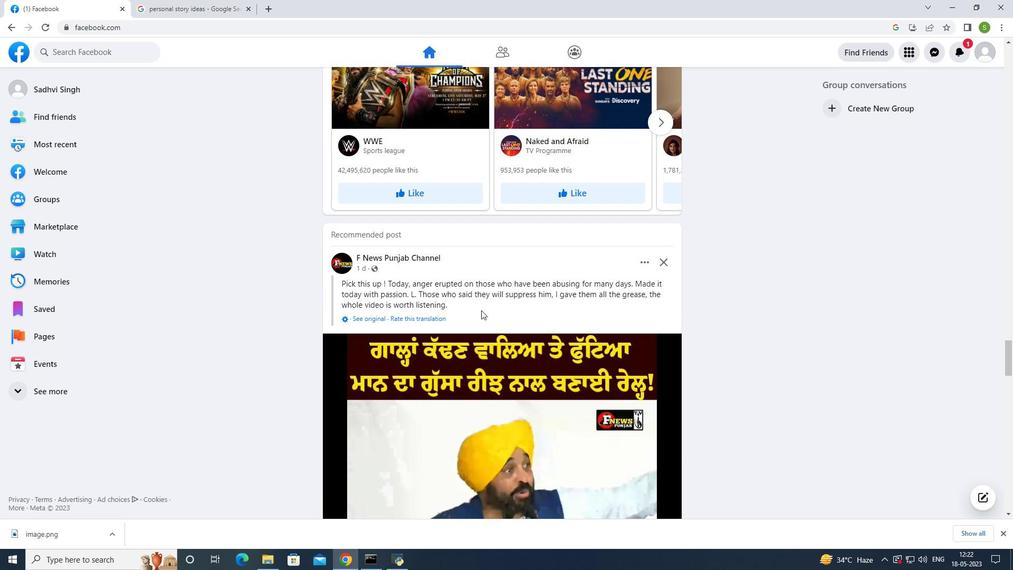 
Action: Mouse scrolled (481, 309) with delta (0, 0)
Screenshot: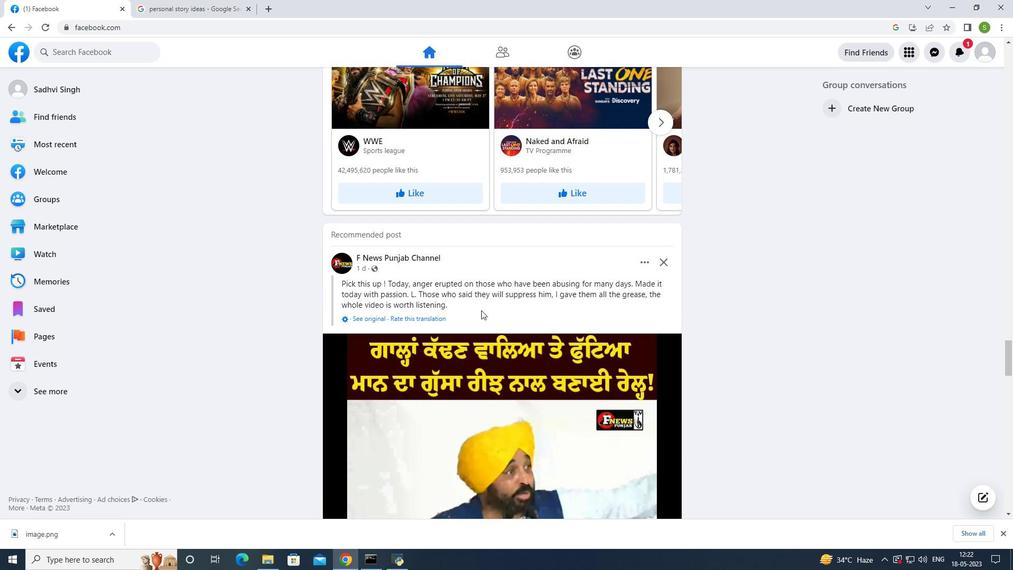 
Action: Mouse scrolled (481, 309) with delta (0, 0)
Screenshot: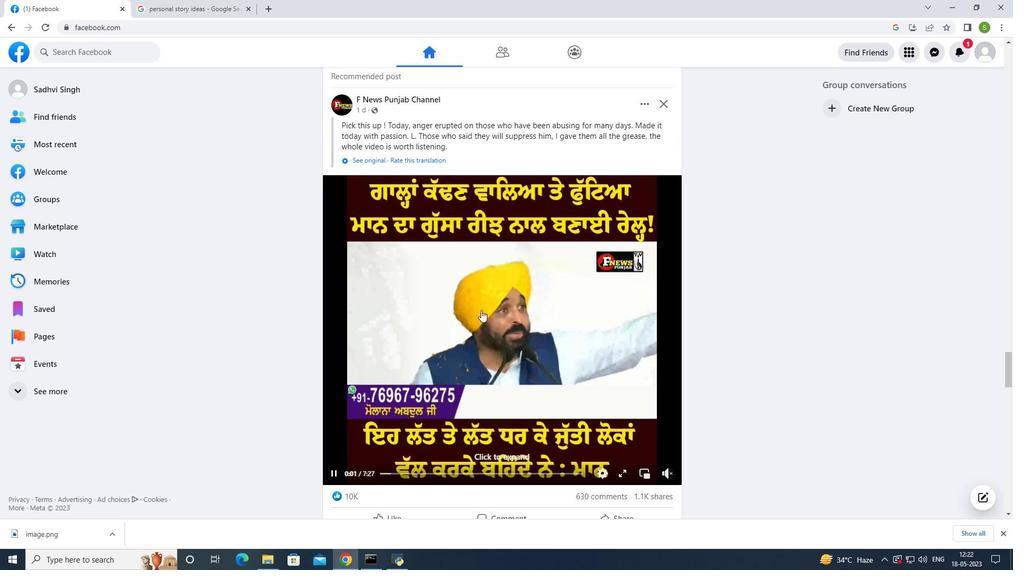 
Action: Mouse scrolled (481, 309) with delta (0, 0)
Screenshot: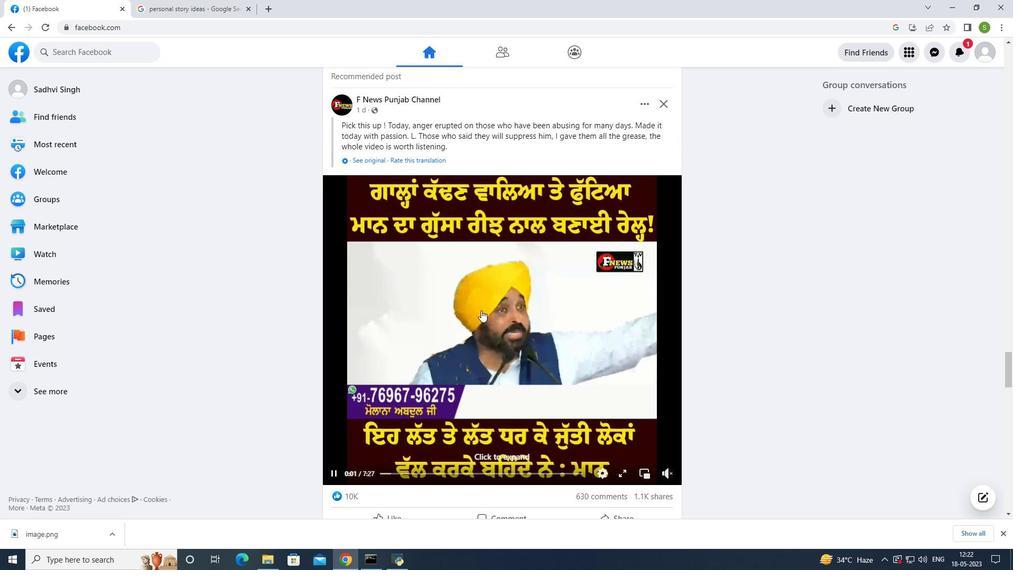 
Action: Mouse scrolled (481, 309) with delta (0, 0)
Screenshot: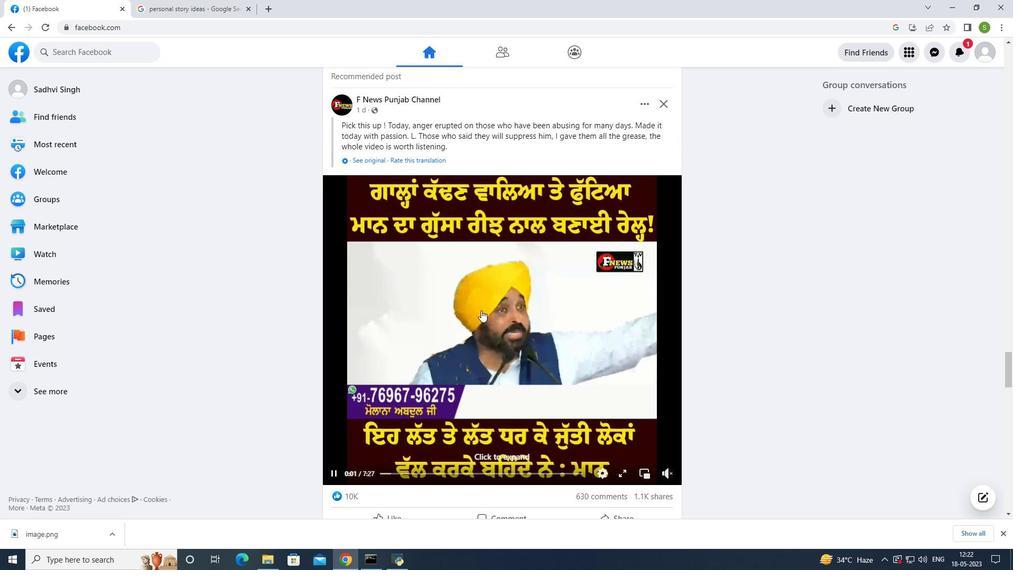 
Action: Mouse scrolled (481, 309) with delta (0, 0)
Screenshot: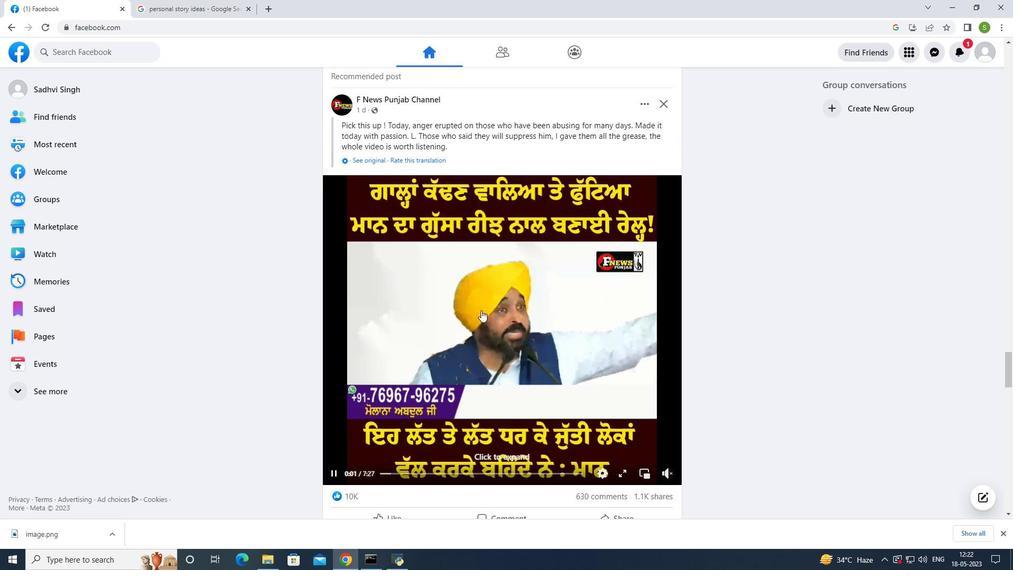 
Action: Mouse scrolled (481, 309) with delta (0, 0)
Screenshot: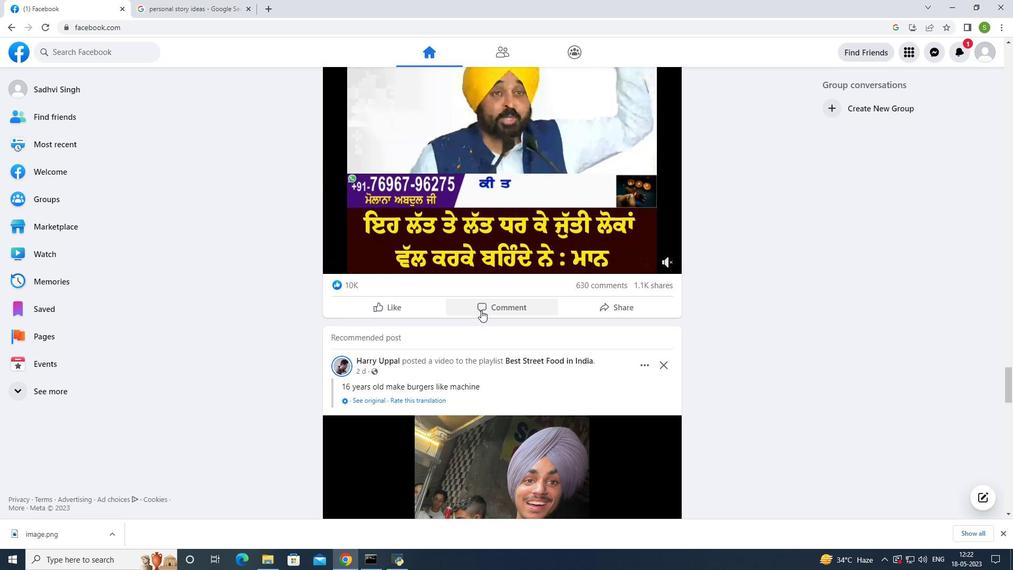 
Action: Mouse scrolled (481, 309) with delta (0, 0)
Screenshot: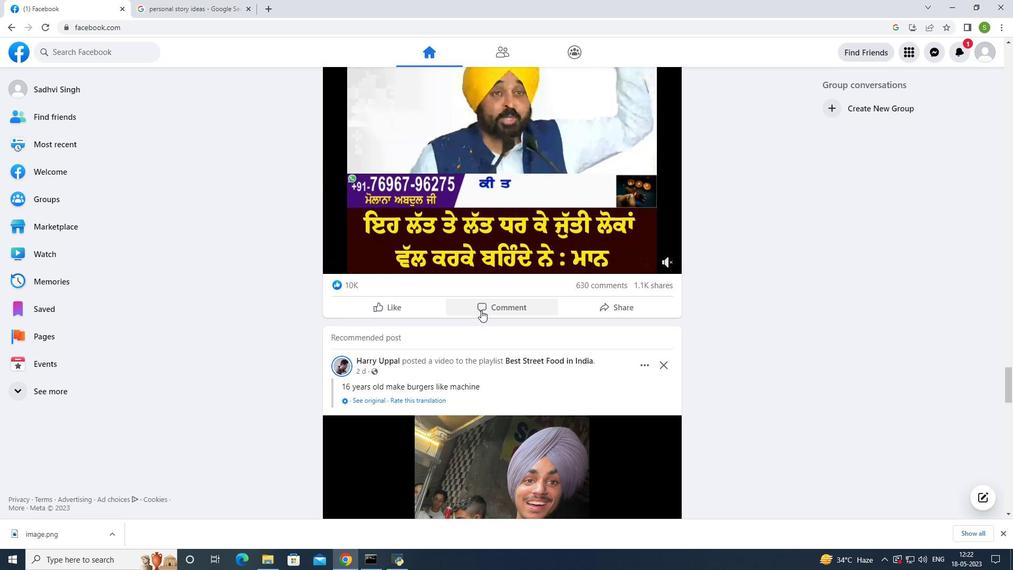 
Action: Mouse scrolled (481, 309) with delta (0, 0)
Screenshot: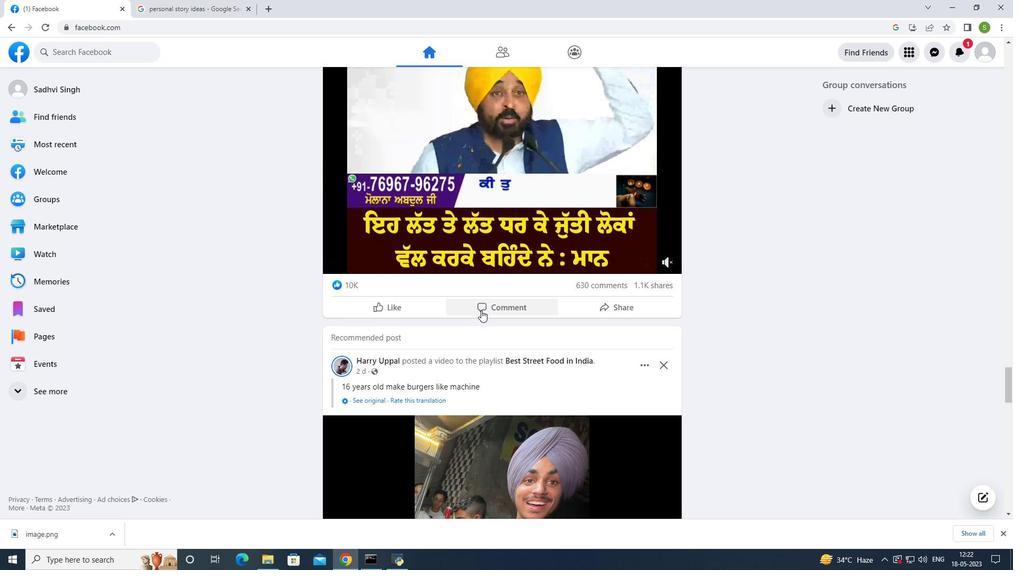
Action: Mouse scrolled (481, 309) with delta (0, 0)
Screenshot: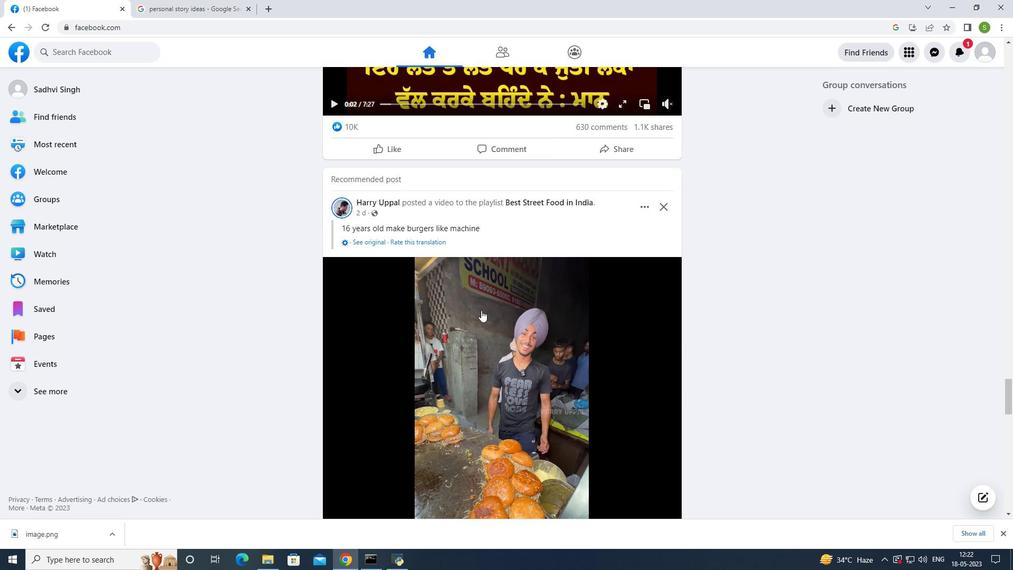 
Action: Mouse scrolled (481, 309) with delta (0, 0)
Screenshot: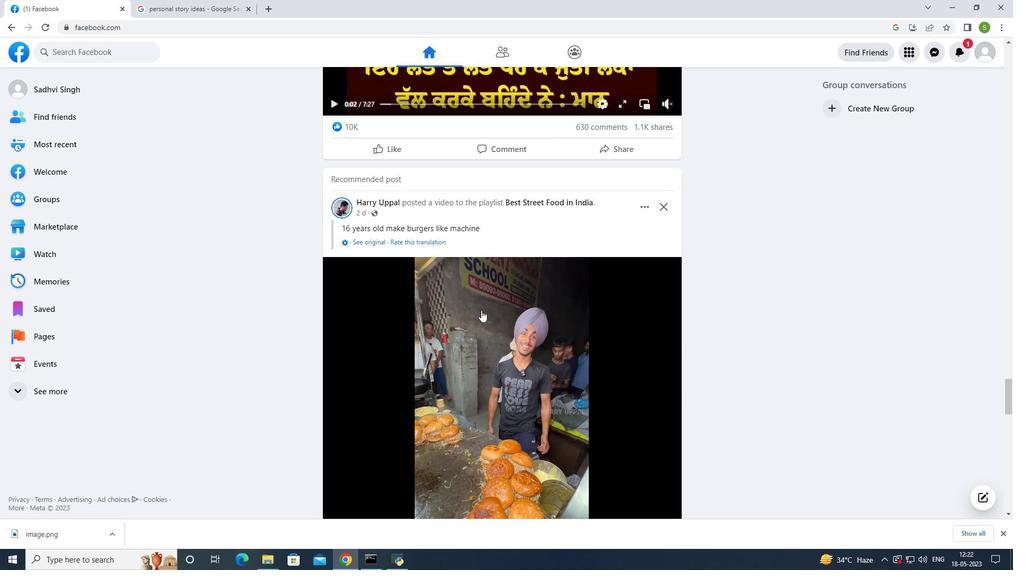 
Action: Mouse scrolled (481, 309) with delta (0, 0)
Screenshot: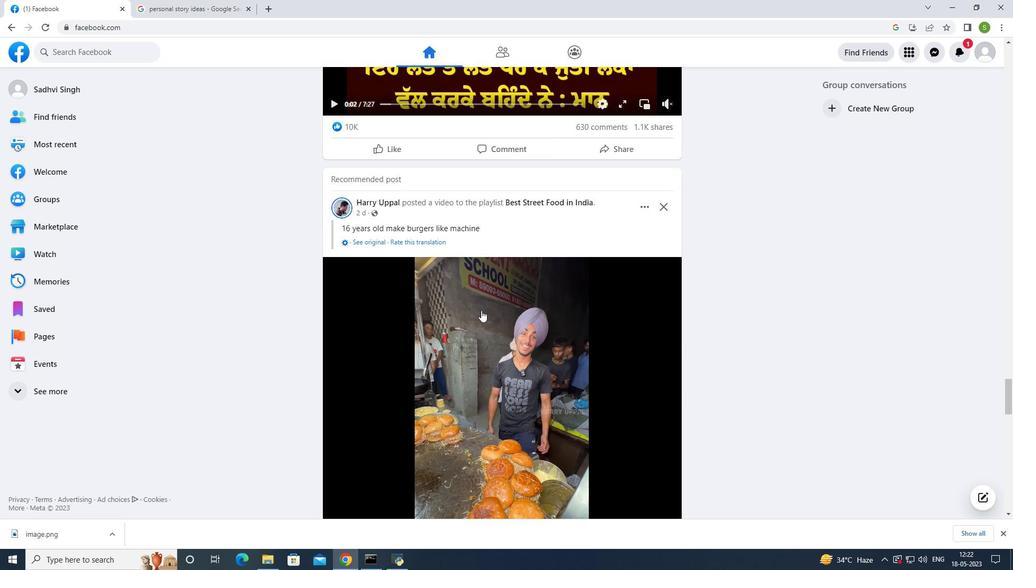 
Action: Mouse scrolled (481, 309) with delta (0, 0)
Screenshot: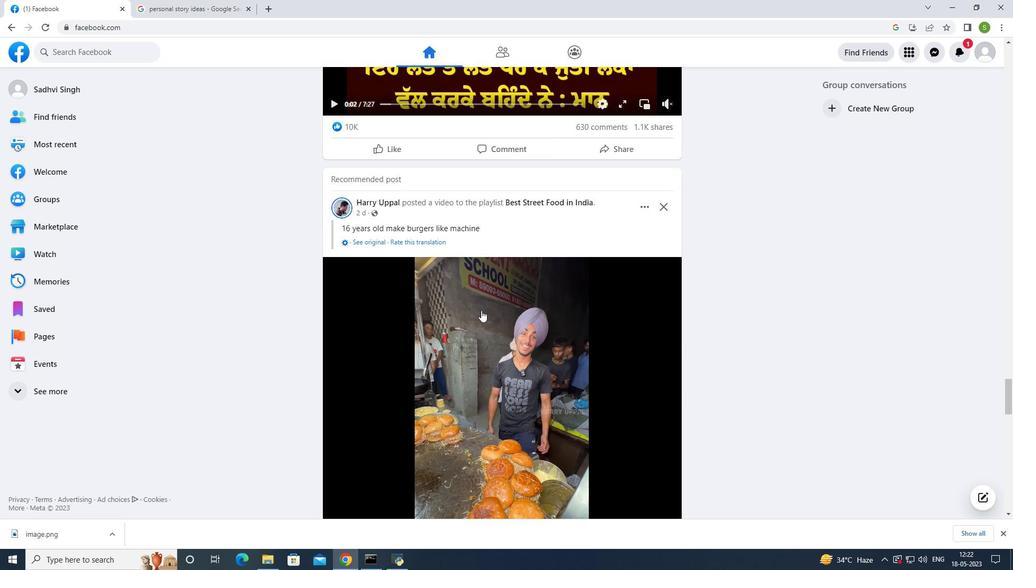 
Action: Mouse scrolled (481, 309) with delta (0, 0)
Screenshot: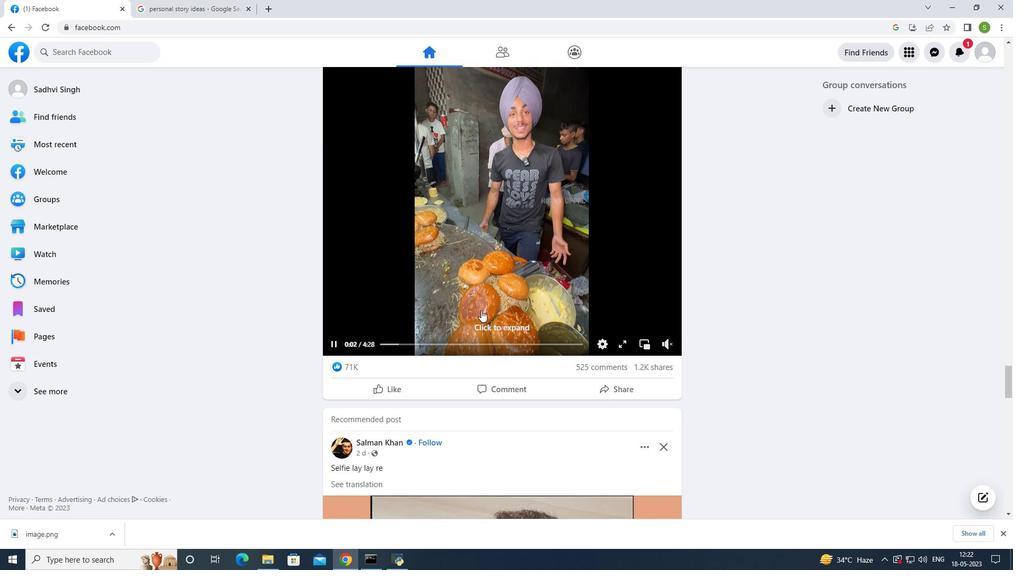 
Action: Mouse scrolled (481, 309) with delta (0, 0)
Screenshot: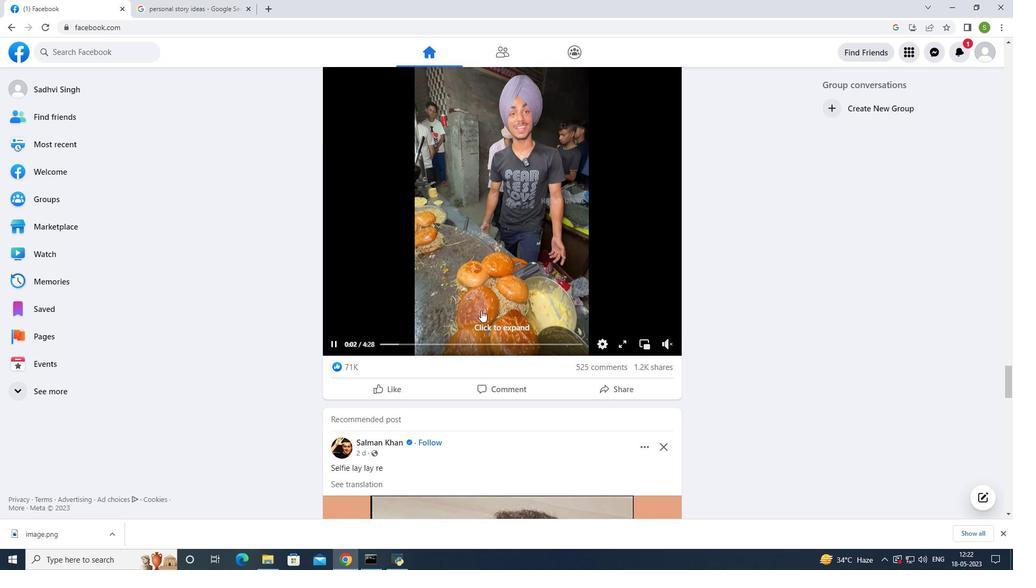 
Action: Mouse scrolled (481, 309) with delta (0, 0)
Screenshot: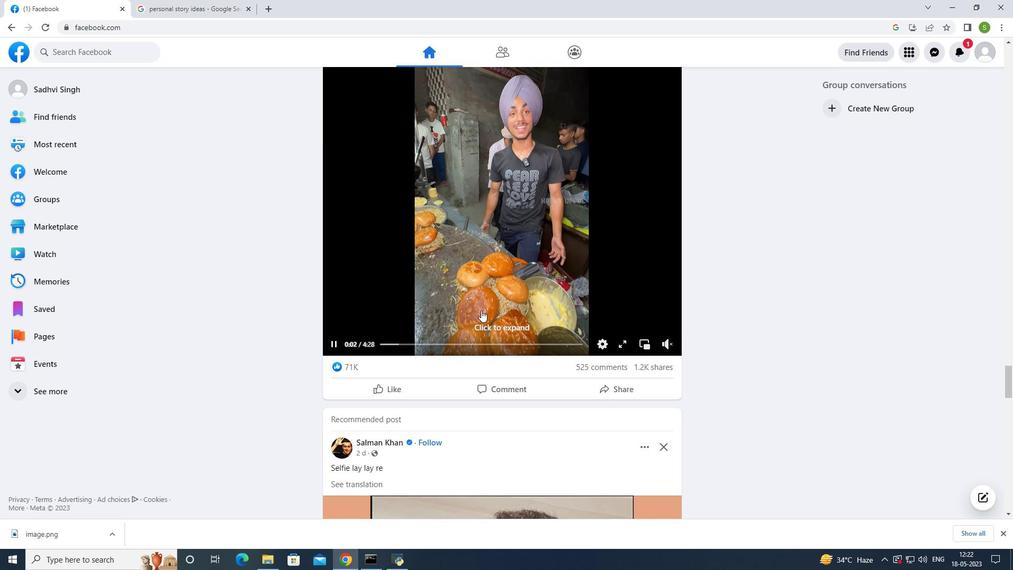 
Action: Mouse scrolled (481, 309) with delta (0, 0)
Screenshot: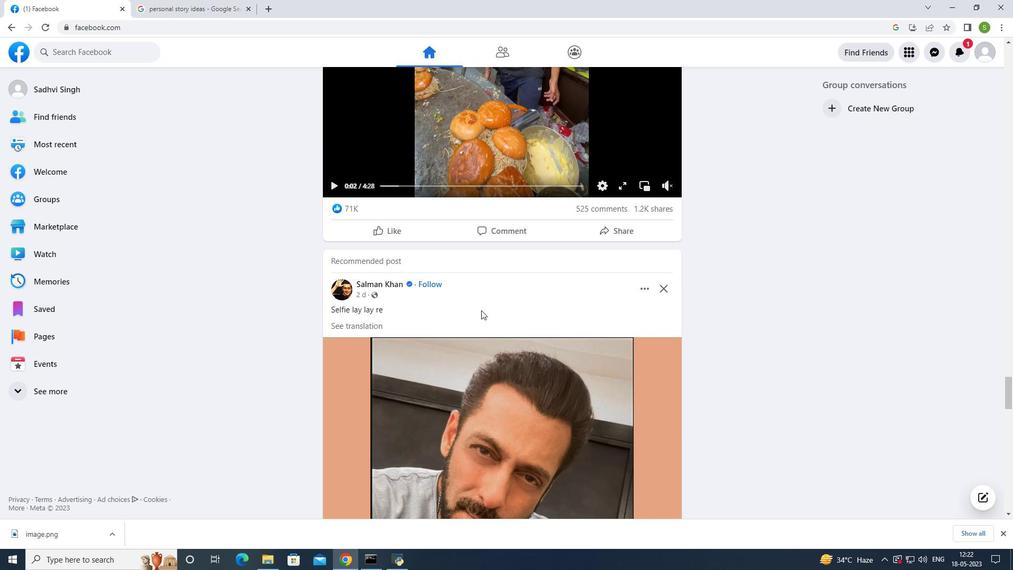 
Action: Mouse scrolled (481, 309) with delta (0, 0)
Screenshot: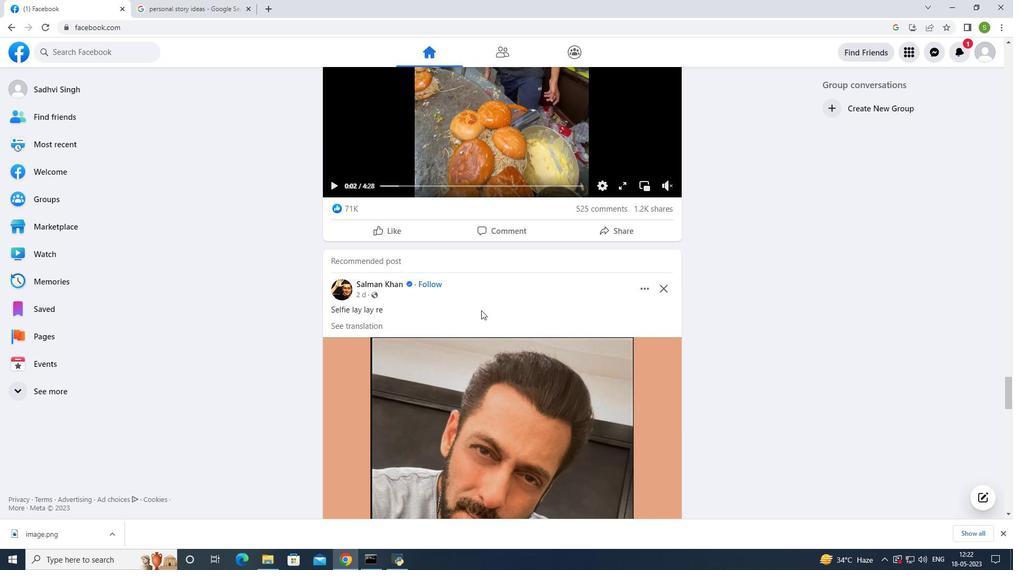 
Action: Mouse scrolled (481, 309) with delta (0, 0)
